 Task: Buy 3 Tweezers for Women's from Shave & Hair Removal section under best seller category for shipping address: Mia Wilson, 1983 Bartlett Avenue, Southfield, Michigan 48076, Cell Number 2485598029. Pay from credit card ending with 5759, CVV 953
Action: Mouse moved to (12, 74)
Screenshot: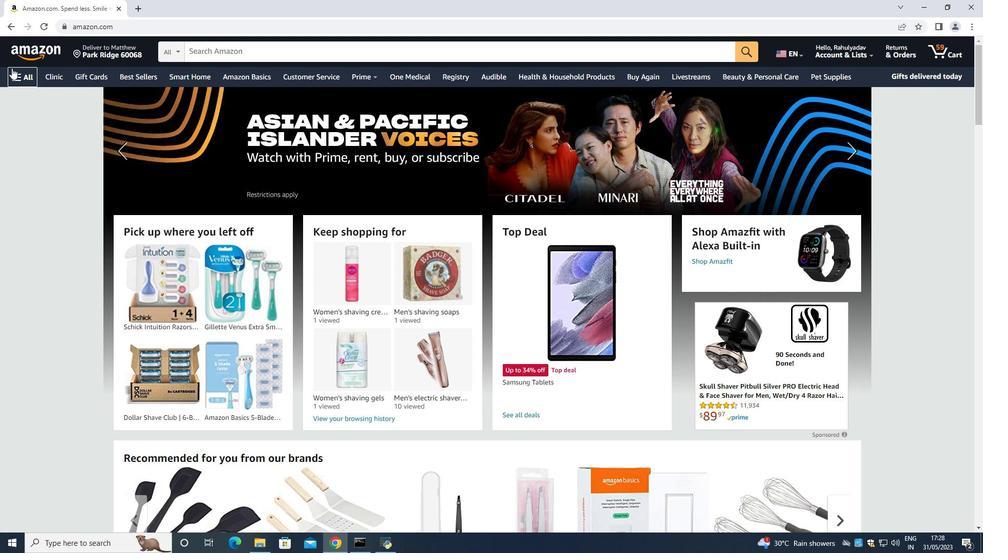 
Action: Mouse pressed left at (12, 74)
Screenshot: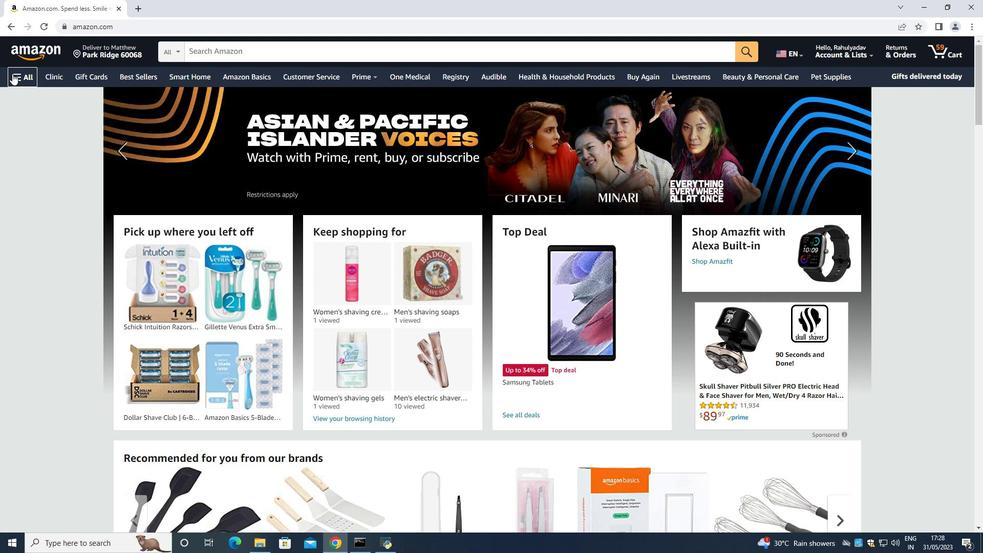 
Action: Mouse moved to (55, 98)
Screenshot: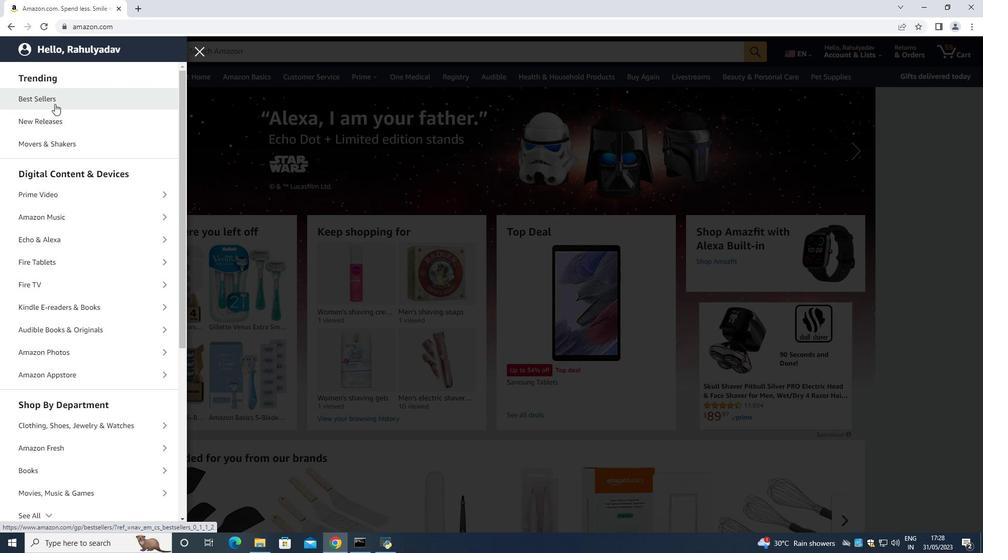 
Action: Mouse pressed left at (55, 98)
Screenshot: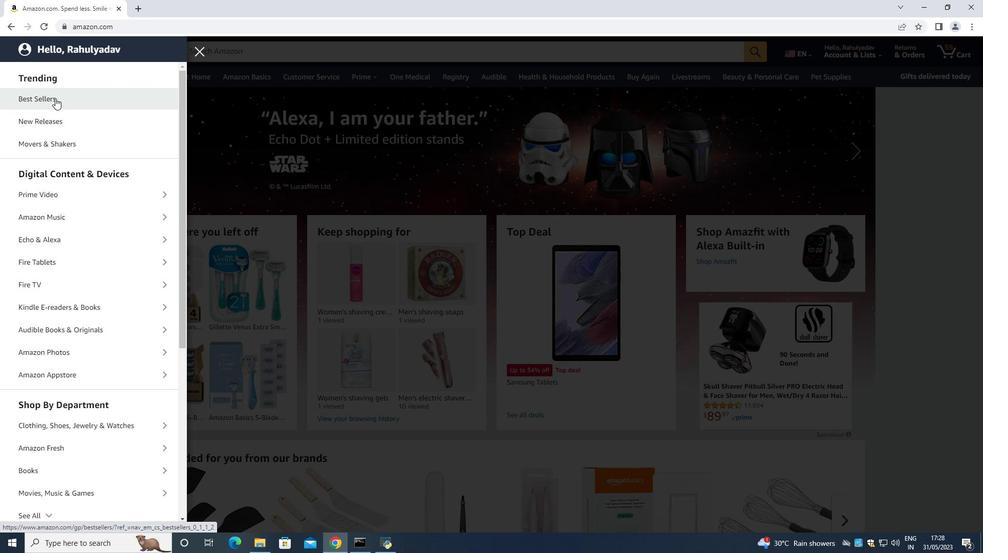 
Action: Mouse moved to (305, 54)
Screenshot: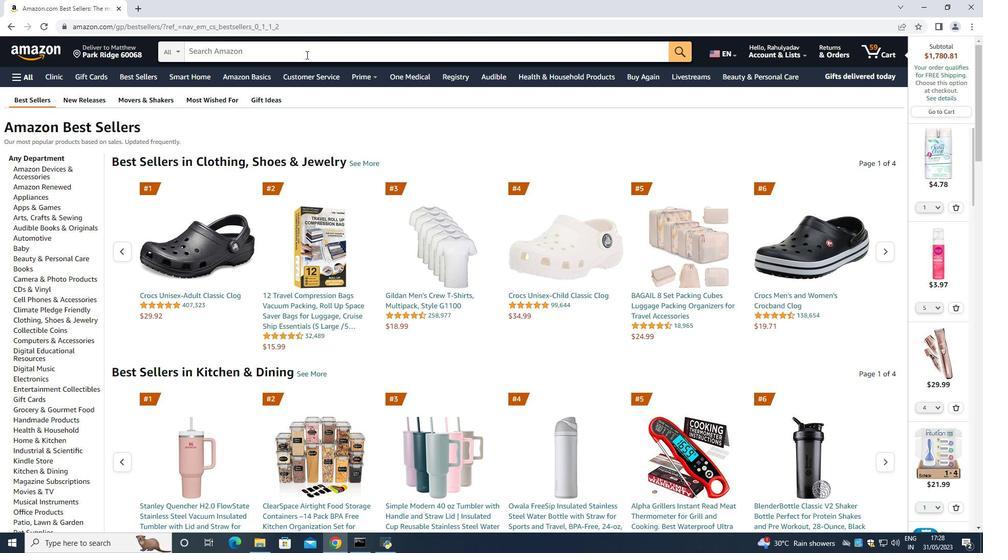 
Action: Mouse pressed left at (305, 54)
Screenshot: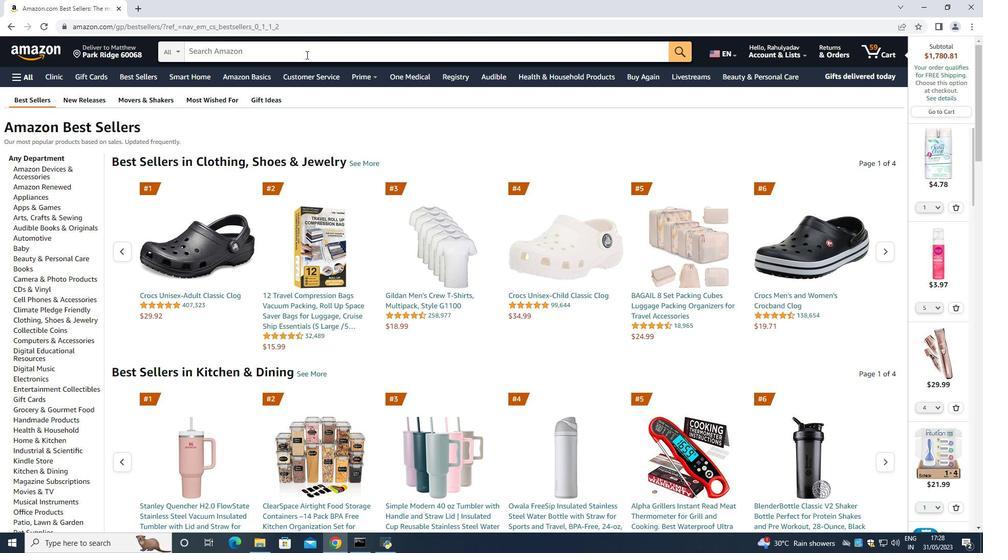 
Action: Mouse moved to (294, 48)
Screenshot: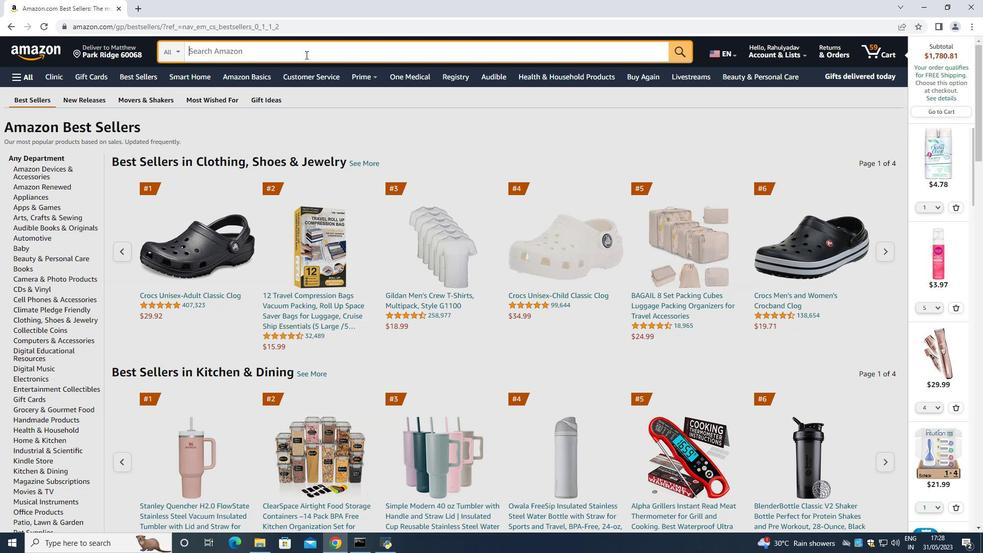 
Action: Key pressed <Key.shift>Tweezer<Key.space><Key.shift>For<Key.space><Key.shift>Women<Key.space><Key.enter>
Screenshot: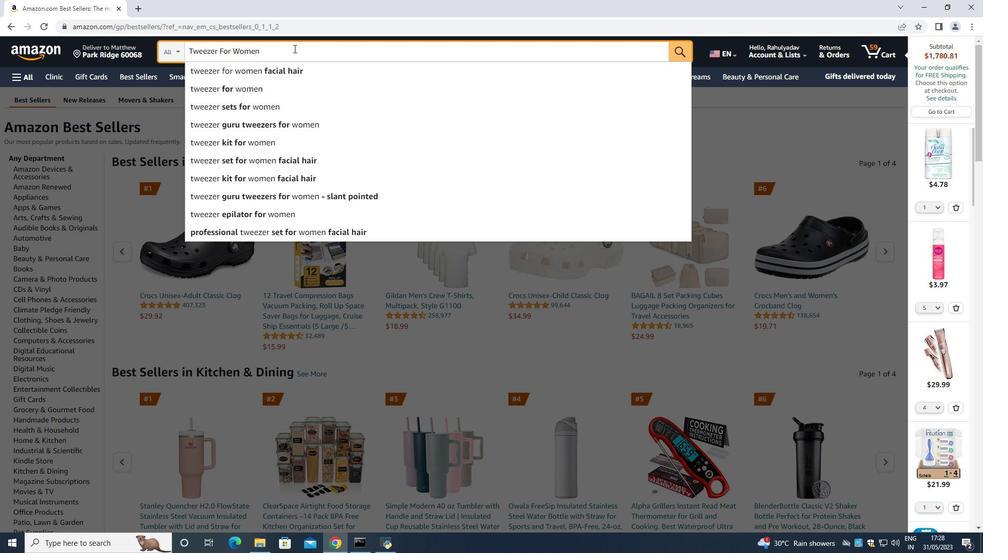 
Action: Mouse moved to (152, 88)
Screenshot: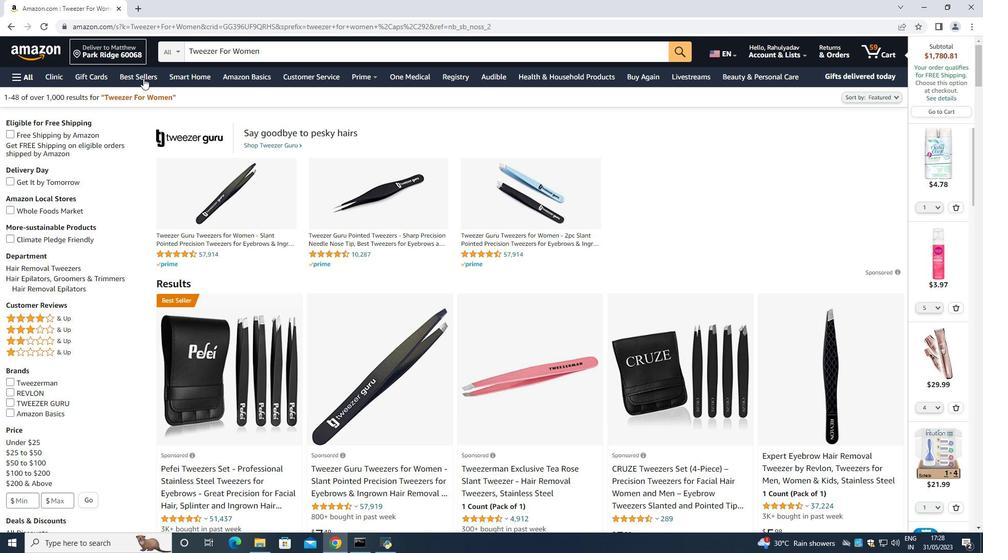 
Action: Mouse scrolled (151, 87) with delta (0, 0)
Screenshot: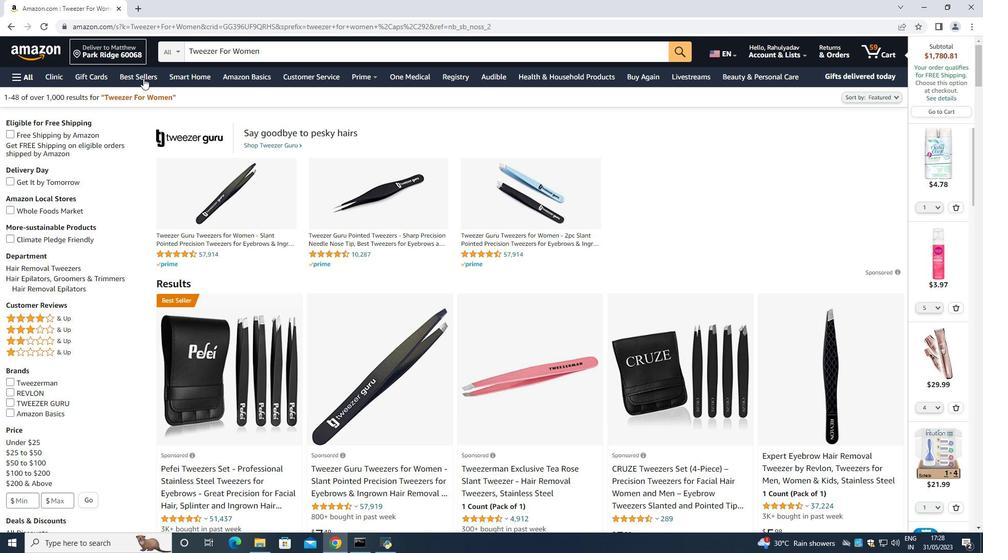 
Action: Mouse moved to (183, 144)
Screenshot: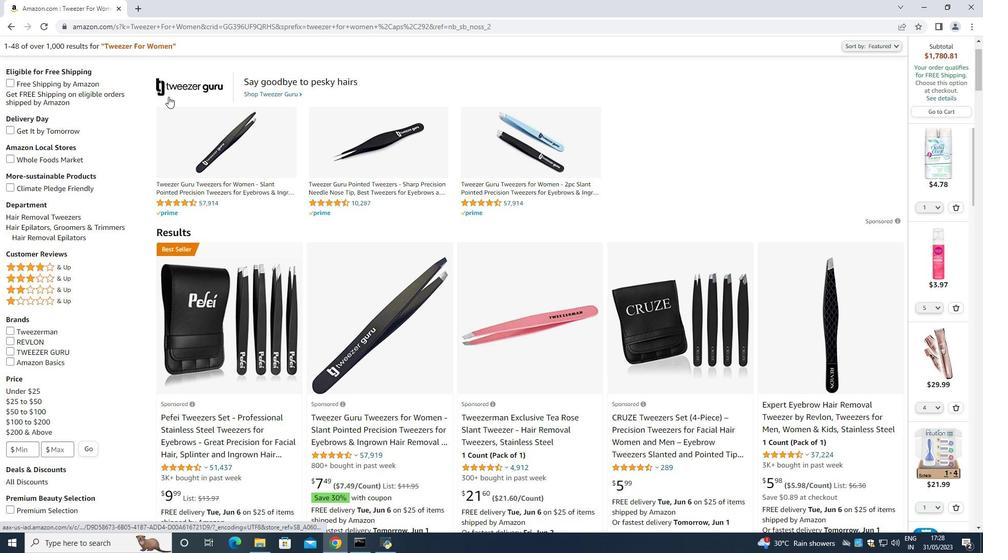 
Action: Mouse scrolled (179, 124) with delta (0, 0)
Screenshot: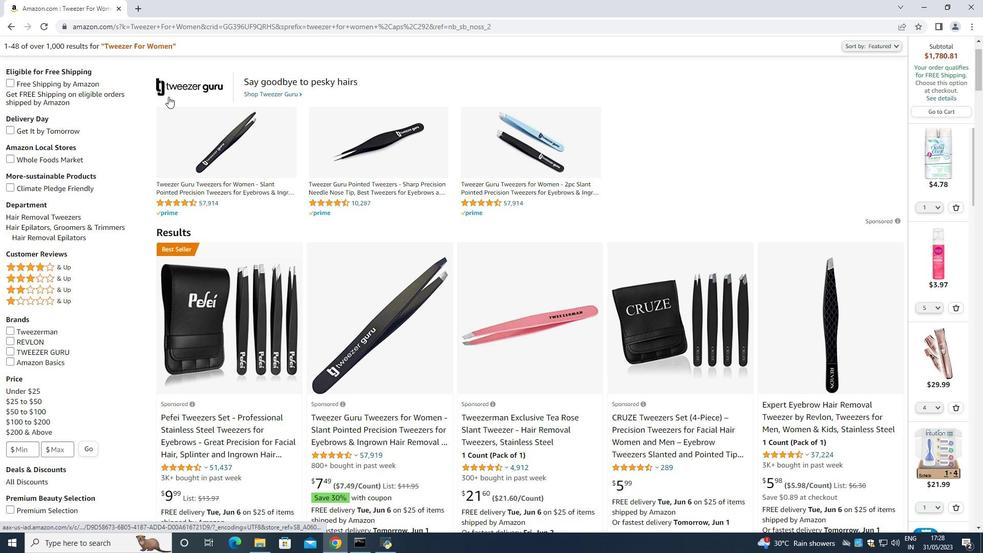 
Action: Mouse moved to (191, 149)
Screenshot: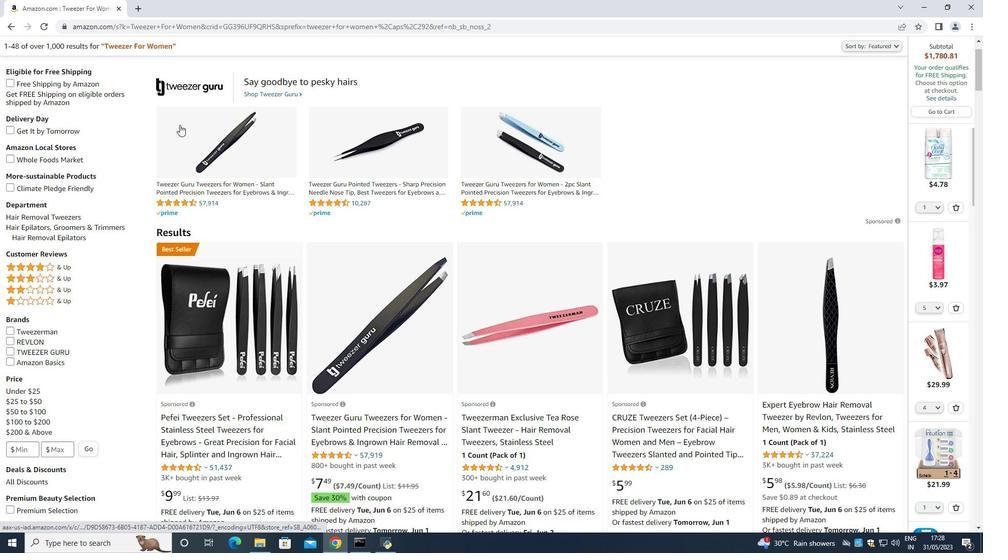 
Action: Mouse scrolled (184, 147) with delta (0, 0)
Screenshot: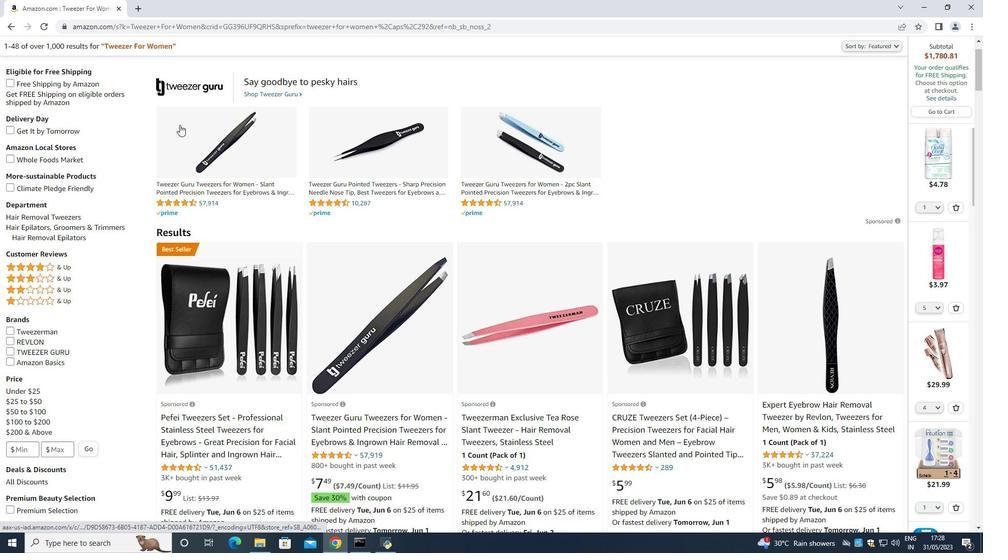 
Action: Mouse moved to (191, 149)
Screenshot: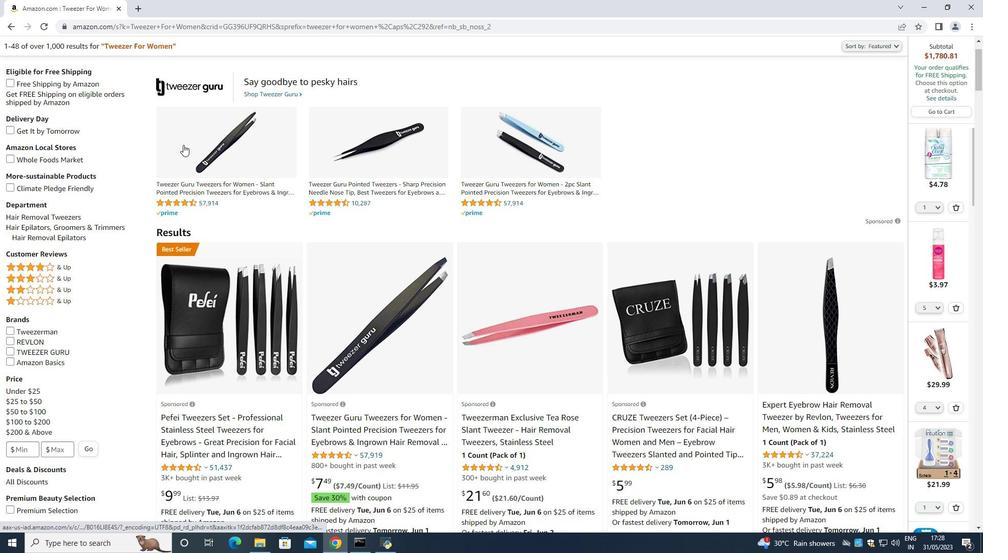 
Action: Mouse scrolled (186, 148) with delta (0, 0)
Screenshot: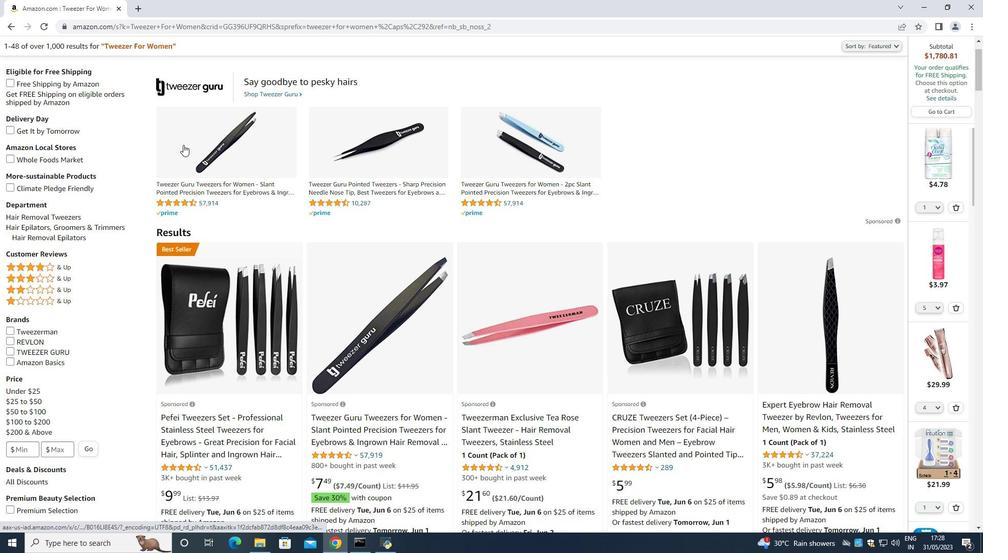 
Action: Mouse moved to (402, 294)
Screenshot: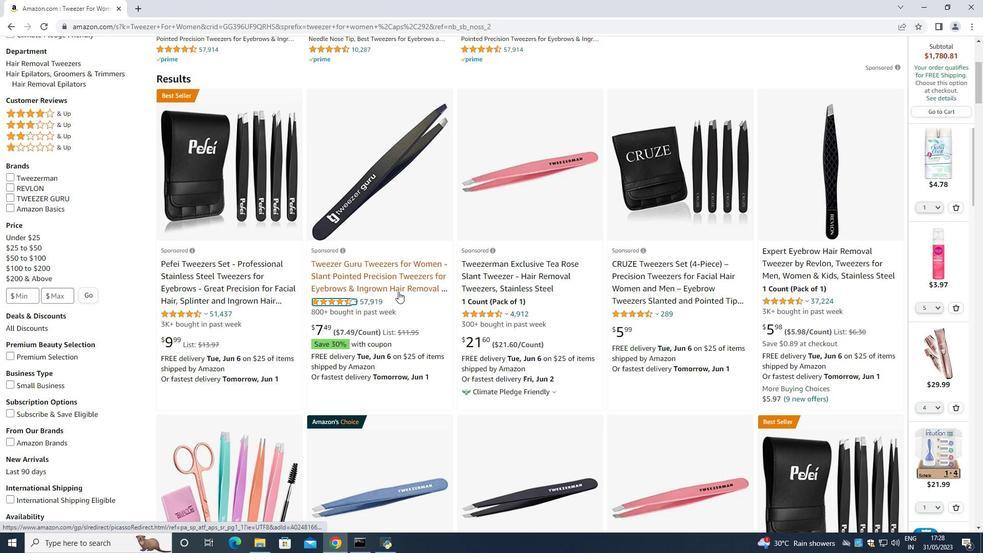 
Action: Mouse scrolled (402, 293) with delta (0, 0)
Screenshot: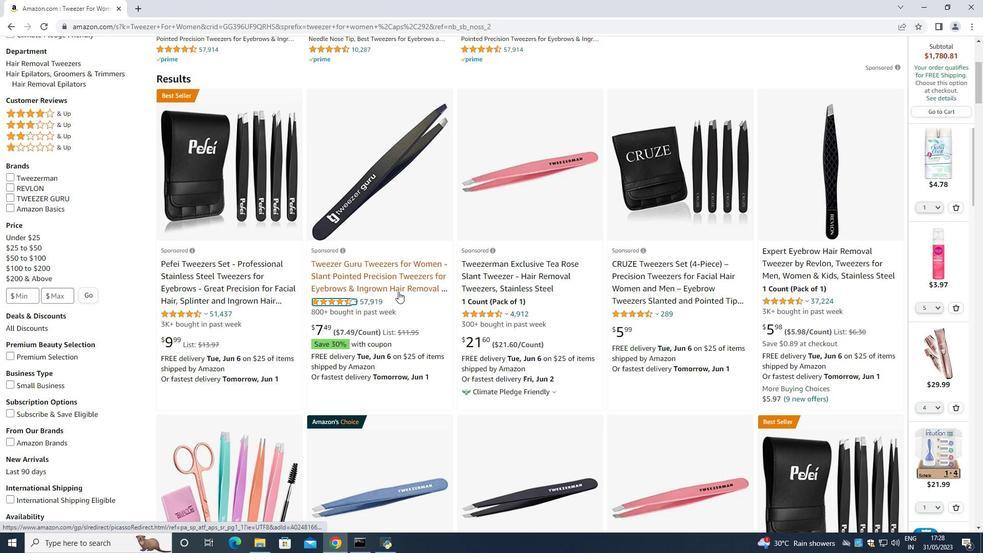
Action: Mouse scrolled (402, 293) with delta (0, 0)
Screenshot: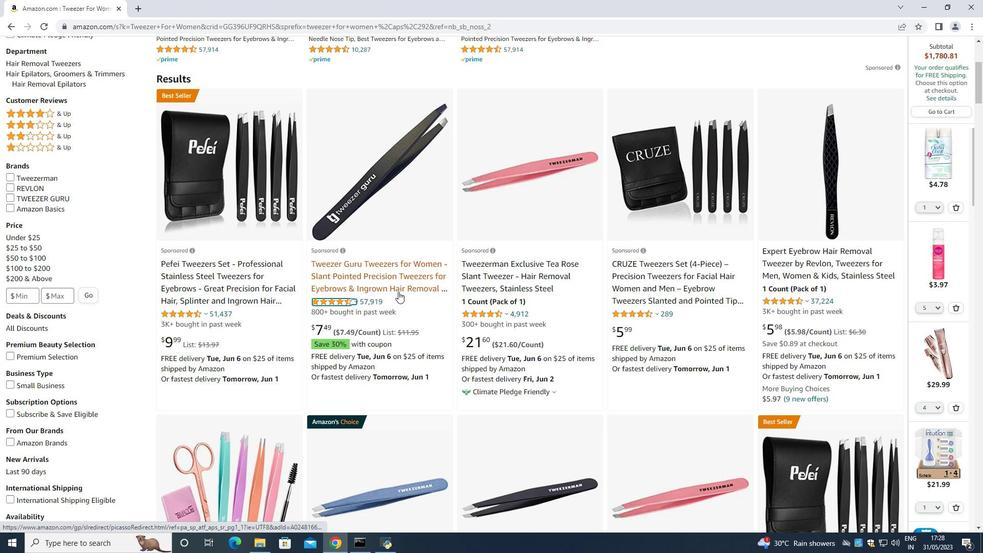 
Action: Mouse moved to (357, 247)
Screenshot: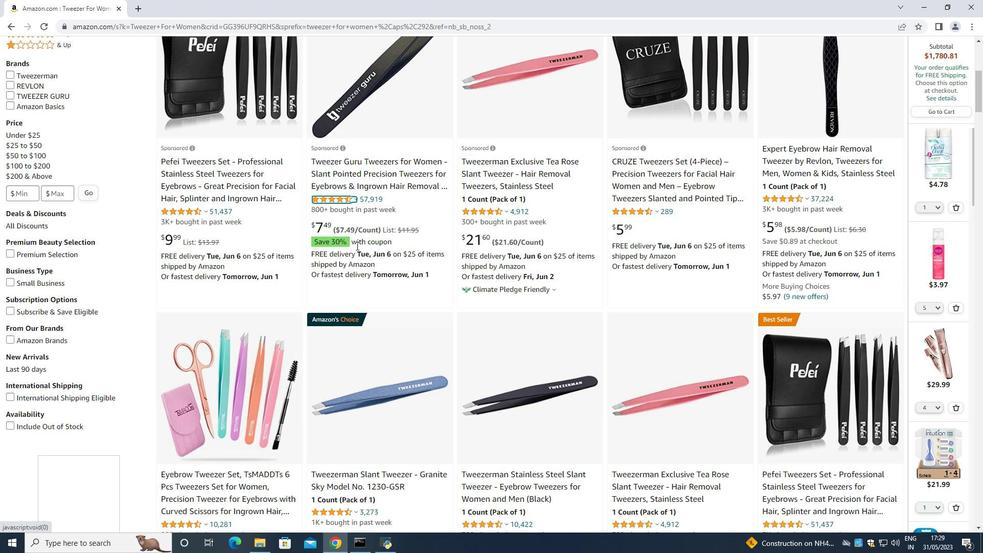 
Action: Mouse scrolled (357, 246) with delta (0, 0)
Screenshot: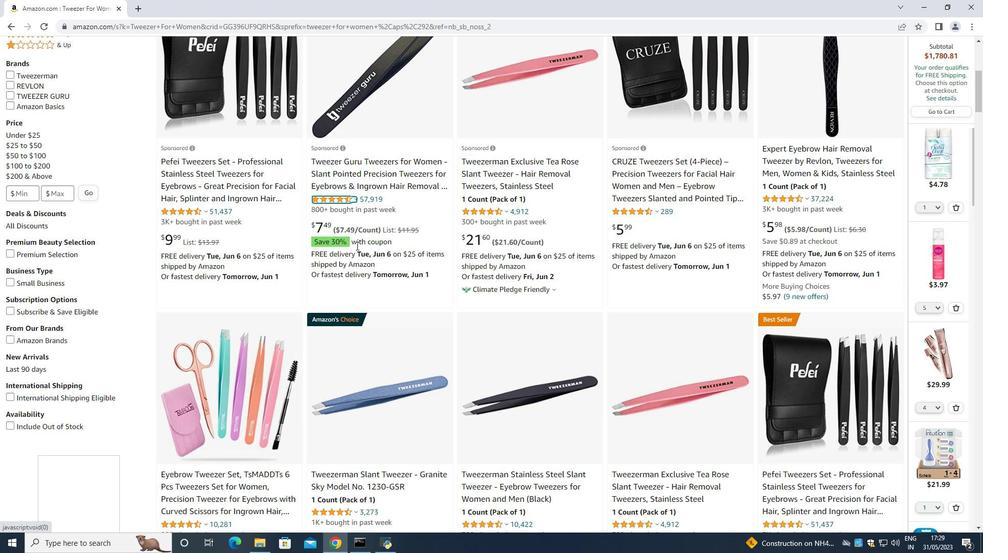 
Action: Mouse moved to (358, 248)
Screenshot: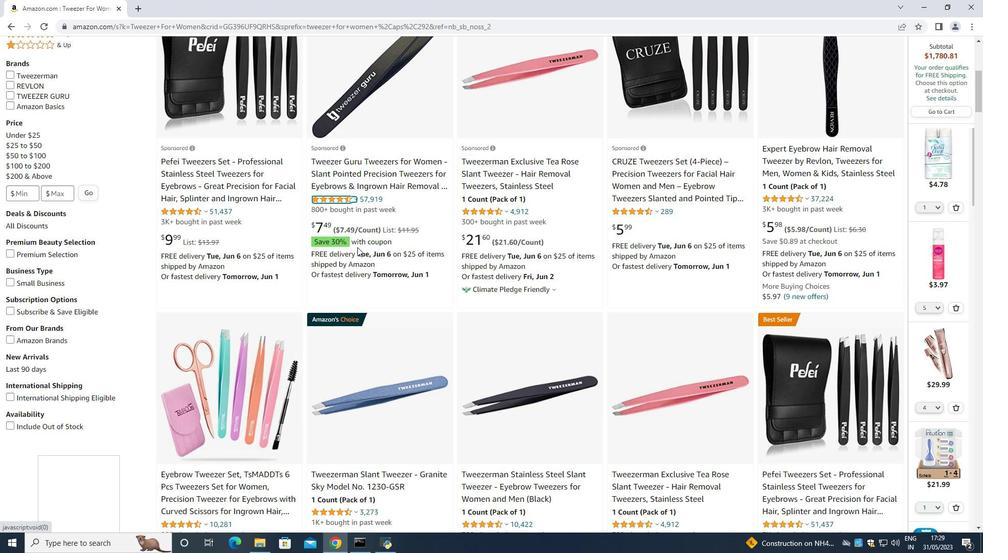 
Action: Mouse scrolled (358, 248) with delta (0, 0)
Screenshot: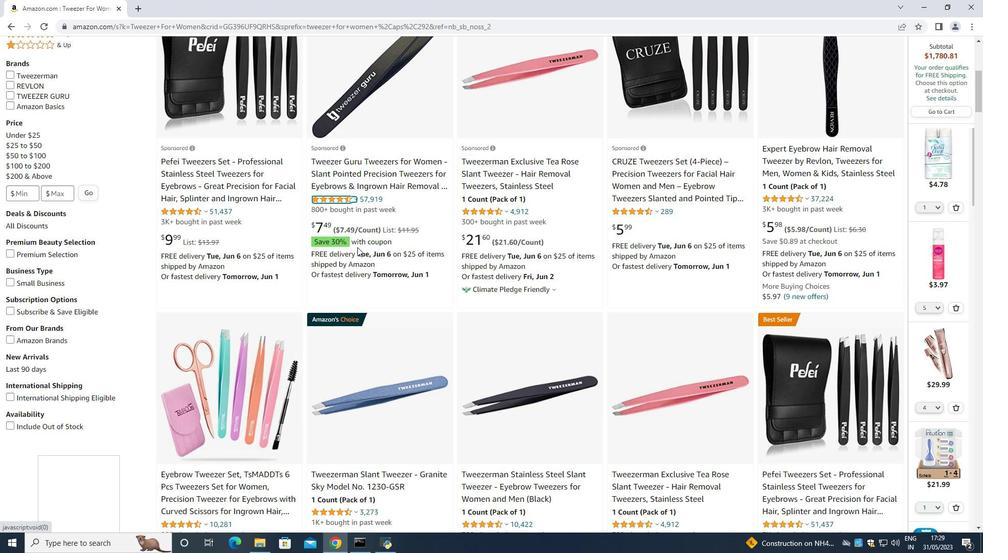 
Action: Mouse moved to (359, 251)
Screenshot: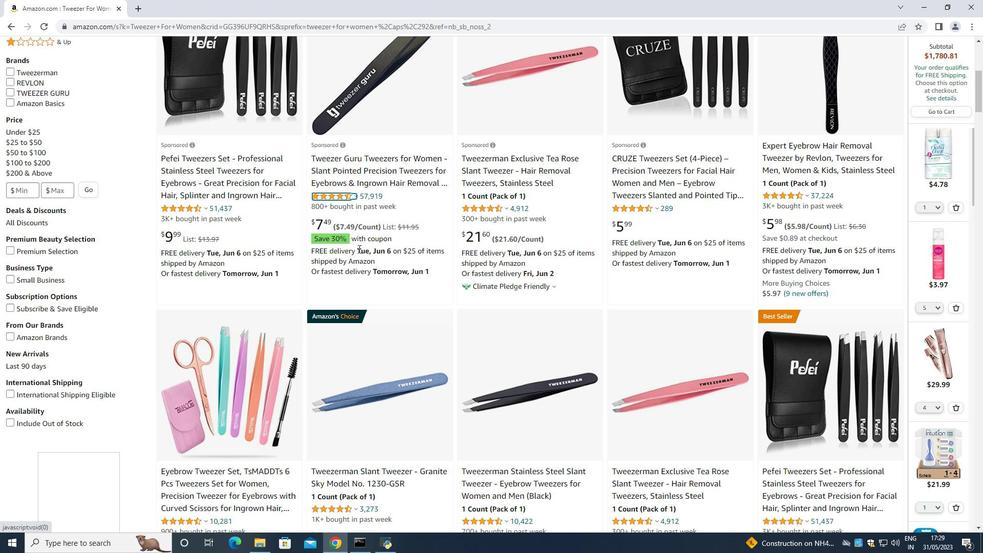 
Action: Mouse scrolled (359, 251) with delta (0, 0)
Screenshot: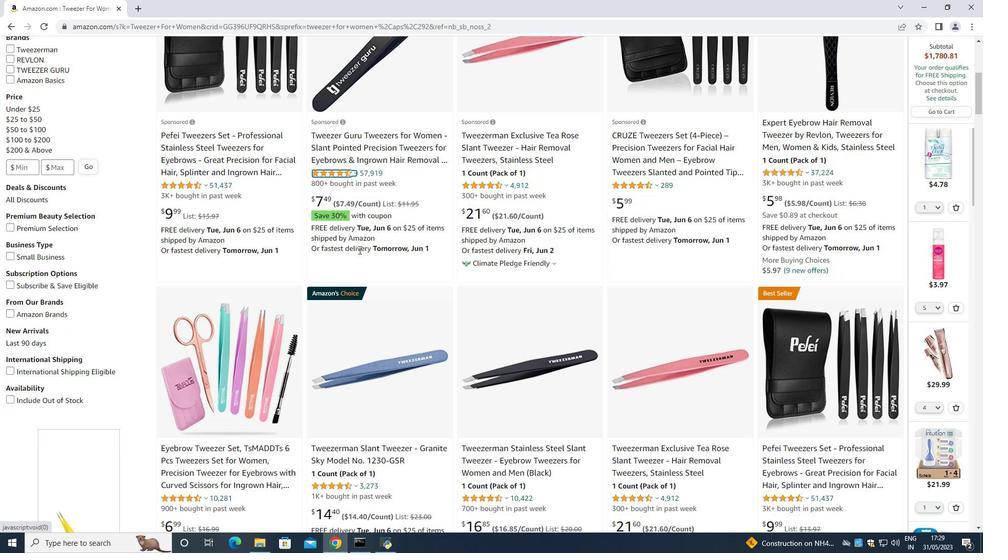 
Action: Mouse moved to (341, 166)
Screenshot: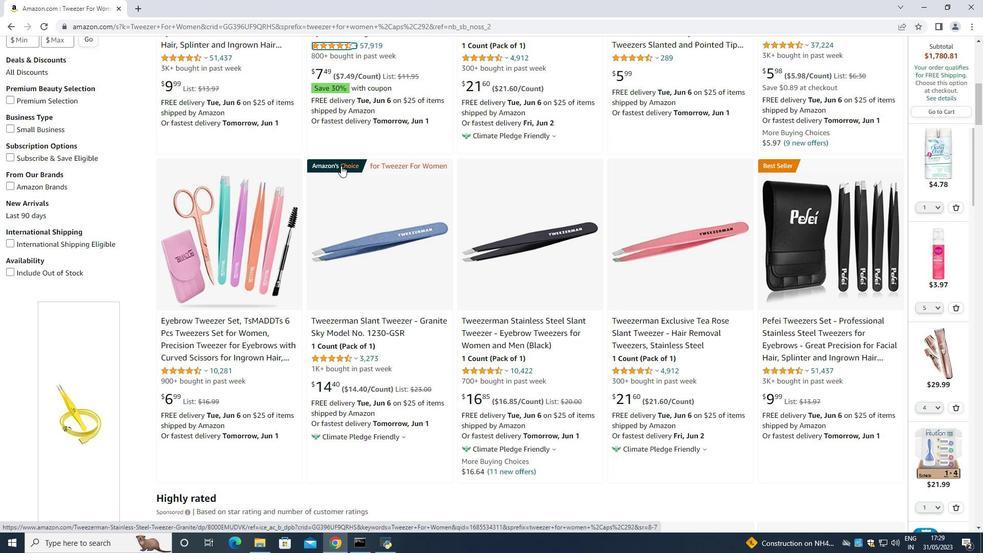 
Action: Mouse scrolled (341, 167) with delta (0, 0)
Screenshot: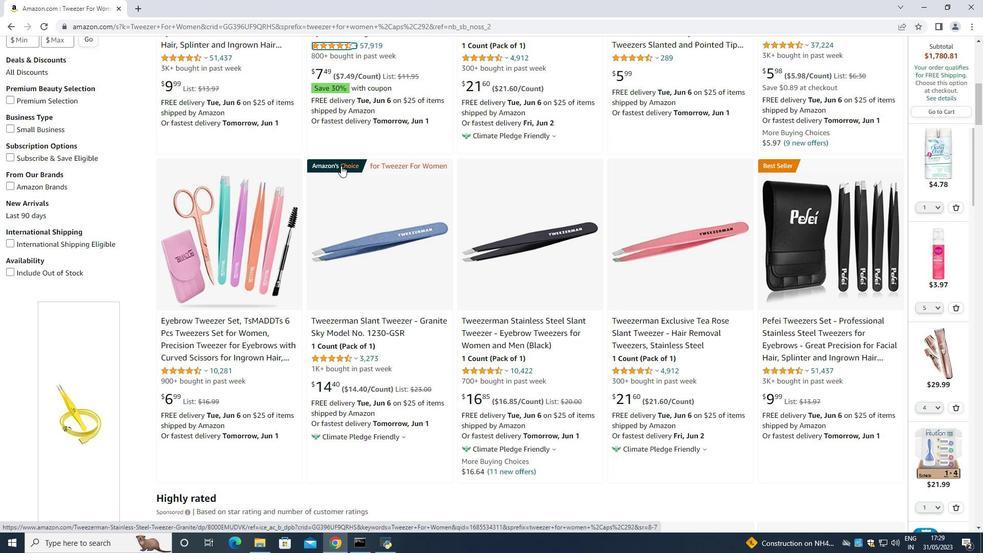 
Action: Mouse moved to (340, 166)
Screenshot: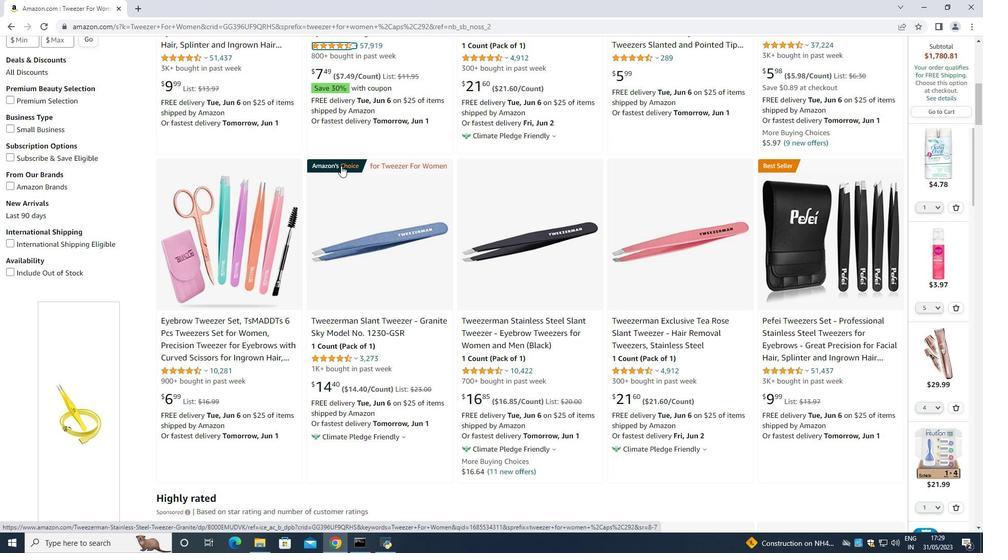
Action: Mouse scrolled (340, 167) with delta (0, 0)
Screenshot: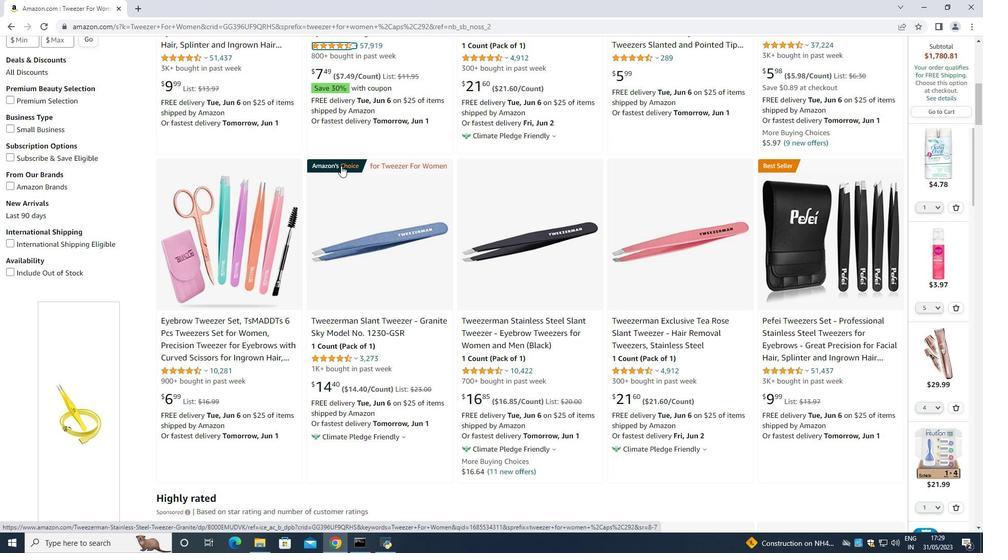 
Action: Mouse moved to (340, 166)
Screenshot: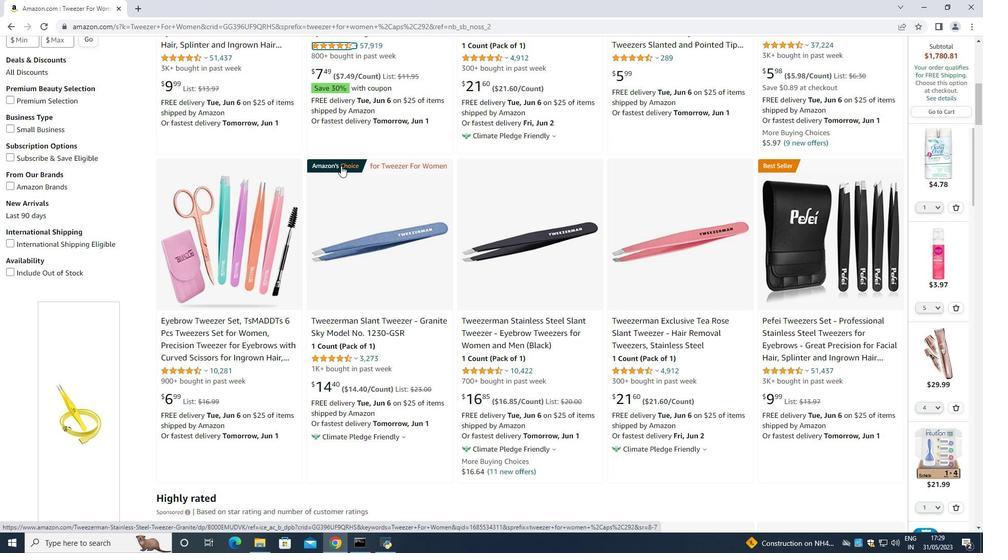 
Action: Mouse scrolled (340, 167) with delta (0, 0)
Screenshot: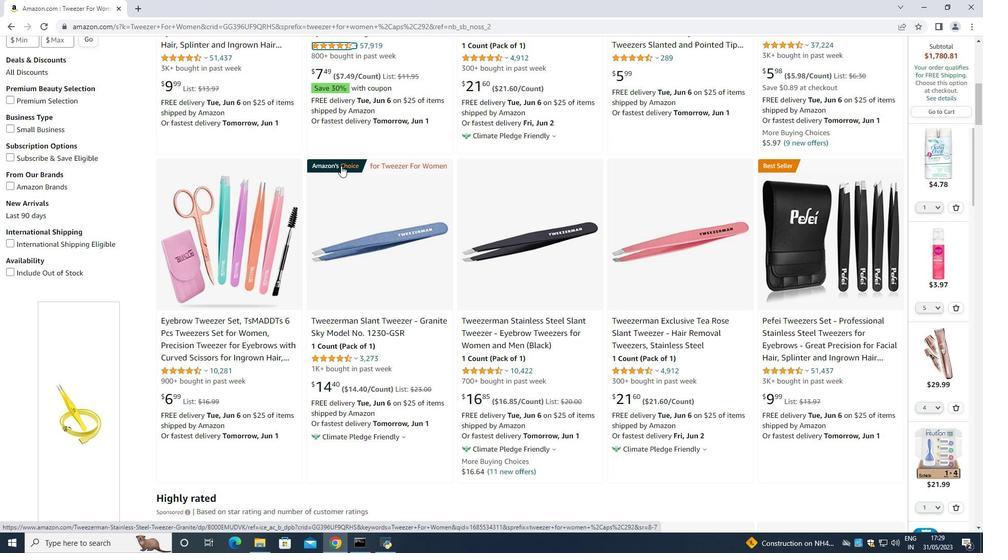 
Action: Mouse moved to (340, 166)
Screenshot: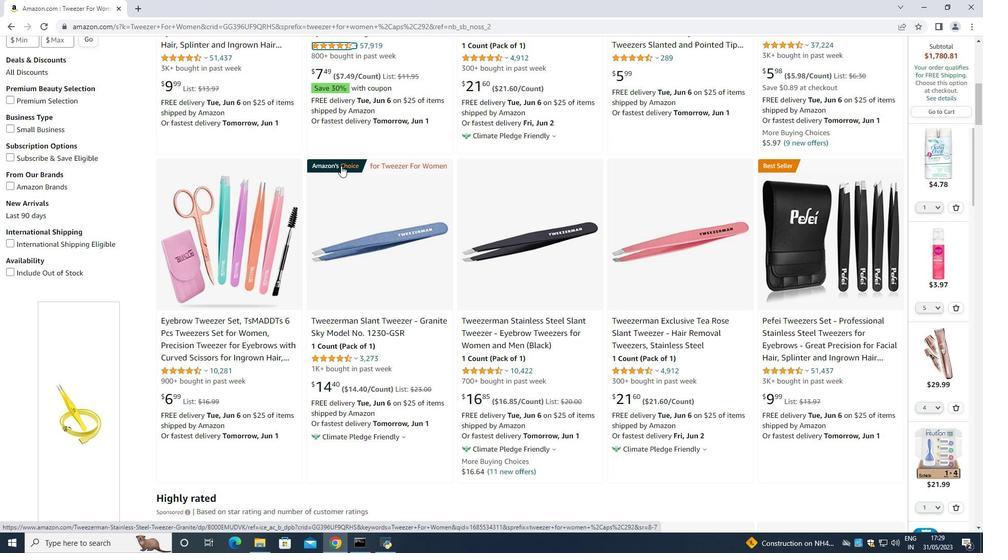 
Action: Mouse scrolled (340, 167) with delta (0, 0)
Screenshot: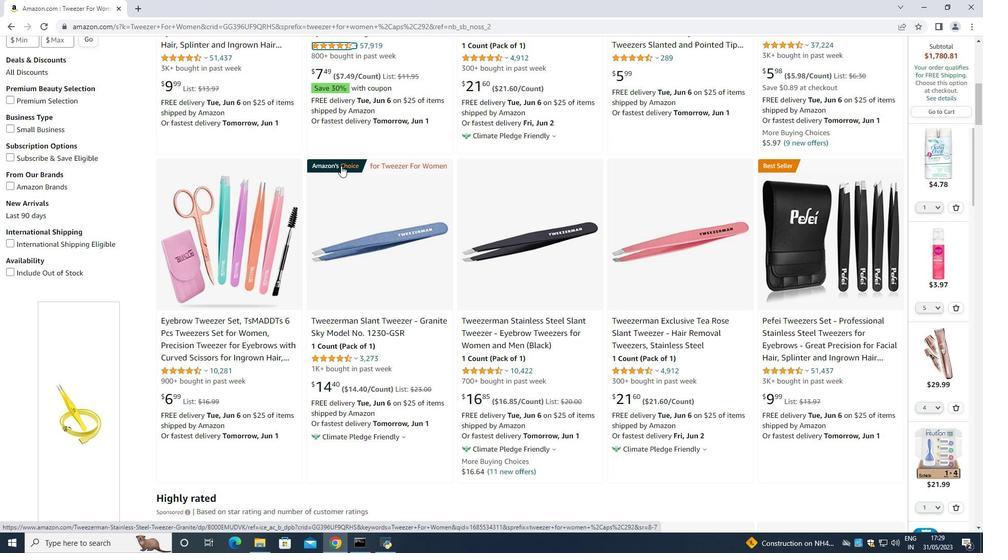 
Action: Mouse moved to (339, 166)
Screenshot: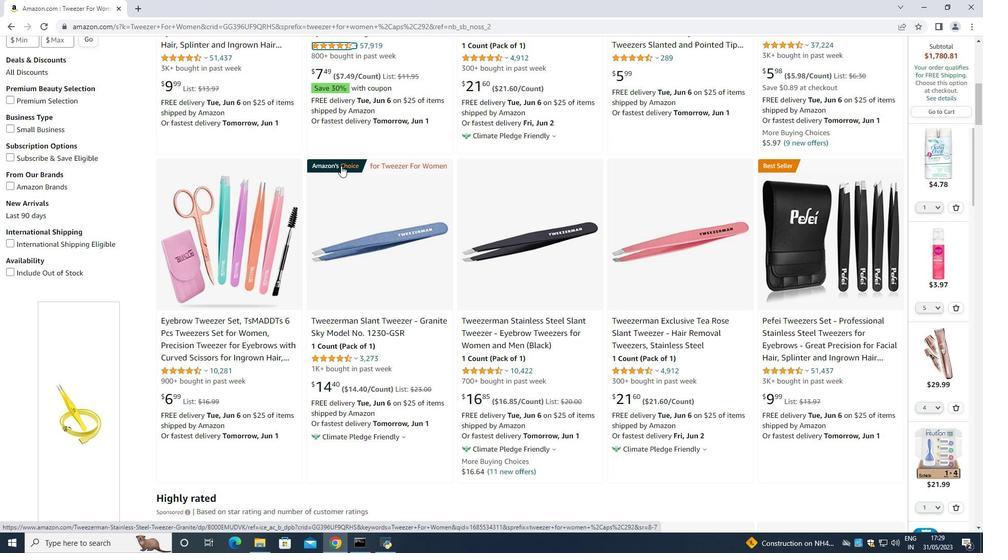 
Action: Mouse scrolled (339, 167) with delta (0, 0)
Screenshot: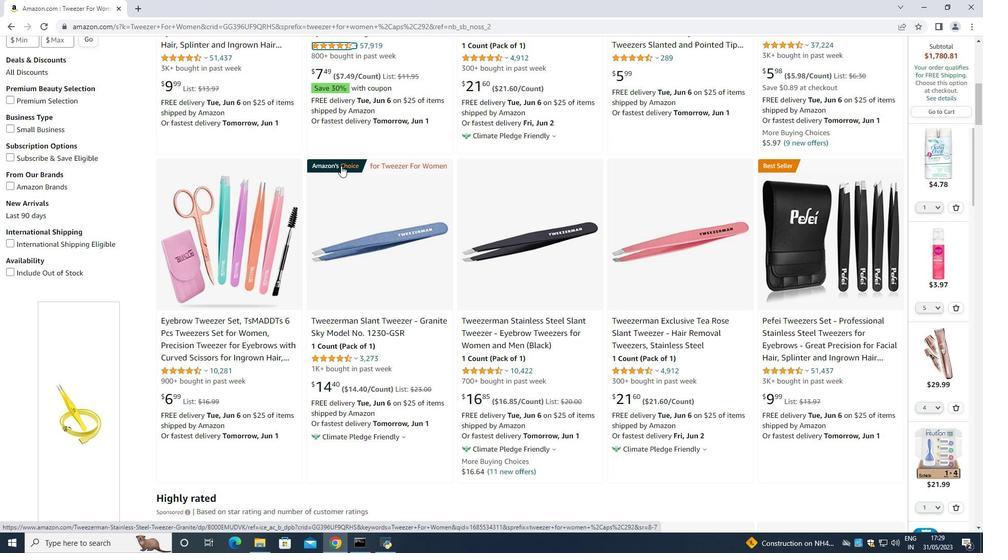 
Action: Mouse moved to (337, 165)
Screenshot: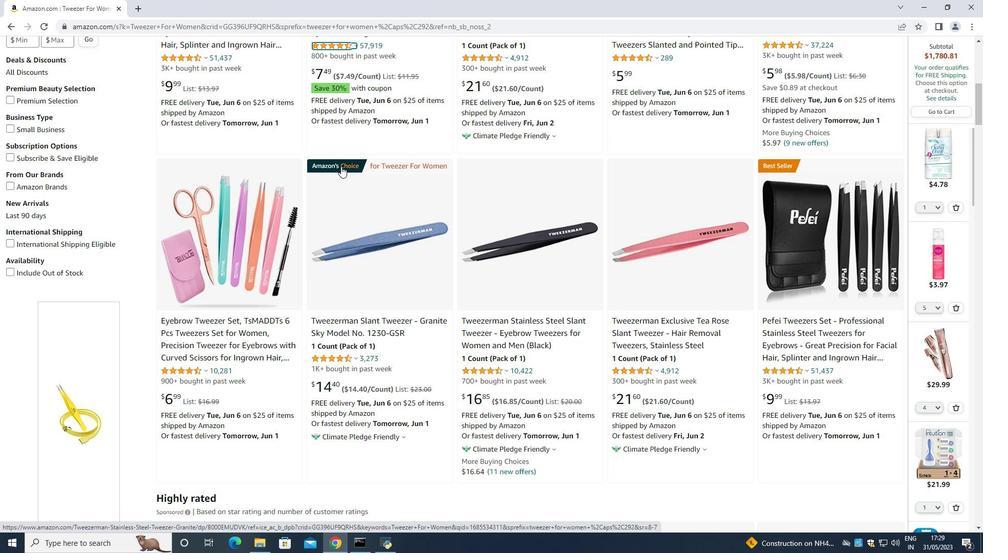 
Action: Mouse scrolled (337, 166) with delta (0, 0)
Screenshot: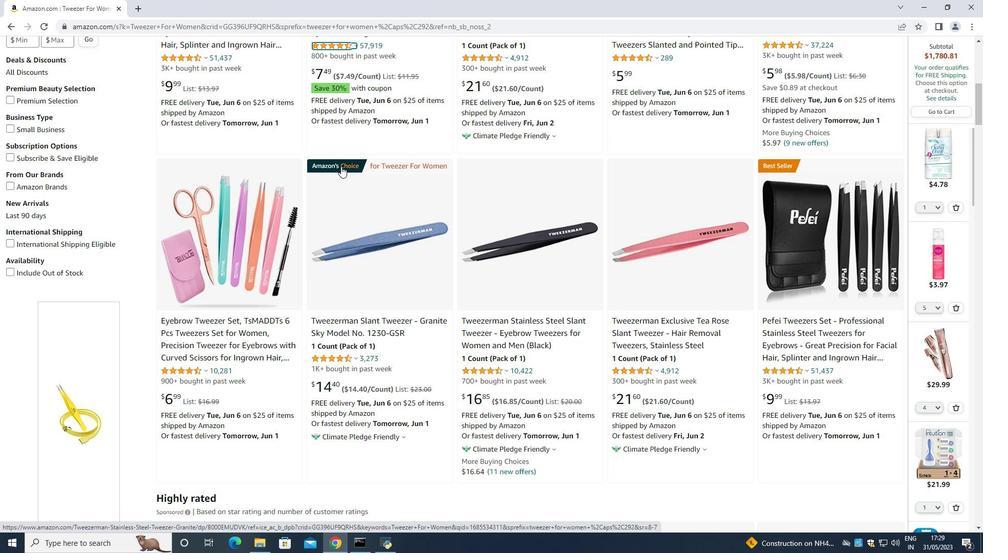 
Action: Mouse moved to (536, 342)
Screenshot: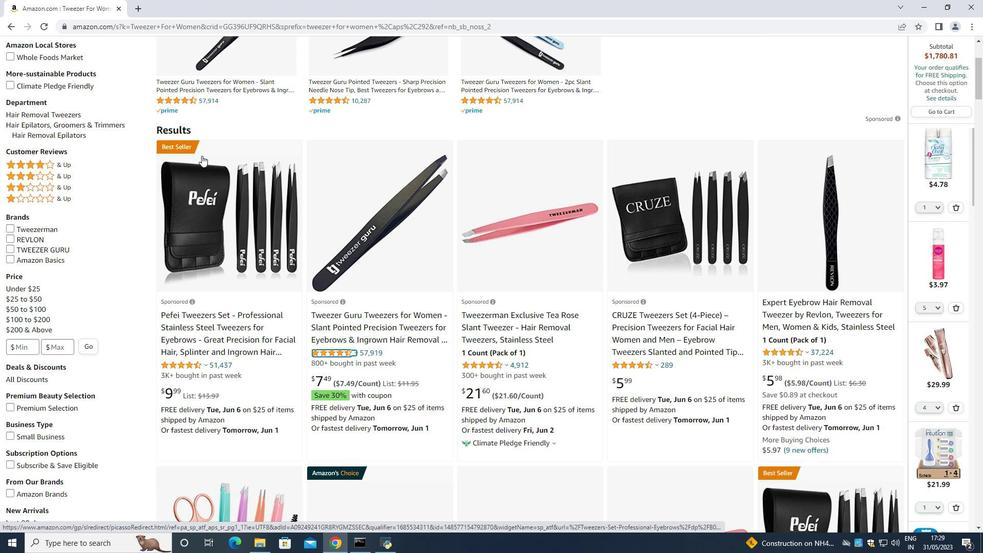 
Action: Mouse scrolled (536, 342) with delta (0, 0)
Screenshot: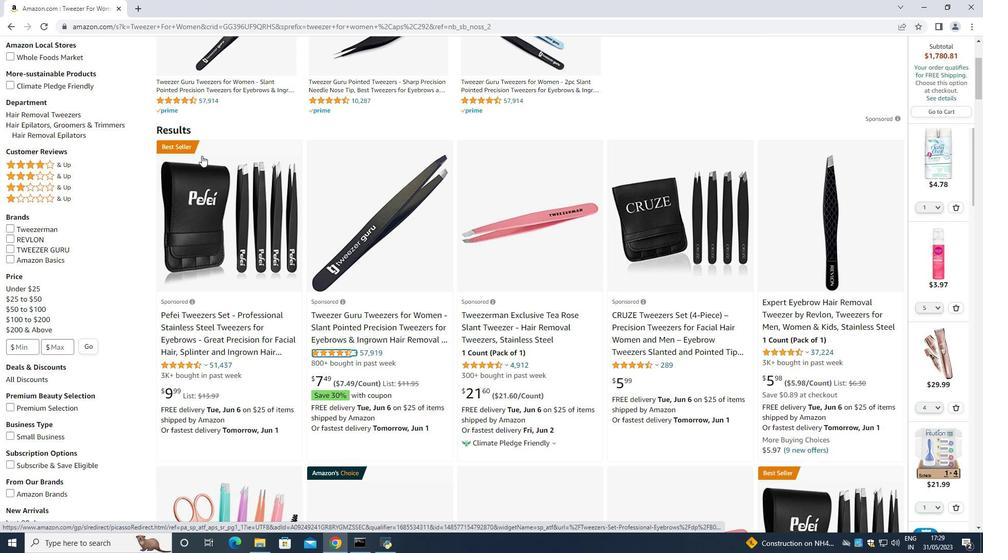 
Action: Mouse moved to (527, 335)
Screenshot: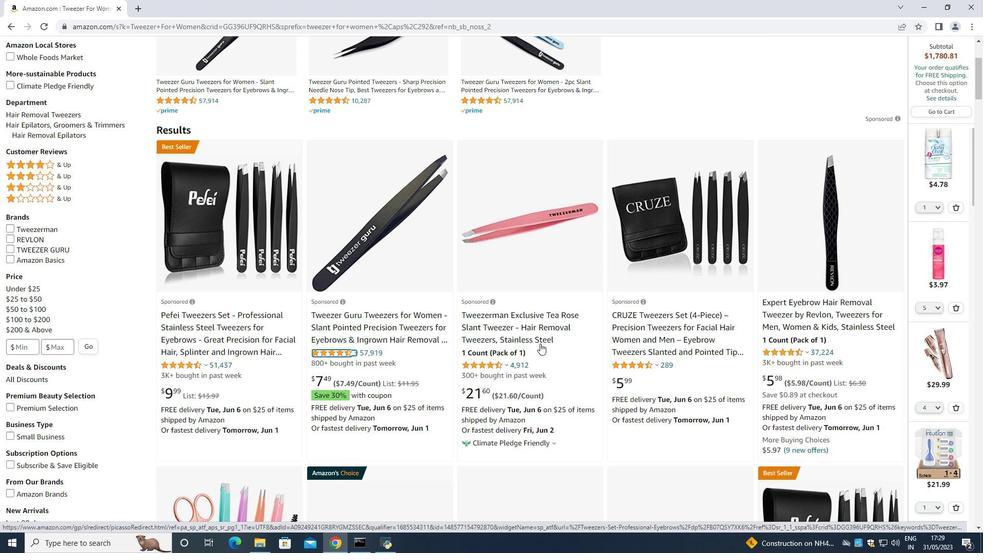 
Action: Mouse scrolled (531, 338) with delta (0, 0)
Screenshot: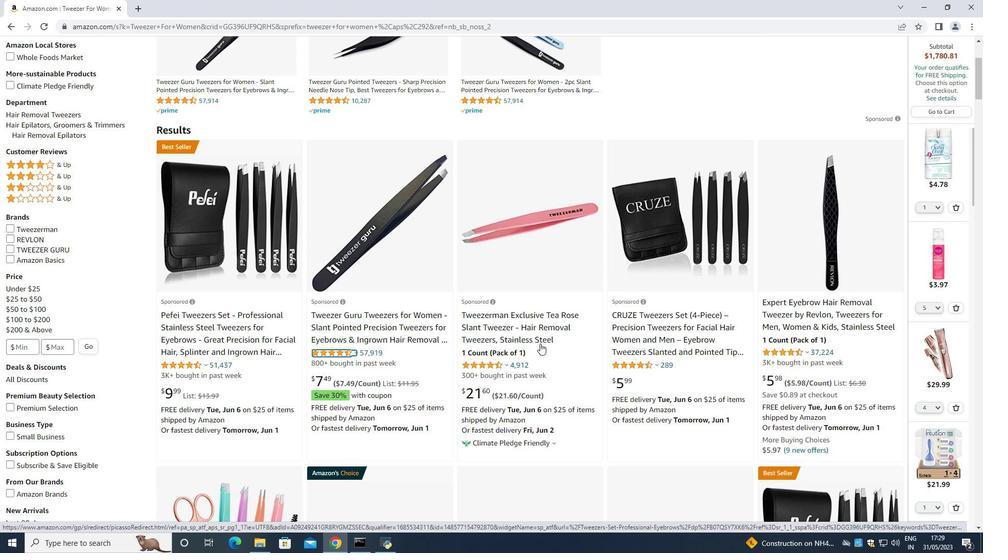 
Action: Mouse moved to (518, 326)
Screenshot: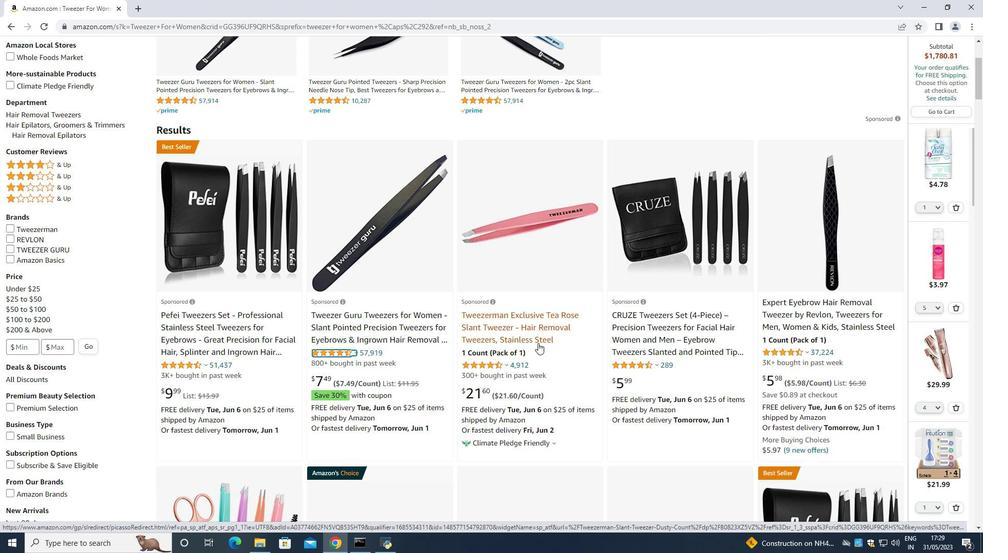 
Action: Mouse scrolled (520, 328) with delta (0, 0)
Screenshot: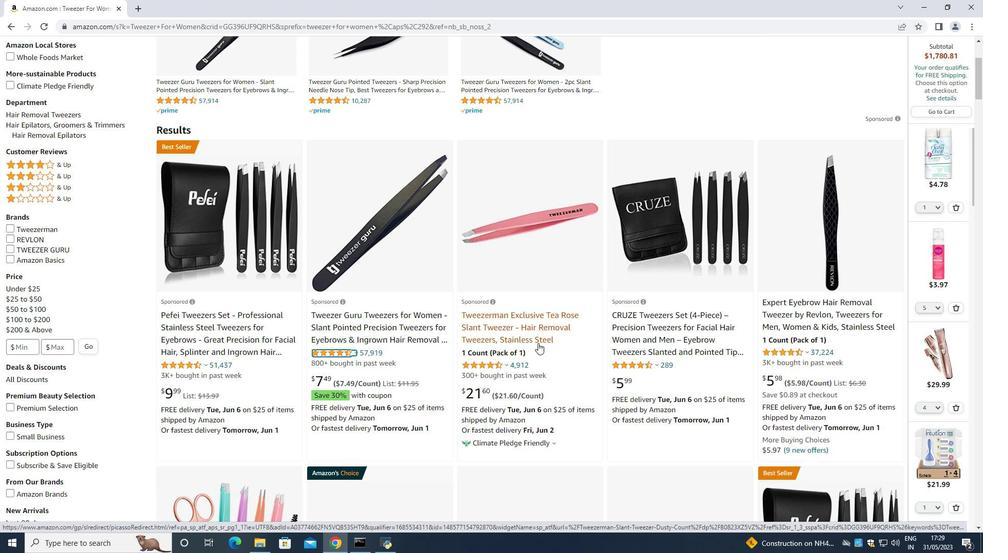 
Action: Mouse moved to (390, 396)
Screenshot: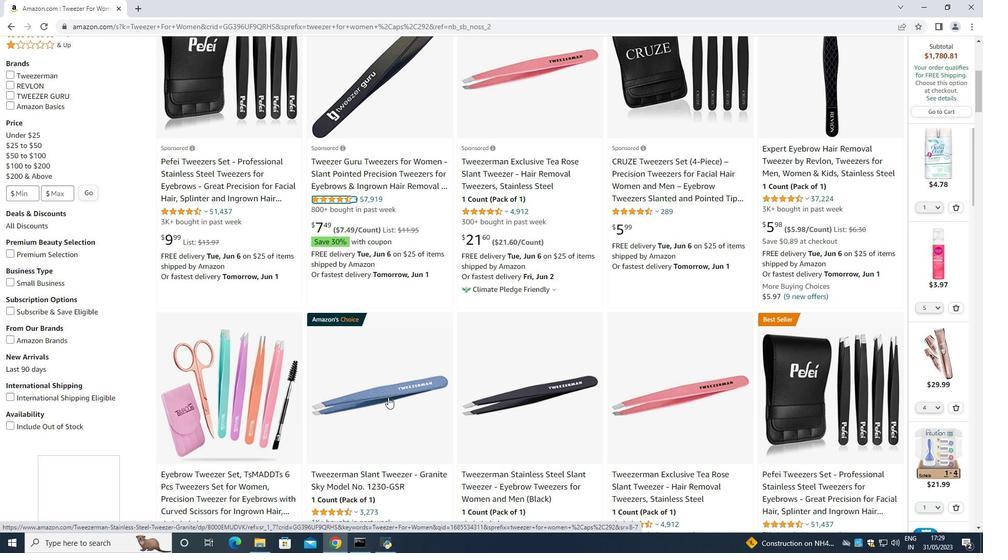 
Action: Mouse scrolled (390, 396) with delta (0, 0)
Screenshot: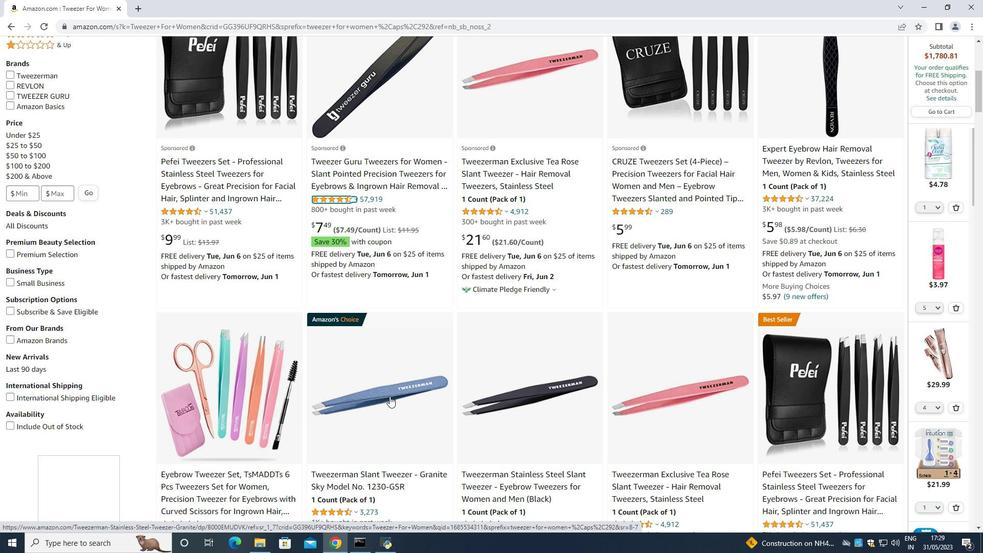 
Action: Mouse moved to (391, 396)
Screenshot: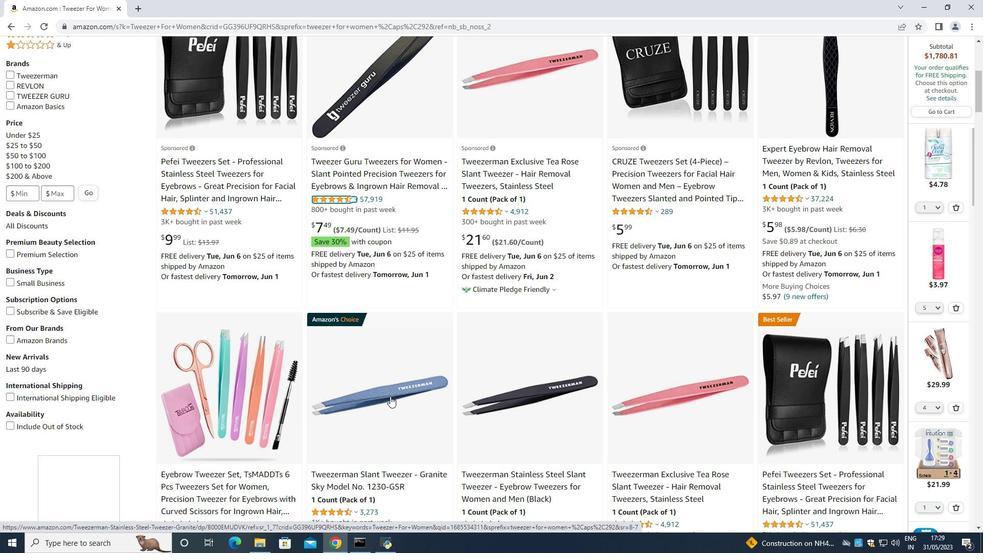 
Action: Mouse scrolled (391, 396) with delta (0, 0)
Screenshot: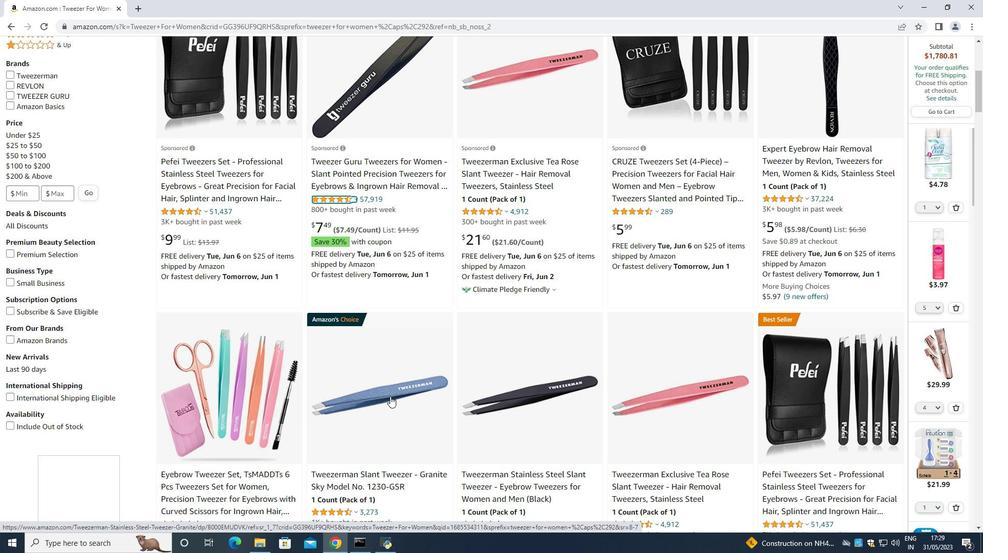 
Action: Mouse moved to (392, 384)
Screenshot: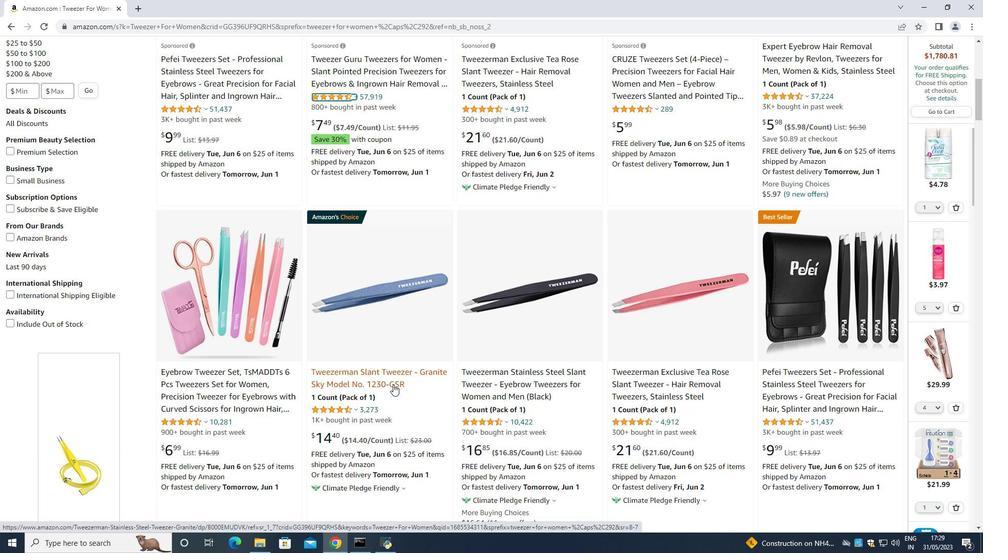 
Action: Mouse pressed left at (392, 384)
Screenshot: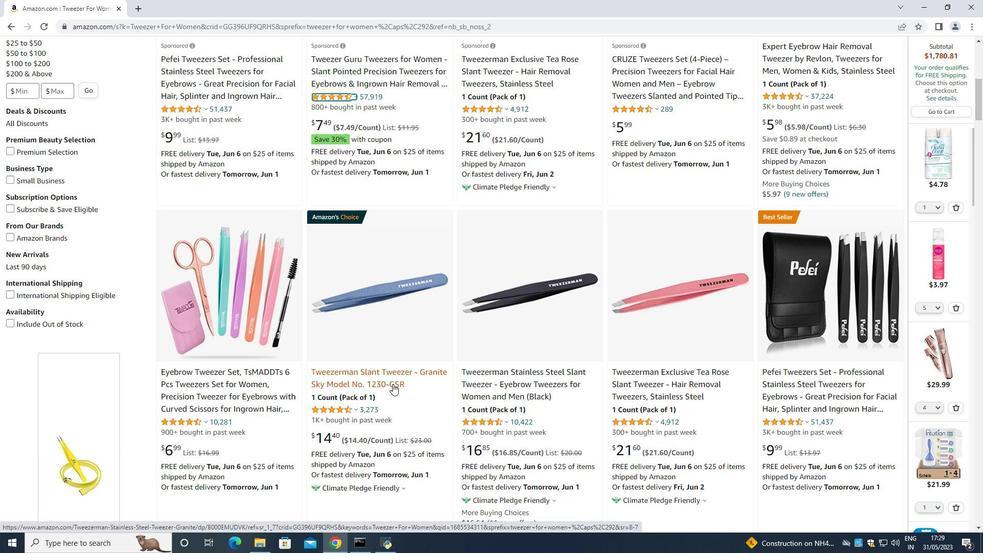 
Action: Mouse moved to (400, 385)
Screenshot: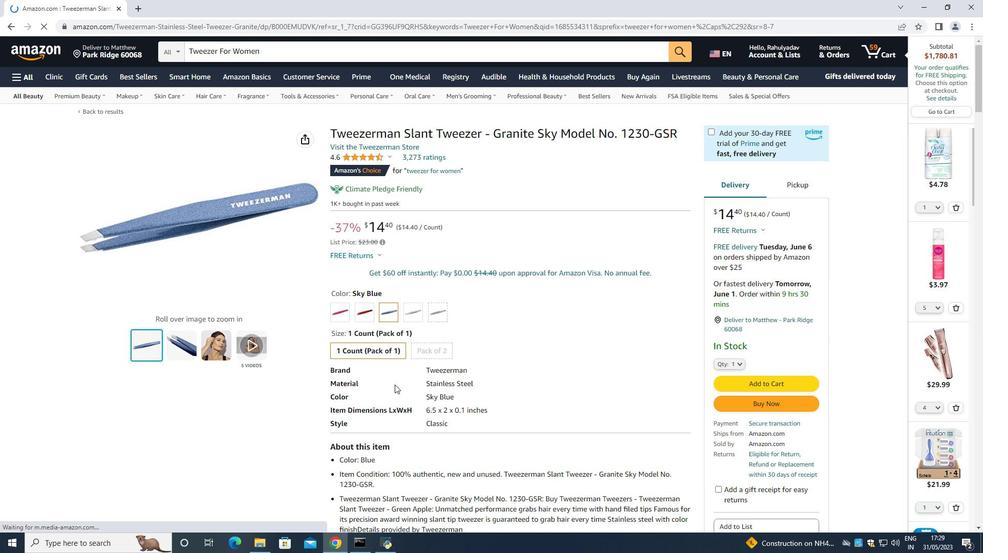 
Action: Mouse scrolled (400, 384) with delta (0, 0)
Screenshot: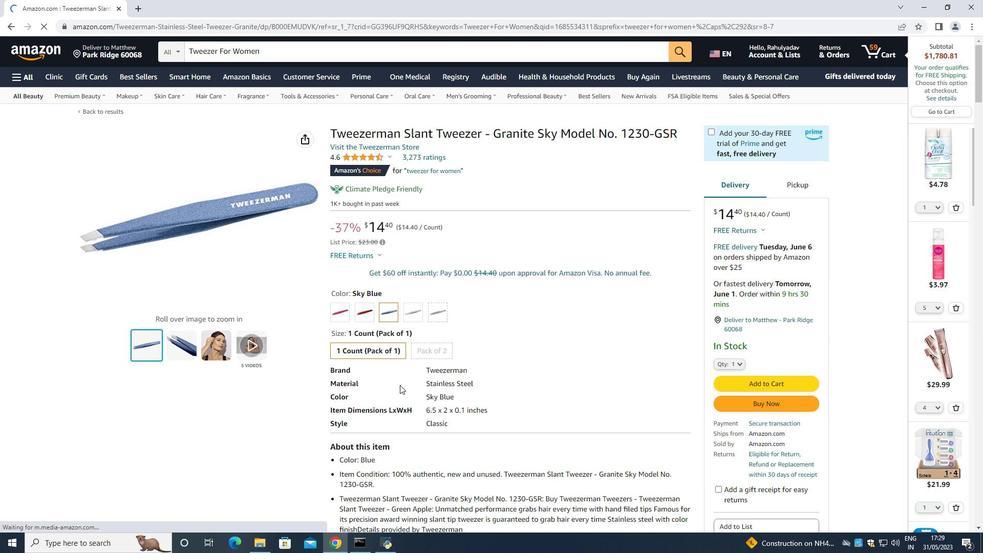 
Action: Mouse scrolled (400, 384) with delta (0, 0)
Screenshot: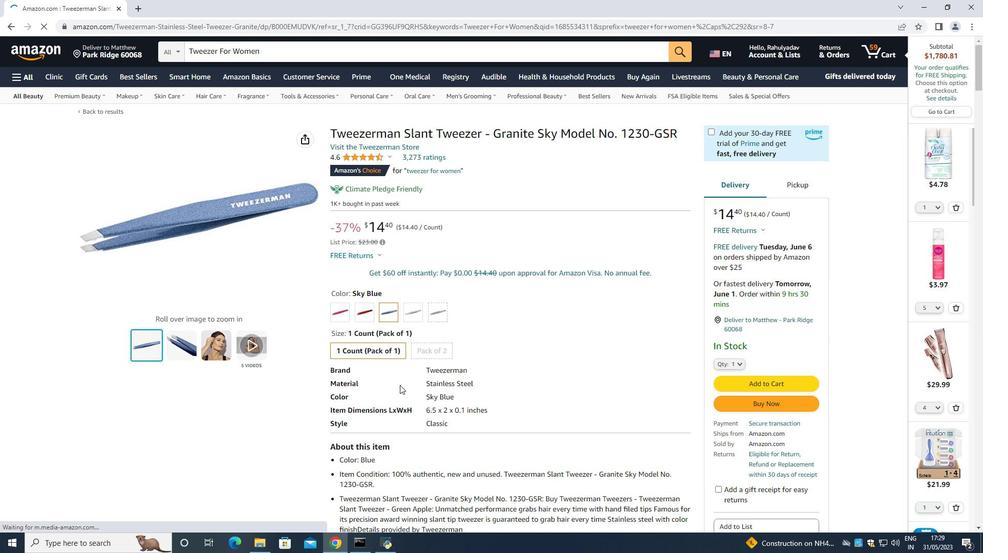 
Action: Mouse moved to (401, 385)
Screenshot: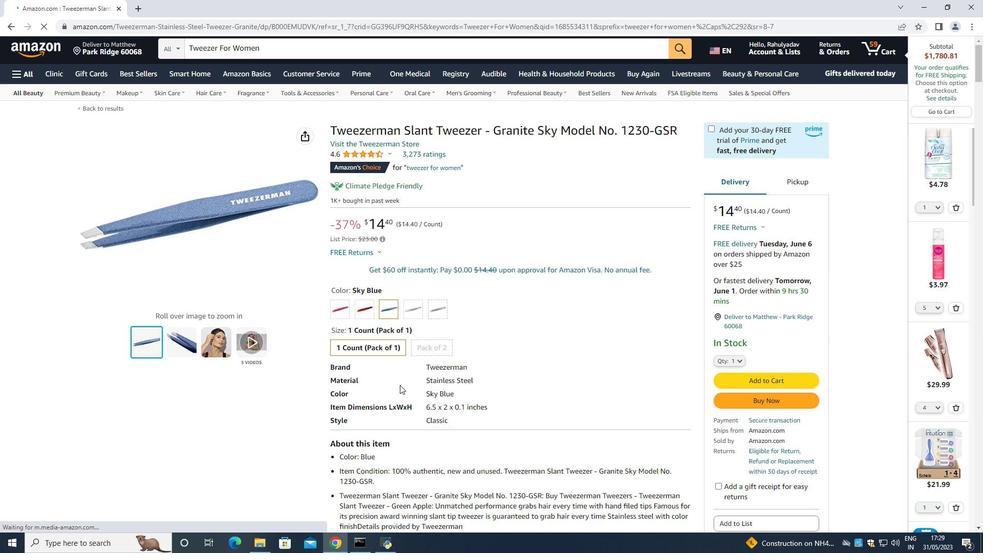 
Action: Mouse scrolled (401, 384) with delta (0, 0)
Screenshot: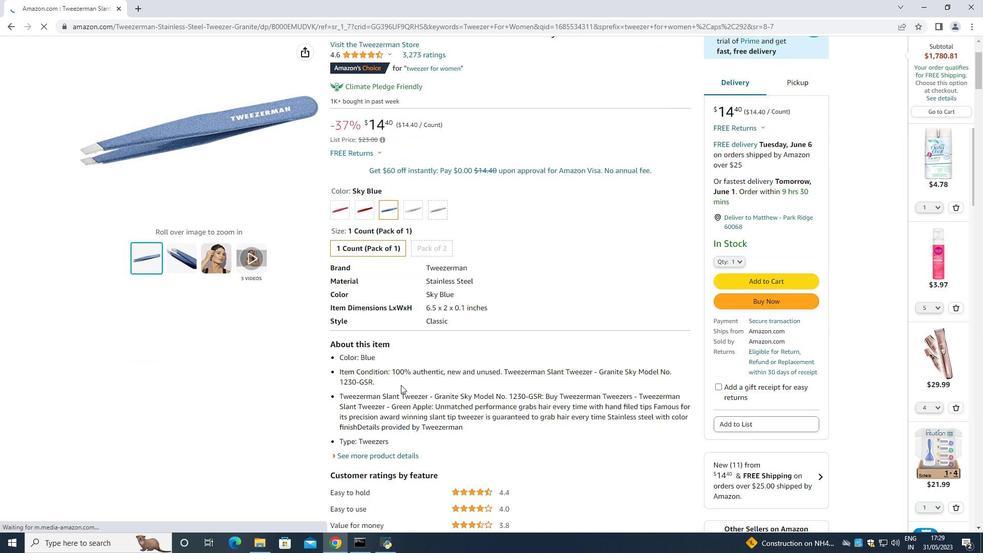 
Action: Mouse scrolled (401, 384) with delta (0, 0)
Screenshot: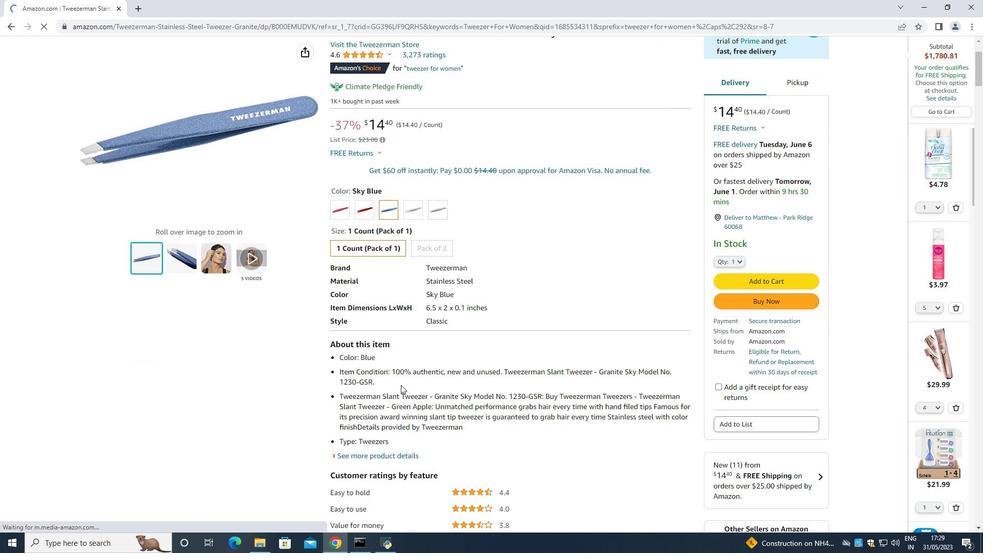 
Action: Mouse moved to (402, 385)
Screenshot: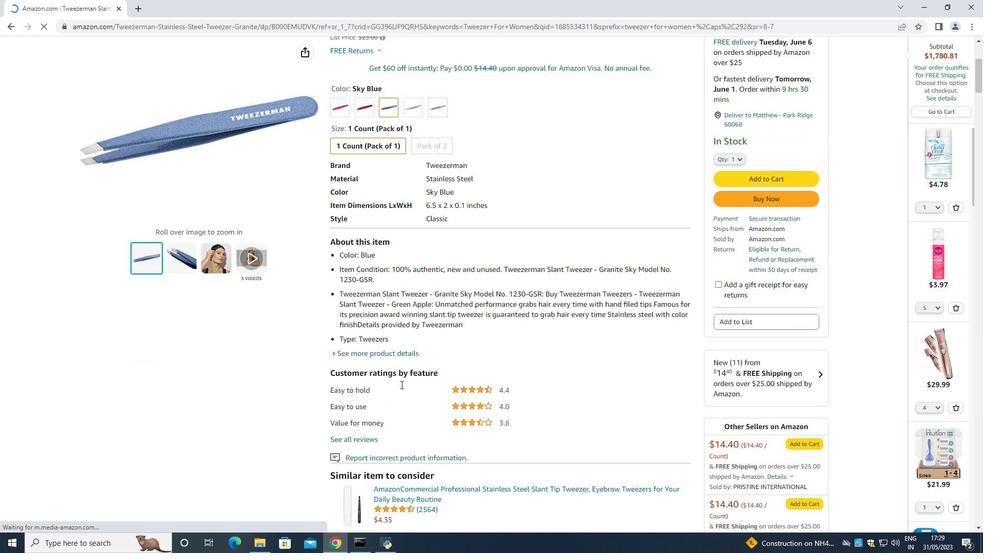 
Action: Mouse scrolled (402, 384) with delta (0, 0)
Screenshot: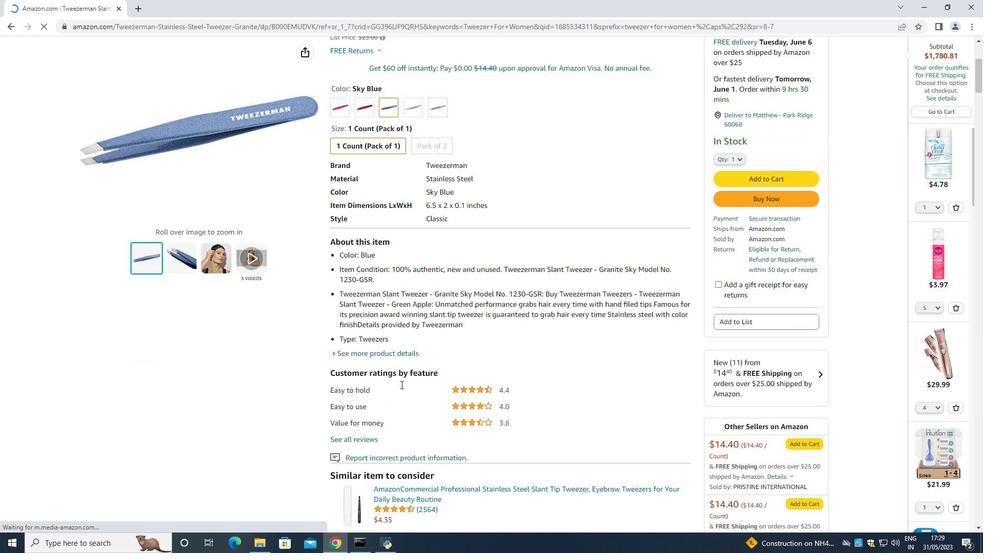 
Action: Mouse moved to (402, 386)
Screenshot: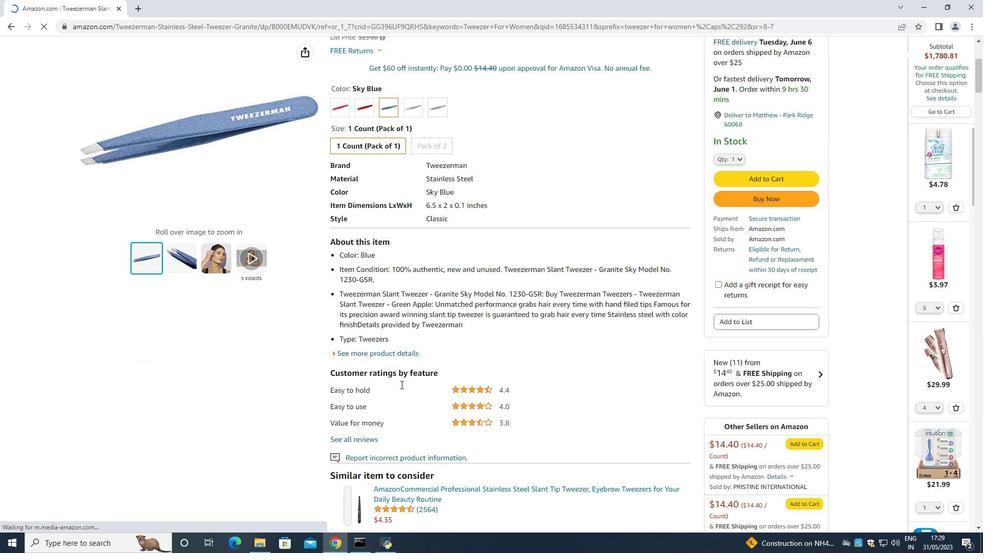 
Action: Mouse scrolled (402, 385) with delta (0, 0)
Screenshot: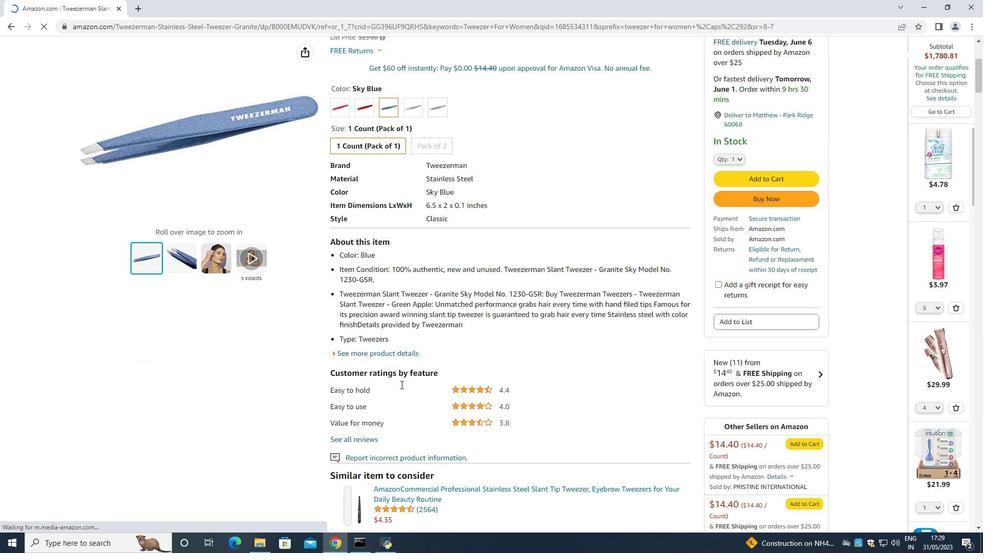 
Action: Mouse moved to (401, 386)
Screenshot: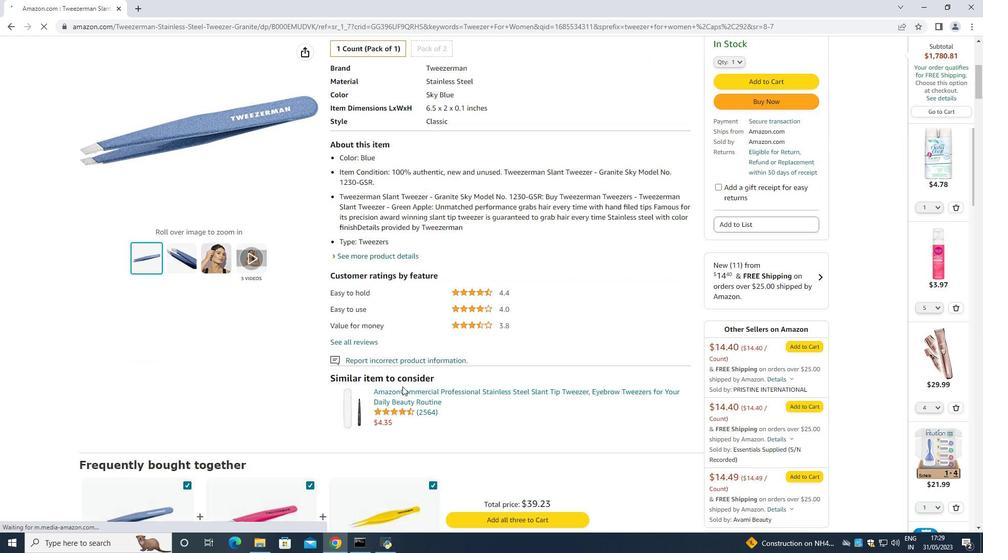 
Action: Mouse scrolled (401, 386) with delta (0, 0)
Screenshot: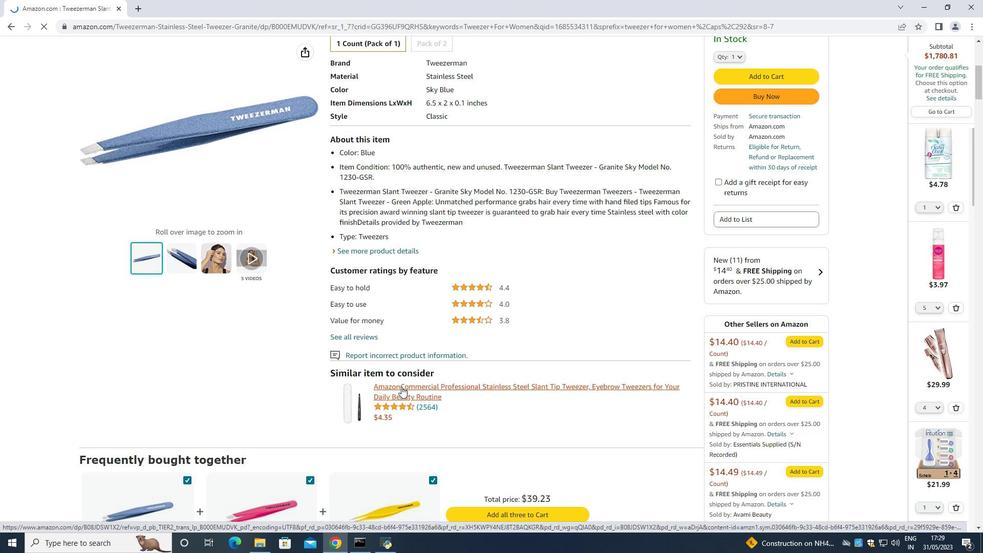 
Action: Mouse scrolled (401, 386) with delta (0, 0)
Screenshot: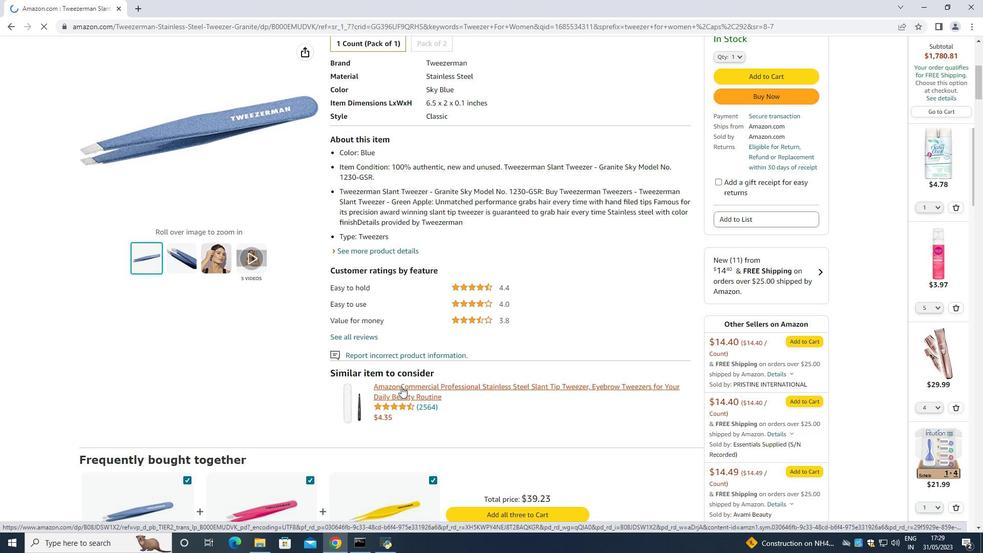 
Action: Mouse scrolled (401, 386) with delta (0, 0)
Screenshot: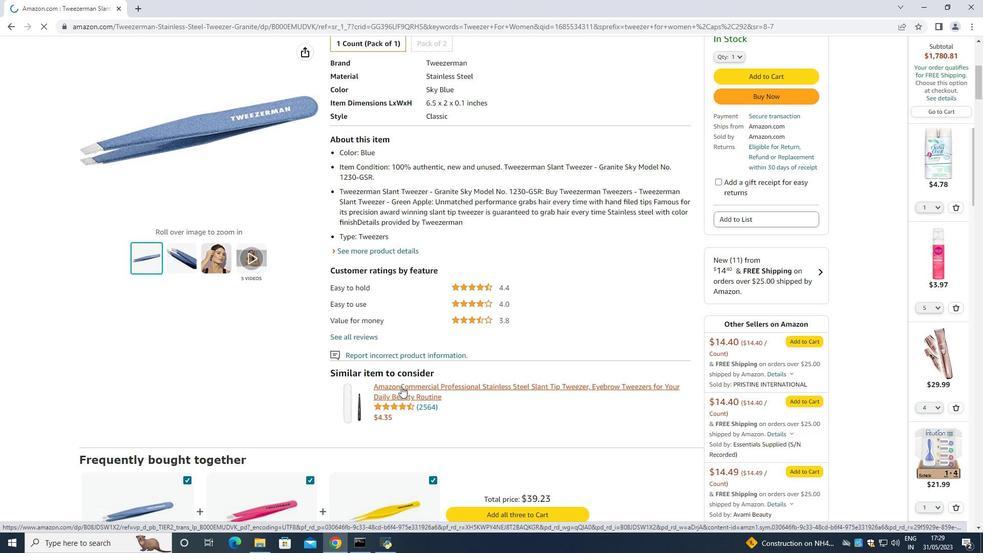 
Action: Mouse scrolled (401, 386) with delta (0, 0)
Screenshot: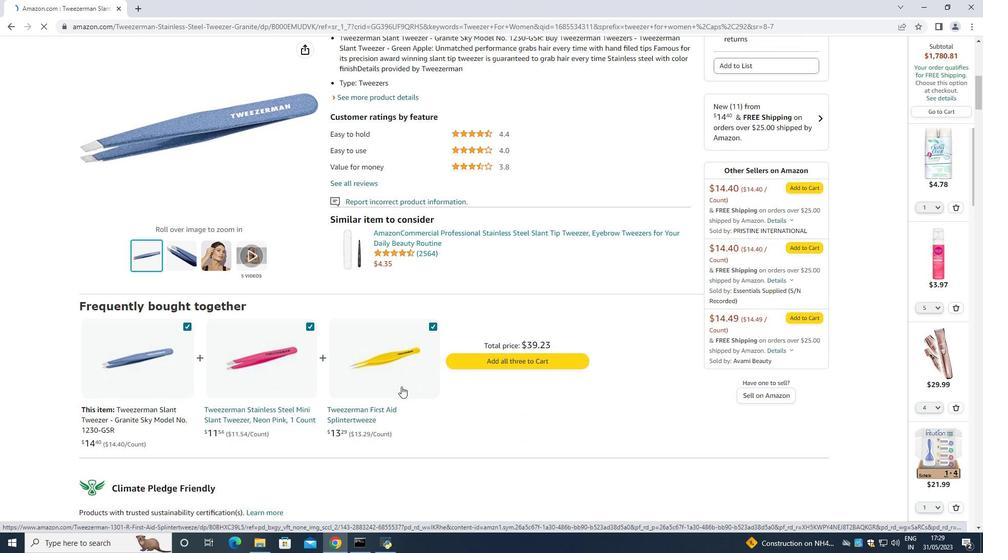 
Action: Mouse scrolled (401, 386) with delta (0, 0)
Screenshot: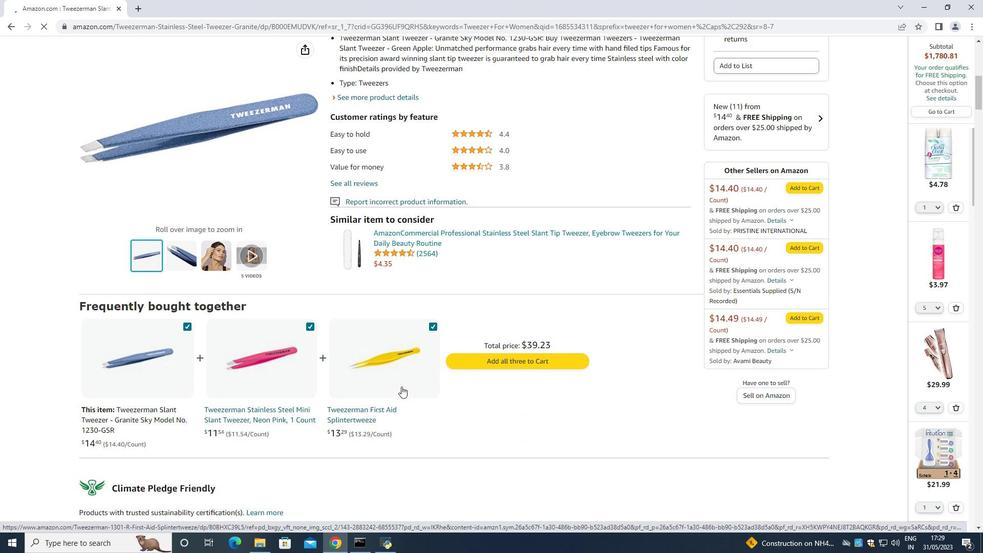 
Action: Mouse moved to (401, 386)
Screenshot: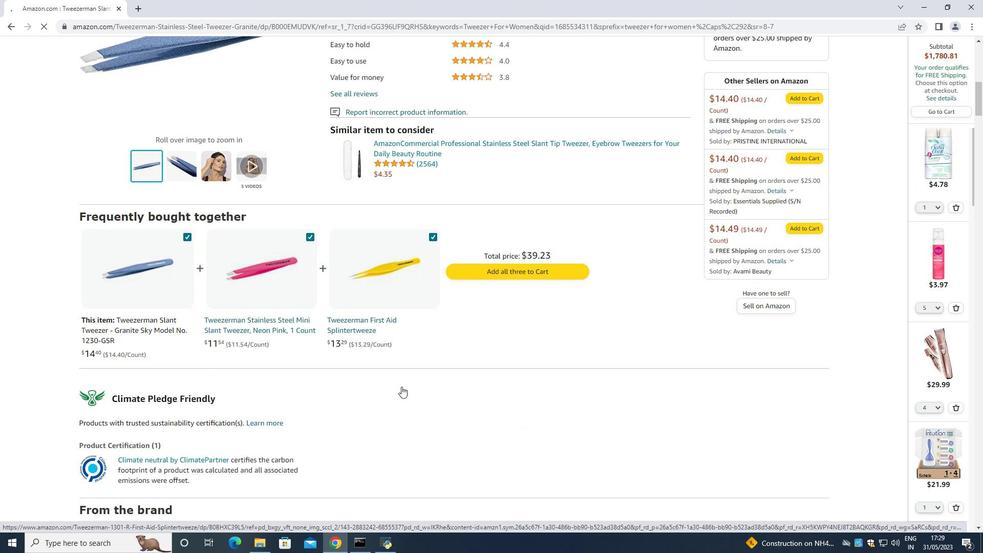 
Action: Mouse scrolled (401, 386) with delta (0, 0)
Screenshot: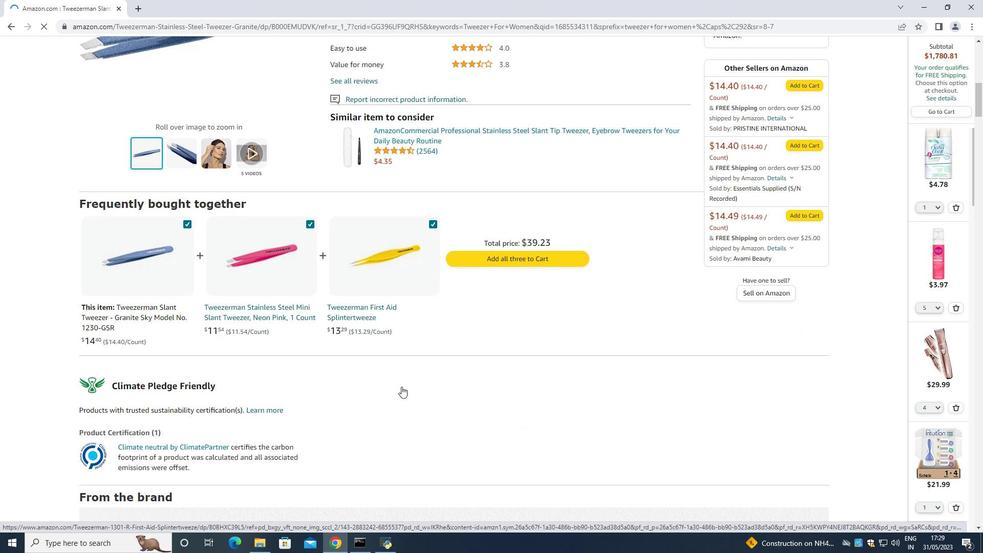 
Action: Mouse moved to (400, 386)
Screenshot: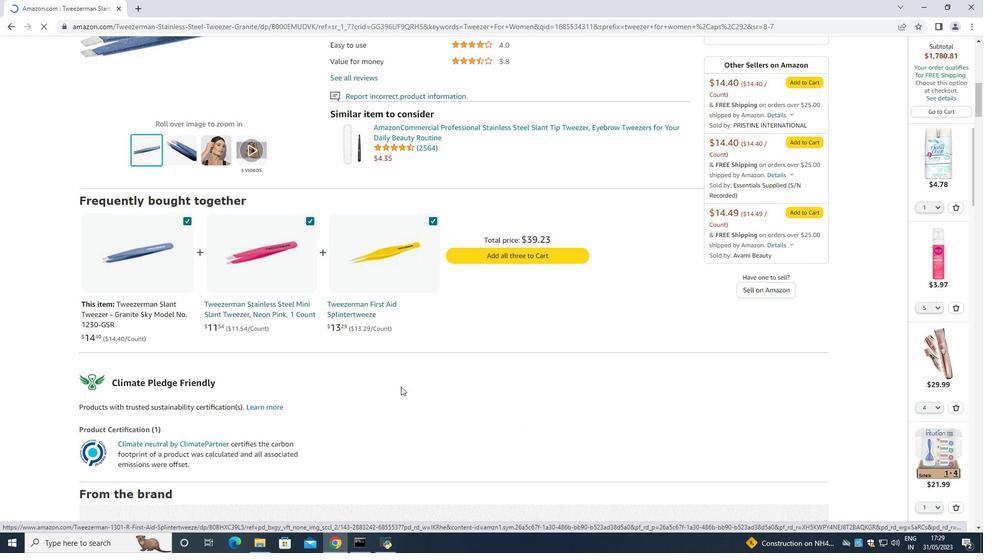 
Action: Mouse scrolled (400, 386) with delta (0, 0)
Screenshot: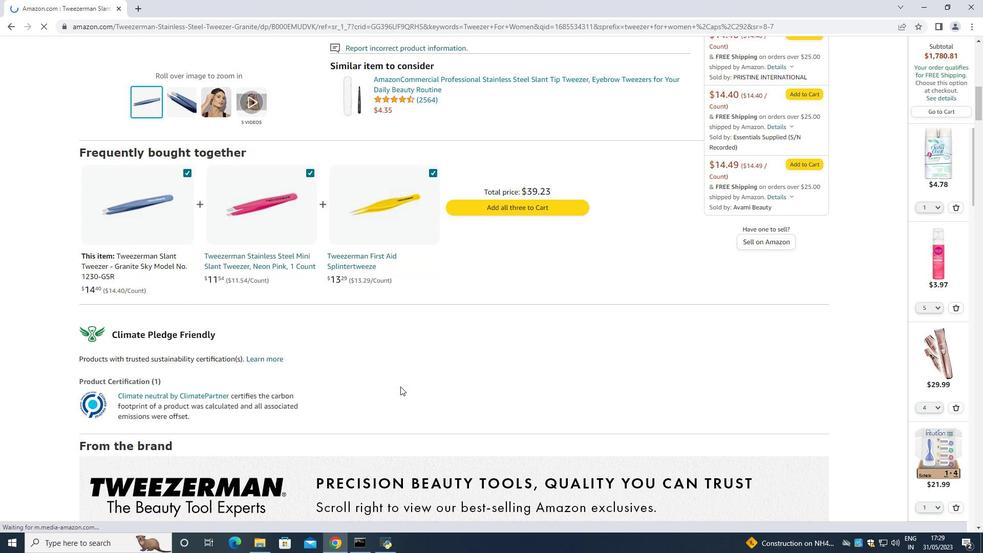 
Action: Mouse scrolled (400, 386) with delta (0, 0)
Screenshot: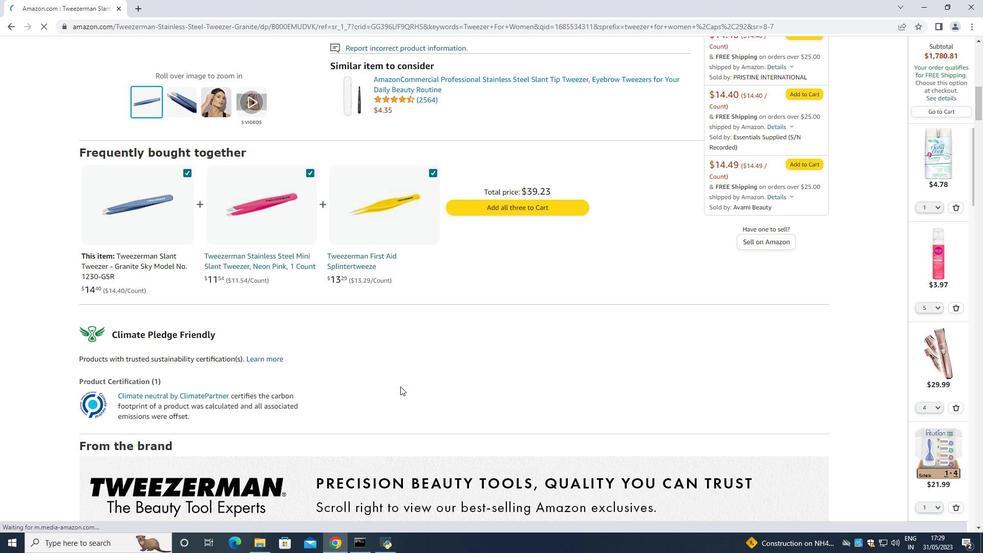 
Action: Mouse moved to (400, 386)
Screenshot: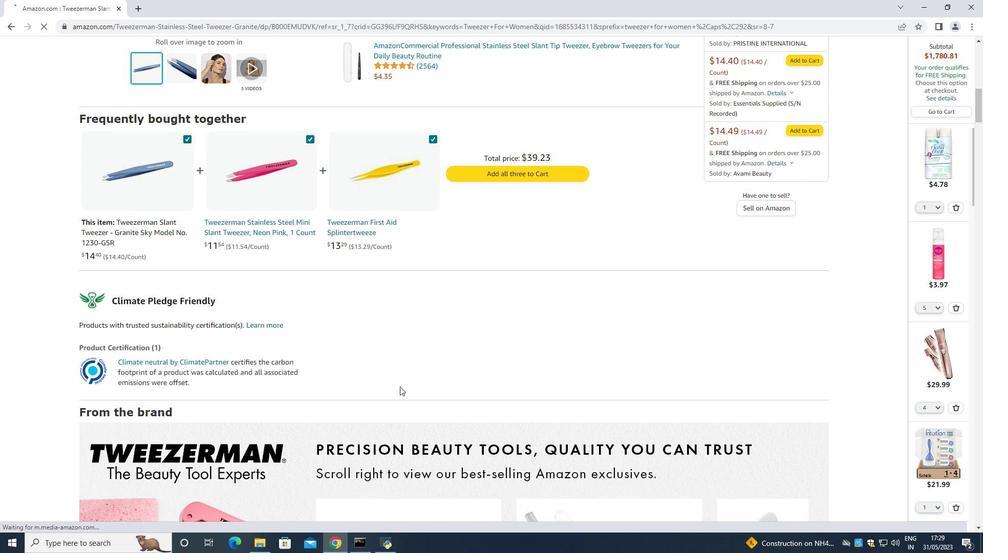 
Action: Mouse scrolled (400, 385) with delta (0, 0)
Screenshot: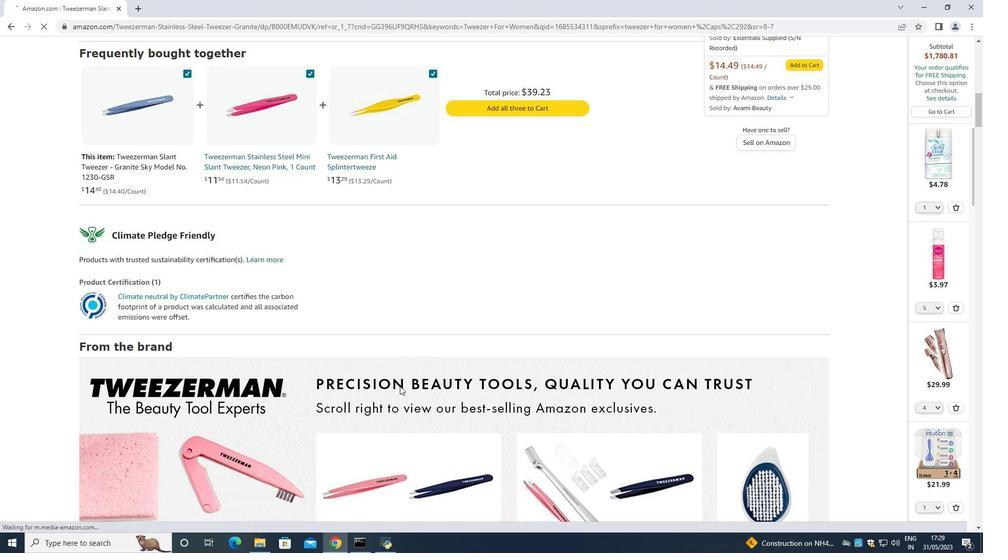 
Action: Mouse scrolled (400, 385) with delta (0, 0)
Screenshot: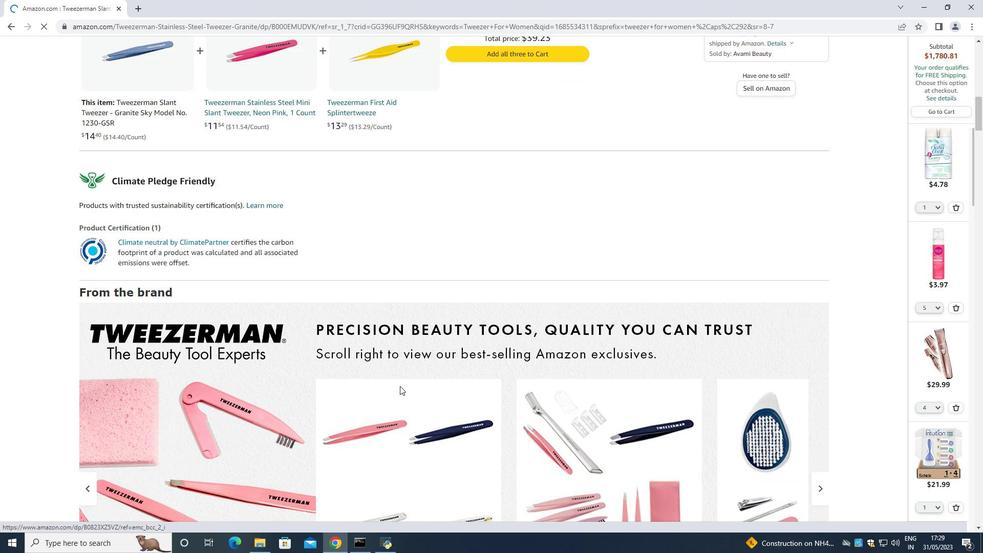 
Action: Mouse scrolled (400, 385) with delta (0, 0)
Screenshot: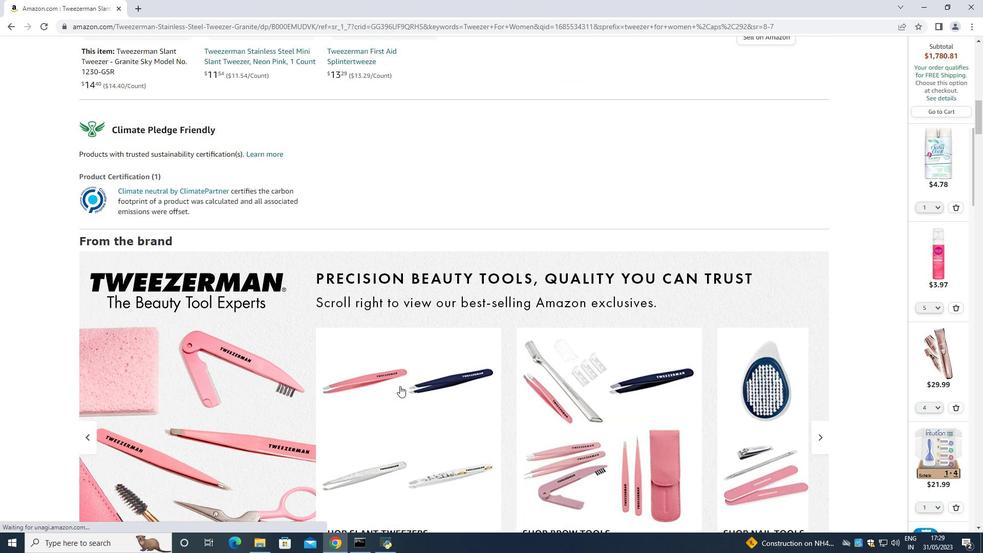 
Action: Mouse scrolled (400, 385) with delta (0, 0)
Screenshot: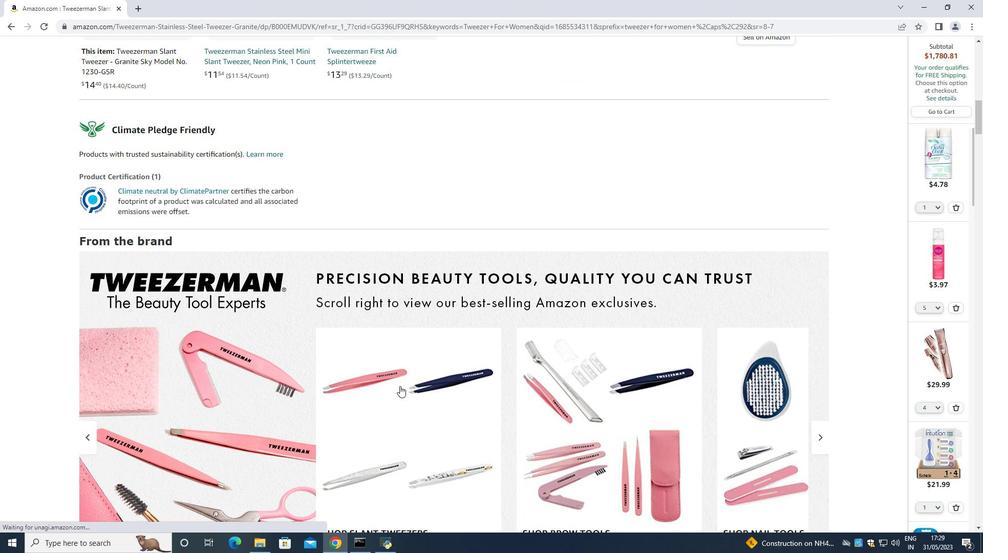 
Action: Mouse moved to (400, 386)
Screenshot: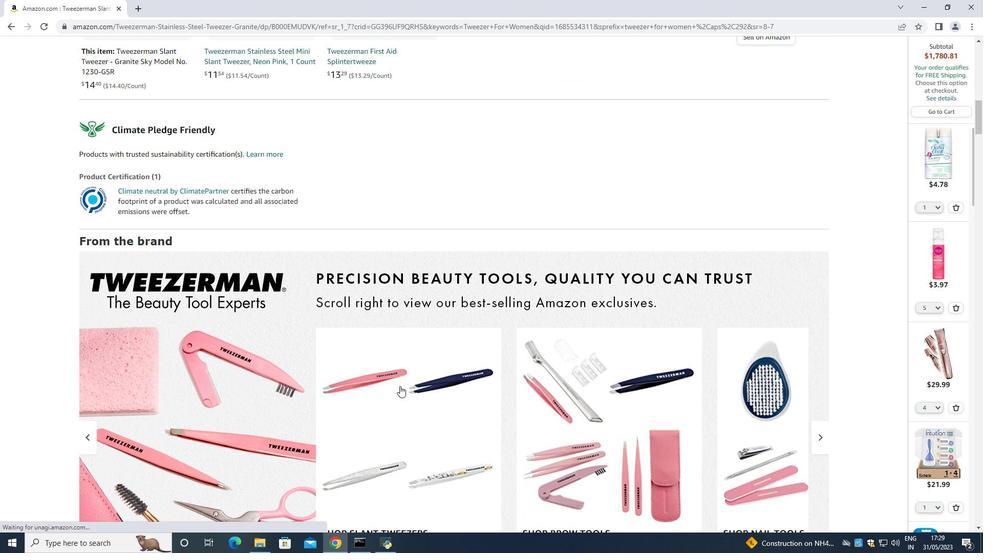 
Action: Mouse scrolled (400, 386) with delta (0, 0)
Screenshot: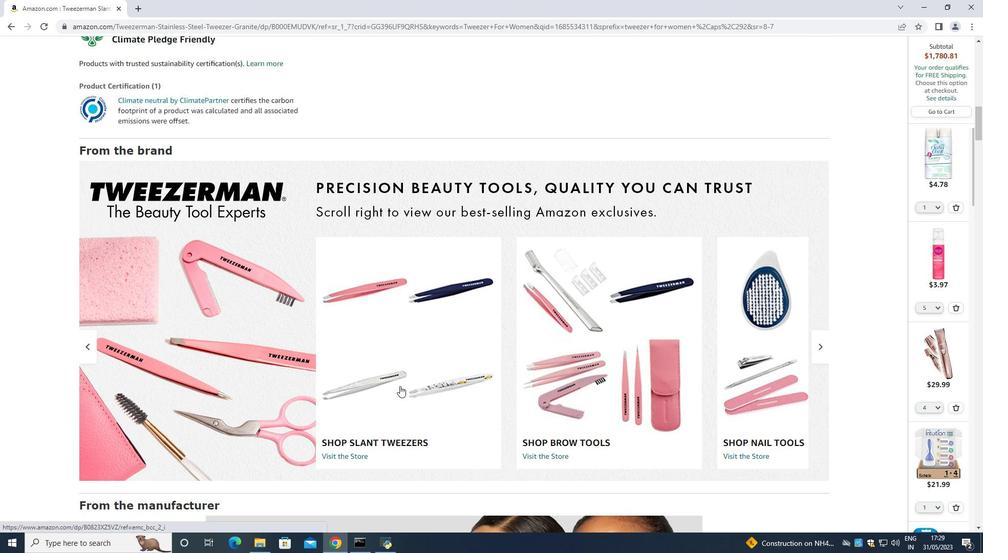 
Action: Mouse scrolled (400, 386) with delta (0, 0)
Screenshot: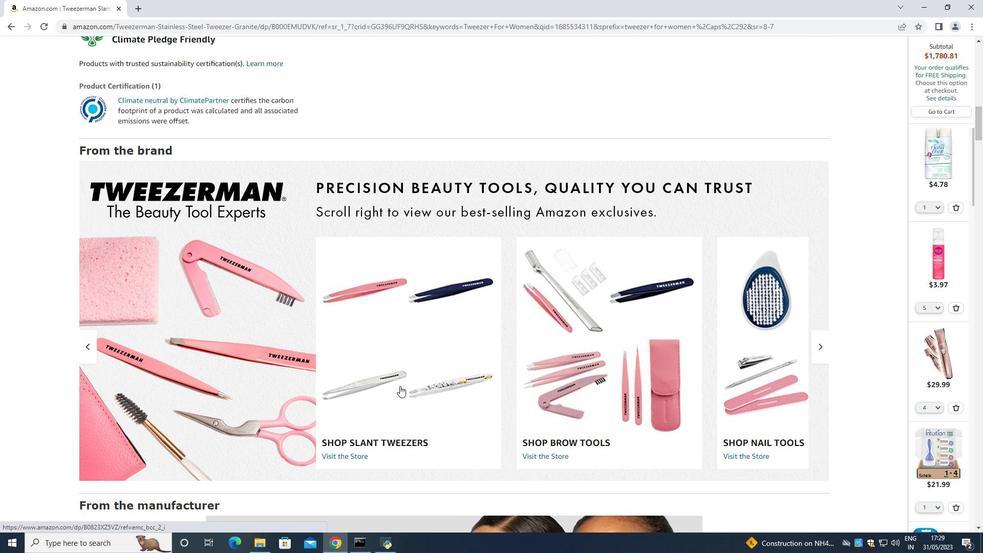 
Action: Mouse scrolled (400, 386) with delta (0, 0)
Screenshot: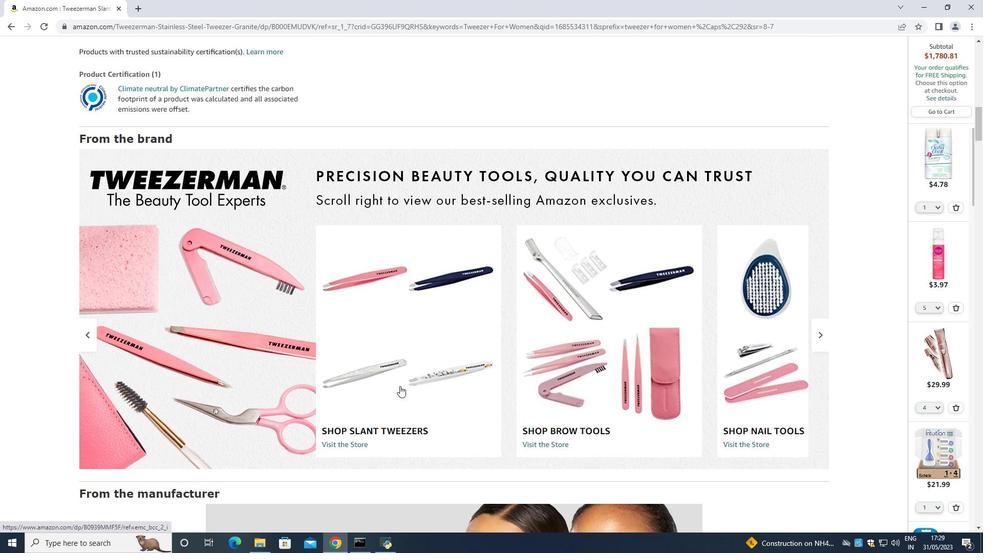 
Action: Mouse moved to (399, 386)
Screenshot: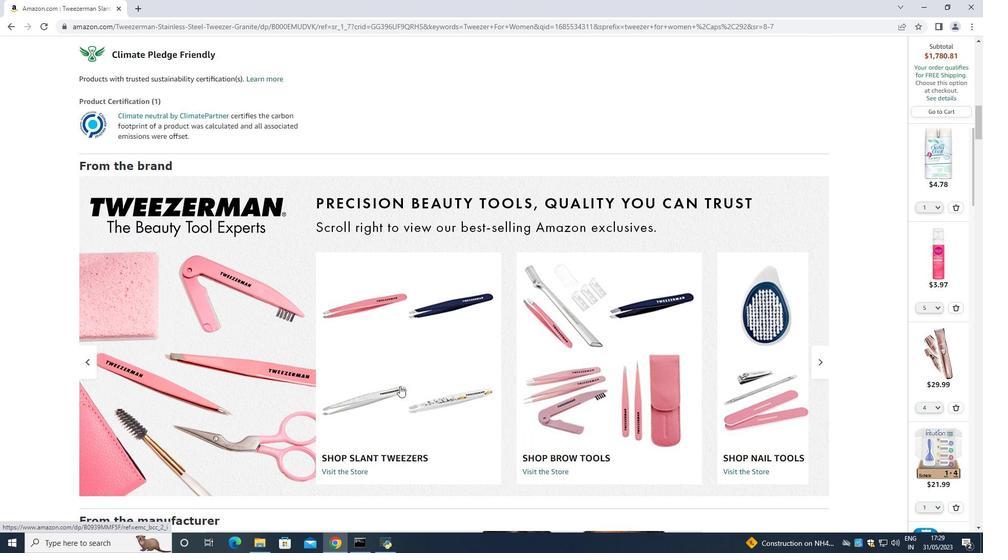 
Action: Mouse scrolled (399, 385) with delta (0, 0)
Screenshot: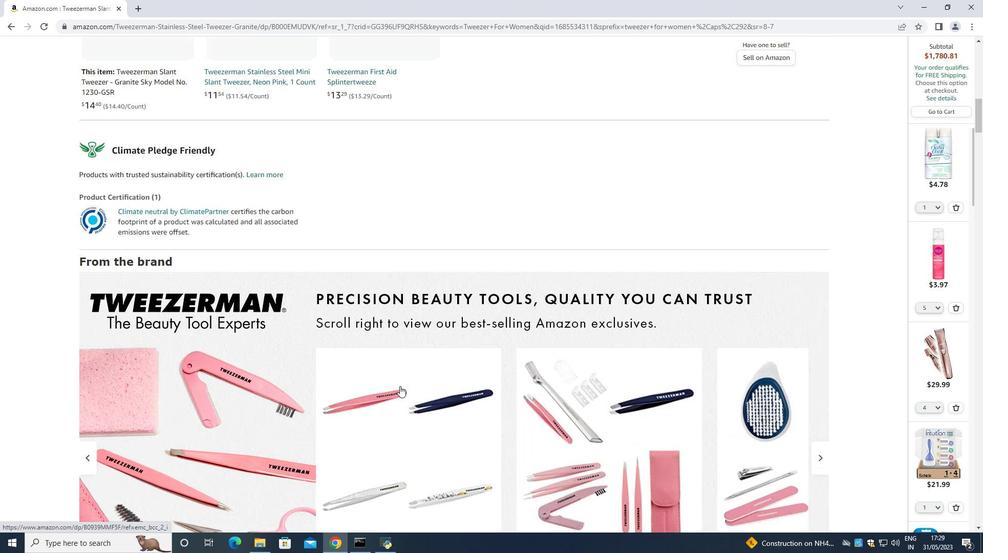 
Action: Mouse scrolled (399, 385) with delta (0, 0)
Screenshot: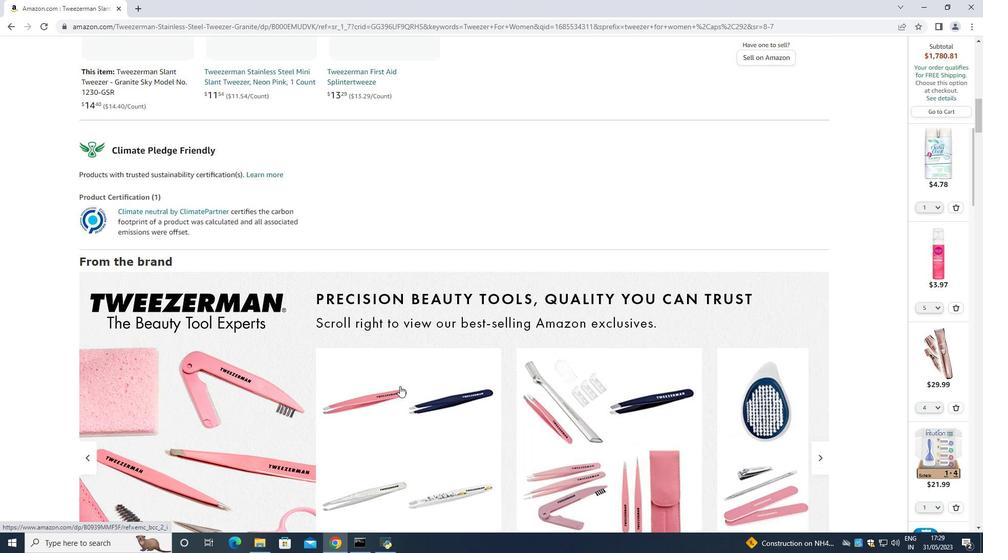 
Action: Mouse scrolled (399, 385) with delta (0, 0)
Screenshot: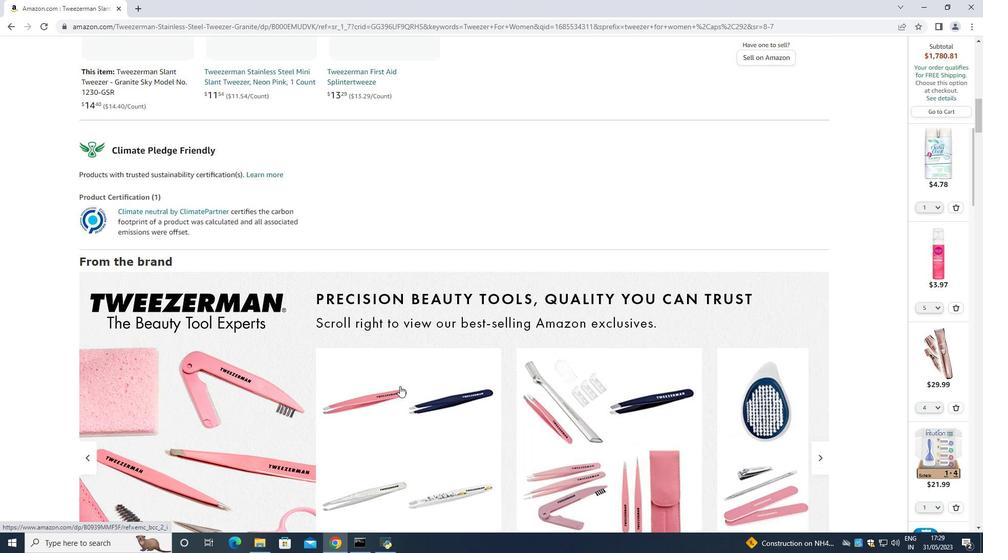 
Action: Mouse moved to (397, 386)
Screenshot: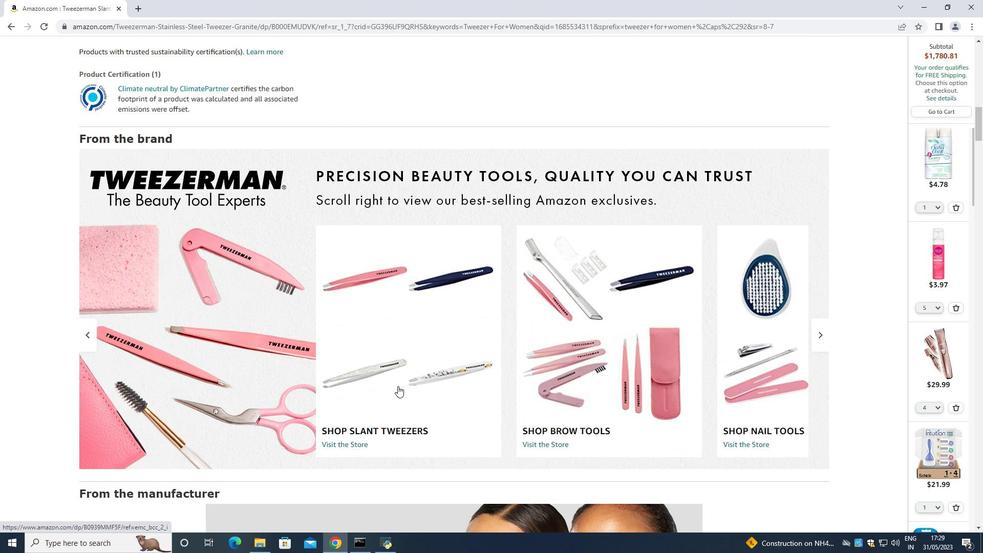 
Action: Mouse scrolled (397, 385) with delta (0, 0)
Screenshot: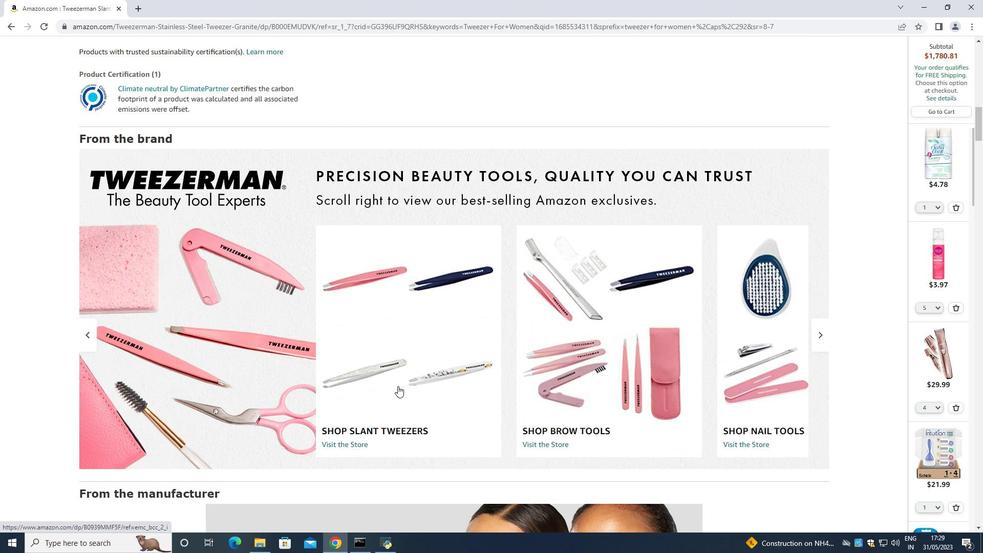 
Action: Mouse moved to (489, 294)
Screenshot: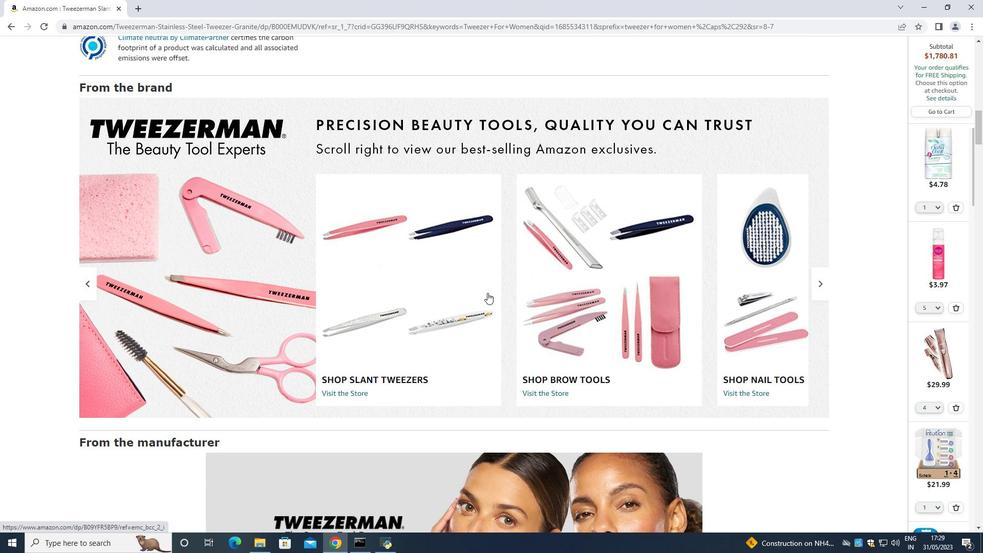 
Action: Mouse scrolled (489, 293) with delta (0, 0)
Screenshot: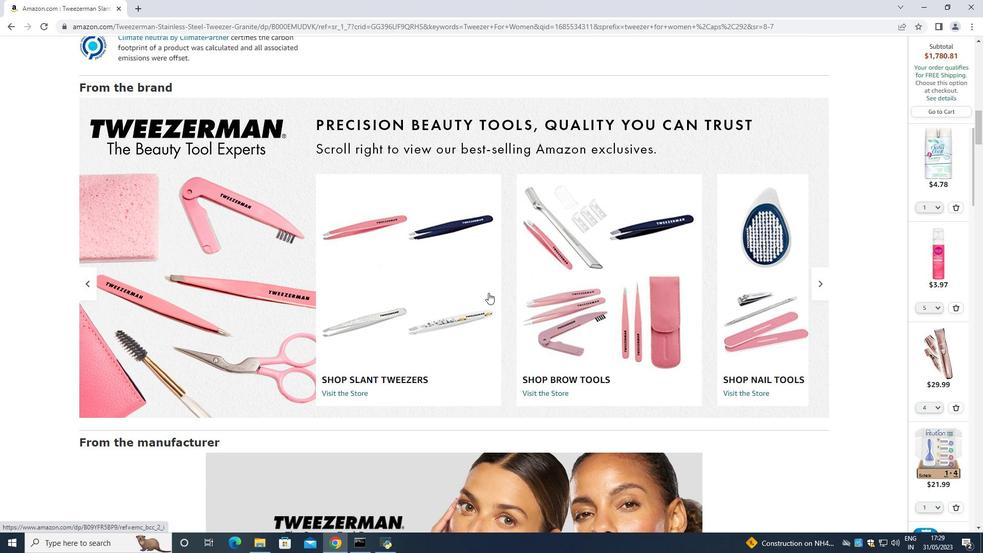 
Action: Mouse moved to (488, 297)
Screenshot: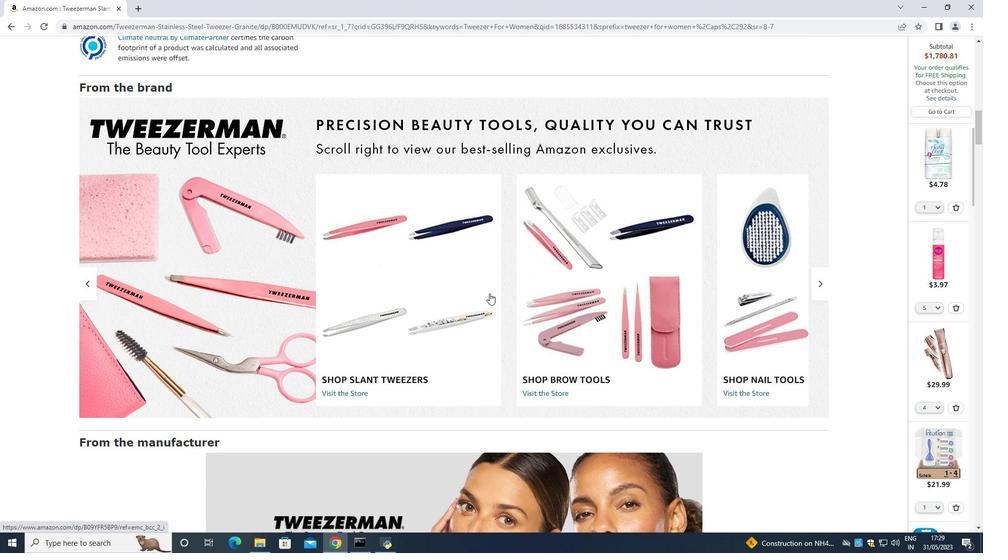 
Action: Mouse scrolled (488, 297) with delta (0, 0)
Screenshot: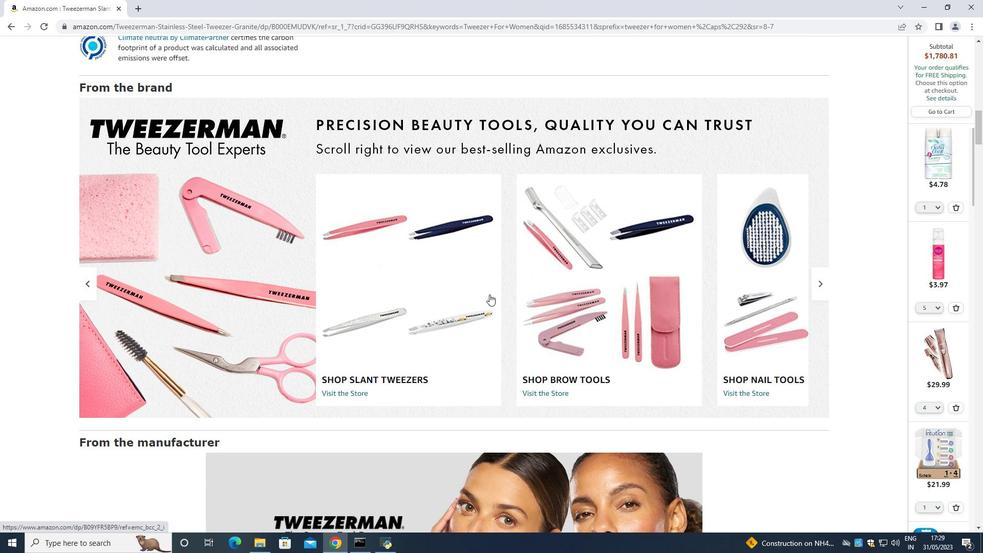 
Action: Mouse moved to (817, 183)
Screenshot: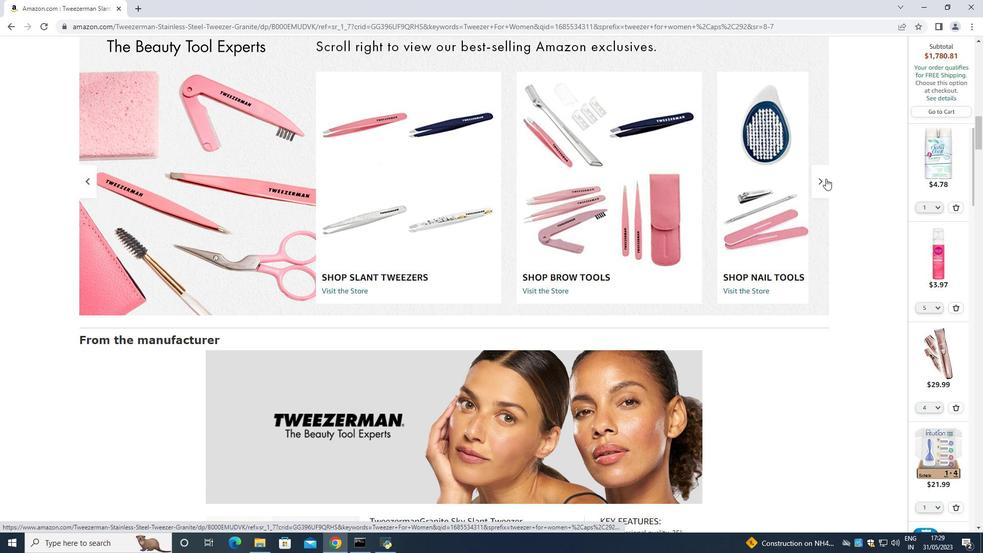 
Action: Mouse pressed left at (817, 183)
Screenshot: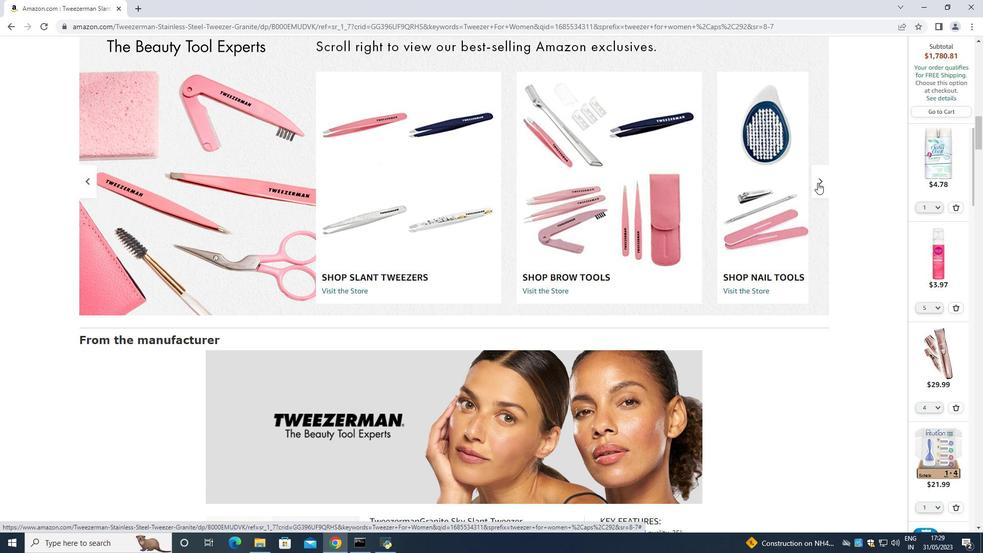 
Action: Mouse moved to (811, 184)
Screenshot: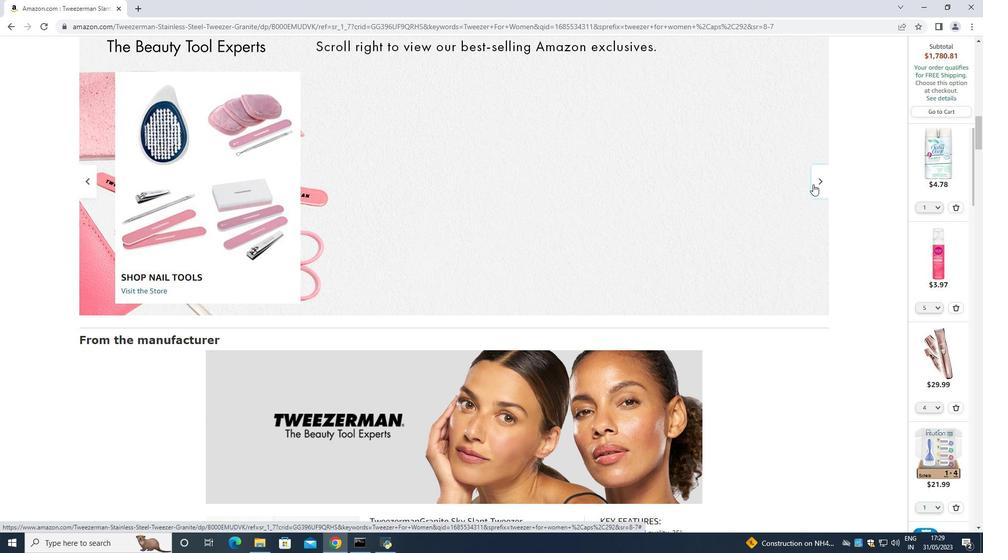 
Action: Mouse pressed left at (811, 184)
Screenshot: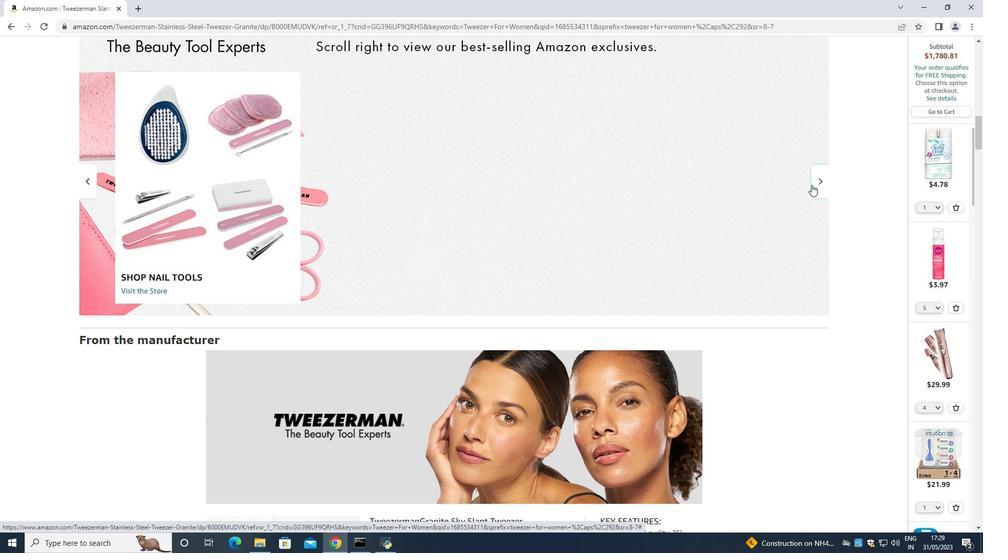 
Action: Mouse moved to (441, 282)
Screenshot: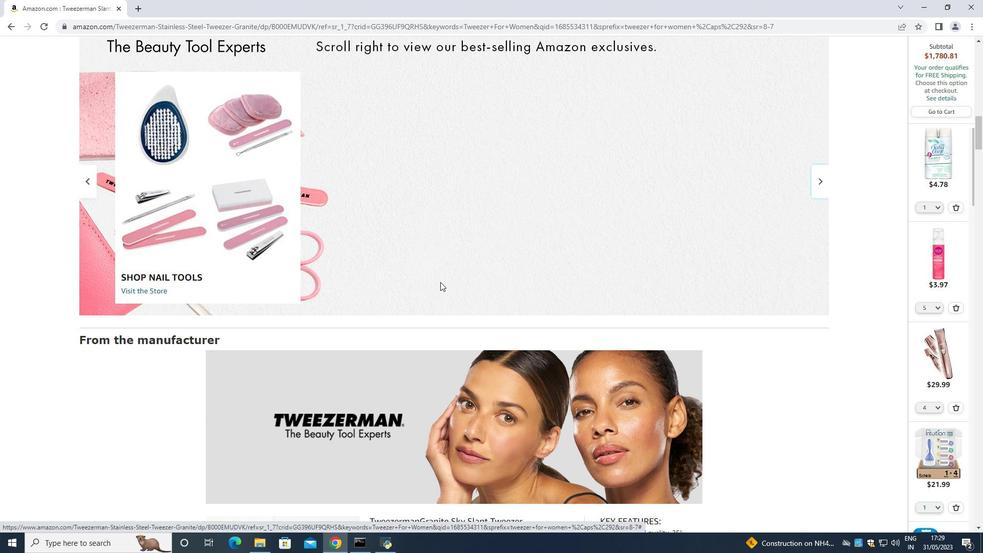 
Action: Mouse scrolled (441, 281) with delta (0, 0)
Screenshot: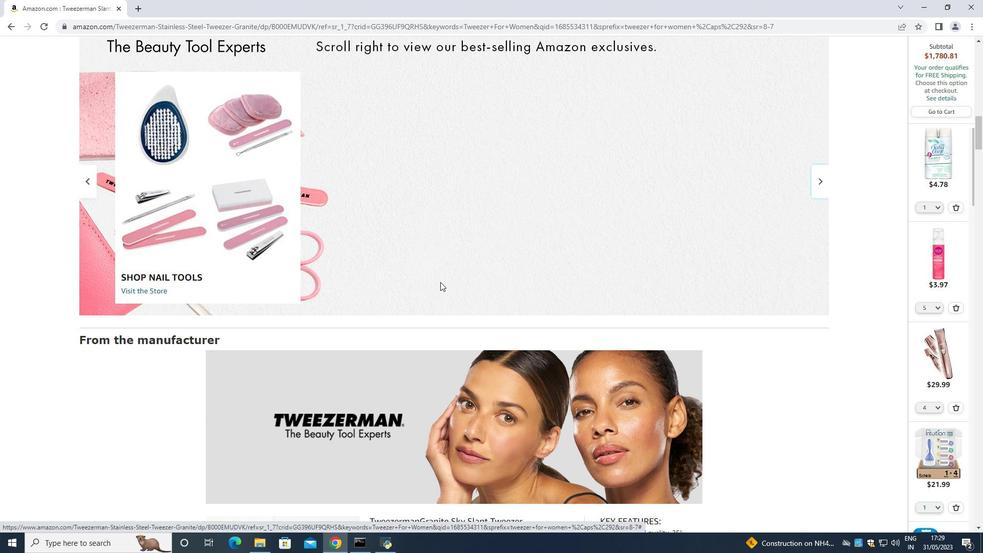 
Action: Mouse moved to (441, 283)
Screenshot: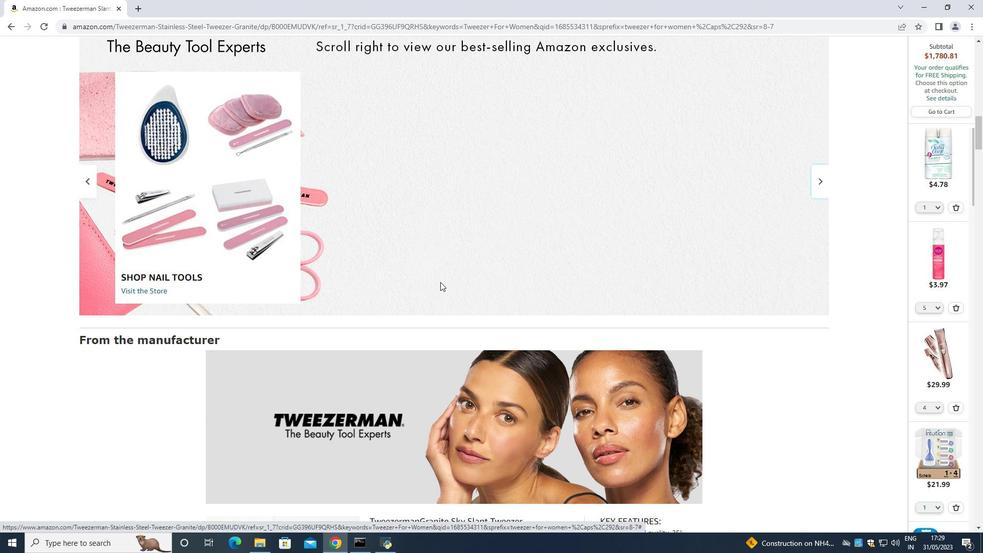 
Action: Mouse scrolled (441, 283) with delta (0, 0)
Screenshot: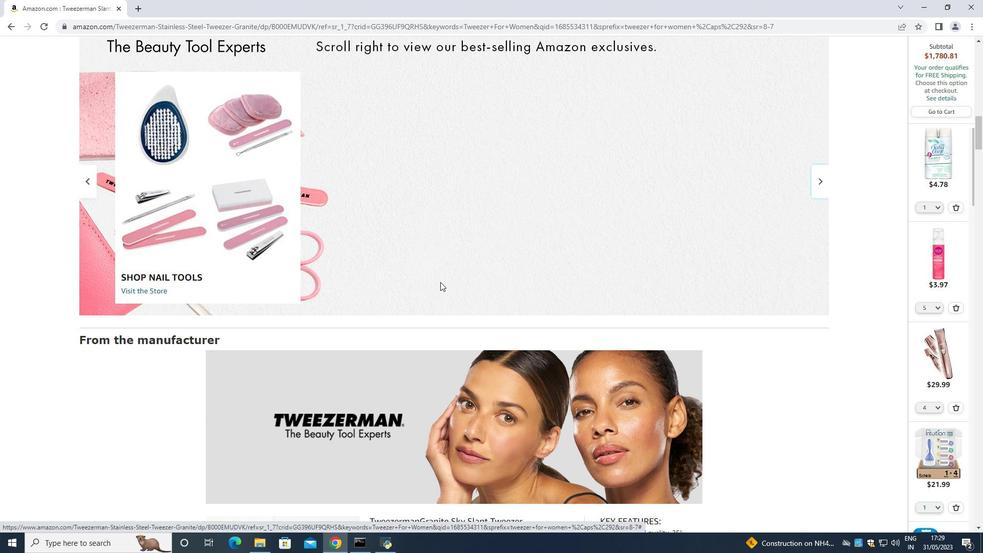 
Action: Mouse moved to (442, 284)
Screenshot: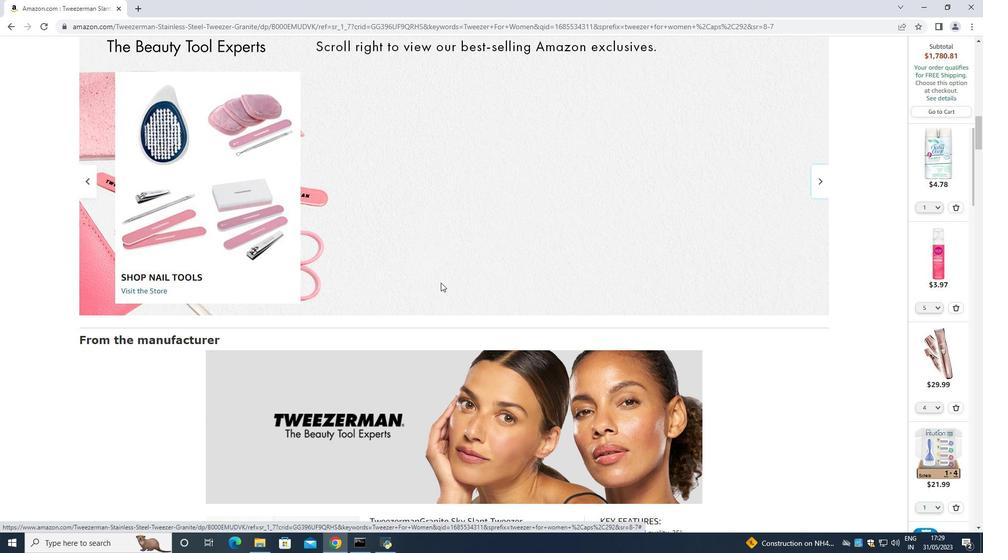 
Action: Mouse scrolled (442, 284) with delta (0, 0)
Screenshot: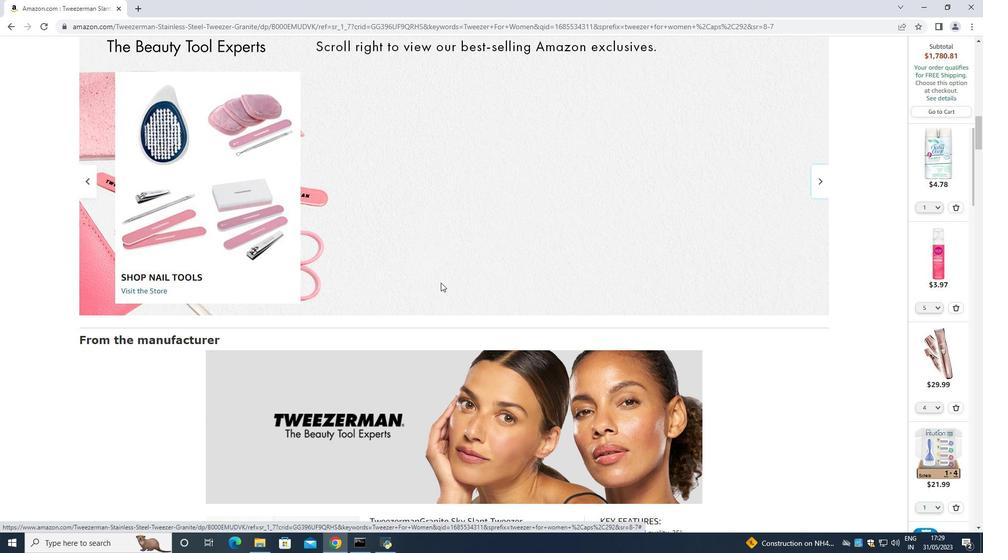 
Action: Mouse moved to (442, 286)
Screenshot: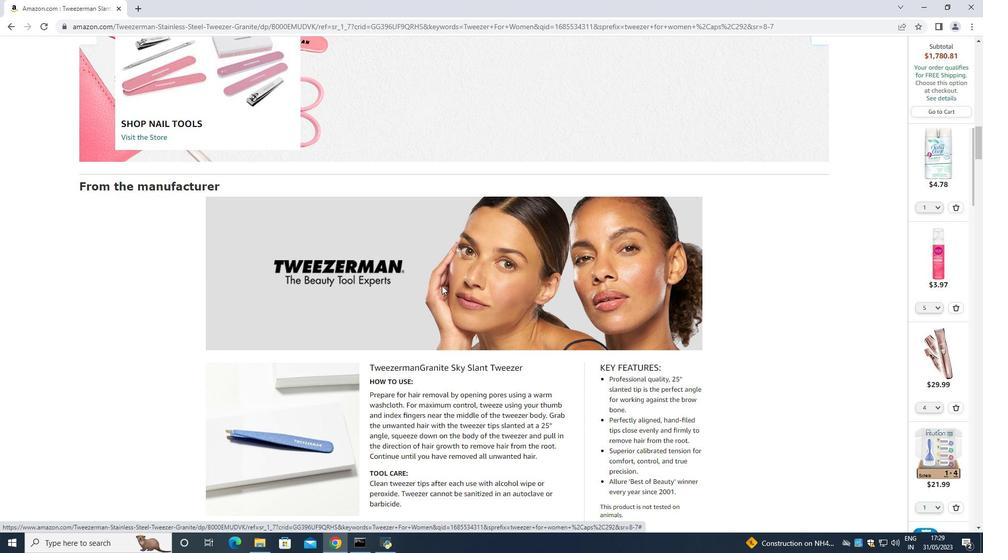 
Action: Mouse scrolled (442, 286) with delta (0, 0)
Screenshot: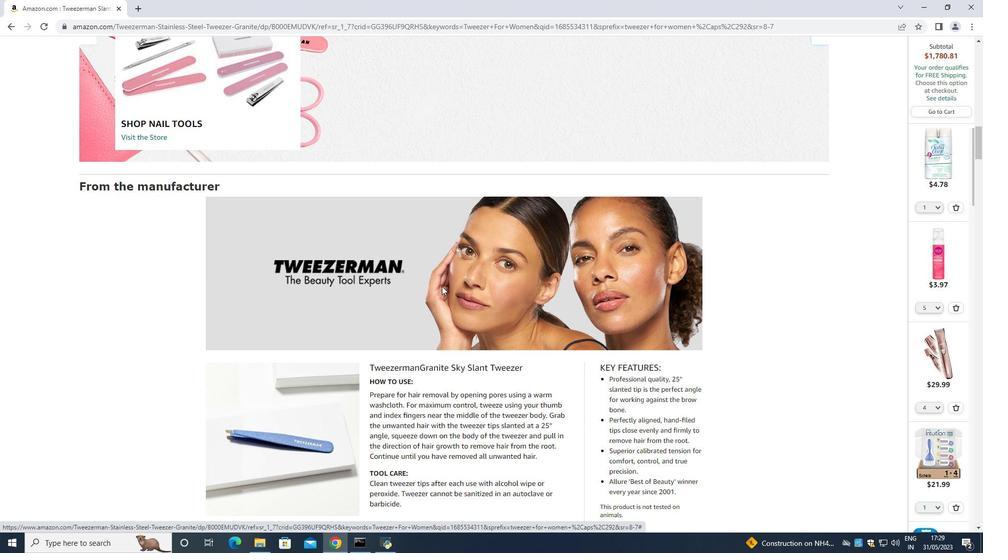 
Action: Mouse moved to (442, 288)
Screenshot: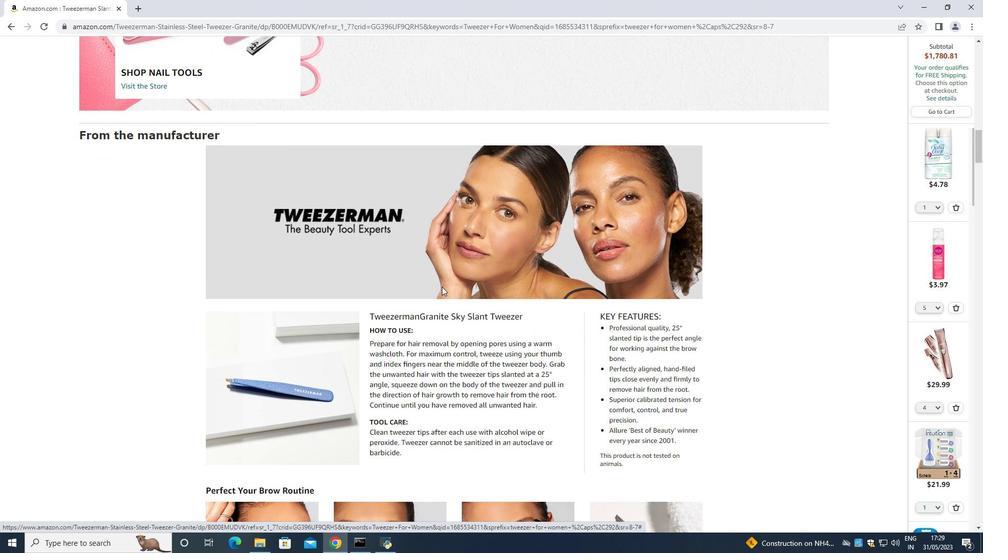 
Action: Mouse scrolled (442, 288) with delta (0, 0)
Screenshot: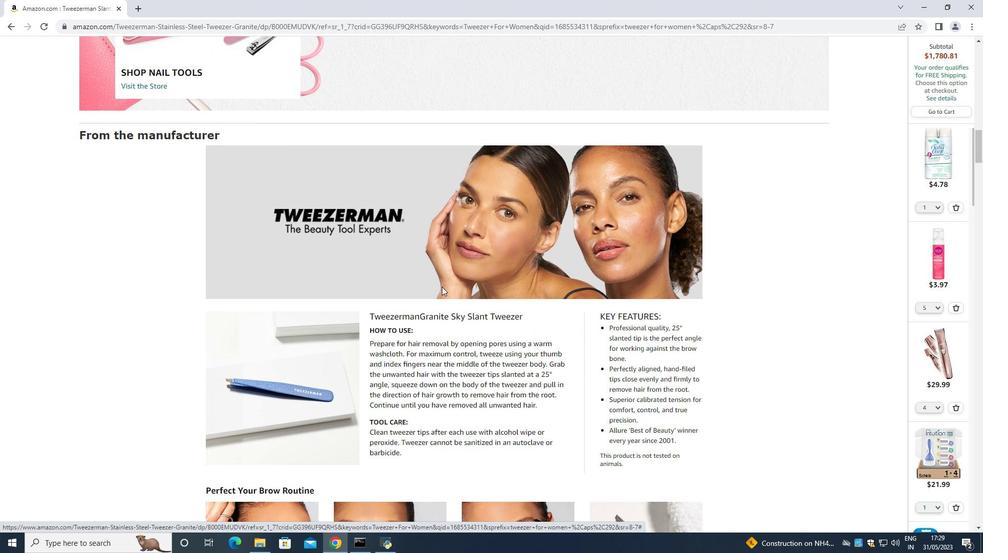 
Action: Mouse moved to (442, 289)
Screenshot: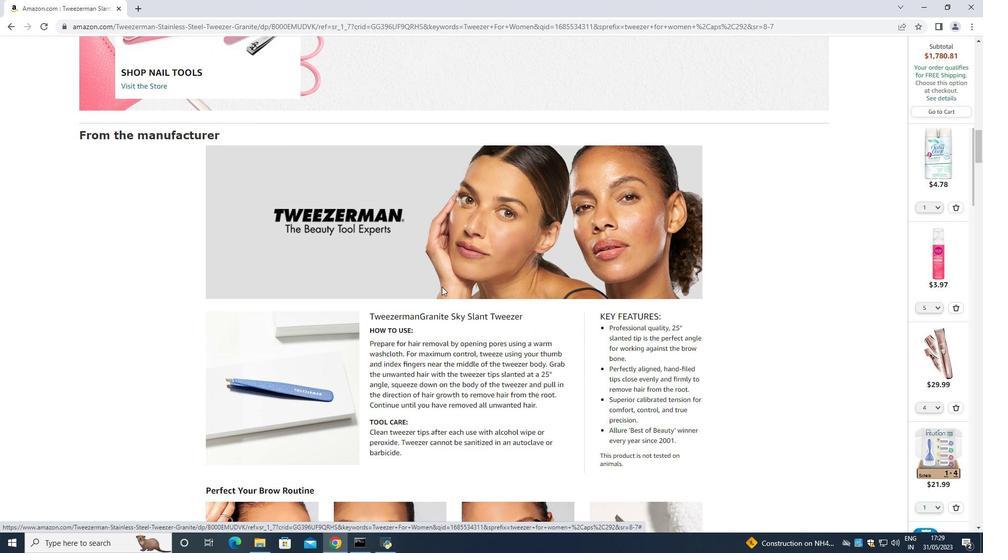 
Action: Mouse scrolled (442, 288) with delta (0, 0)
Screenshot: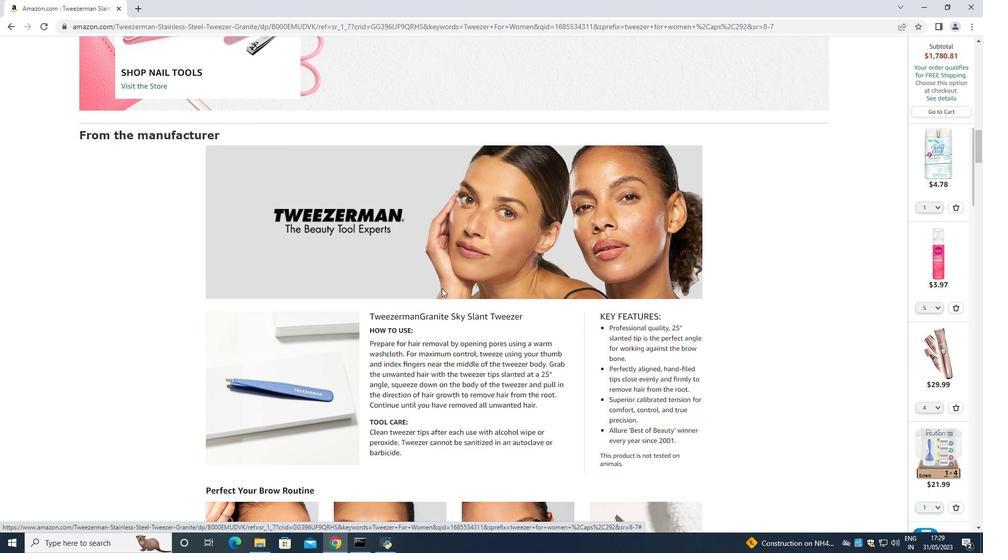 
Action: Mouse scrolled (442, 288) with delta (0, 0)
Screenshot: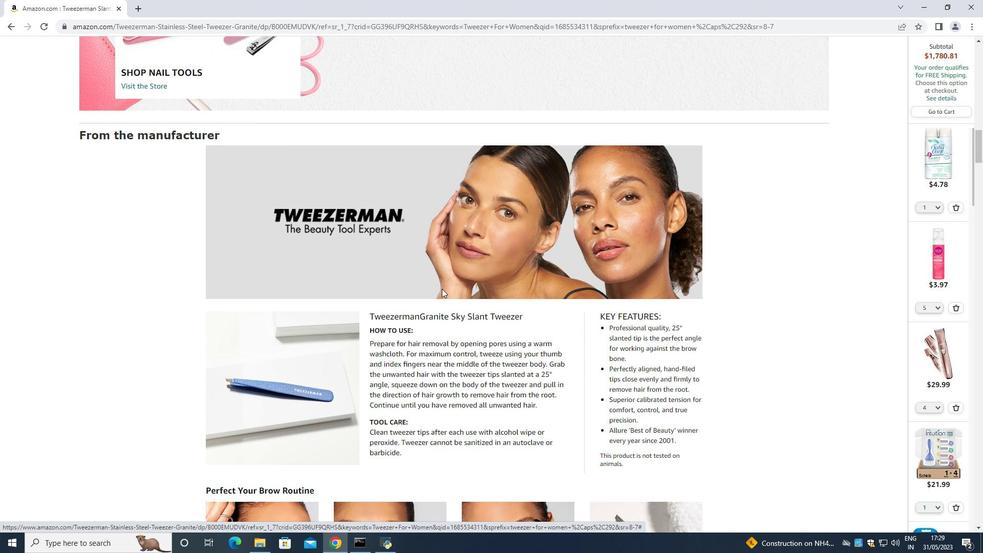 
Action: Mouse scrolled (442, 288) with delta (0, 0)
Screenshot: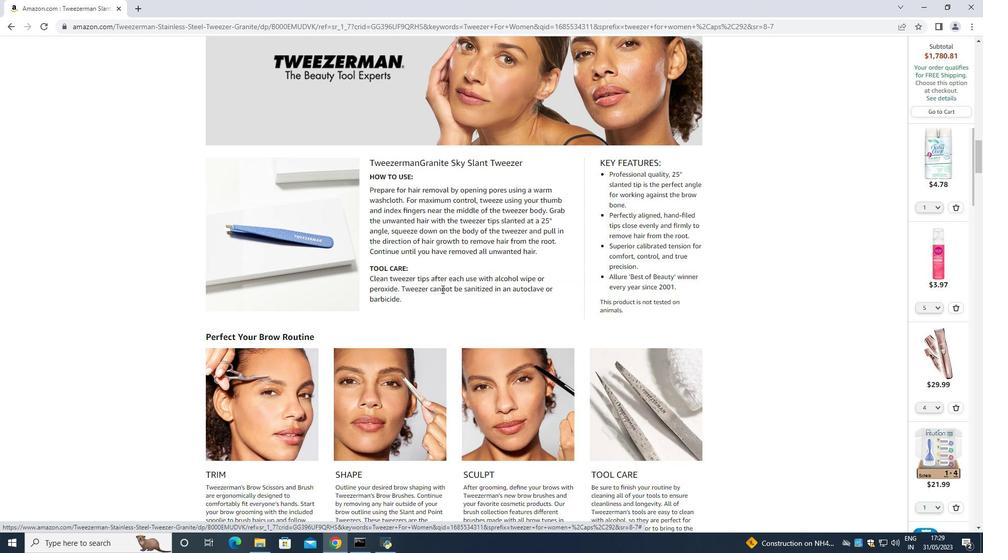 
Action: Mouse scrolled (442, 288) with delta (0, 0)
Screenshot: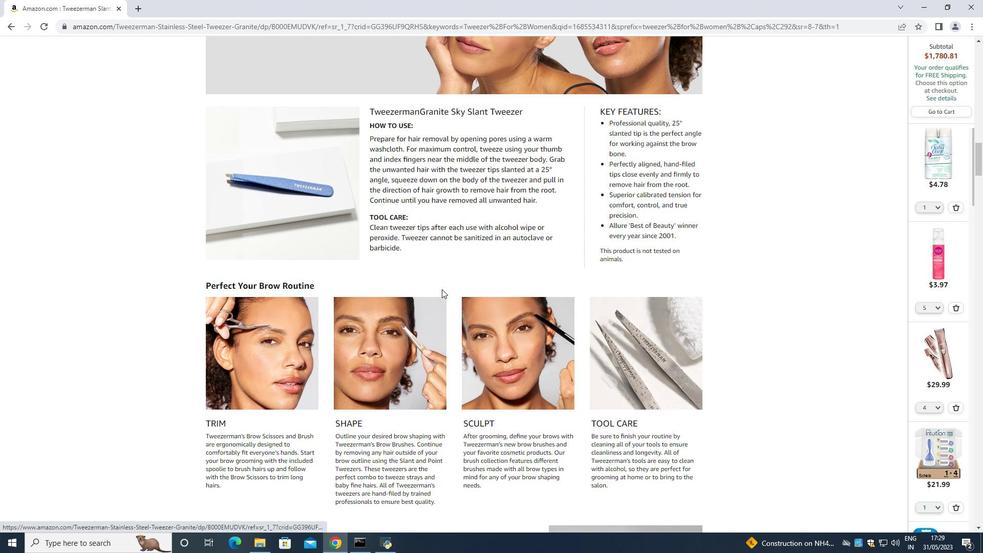
Action: Mouse moved to (442, 290)
Screenshot: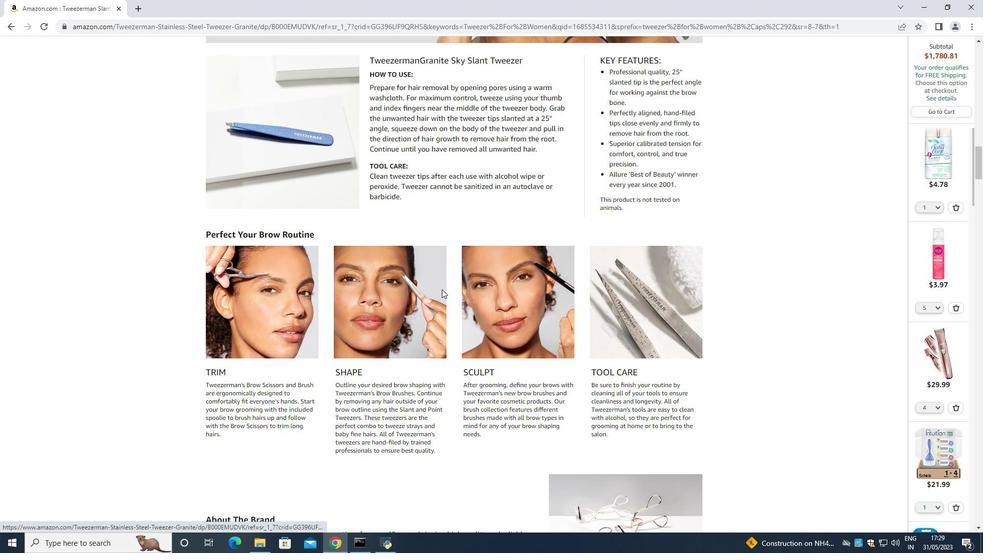 
Action: Mouse scrolled (442, 289) with delta (0, 0)
Screenshot: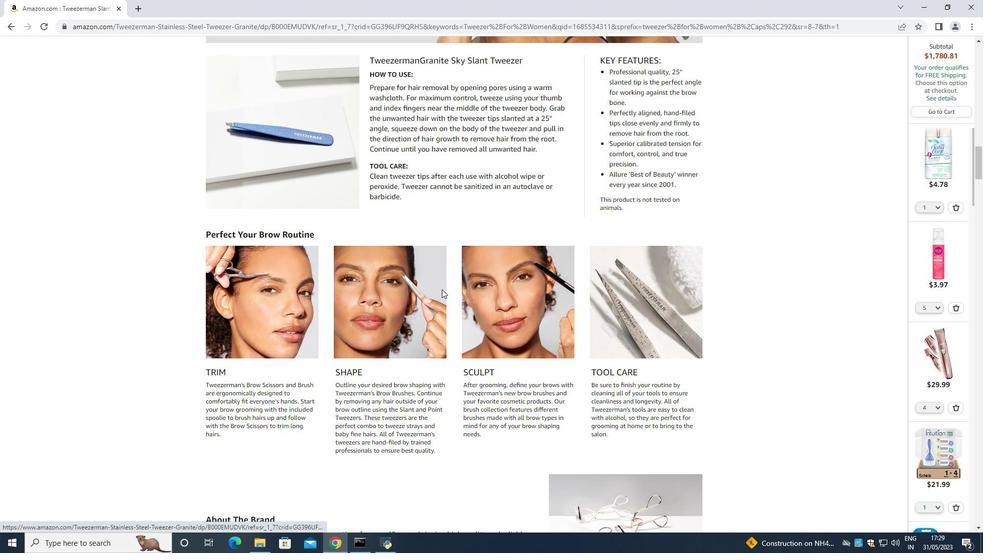 
Action: Mouse moved to (442, 291)
Screenshot: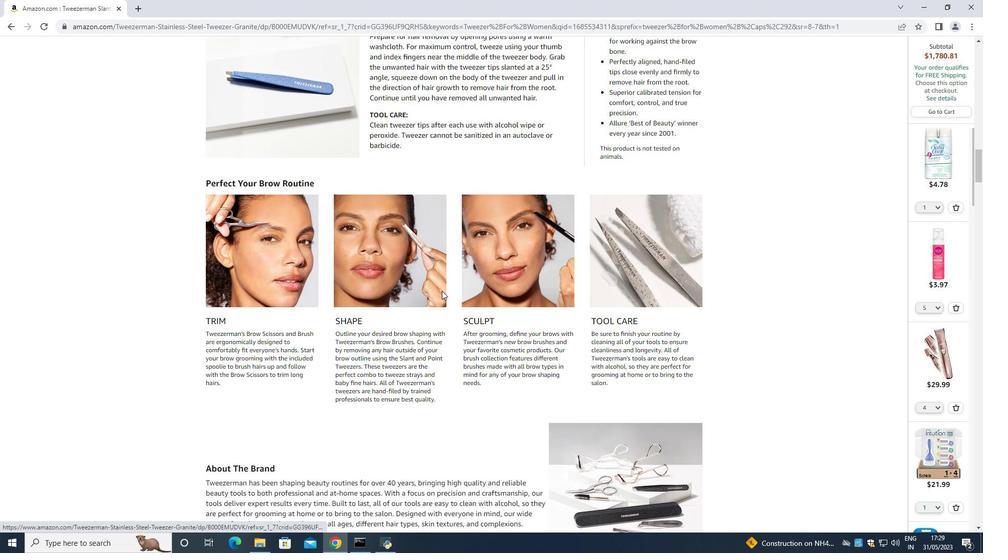 
Action: Mouse scrolled (442, 290) with delta (0, 0)
Screenshot: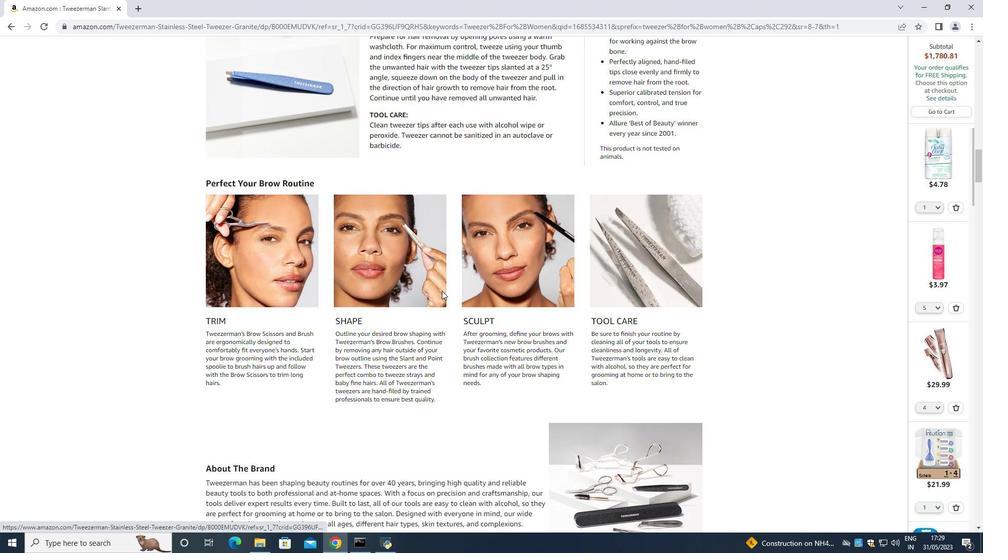 
Action: Mouse scrolled (442, 290) with delta (0, 0)
Screenshot: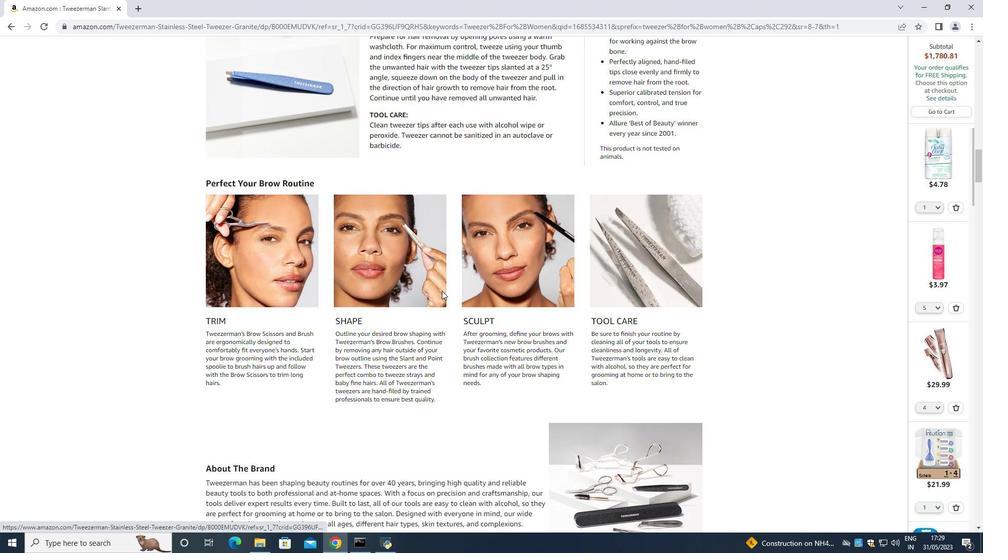 
Action: Mouse scrolled (442, 290) with delta (0, 0)
Screenshot: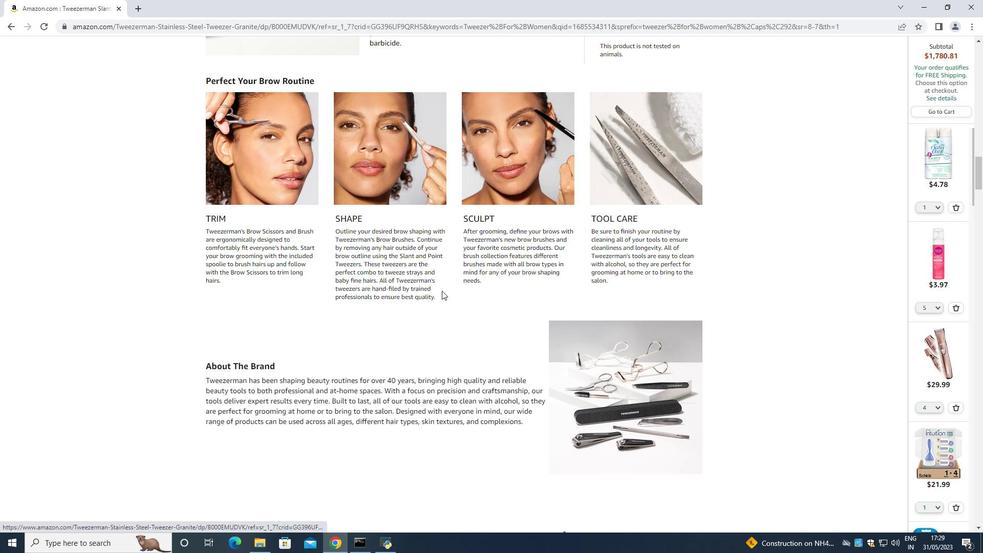 
Action: Mouse scrolled (442, 290) with delta (0, 0)
Screenshot: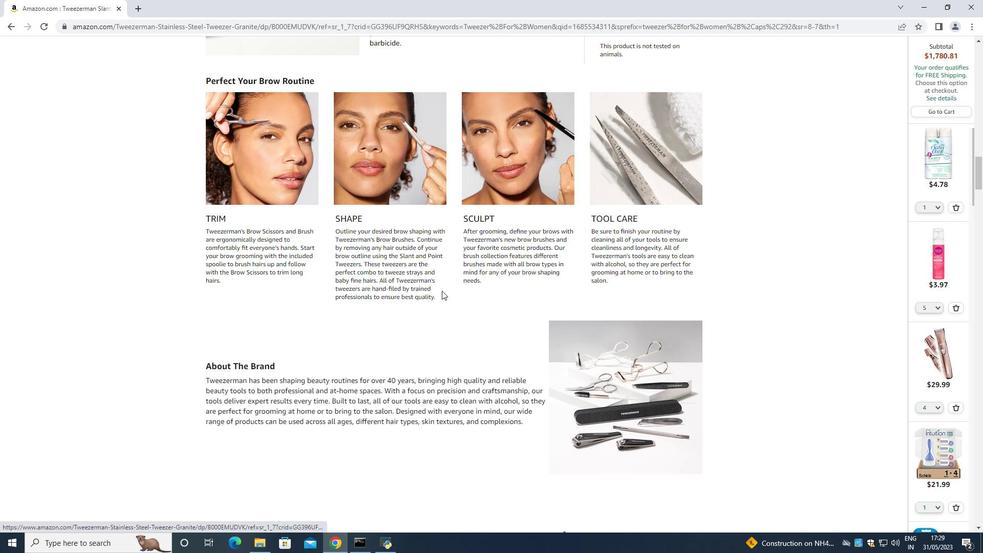 
Action: Mouse moved to (442, 288)
Screenshot: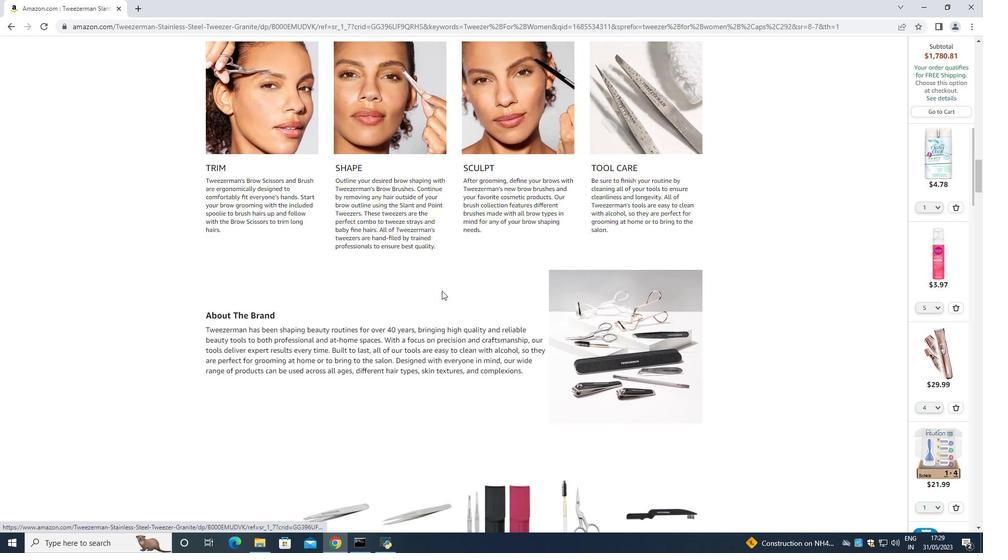 
Action: Mouse scrolled (442, 288) with delta (0, 0)
Screenshot: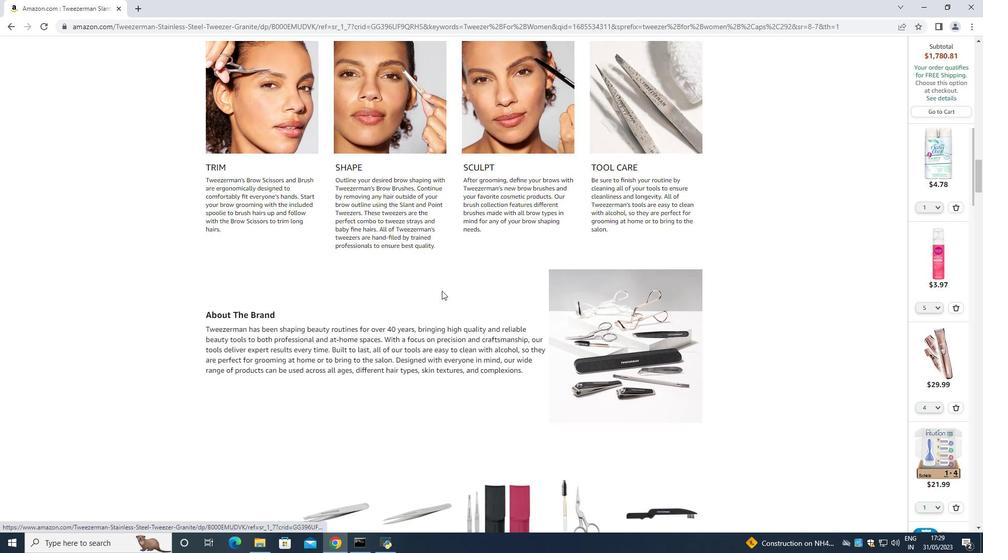
Action: Mouse scrolled (442, 288) with delta (0, 0)
Screenshot: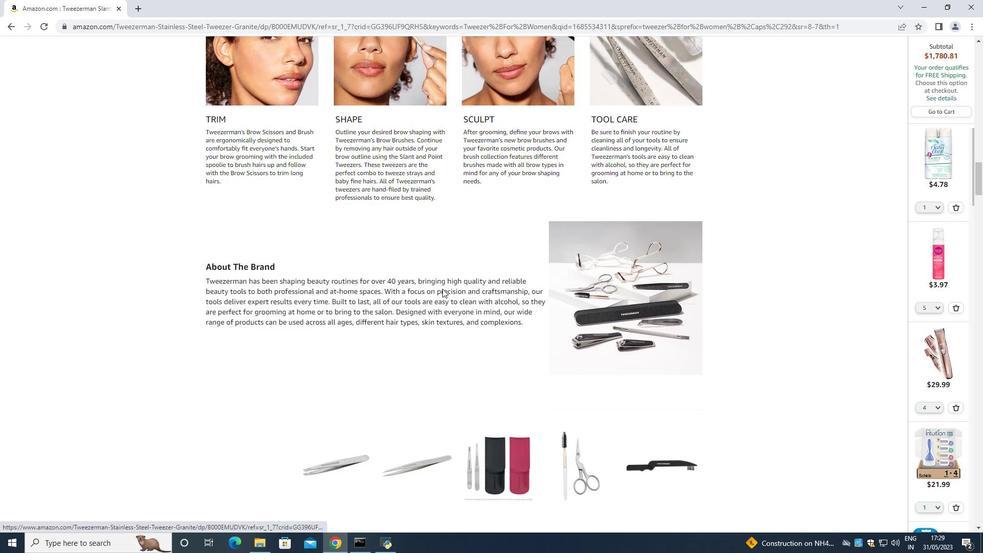 
Action: Mouse moved to (442, 288)
Screenshot: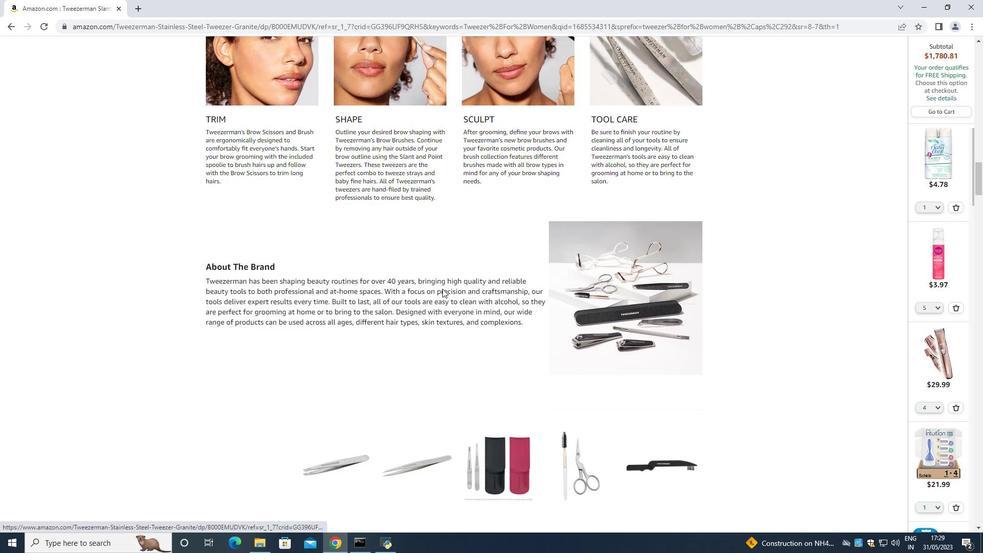 
Action: Mouse scrolled (442, 288) with delta (0, 0)
Screenshot: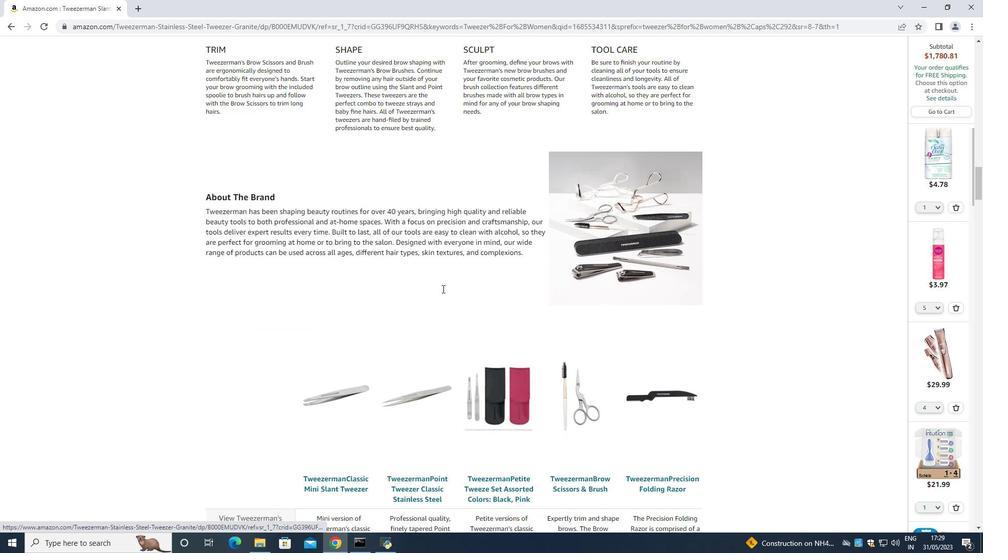 
Action: Mouse scrolled (442, 288) with delta (0, 0)
Screenshot: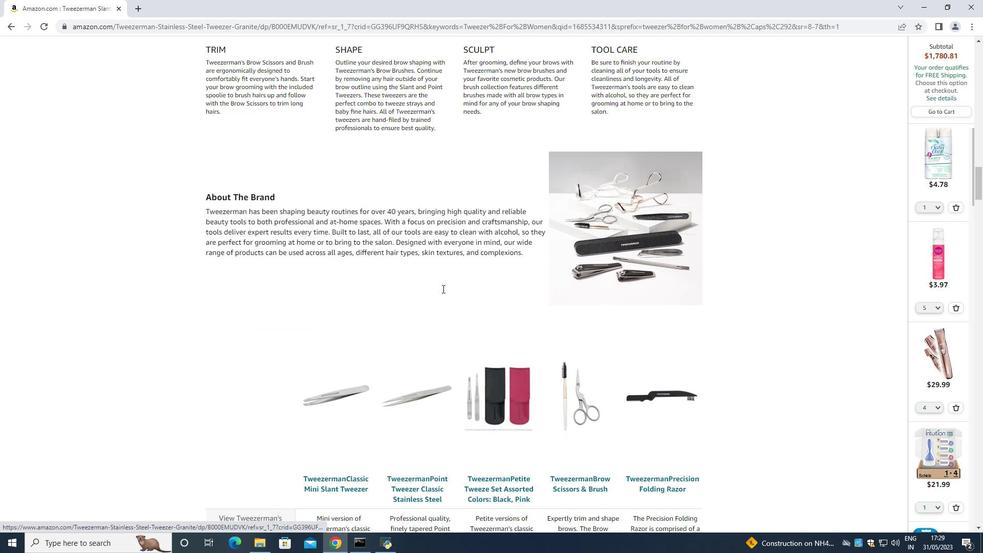 
Action: Mouse scrolled (442, 288) with delta (0, 0)
Screenshot: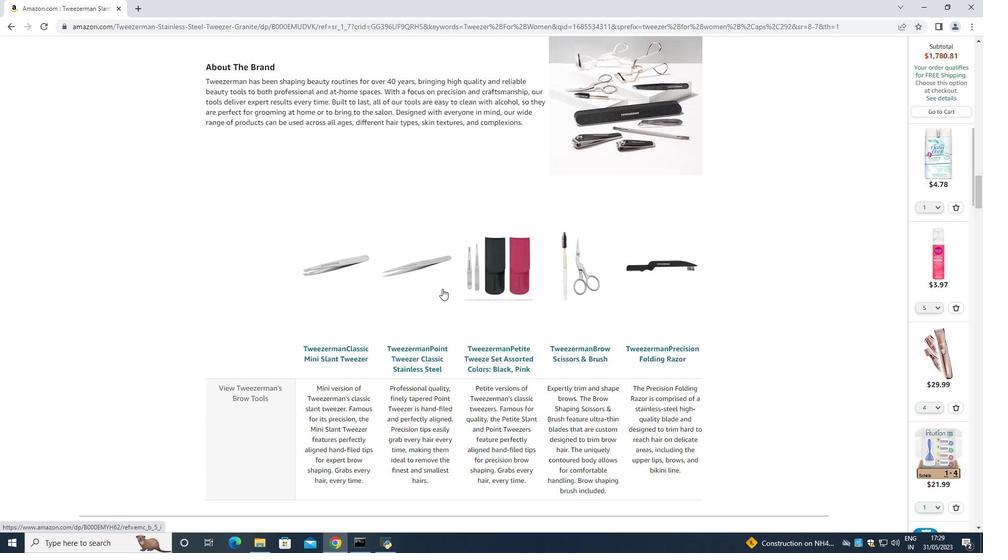 
Action: Mouse scrolled (442, 288) with delta (0, 0)
Screenshot: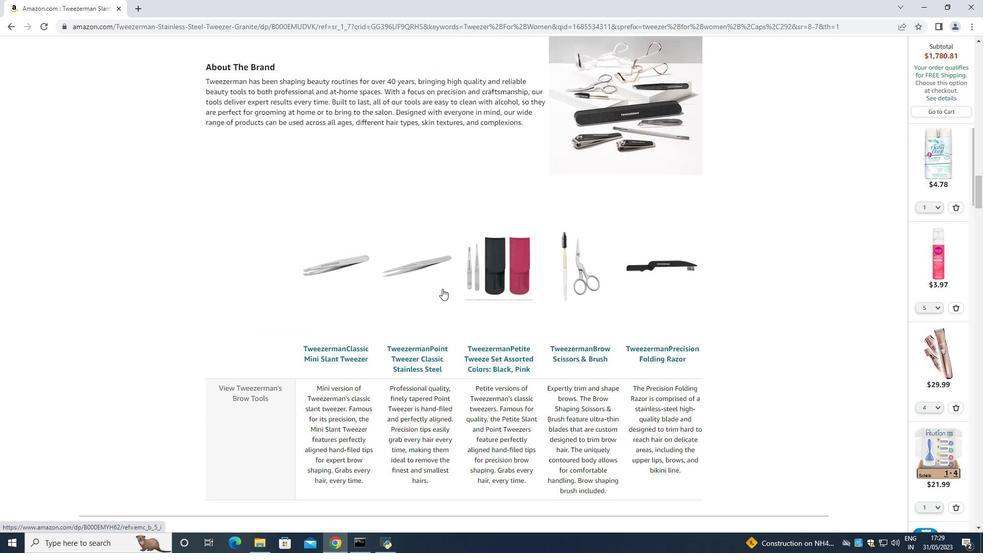
Action: Mouse scrolled (442, 288) with delta (0, 0)
Screenshot: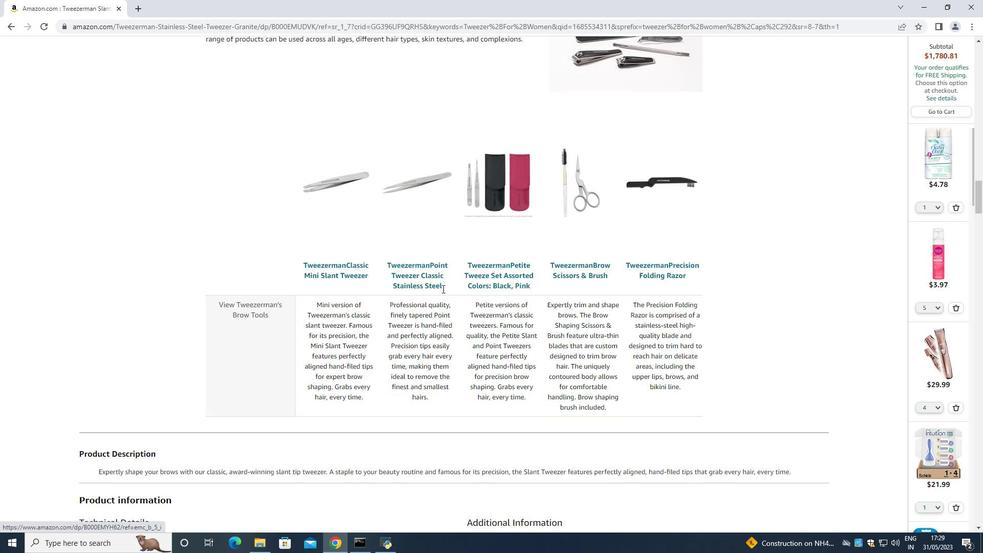 
Action: Mouse scrolled (442, 288) with delta (0, 0)
Screenshot: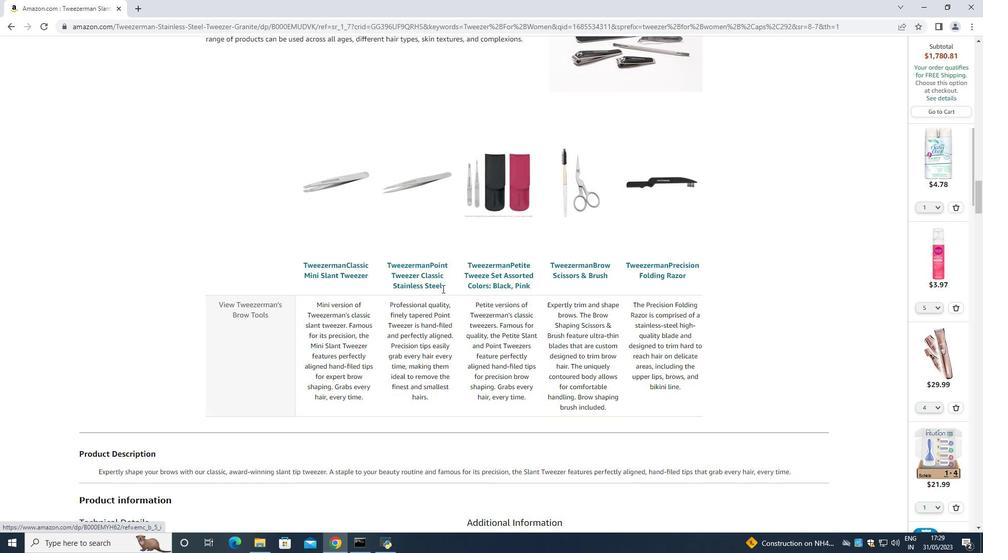 
Action: Mouse scrolled (442, 288) with delta (0, 0)
Screenshot: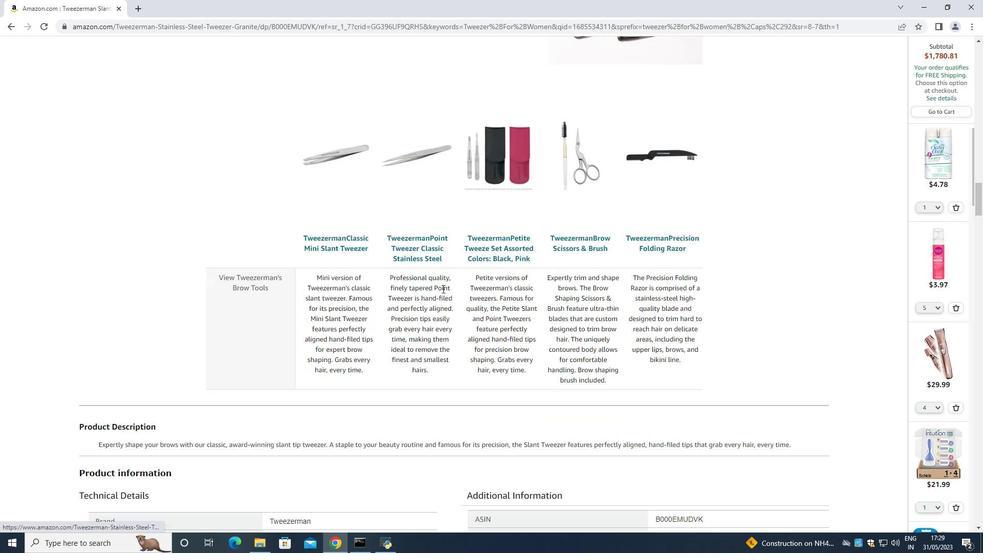 
Action: Mouse scrolled (442, 289) with delta (0, 0)
Screenshot: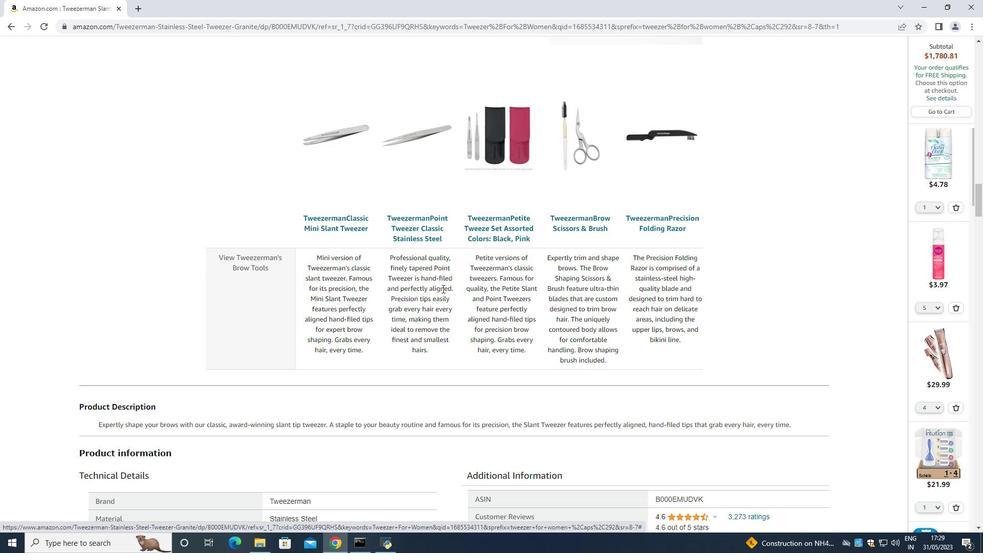 
Action: Mouse scrolled (442, 289) with delta (0, 0)
Screenshot: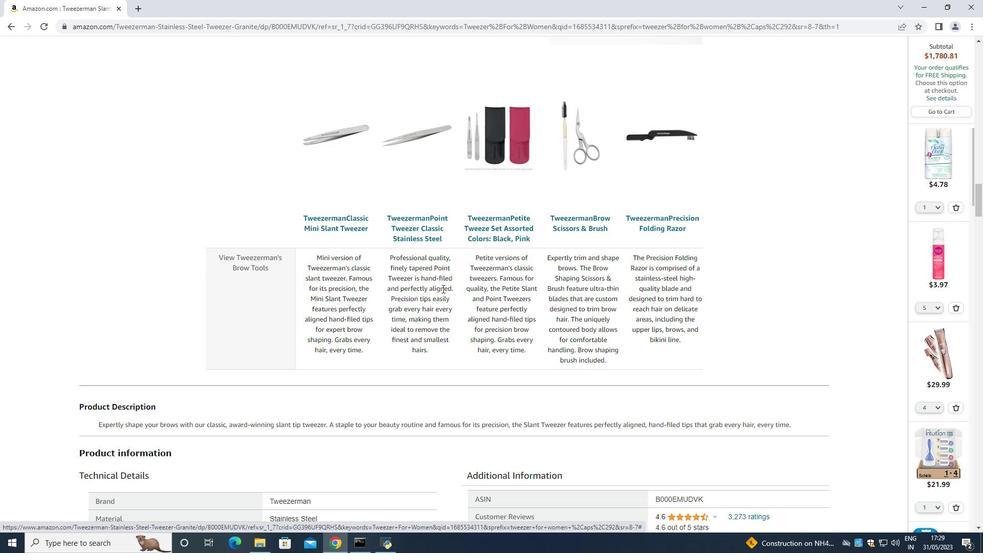 
Action: Mouse scrolled (442, 289) with delta (0, 0)
Screenshot: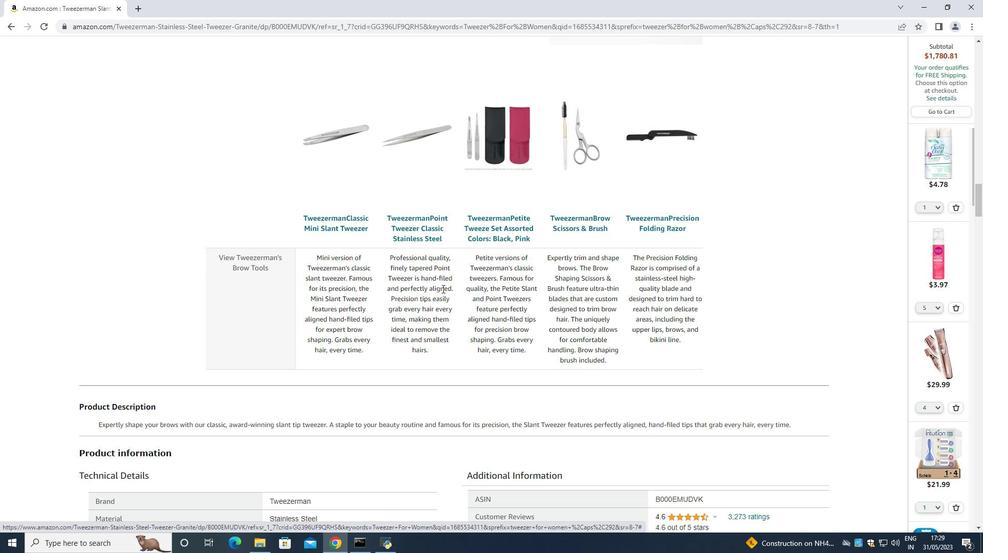 
Action: Mouse scrolled (442, 289) with delta (0, 0)
Screenshot: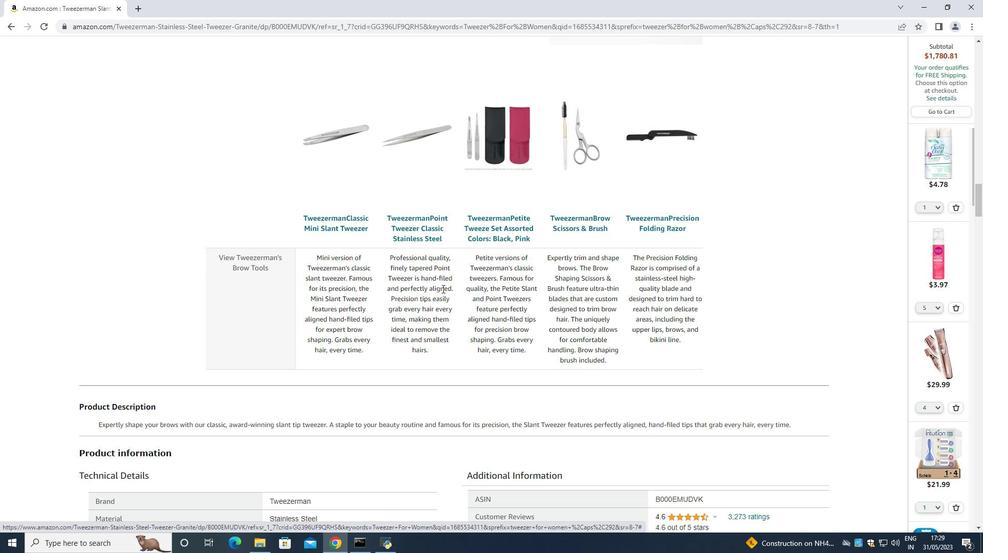 
Action: Mouse scrolled (442, 289) with delta (0, 0)
Screenshot: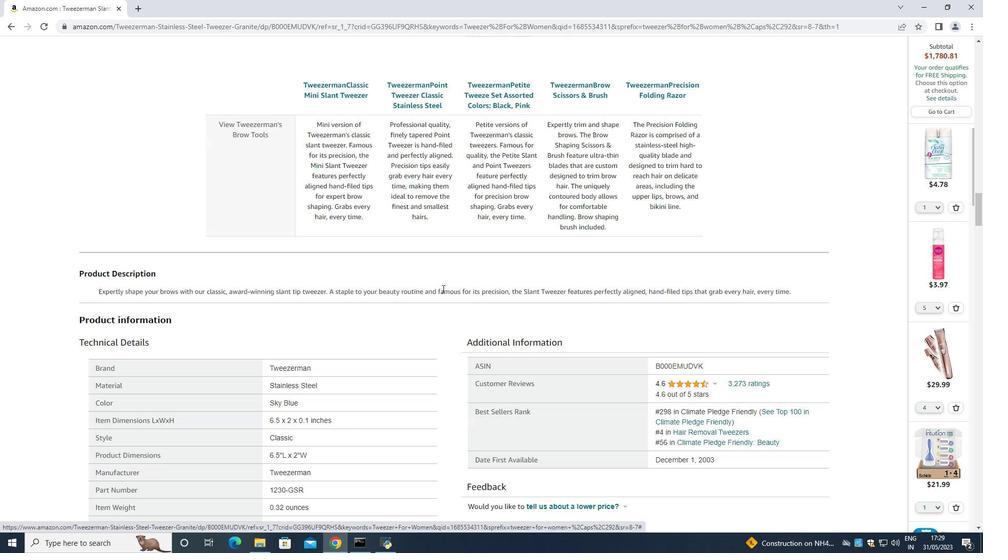 
Action: Mouse moved to (442, 288)
Screenshot: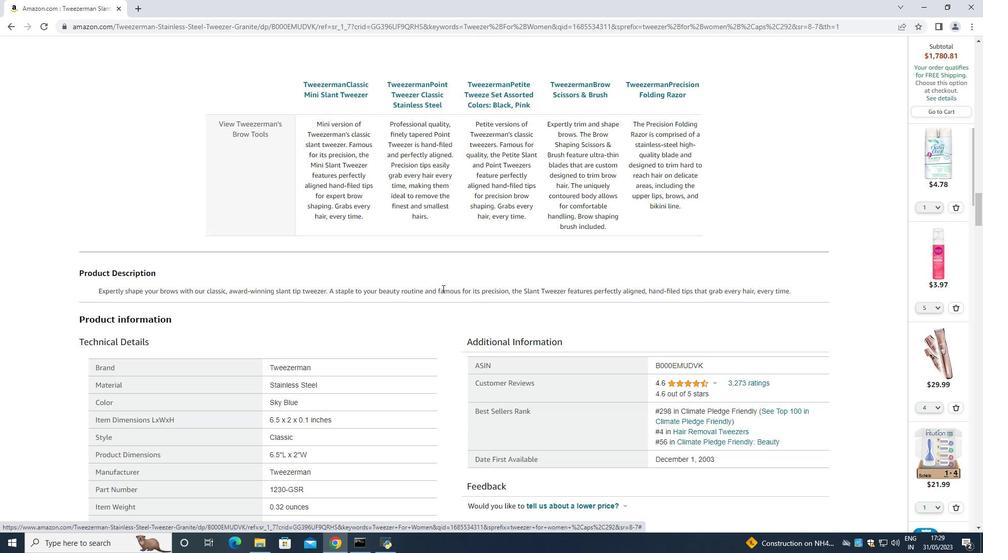 
Action: Mouse scrolled (442, 289) with delta (0, 0)
Screenshot: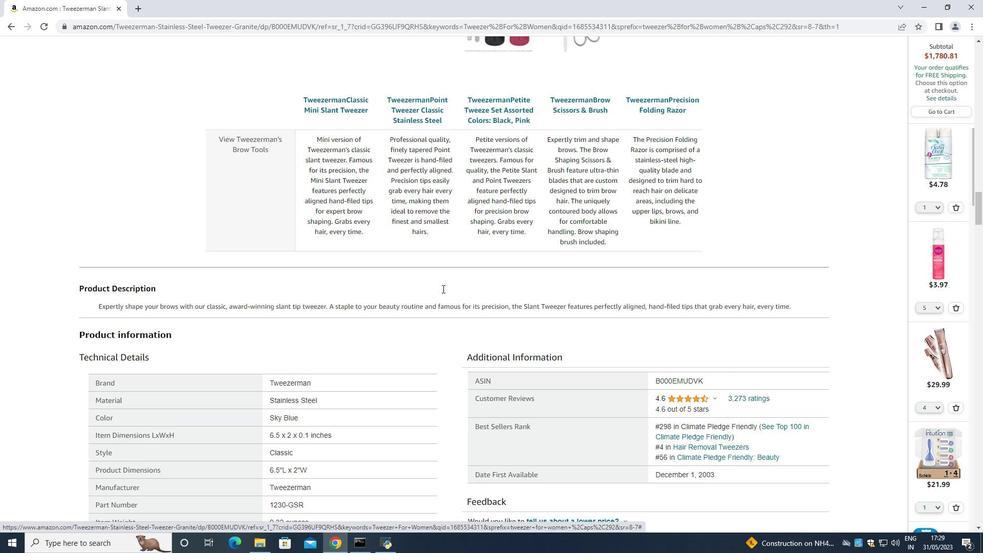 
Action: Mouse scrolled (442, 289) with delta (0, 0)
Screenshot: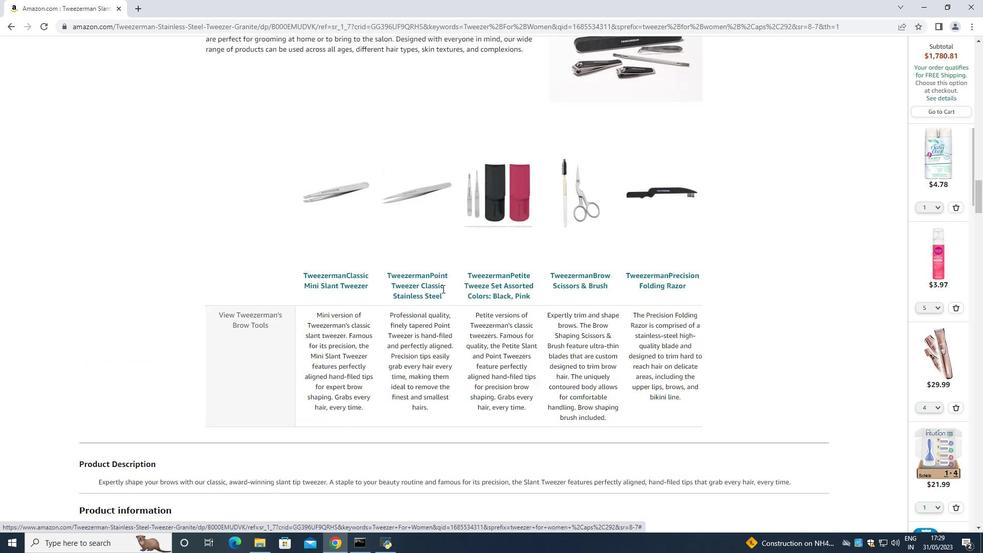 
Action: Mouse scrolled (442, 289) with delta (0, 0)
Screenshot: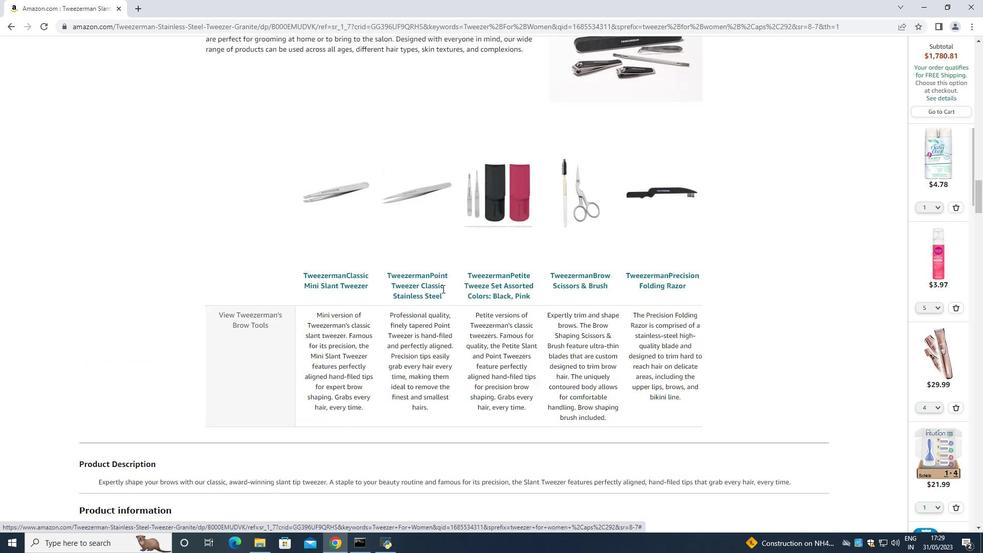 
Action: Mouse moved to (442, 288)
Screenshot: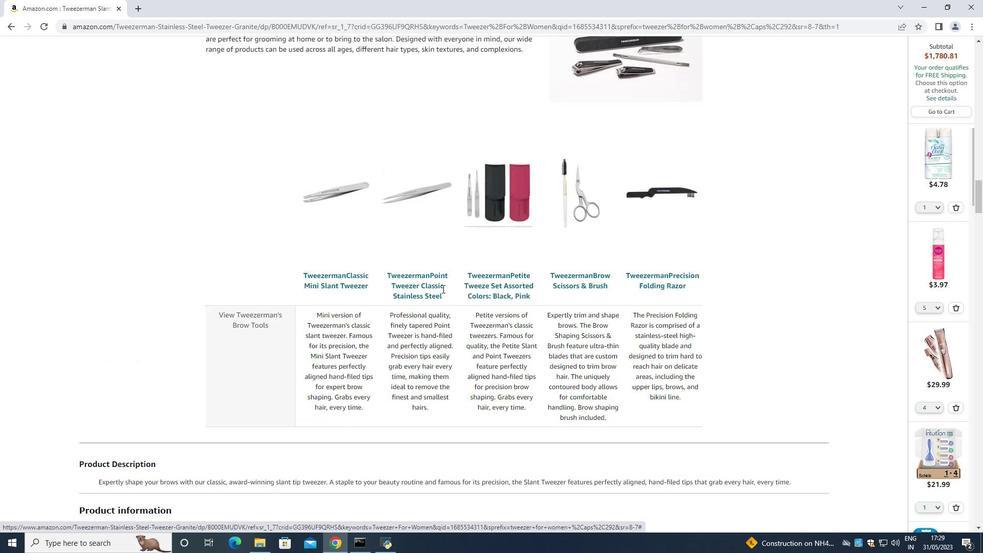 
Action: Mouse scrolled (442, 289) with delta (0, 0)
Screenshot: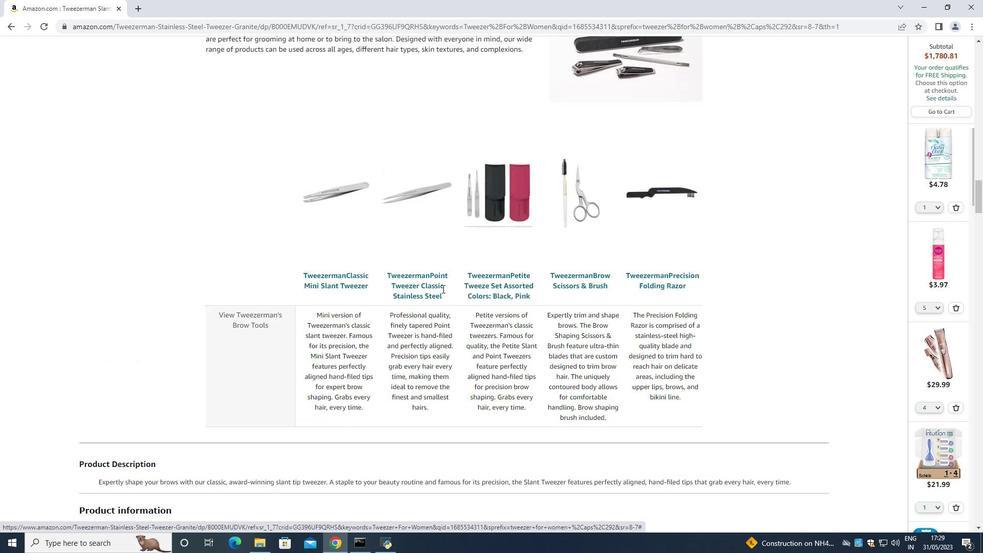 
Action: Mouse moved to (442, 281)
Screenshot: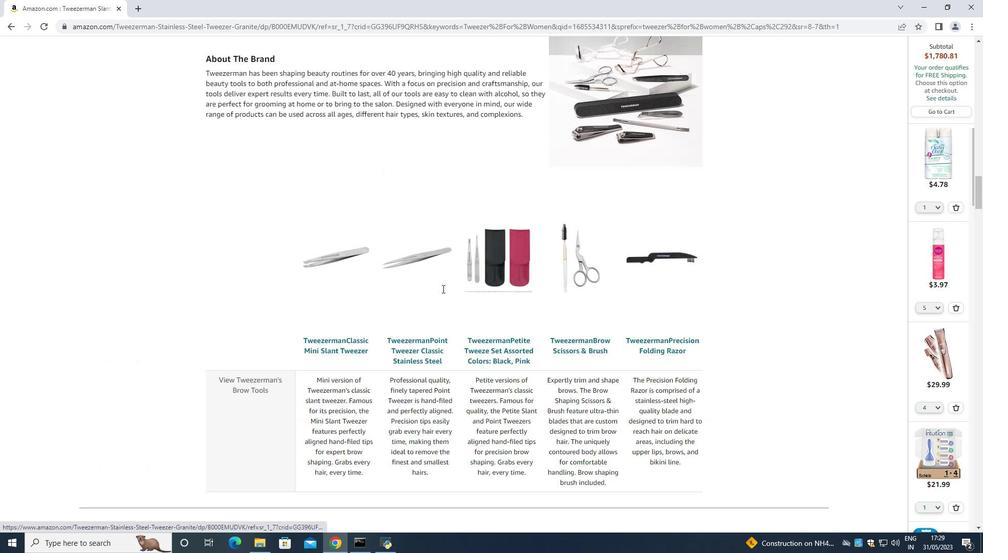 
Action: Mouse scrolled (442, 287) with delta (0, 0)
Screenshot: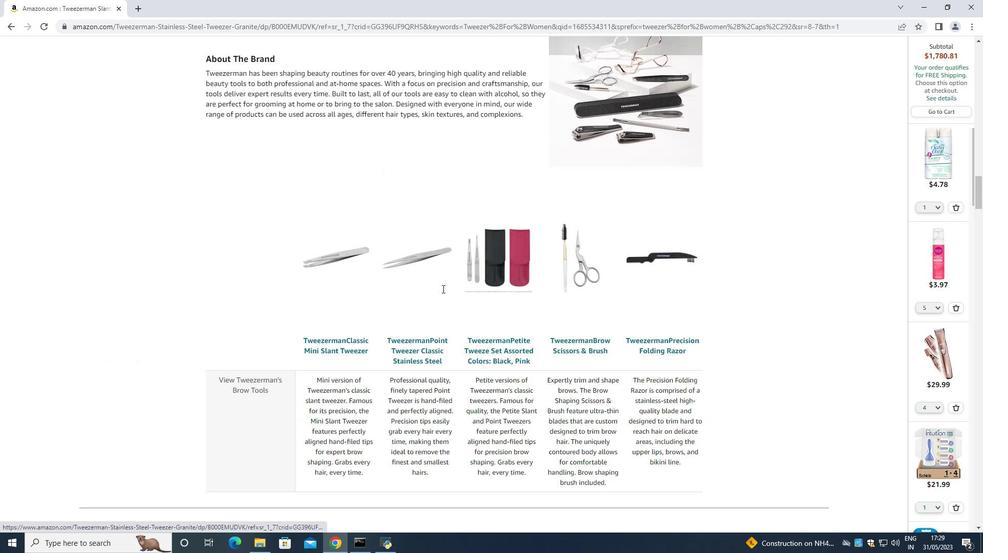
Action: Mouse moved to (441, 280)
Screenshot: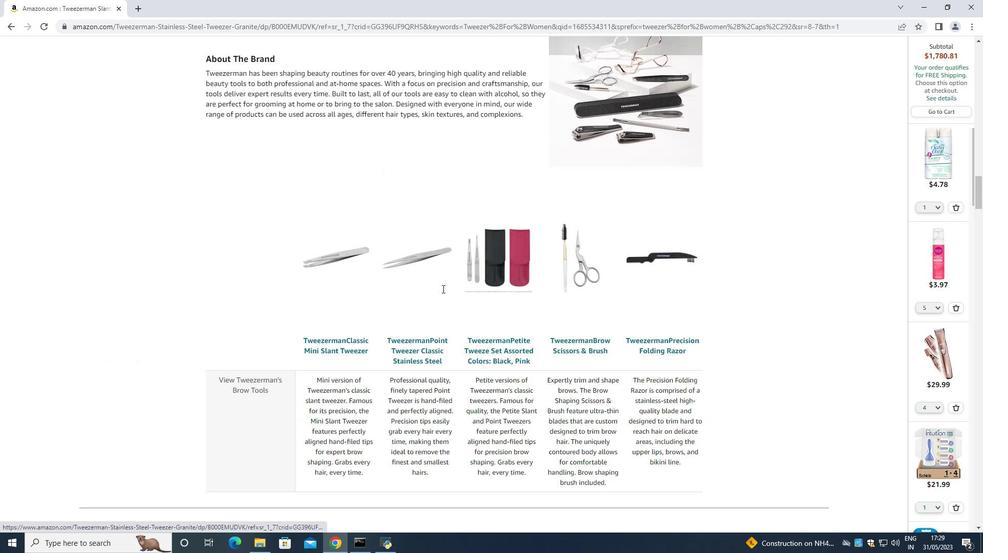 
Action: Mouse scrolled (441, 280) with delta (0, 0)
Screenshot: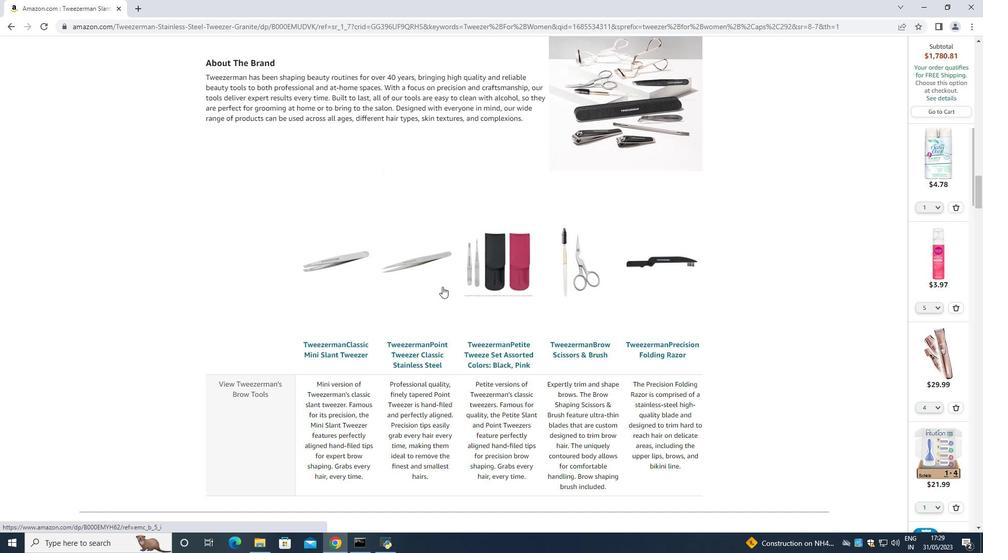 
Action: Mouse scrolled (441, 280) with delta (0, 0)
Screenshot: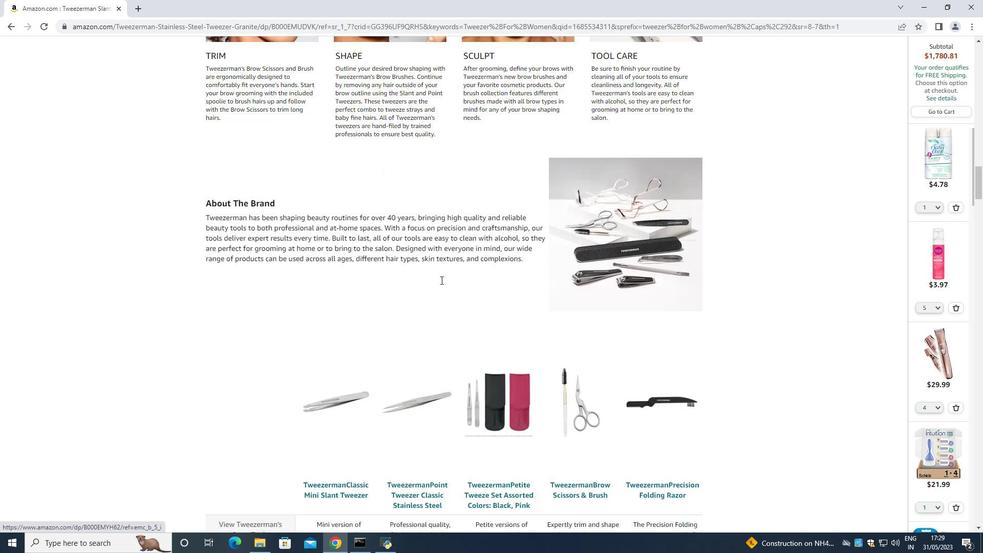 
Action: Mouse scrolled (441, 280) with delta (0, 0)
Screenshot: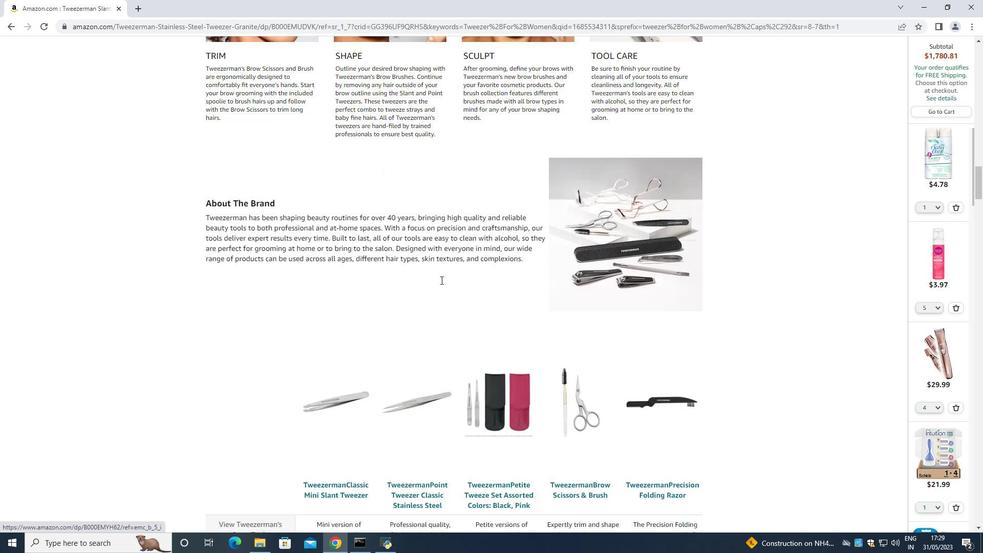 
Action: Mouse scrolled (441, 280) with delta (0, 0)
Screenshot: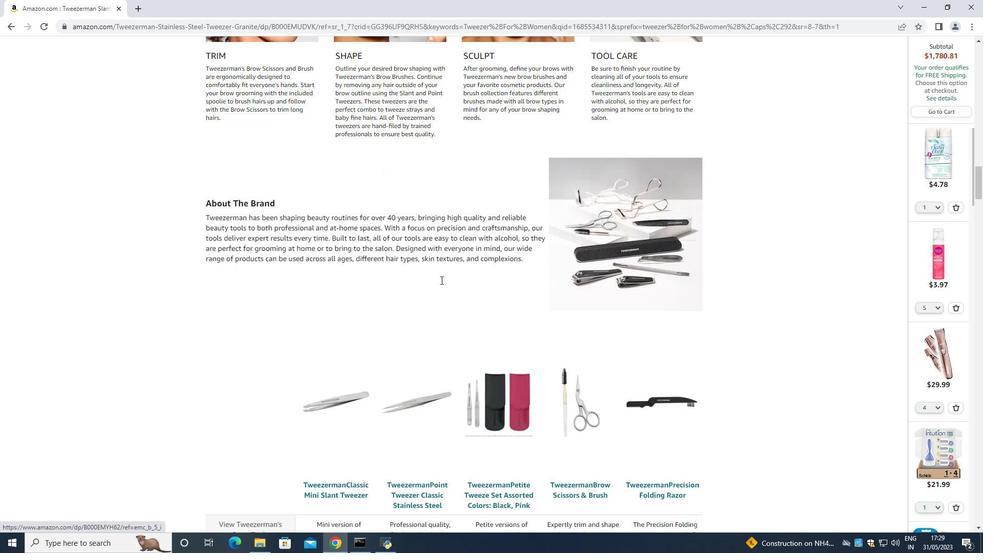 
Action: Mouse scrolled (441, 280) with delta (0, 0)
Screenshot: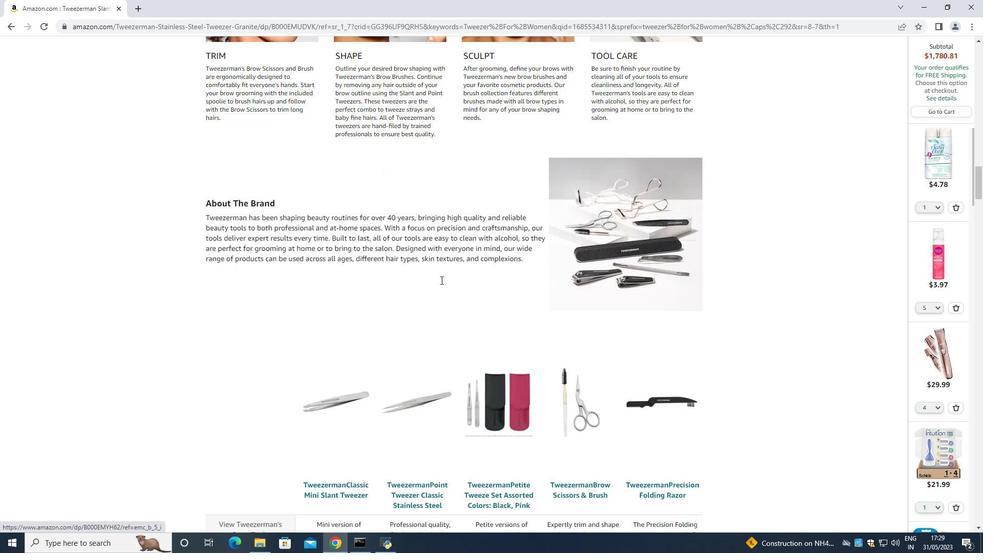 
Action: Mouse scrolled (441, 280) with delta (0, 0)
Screenshot: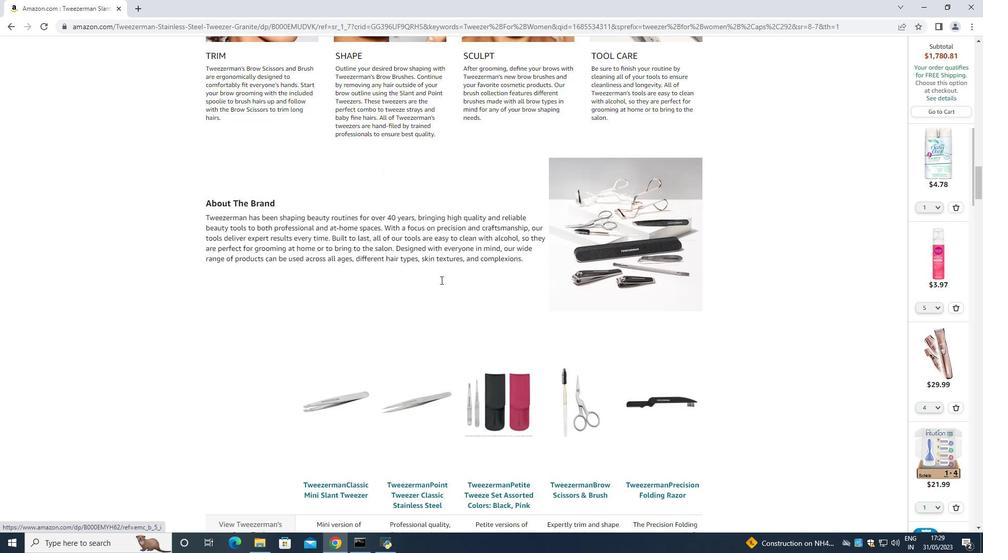 
Action: Mouse moved to (441, 280)
Screenshot: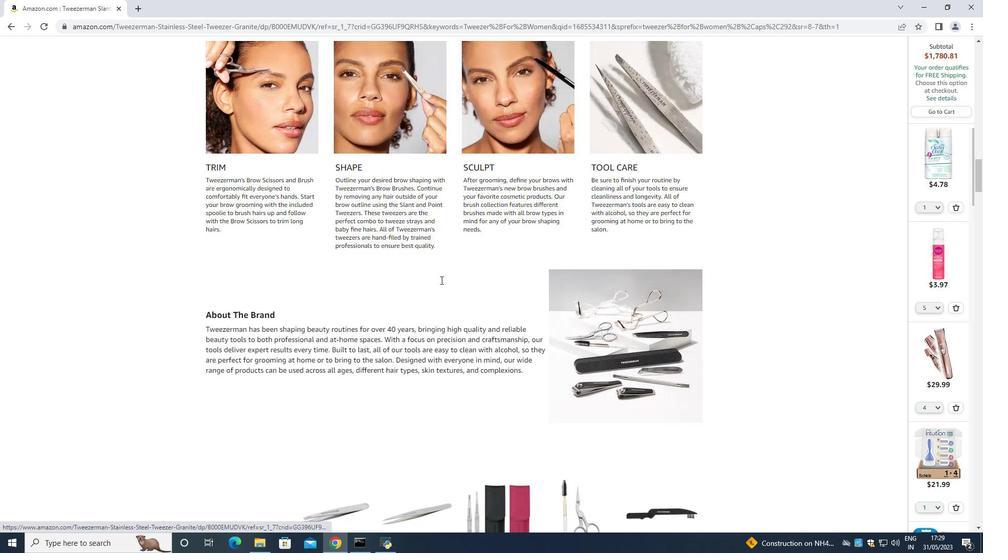 
Action: Mouse scrolled (441, 280) with delta (0, 0)
Screenshot: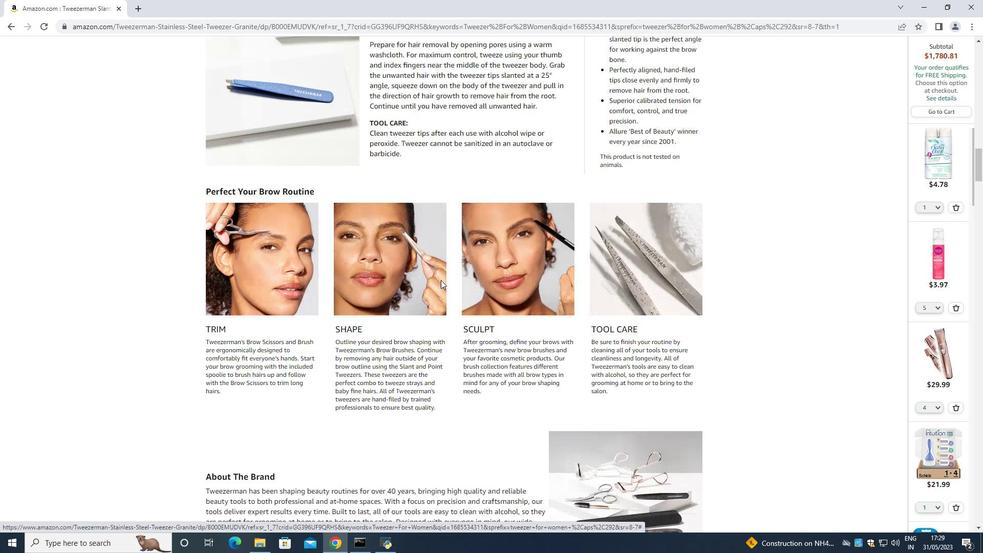 
Action: Mouse scrolled (441, 280) with delta (0, 0)
Screenshot: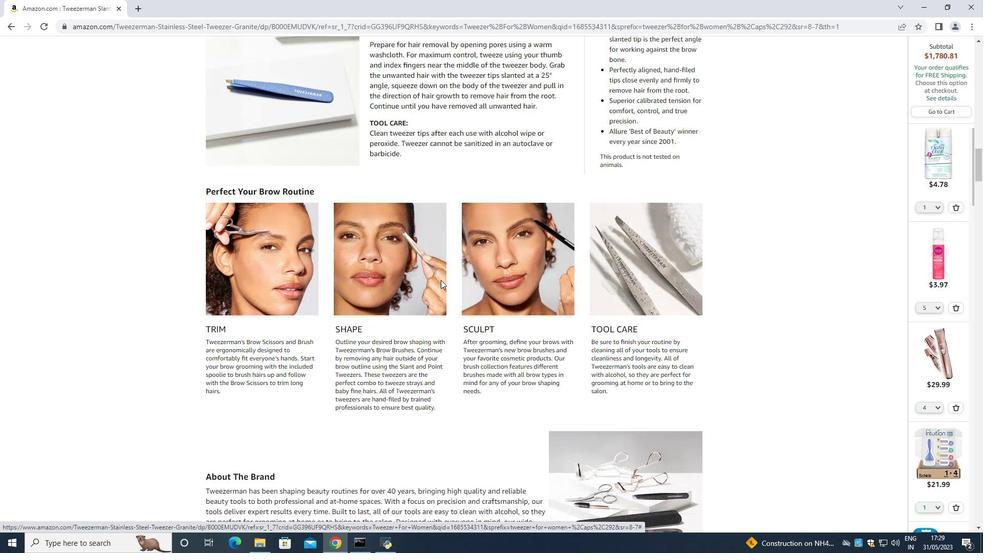 
Action: Mouse scrolled (441, 280) with delta (0, 0)
Screenshot: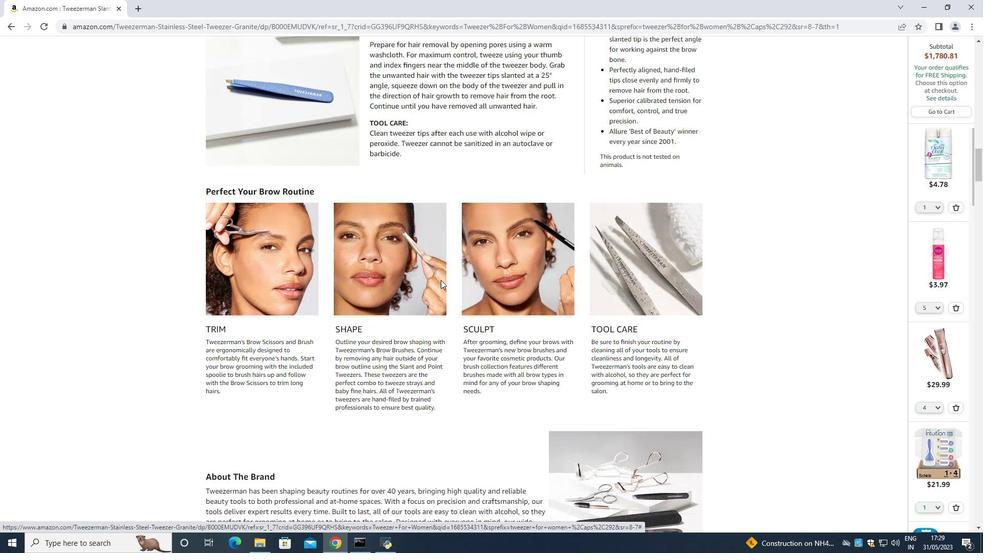 
Action: Mouse scrolled (441, 280) with delta (0, 0)
Screenshot: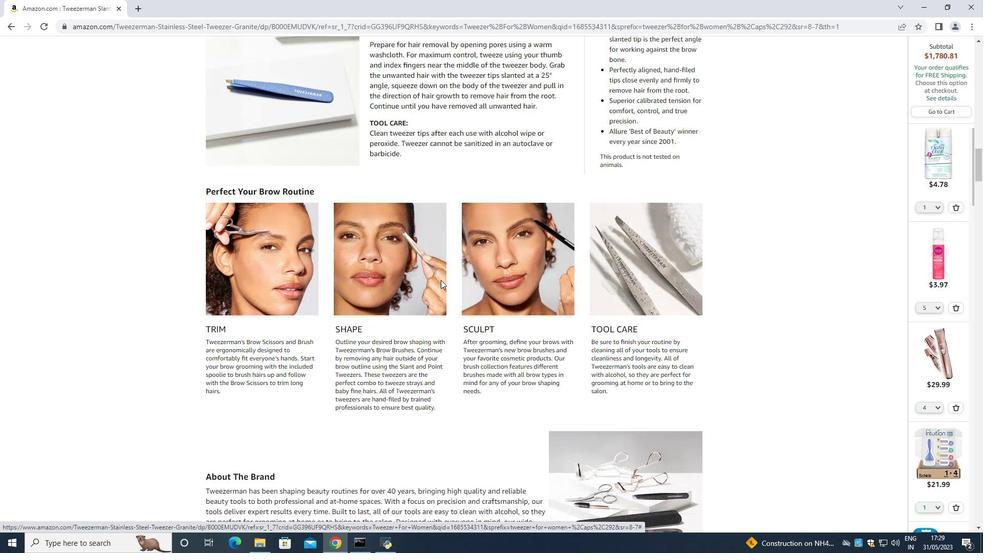 
Action: Mouse scrolled (441, 280) with delta (0, 0)
Screenshot: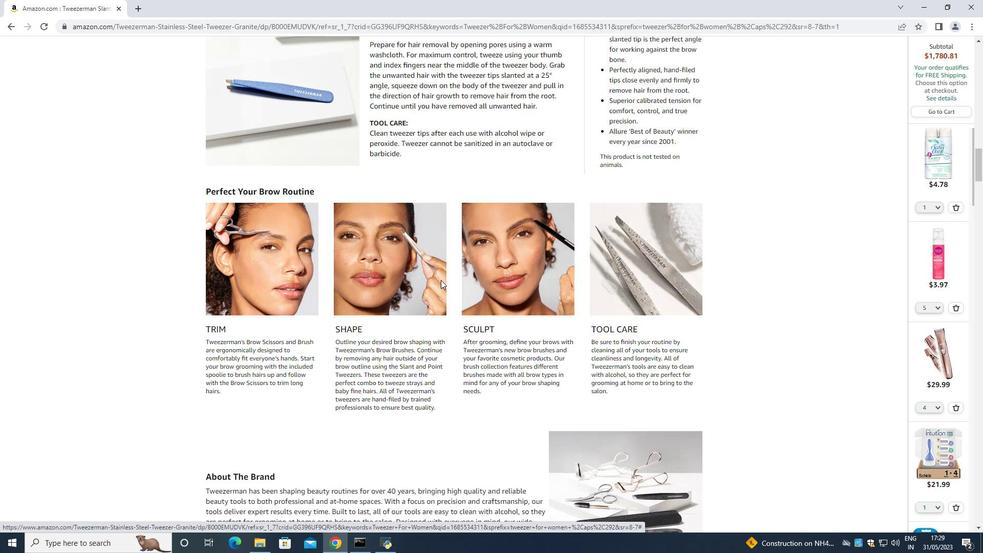 
Action: Mouse scrolled (441, 280) with delta (0, 0)
Screenshot: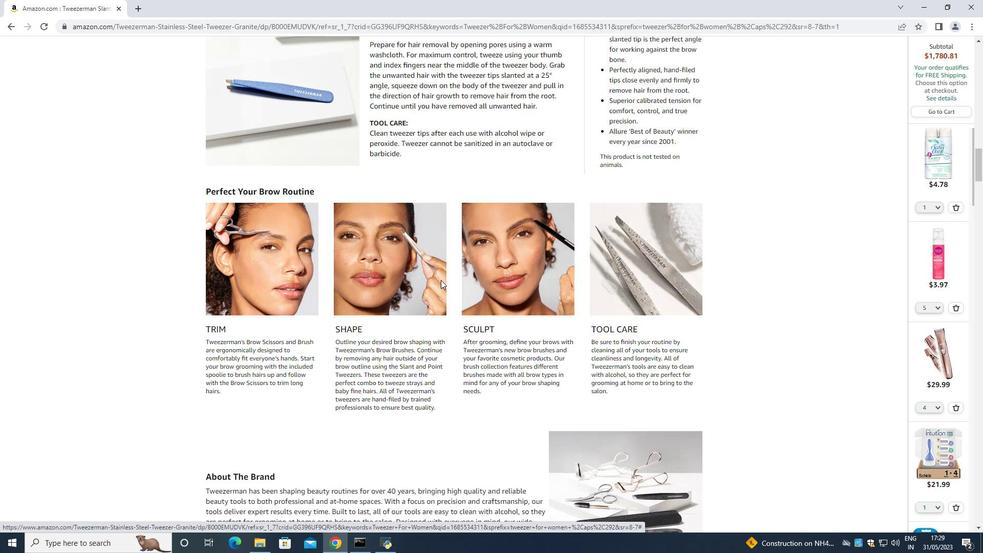 
Action: Mouse moved to (440, 280)
Screenshot: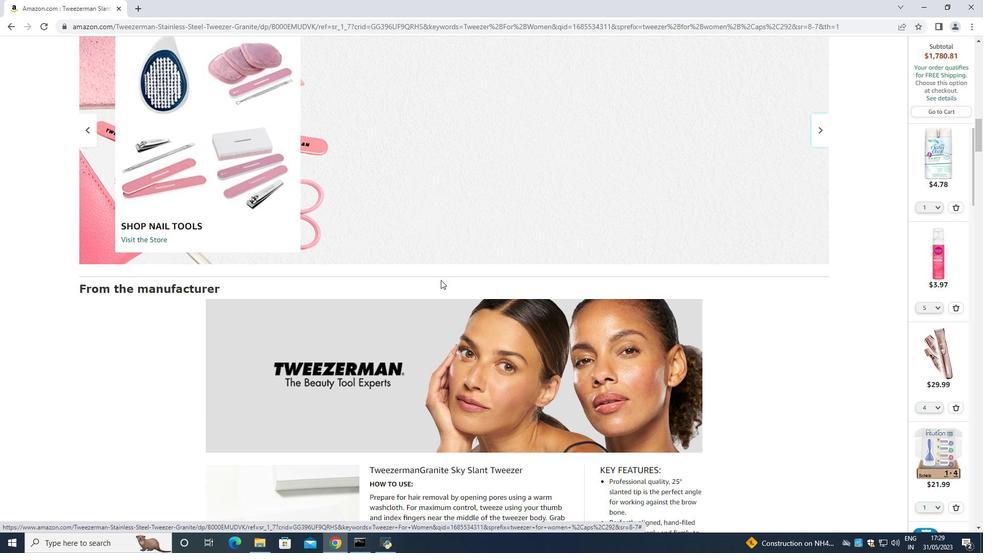 
Action: Mouse scrolled (440, 280) with delta (0, 0)
Screenshot: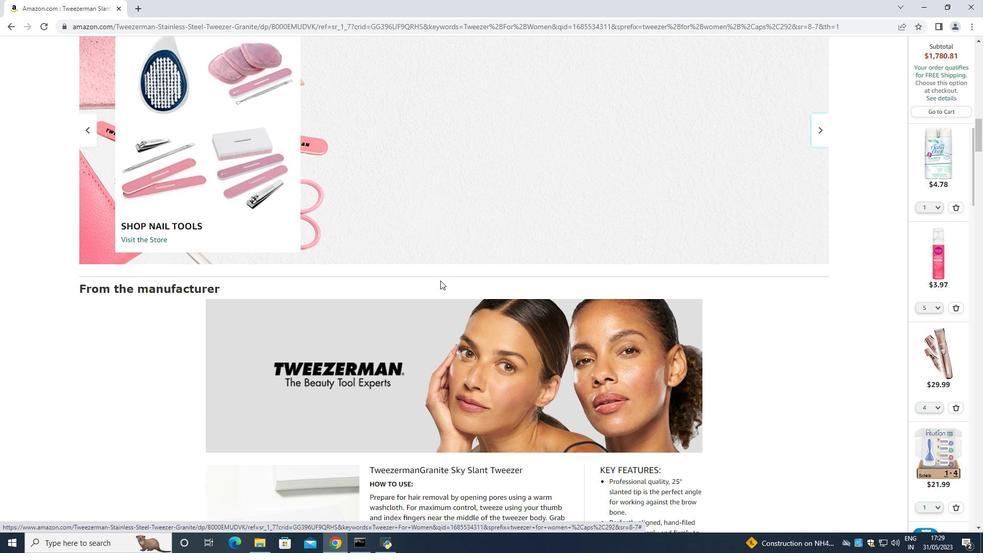 
Action: Mouse scrolled (440, 281) with delta (0, 0)
Screenshot: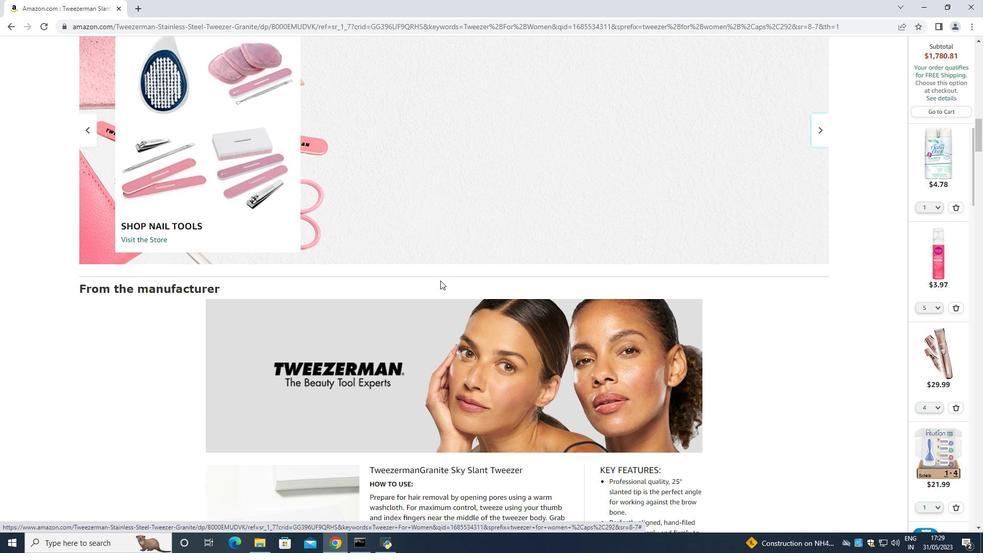 
Action: Mouse scrolled (440, 281) with delta (0, 0)
Screenshot: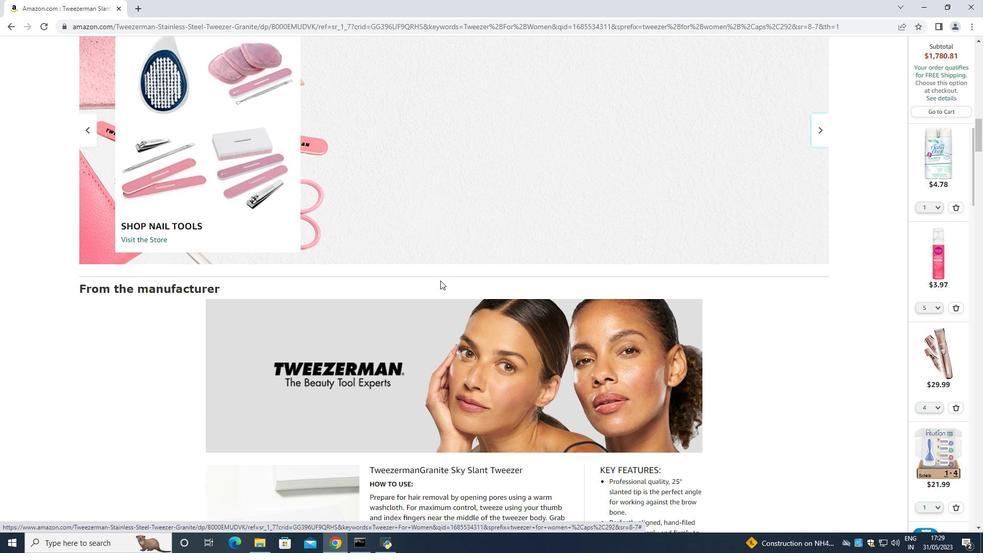 
Action: Mouse moved to (438, 273)
Screenshot: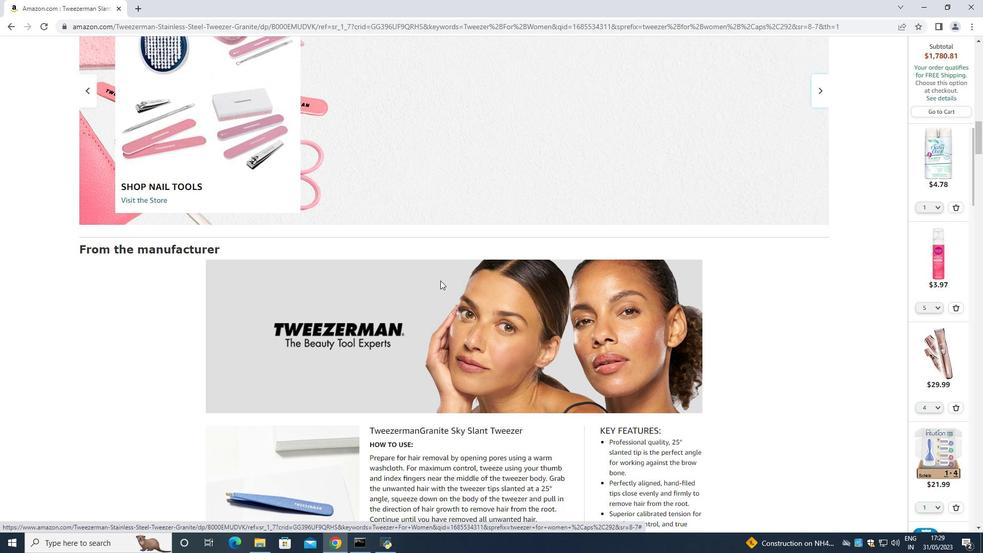 
Action: Mouse scrolled (438, 274) with delta (0, 0)
Screenshot: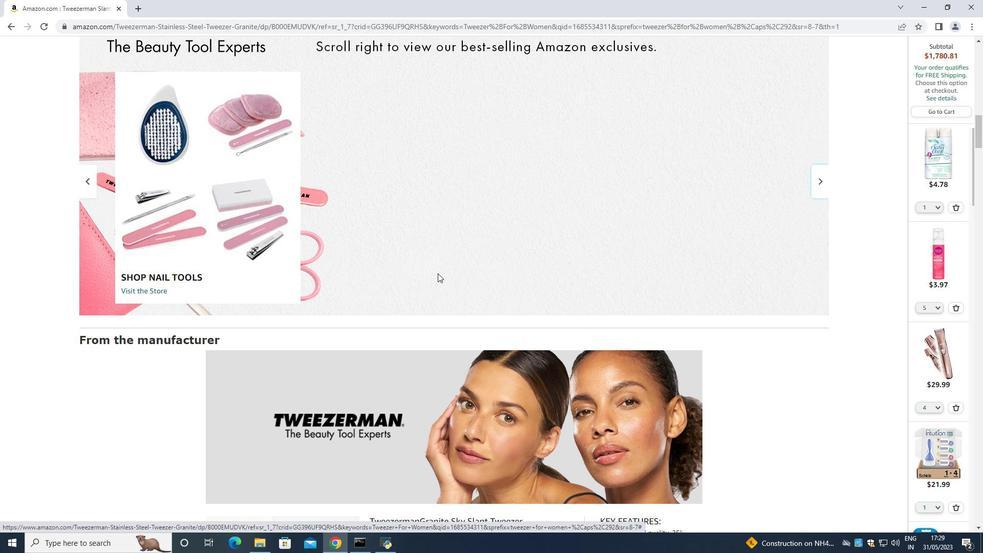 
Action: Mouse scrolled (438, 274) with delta (0, 0)
Screenshot: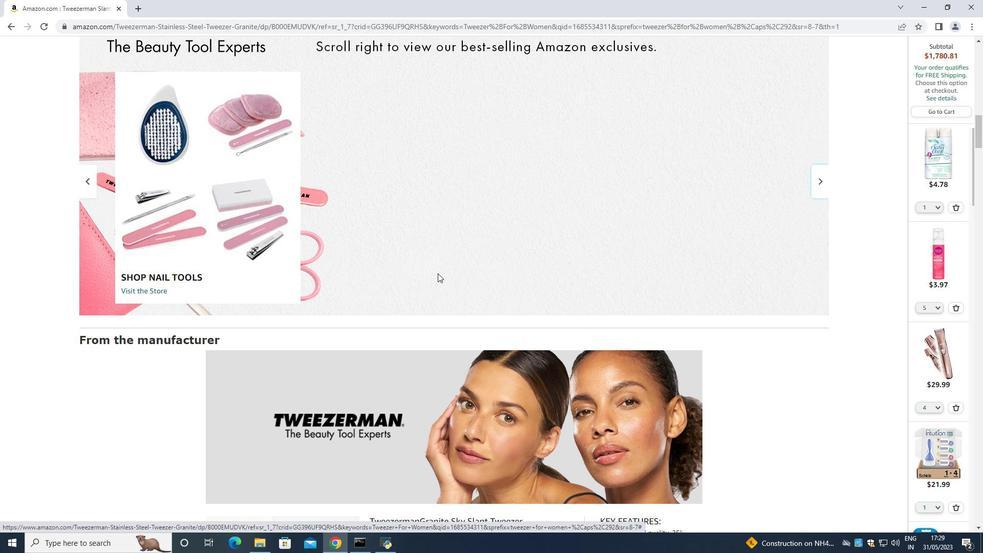 
Action: Mouse scrolled (438, 274) with delta (0, 0)
Screenshot: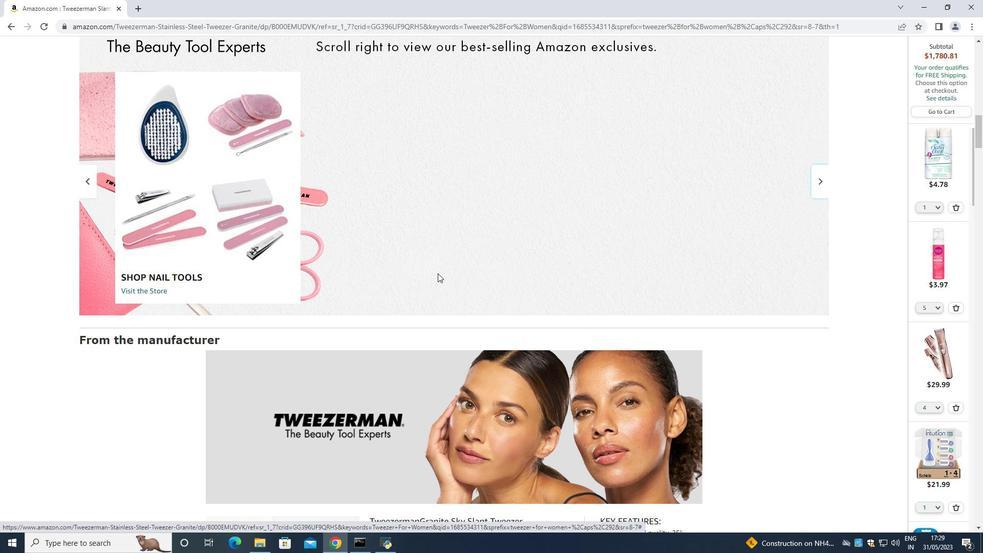 
Action: Mouse scrolled (438, 274) with delta (0, 0)
Screenshot: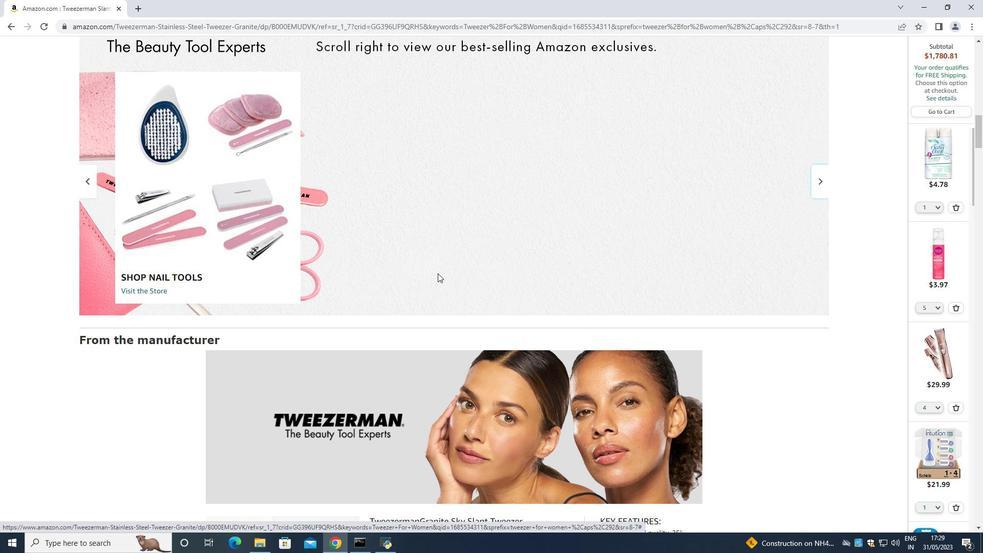 
Action: Mouse scrolled (438, 274) with delta (0, 0)
Screenshot: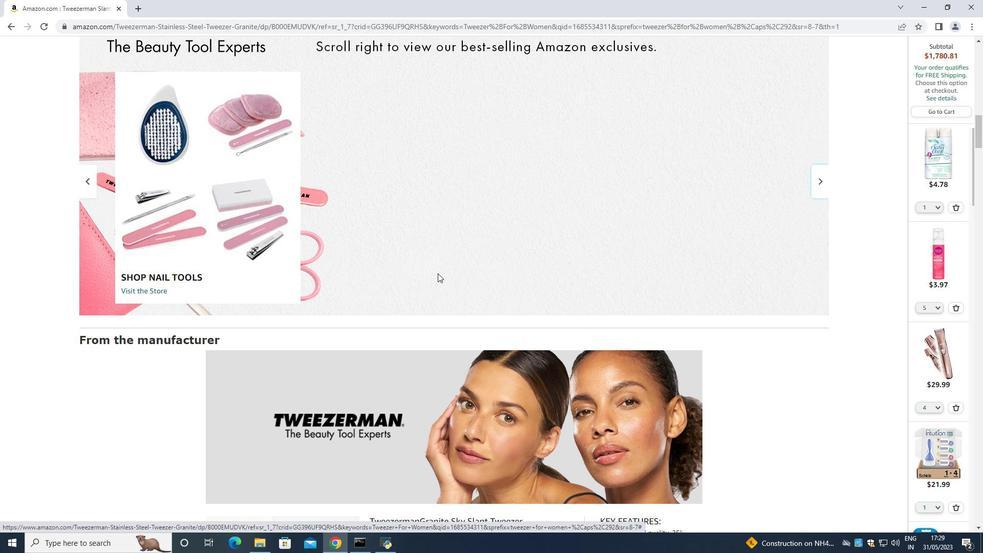 
Action: Mouse scrolled (438, 274) with delta (0, 0)
Screenshot: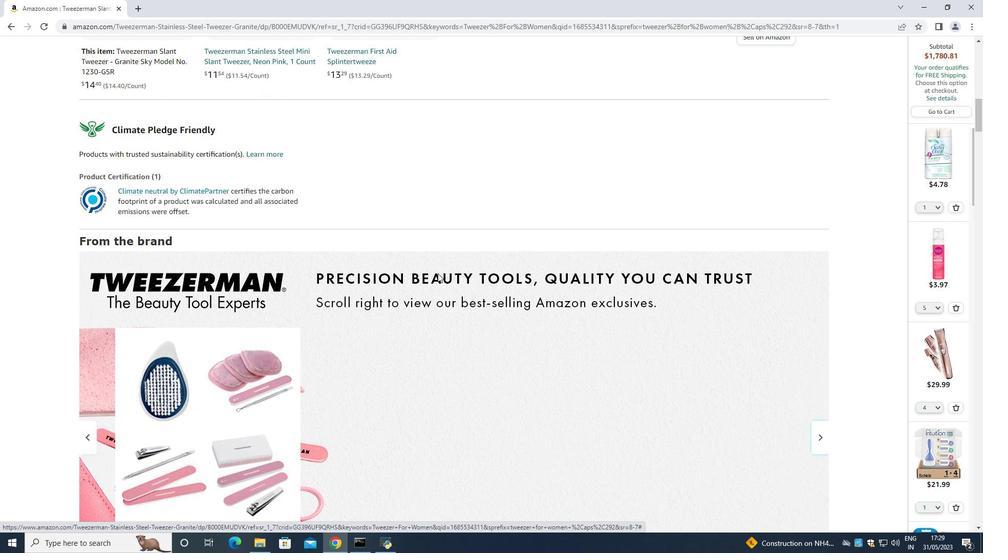 
Action: Mouse scrolled (438, 274) with delta (0, 0)
Screenshot: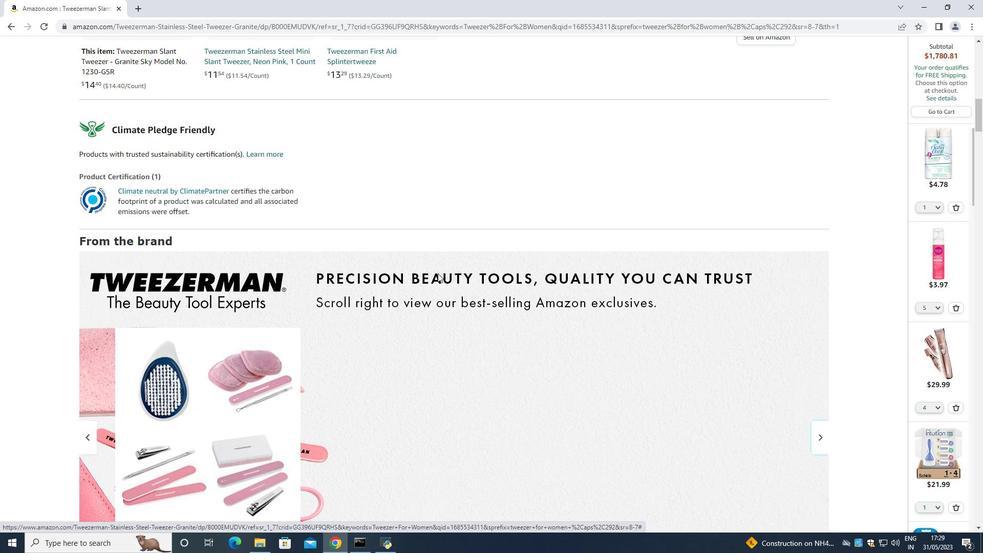 
Action: Mouse scrolled (438, 274) with delta (0, 0)
Screenshot: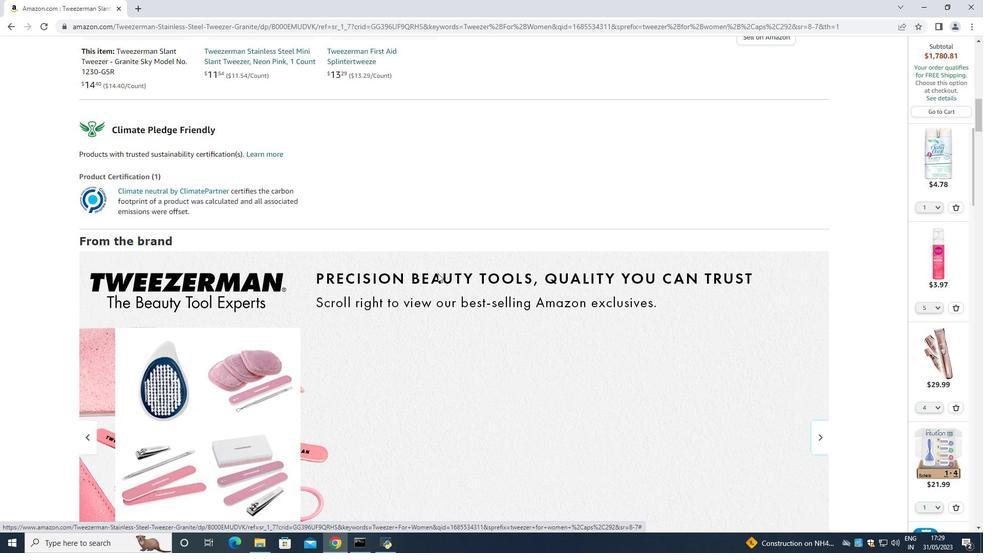 
Action: Mouse scrolled (438, 274) with delta (0, 0)
Screenshot: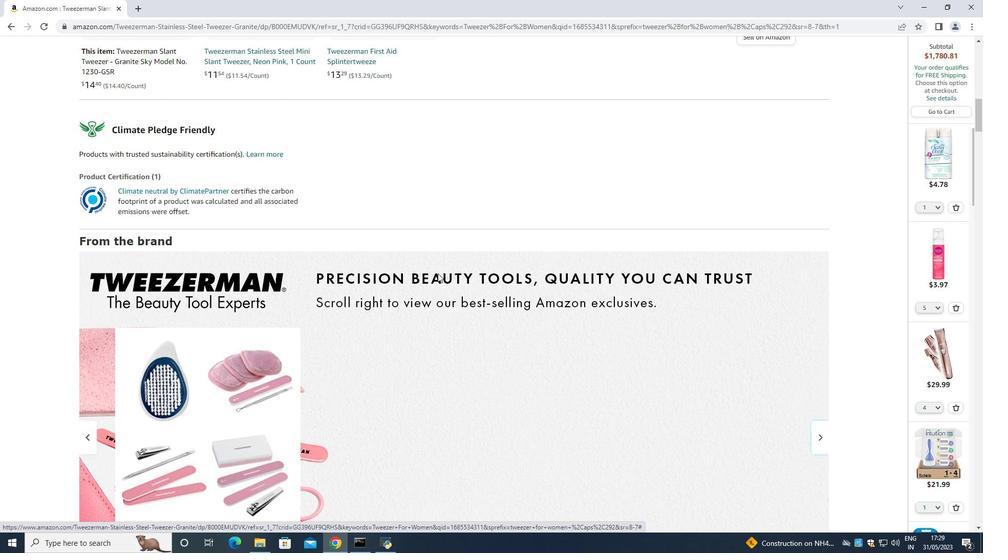 
Action: Mouse scrolled (438, 274) with delta (0, 0)
Screenshot: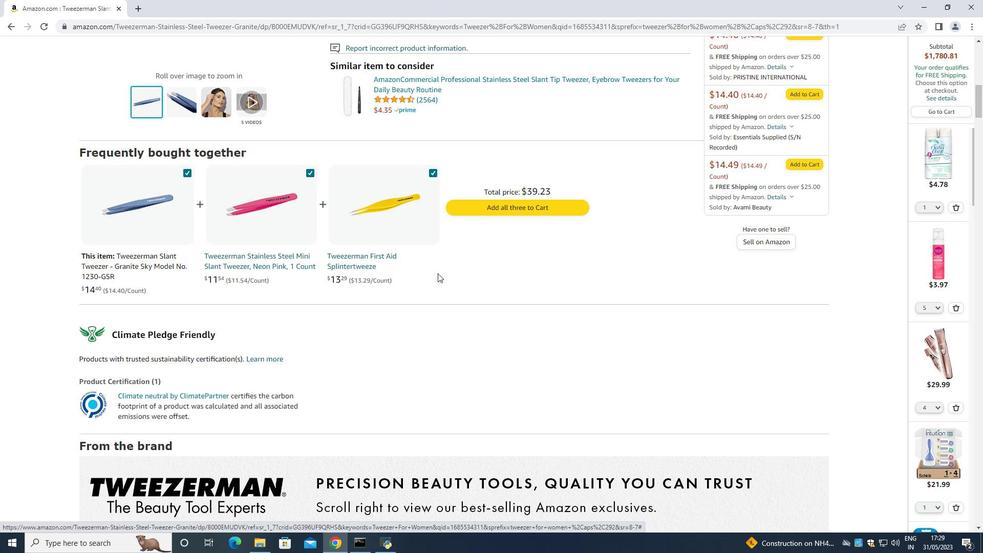 
Action: Mouse scrolled (438, 274) with delta (0, 0)
Screenshot: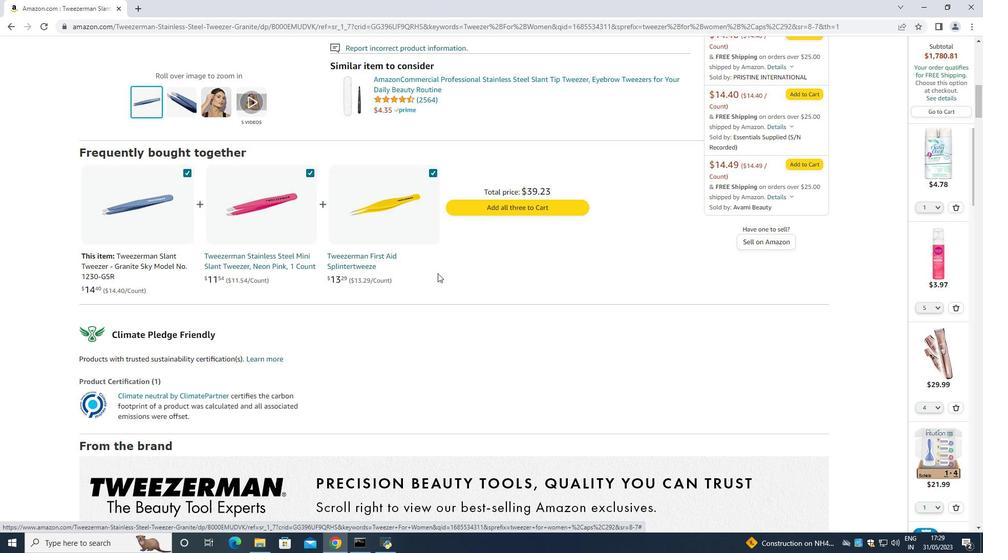 
Action: Mouse scrolled (438, 274) with delta (0, 0)
Screenshot: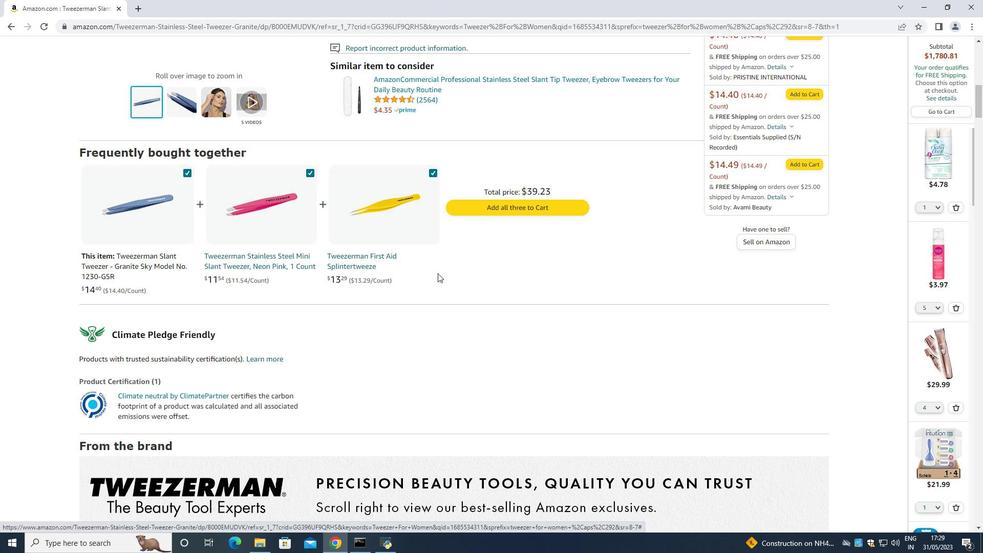 
Action: Mouse scrolled (438, 274) with delta (0, 0)
Screenshot: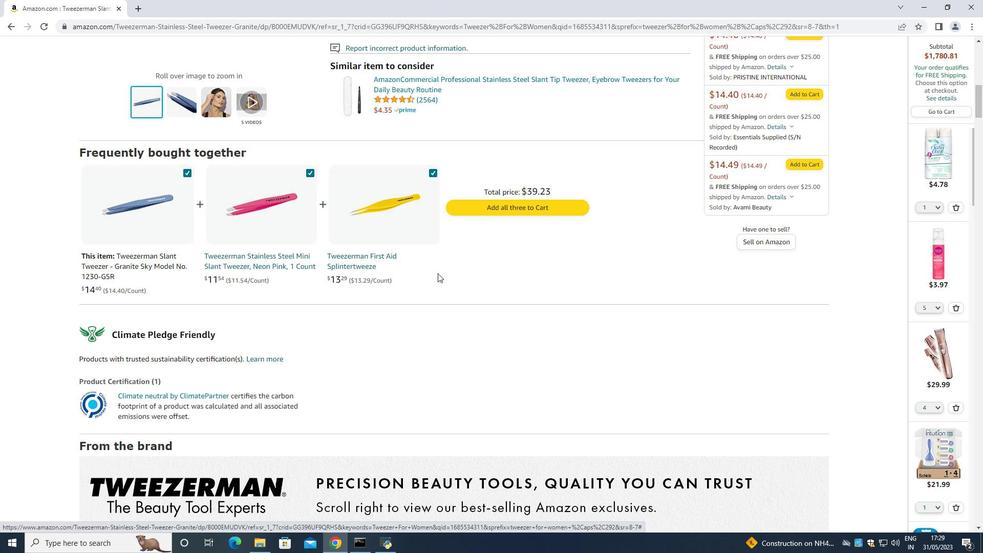 
Action: Mouse scrolled (438, 274) with delta (0, 0)
Screenshot: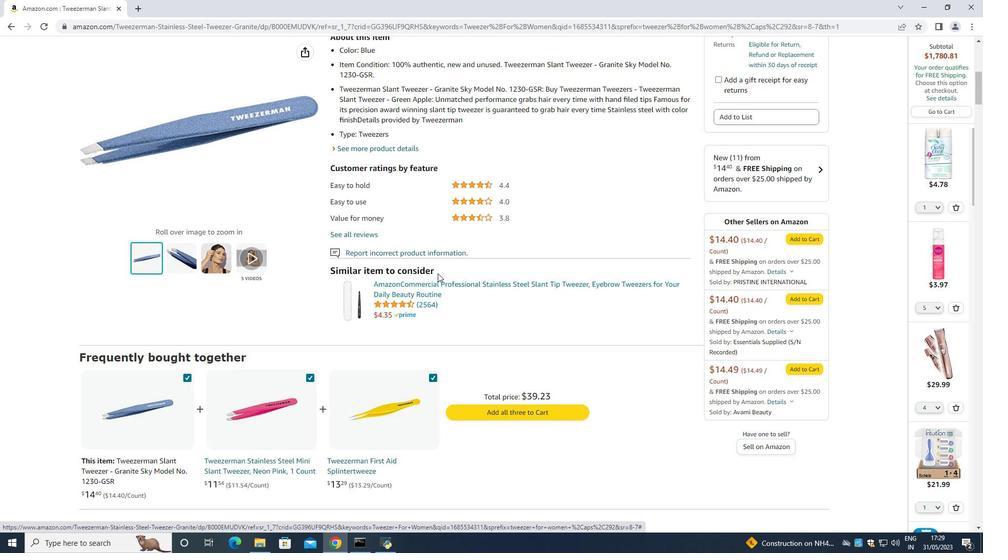 
Action: Mouse scrolled (438, 274) with delta (0, 0)
Screenshot: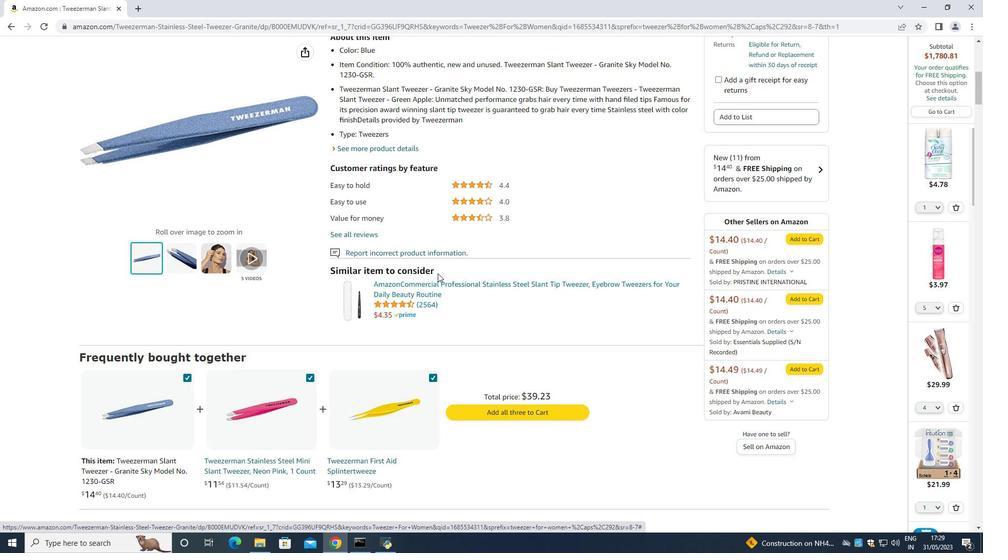 
Action: Mouse scrolled (438, 274) with delta (0, 0)
Screenshot: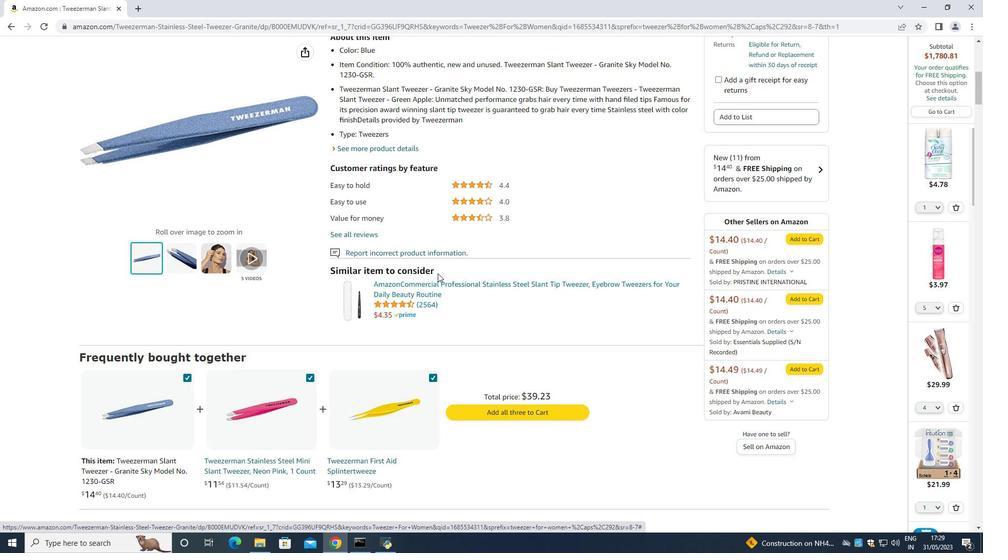 
Action: Mouse moved to (733, 104)
Screenshot: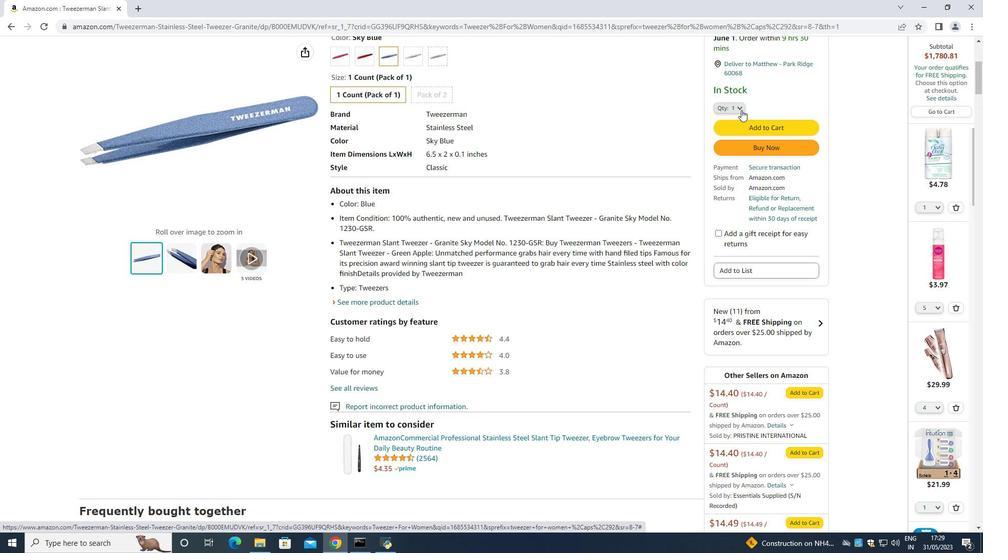 
Action: Mouse pressed left at (733, 104)
Screenshot: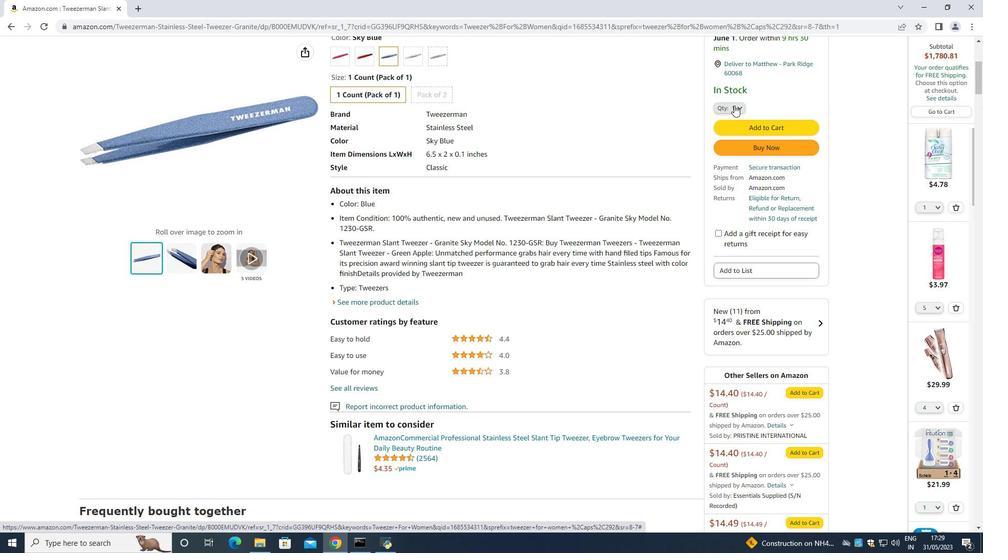 
Action: Mouse moved to (726, 142)
Screenshot: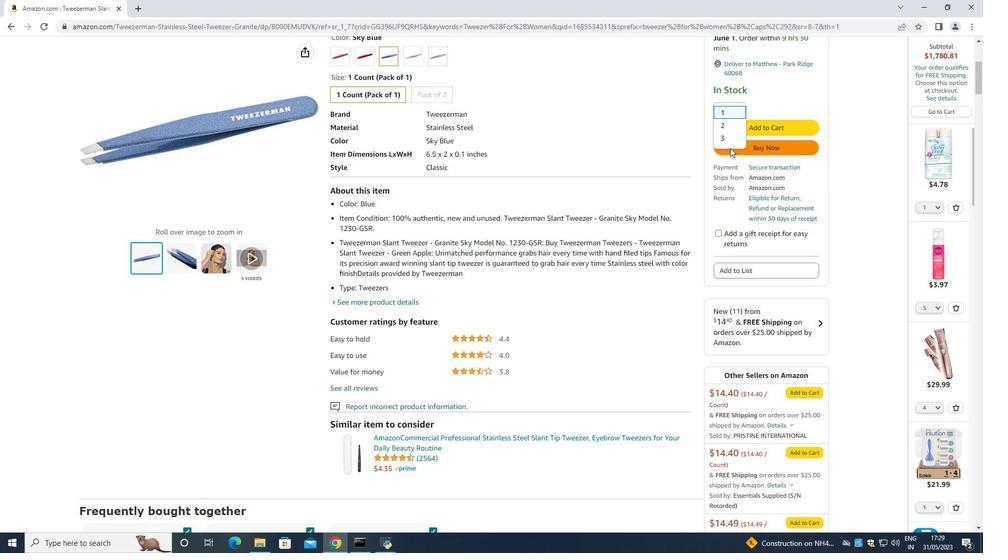 
Action: Mouse pressed left at (726, 142)
Screenshot: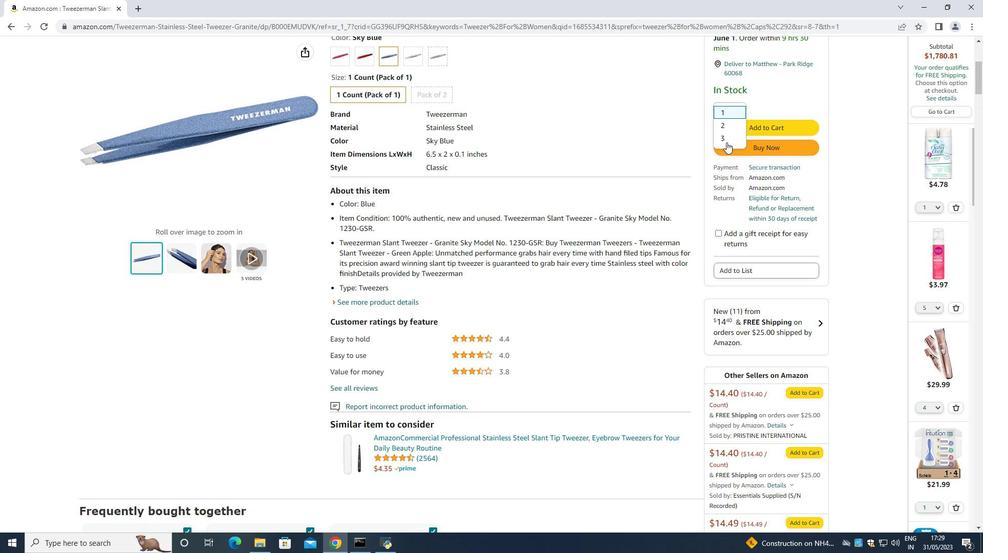 
Action: Mouse moved to (753, 147)
Screenshot: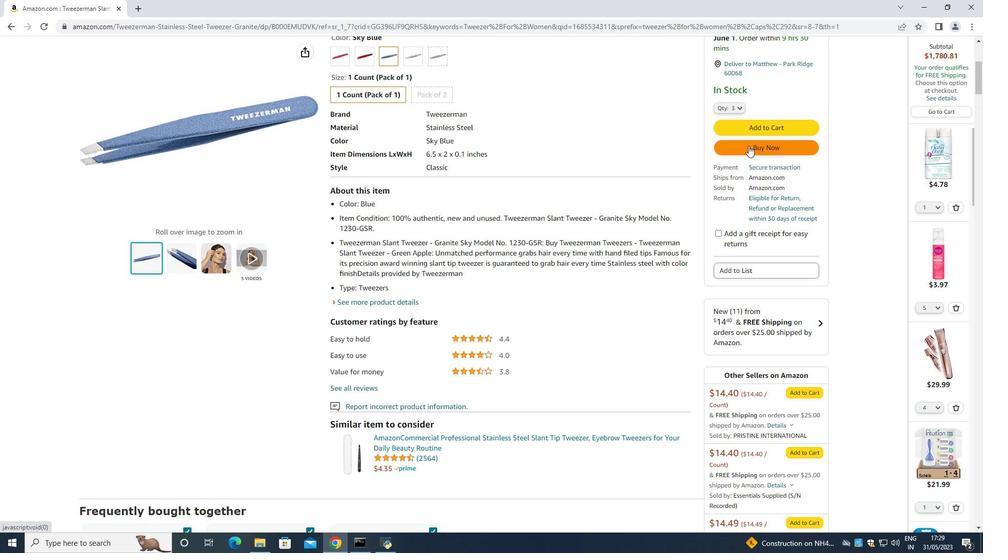 
Action: Mouse pressed left at (753, 147)
Screenshot: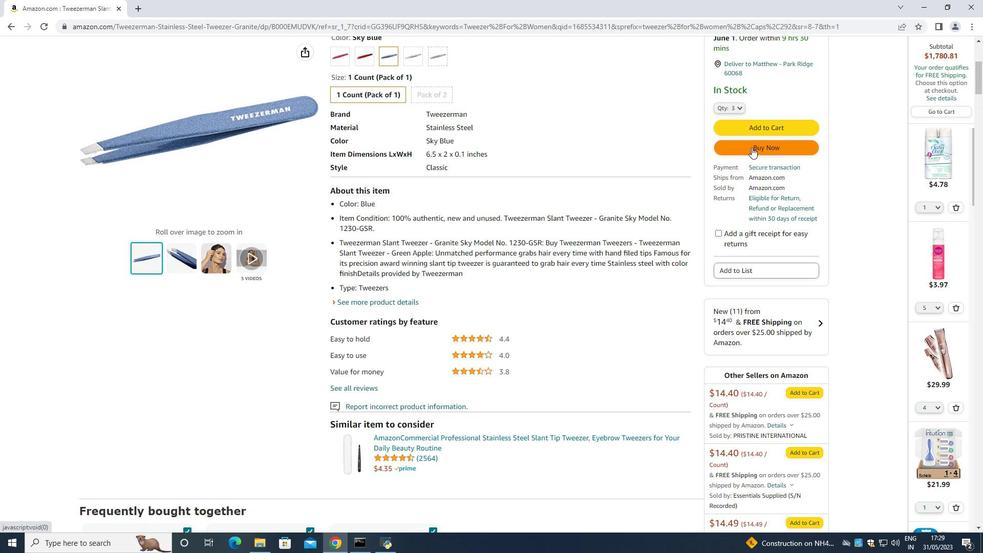 
Action: Mouse moved to (761, 132)
Screenshot: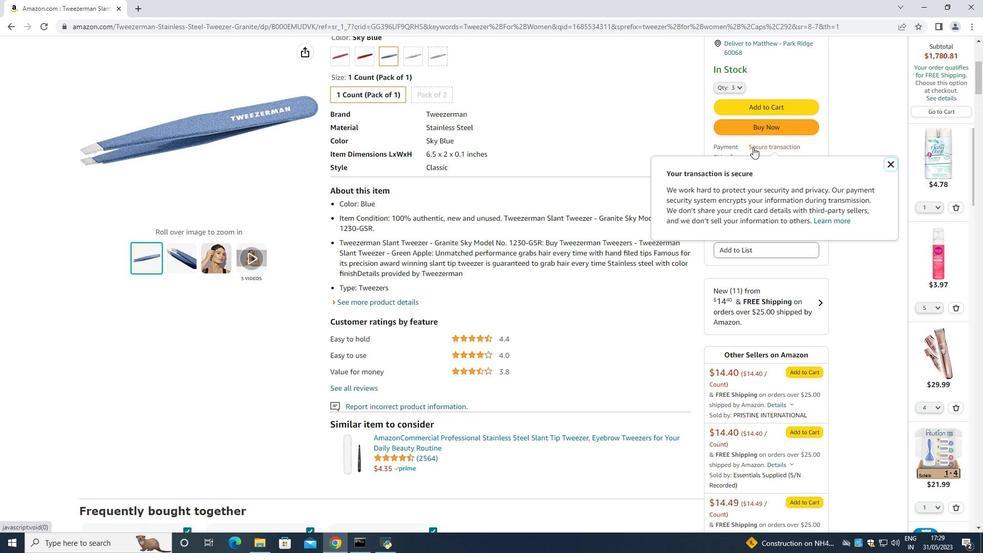 
Action: Mouse pressed left at (761, 132)
Screenshot: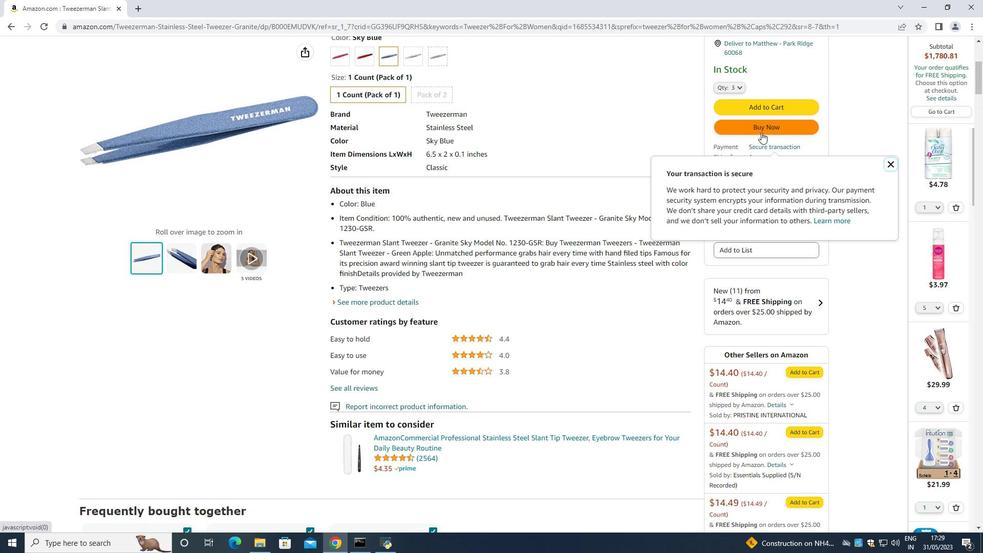
Action: Mouse moved to (591, 88)
Screenshot: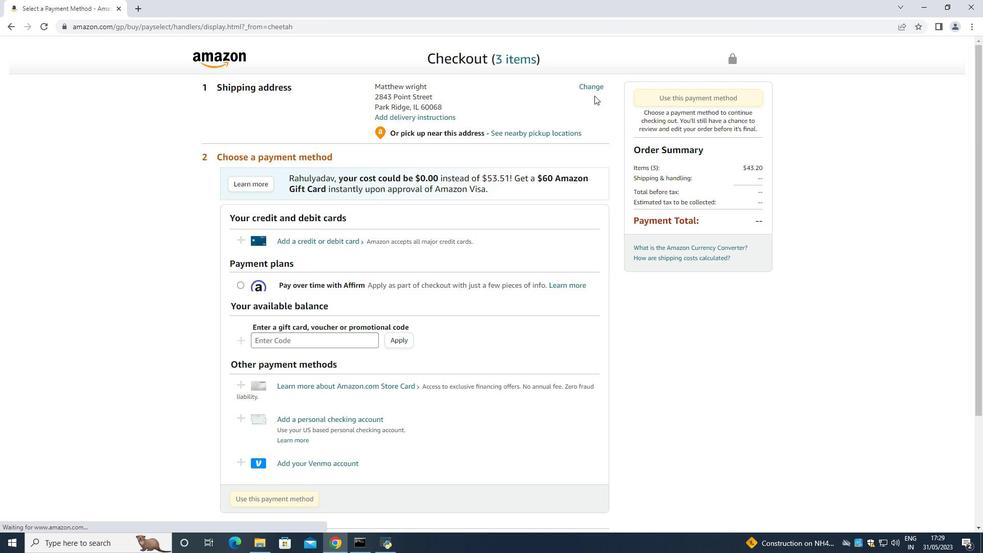 
Action: Mouse pressed left at (591, 88)
Screenshot: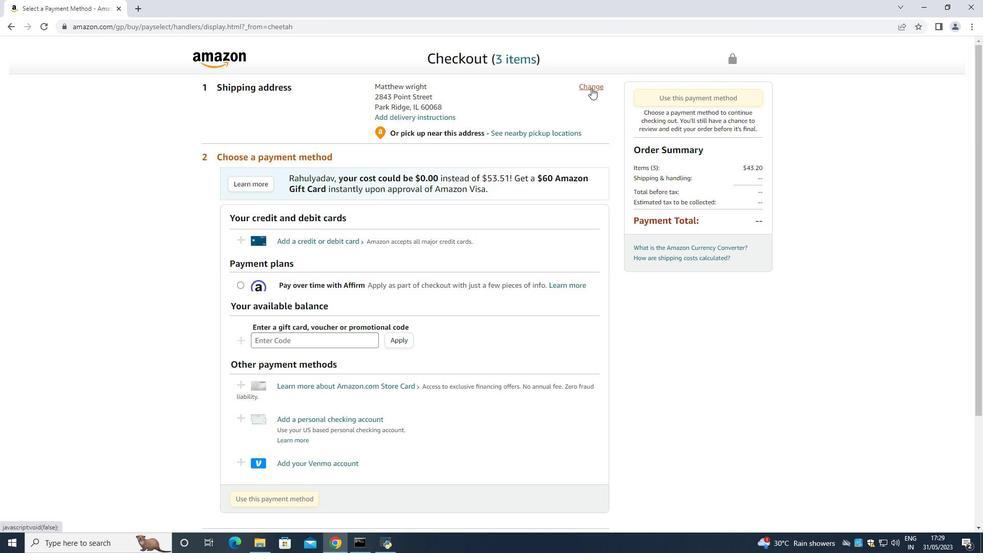 
Action: Mouse moved to (437, 167)
Screenshot: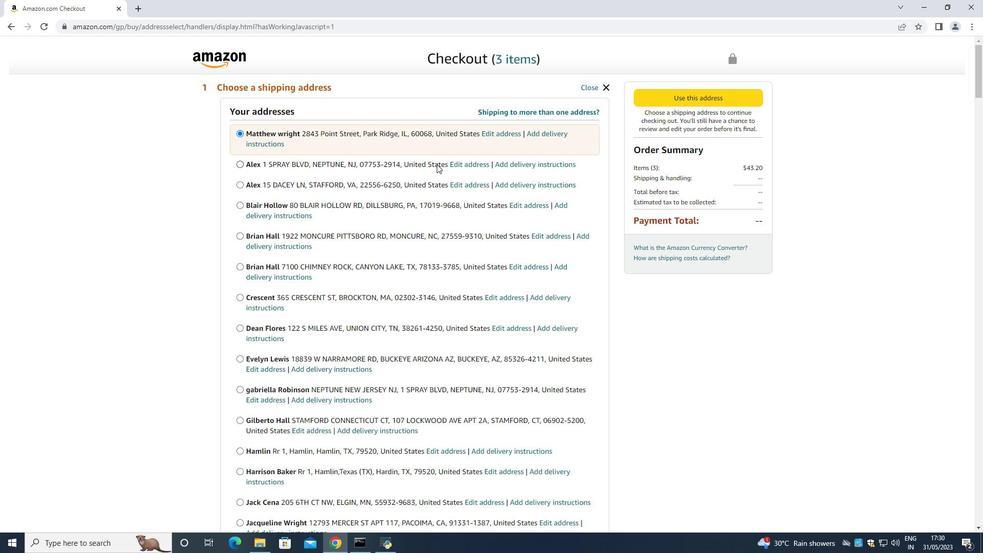 
Action: Mouse scrolled (437, 164) with delta (0, 0)
Screenshot: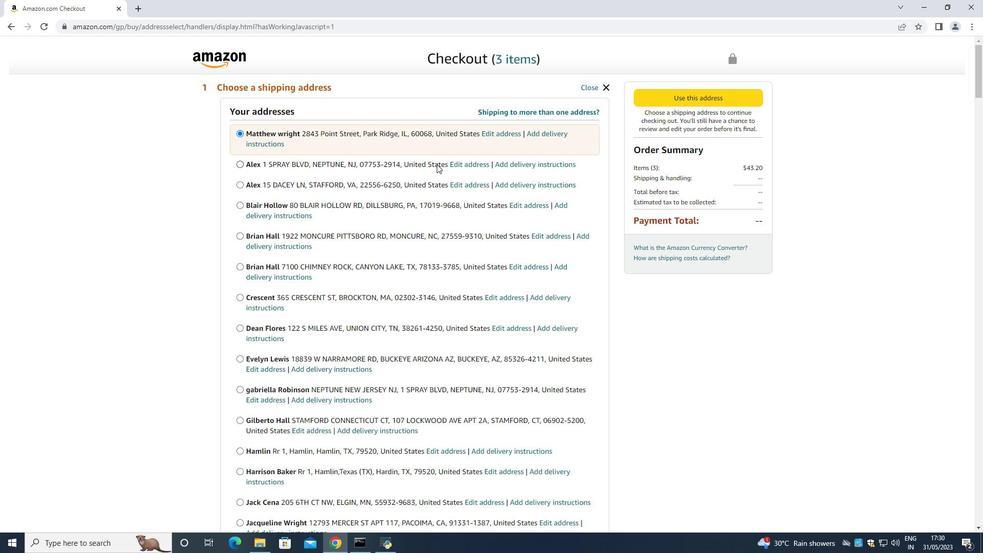 
Action: Mouse moved to (437, 168)
Screenshot: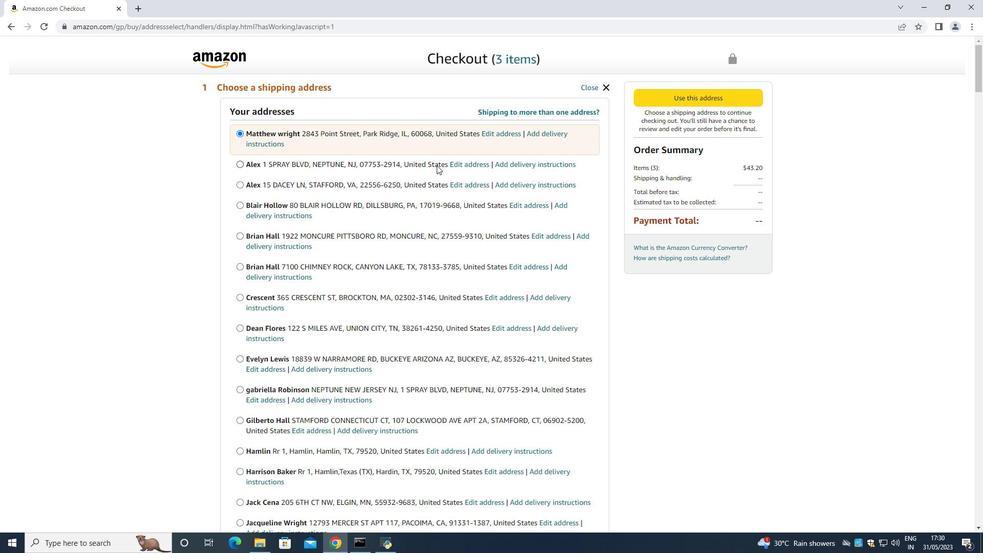 
Action: Mouse scrolled (437, 166) with delta (0, 0)
Screenshot: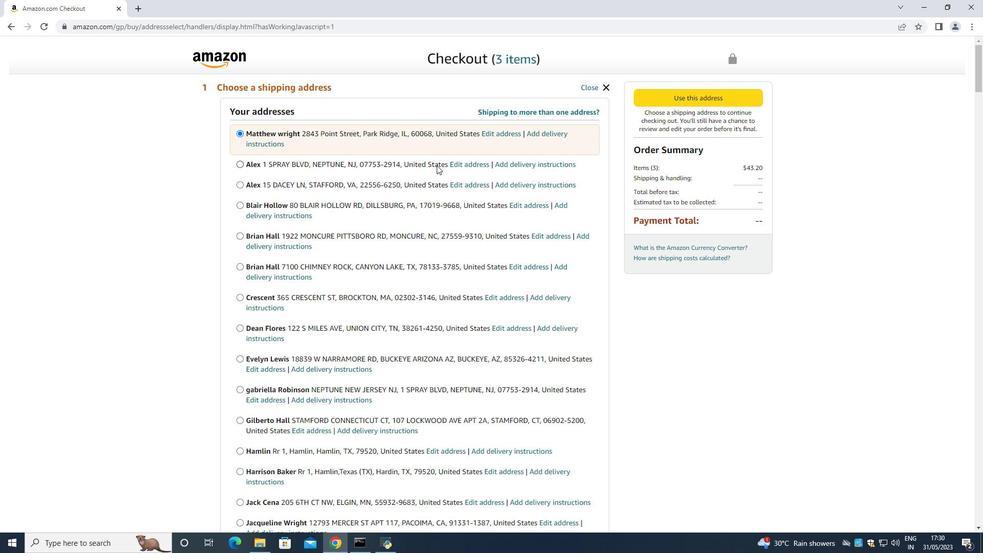 
Action: Mouse moved to (437, 168)
Screenshot: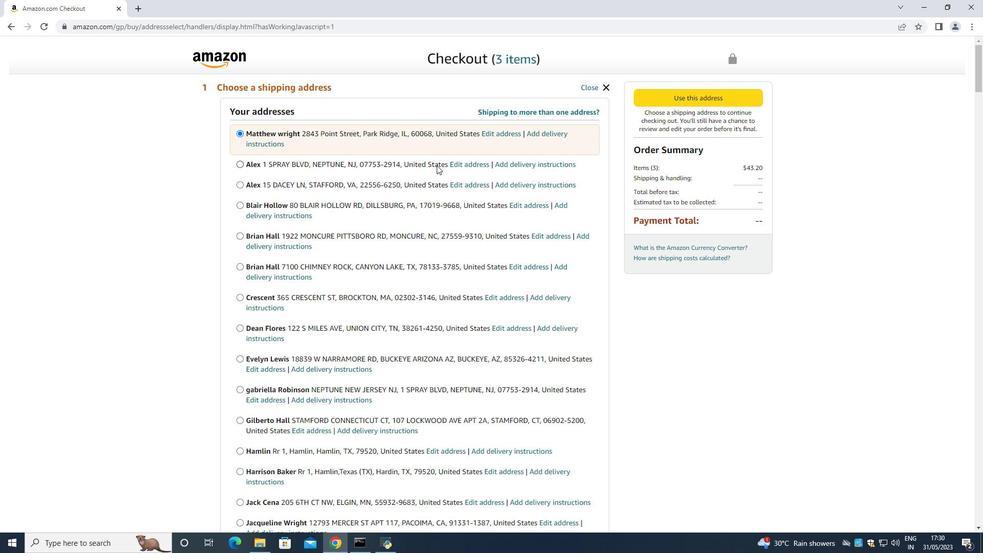 
Action: Mouse scrolled (437, 168) with delta (0, 0)
Screenshot: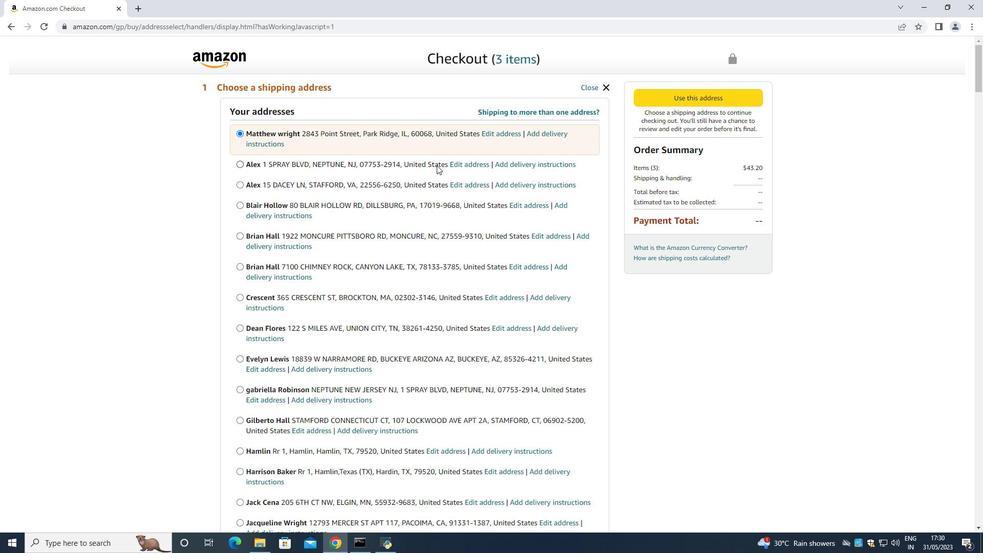 
Action: Mouse moved to (437, 168)
Screenshot: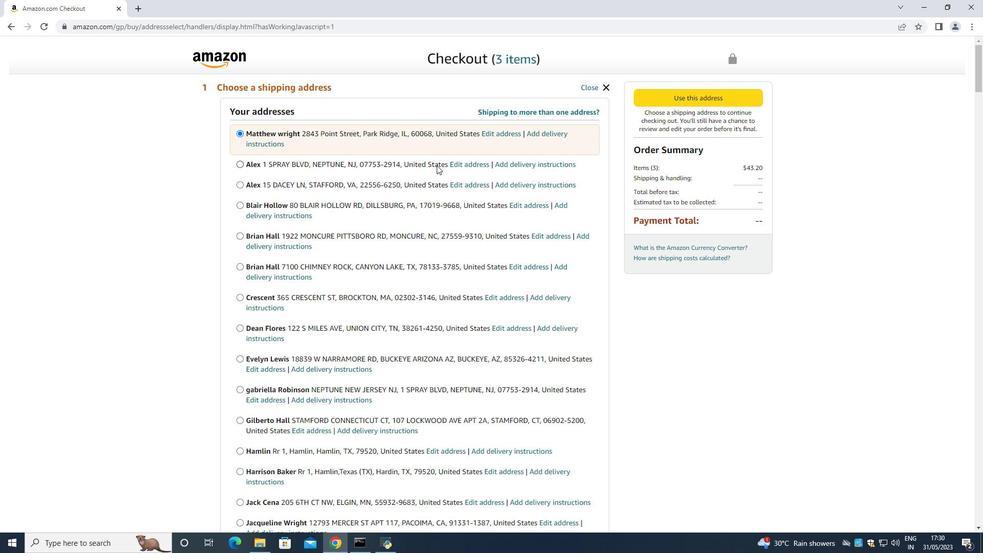
Action: Mouse scrolled (437, 168) with delta (0, 0)
Screenshot: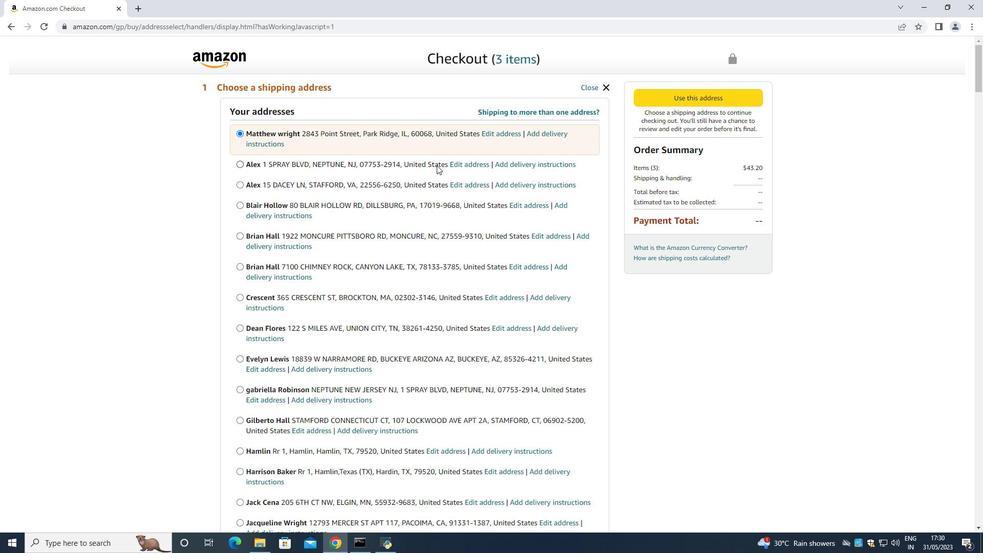 
Action: Mouse moved to (436, 164)
Screenshot: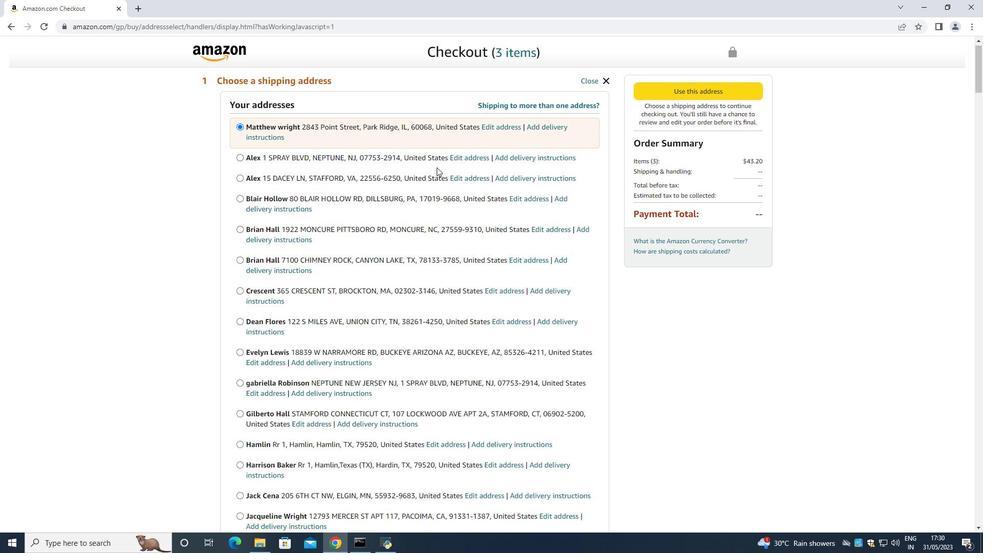 
Action: Mouse scrolled (436, 164) with delta (0, 0)
Screenshot: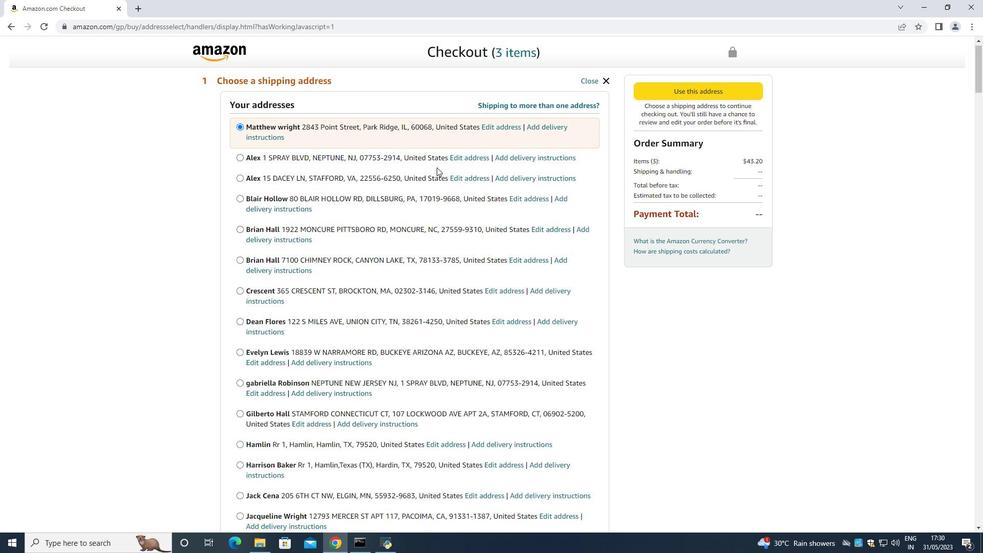 
Action: Mouse scrolled (436, 164) with delta (0, 0)
Screenshot: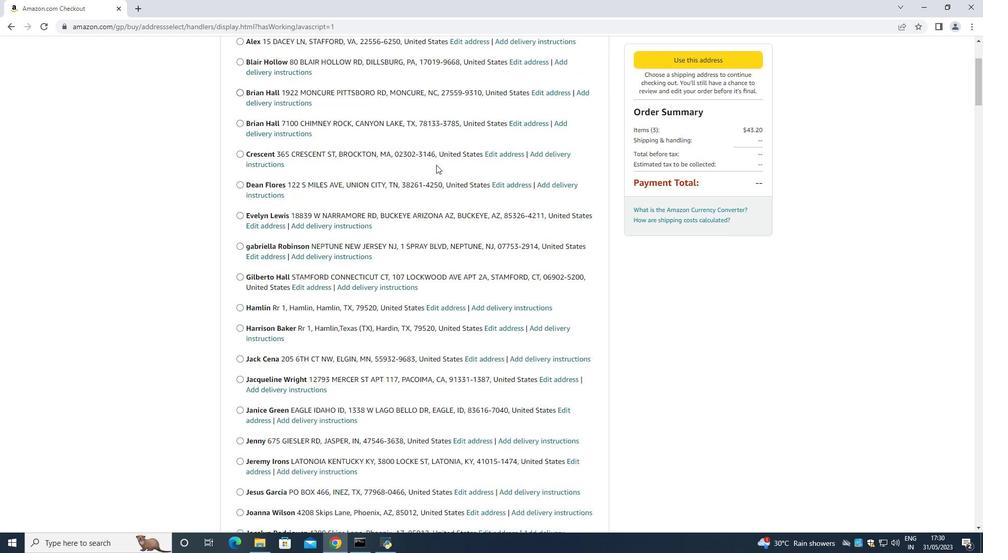 
Action: Mouse scrolled (436, 164) with delta (0, 0)
Screenshot: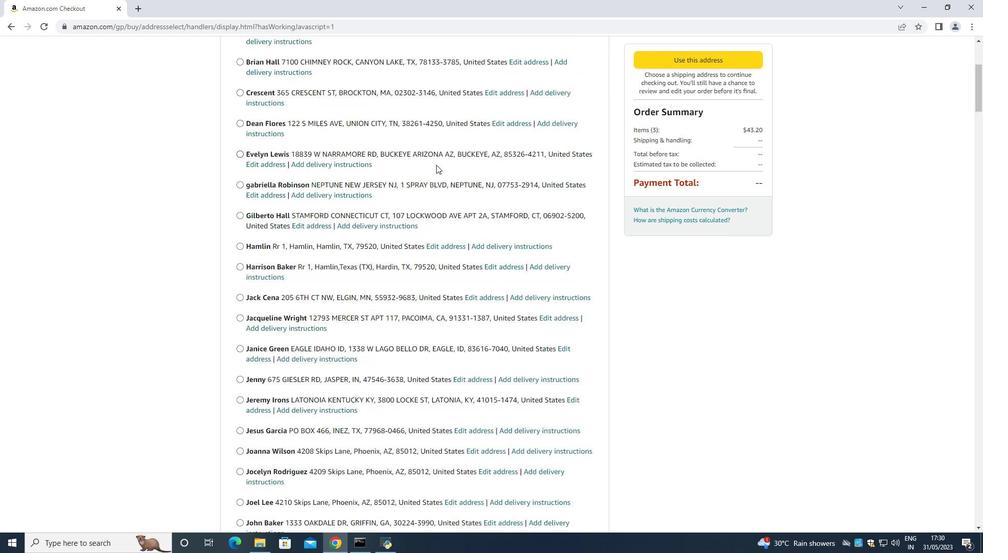 
Action: Mouse scrolled (436, 164) with delta (0, 0)
Screenshot: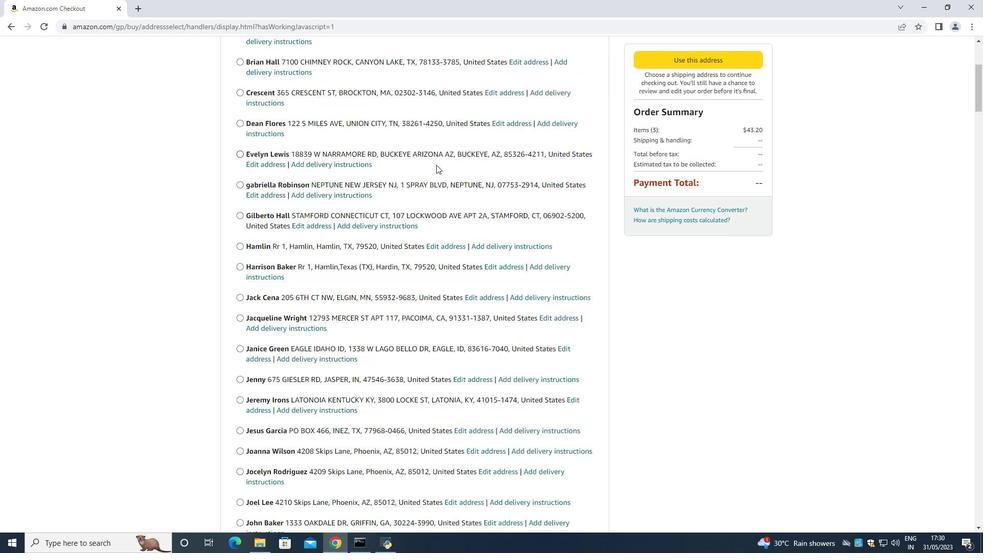 
Action: Mouse moved to (429, 165)
Screenshot: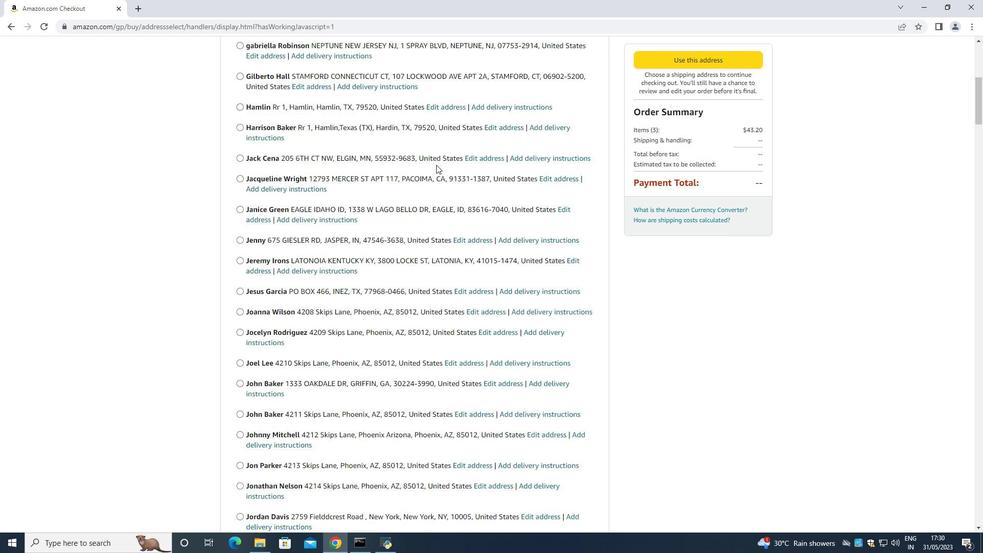
Action: Mouse scrolled (429, 165) with delta (0, 0)
Screenshot: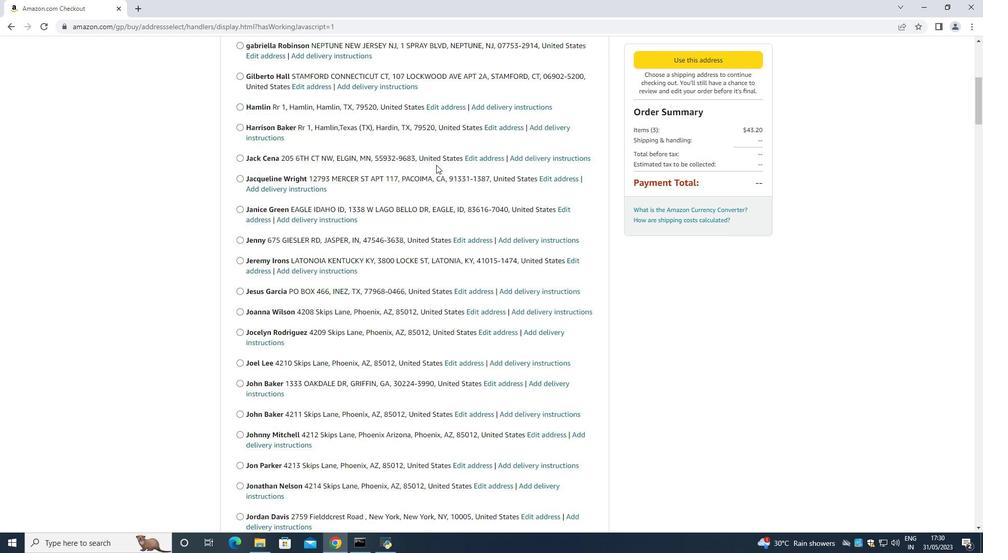 
Action: Mouse moved to (422, 171)
Screenshot: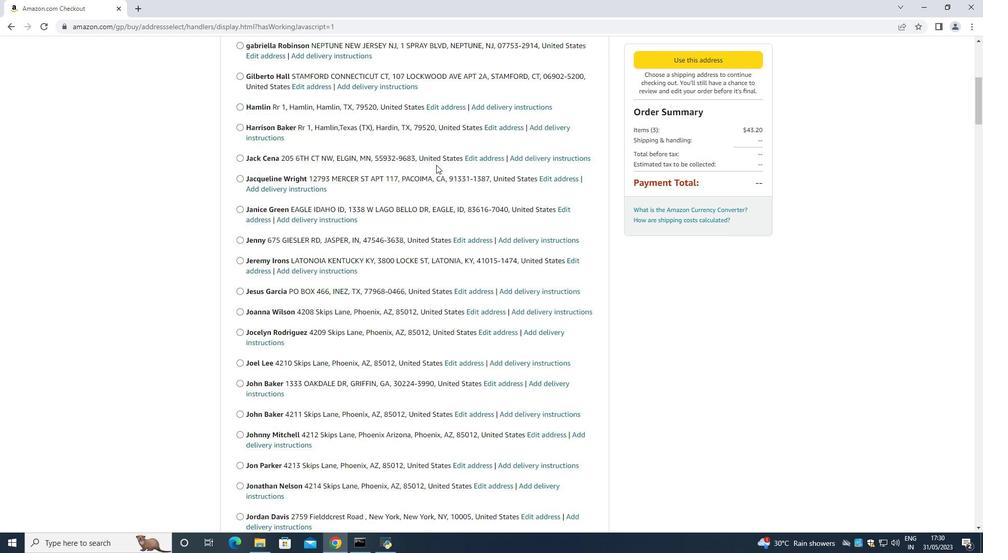 
Action: Mouse scrolled (422, 170) with delta (0, 0)
Screenshot: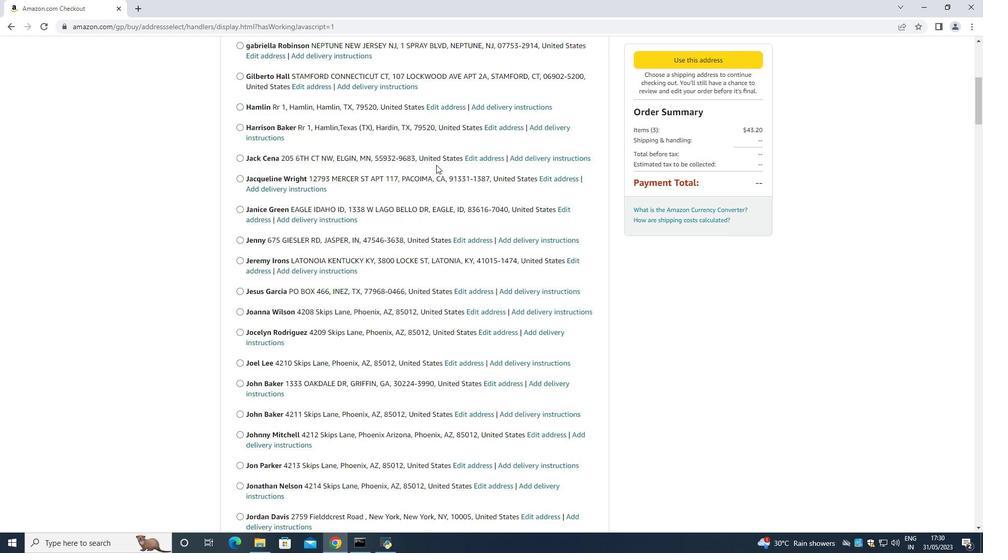
Action: Mouse moved to (421, 171)
Screenshot: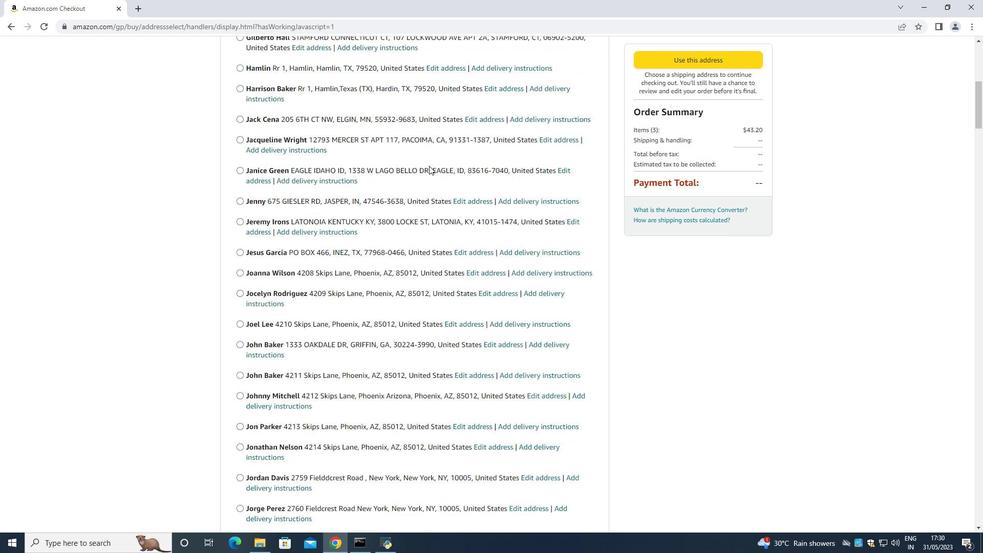 
Action: Mouse scrolled (421, 171) with delta (0, 0)
Screenshot: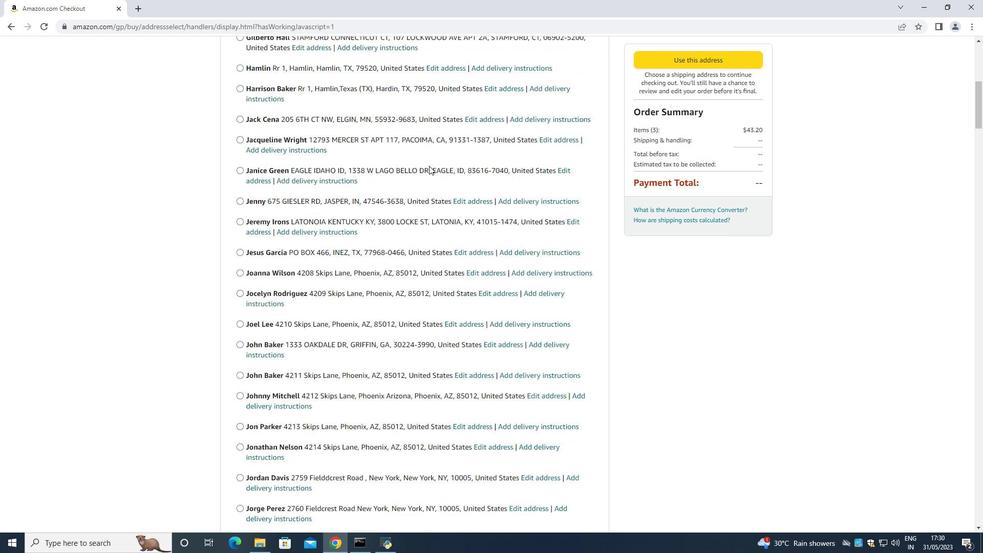 
Action: Mouse scrolled (421, 171) with delta (0, 0)
Screenshot: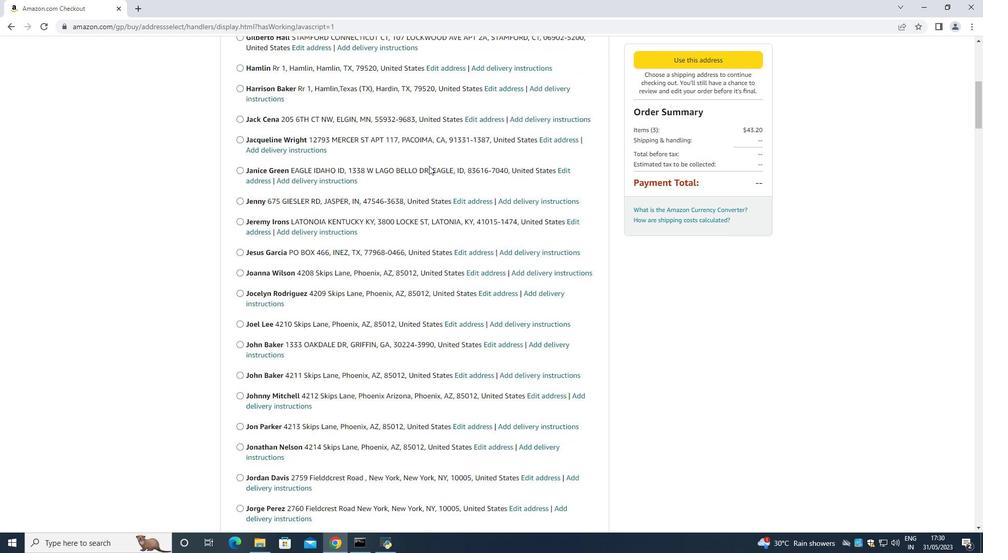 
Action: Mouse moved to (412, 178)
Screenshot: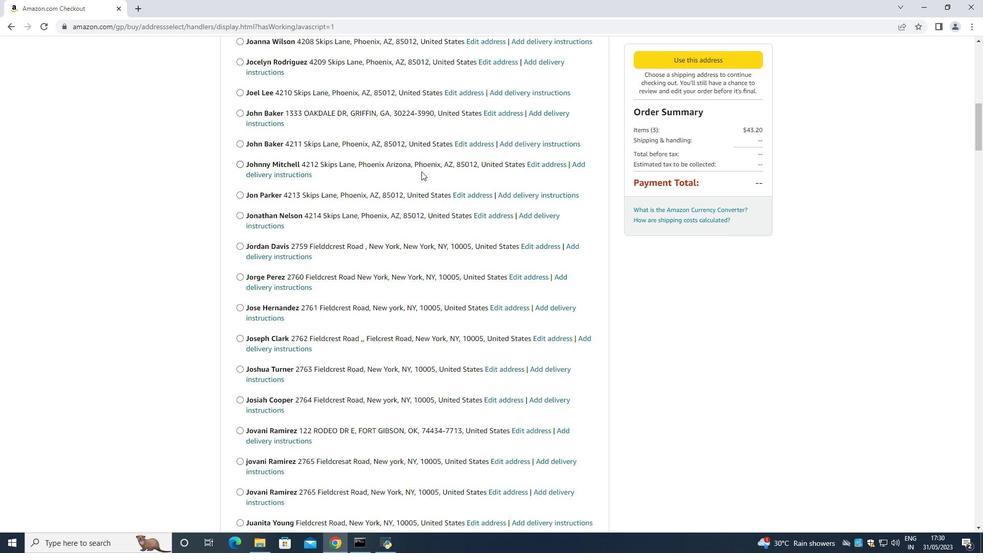 
Action: Mouse scrolled (418, 173) with delta (0, 0)
Screenshot: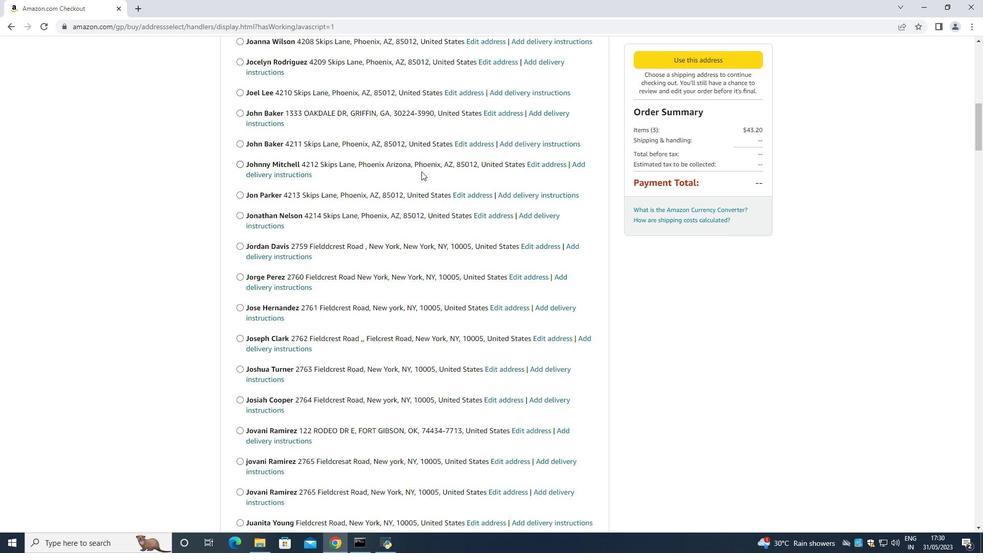 
Action: Mouse scrolled (412, 178) with delta (0, 0)
Screenshot: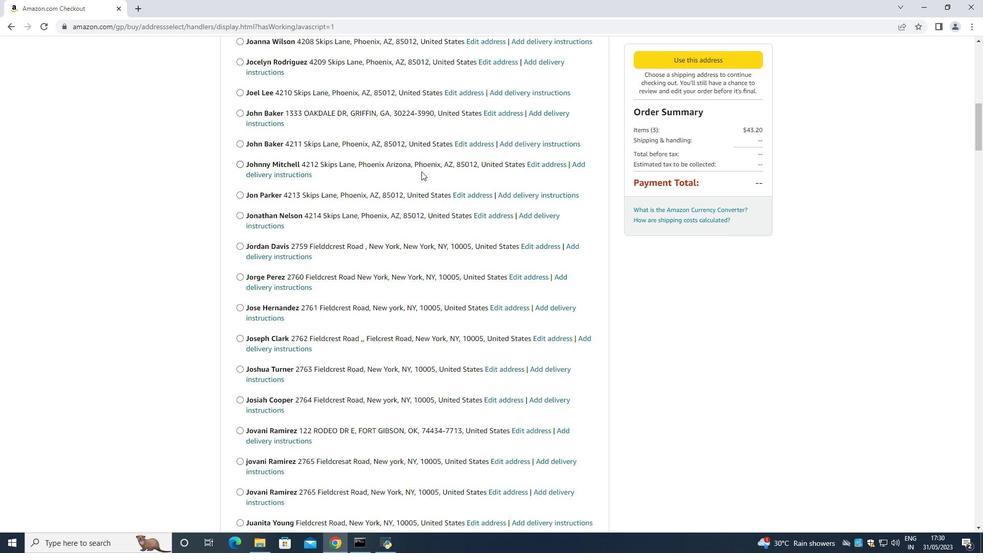 
Action: Mouse scrolled (412, 178) with delta (0, 0)
Screenshot: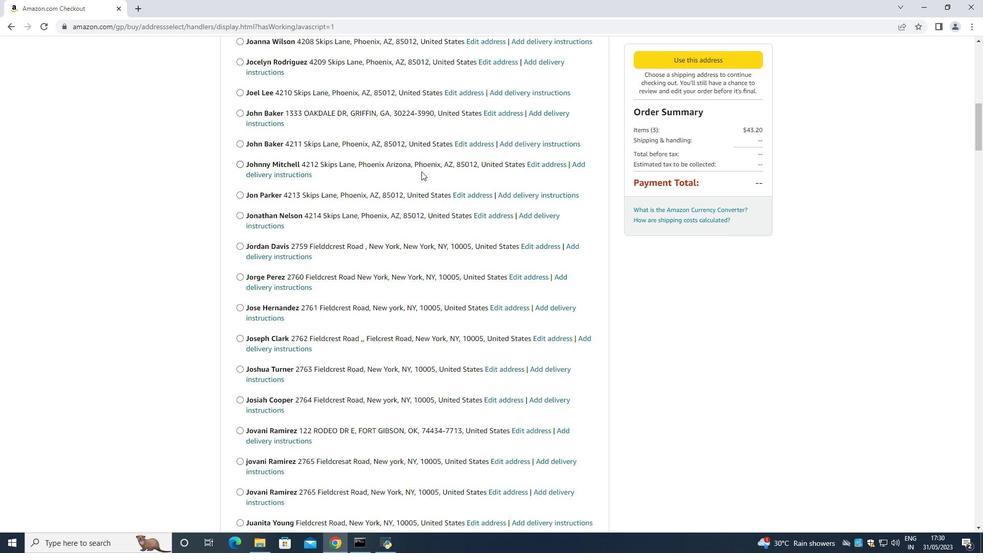 
Action: Mouse scrolled (412, 178) with delta (0, 0)
Screenshot: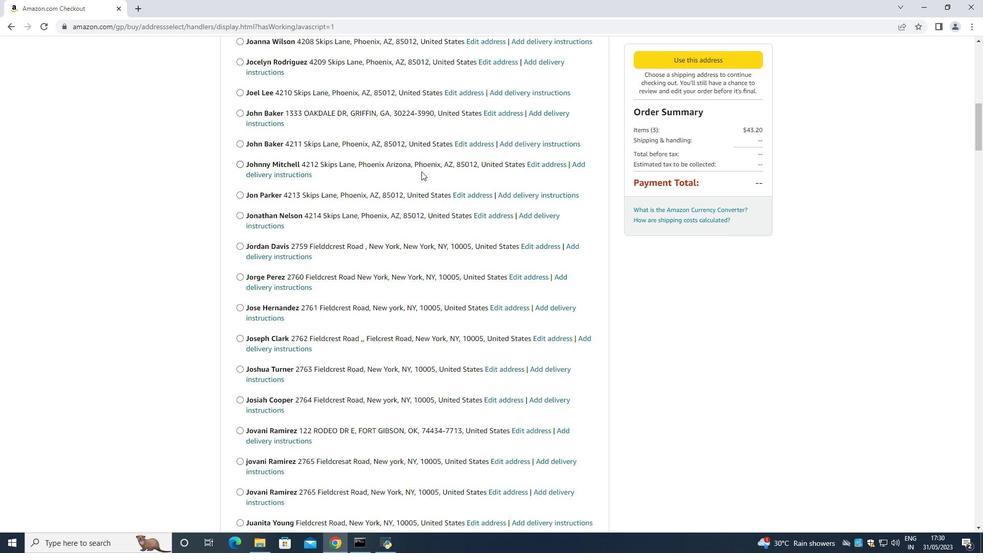 
Action: Mouse scrolled (412, 178) with delta (0, 0)
Screenshot: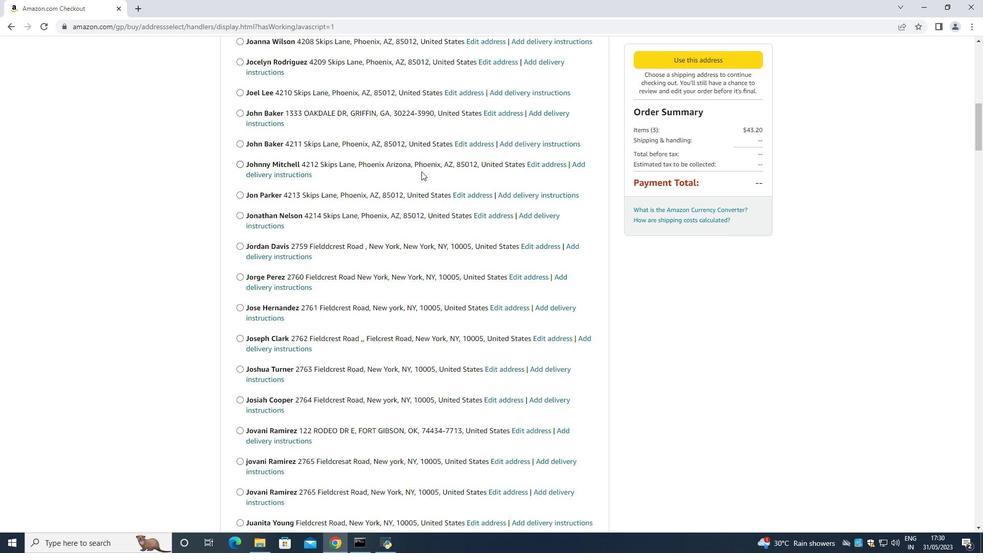 
Action: Mouse scrolled (412, 178) with delta (0, 0)
Screenshot: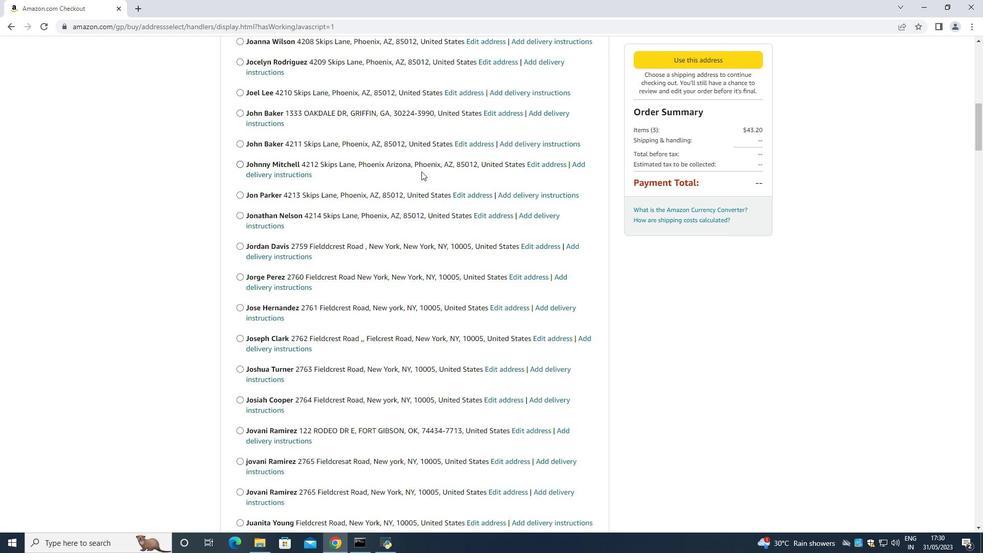 
Action: Mouse moved to (410, 180)
Screenshot: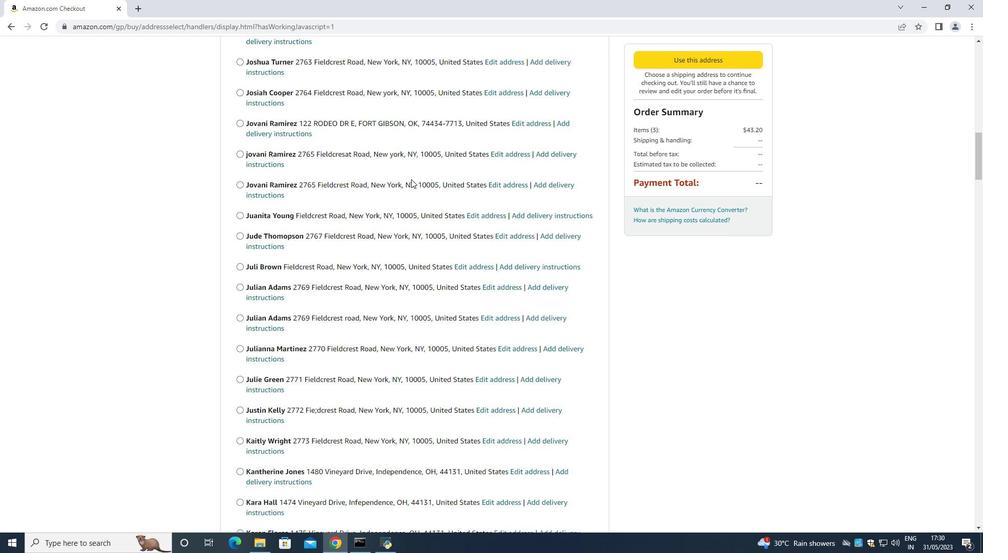 
Action: Mouse scrolled (410, 180) with delta (0, 0)
Screenshot: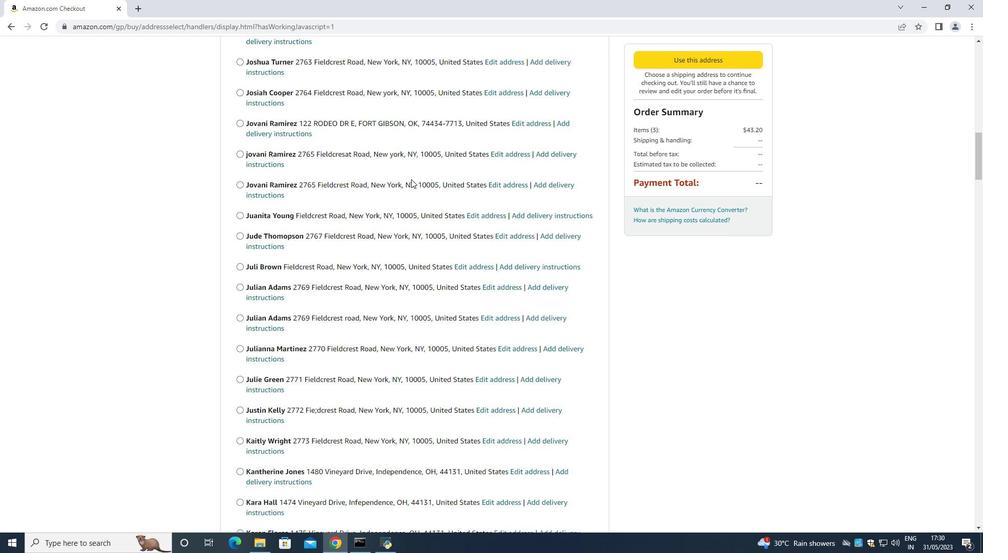 
Action: Mouse scrolled (410, 180) with delta (0, 0)
Screenshot: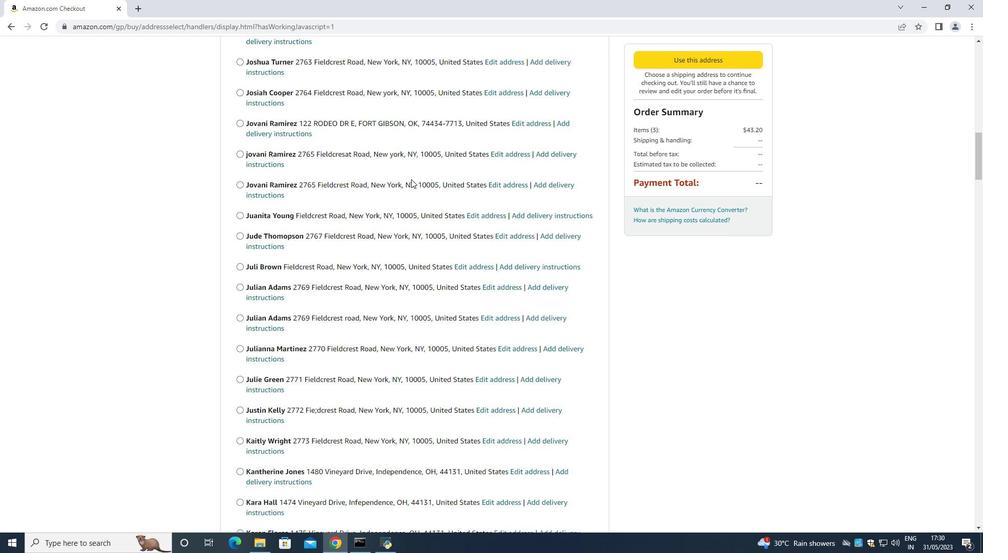
Action: Mouse scrolled (410, 180) with delta (0, 0)
Screenshot: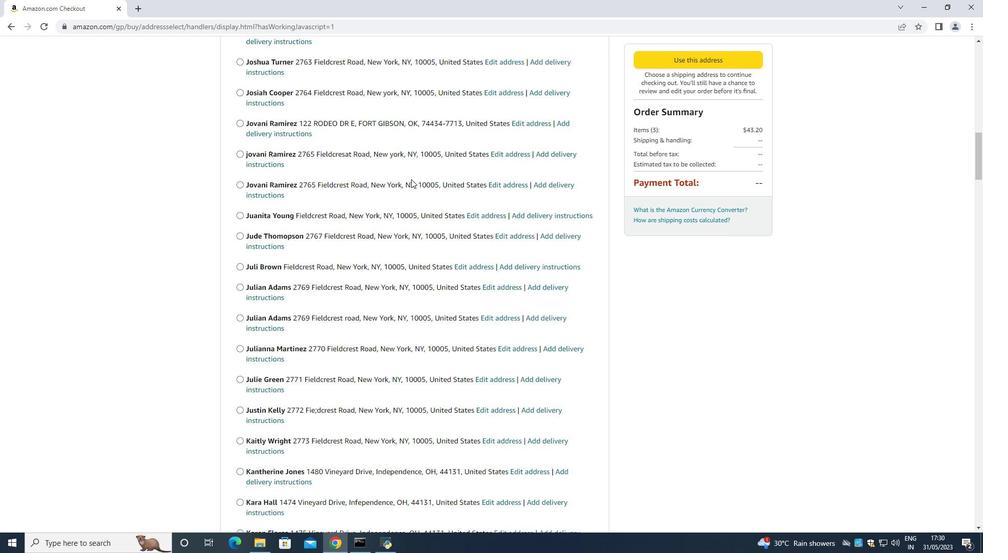 
Action: Mouse scrolled (410, 180) with delta (0, 0)
Screenshot: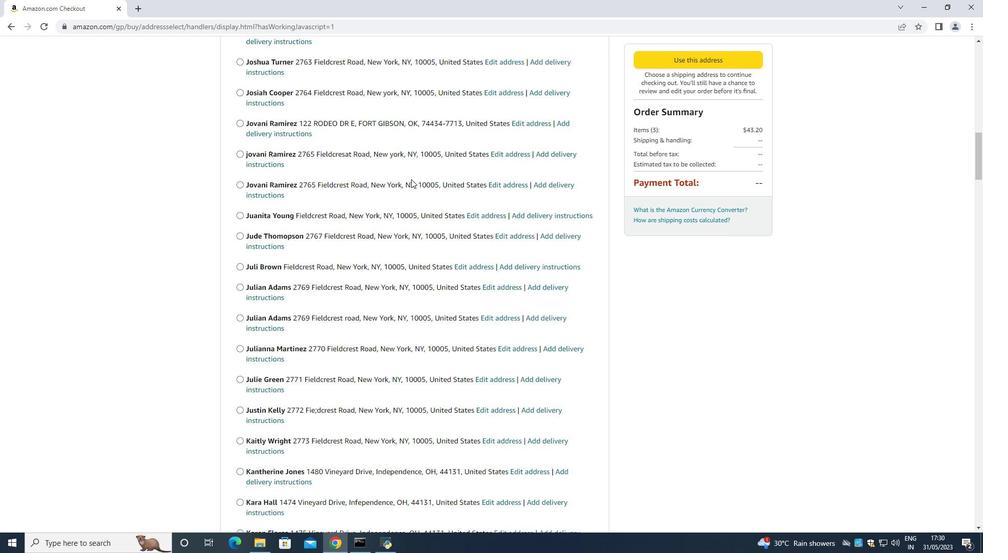 
Action: Mouse scrolled (410, 180) with delta (0, 0)
Screenshot: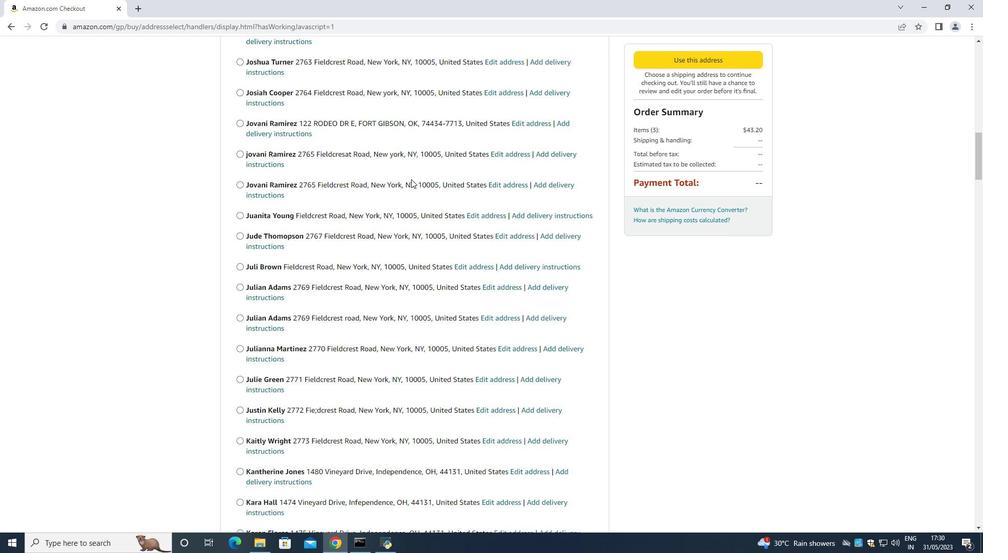 
Action: Mouse moved to (410, 180)
Screenshot: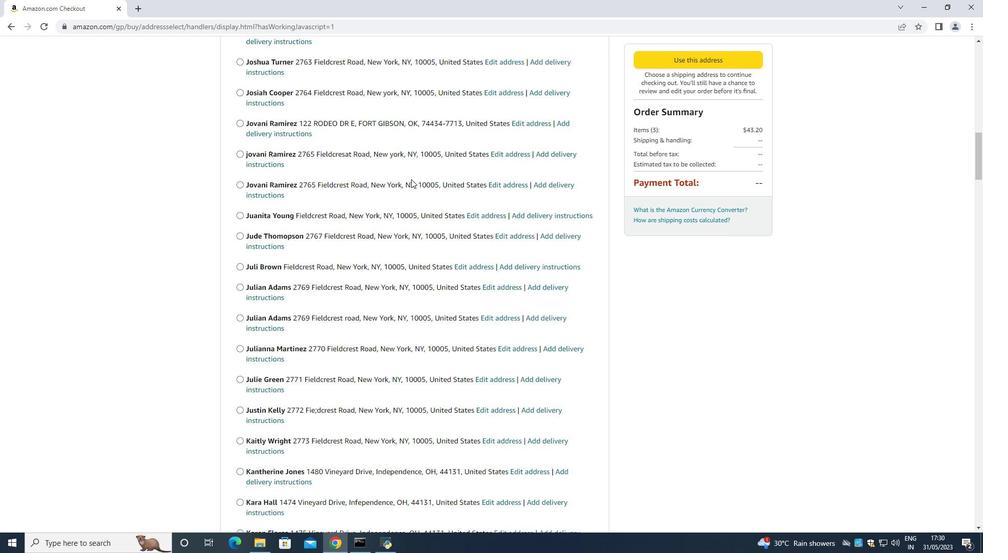 
Action: Mouse scrolled (410, 180) with delta (0, 0)
Screenshot: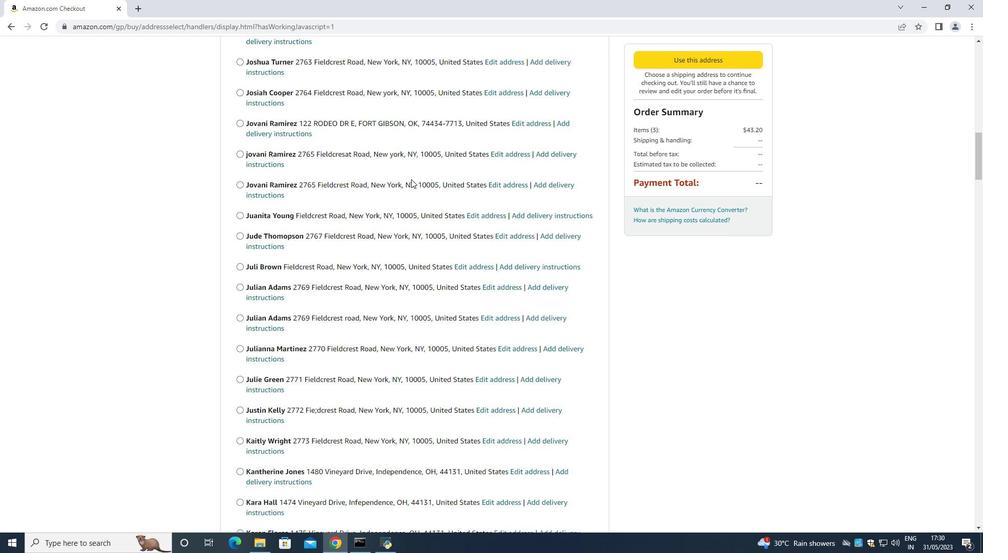 
Action: Mouse moved to (410, 180)
Screenshot: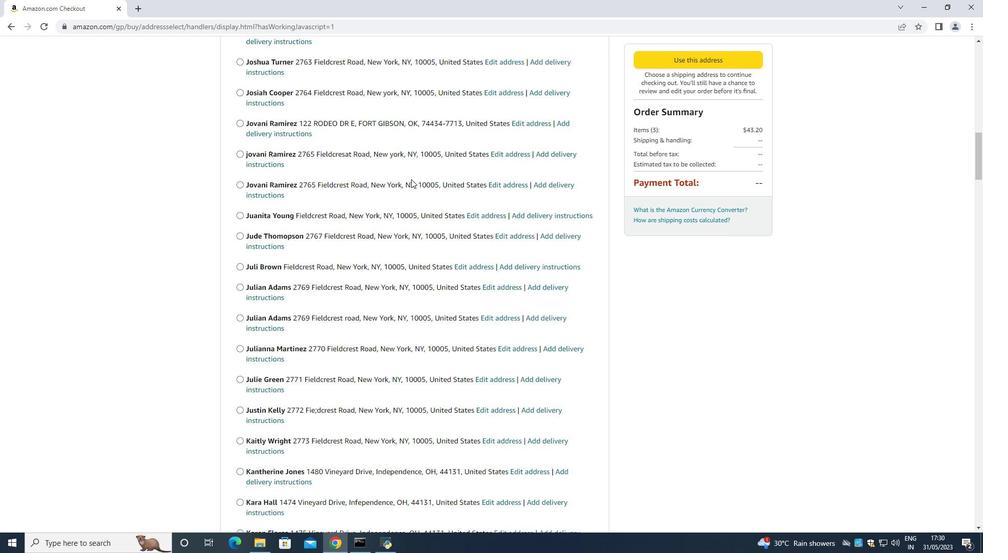 
Action: Mouse scrolled (410, 180) with delta (0, 0)
Screenshot: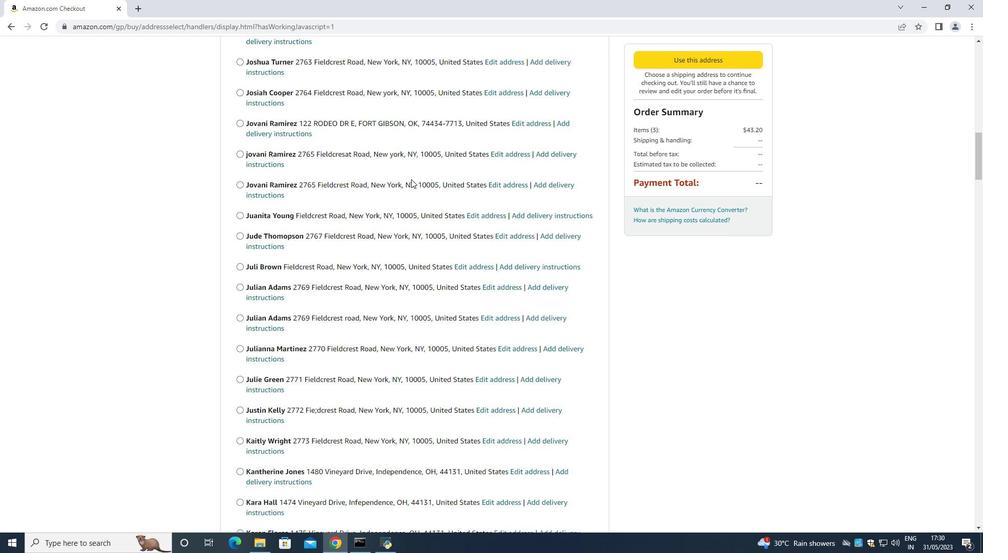 
Action: Mouse scrolled (410, 180) with delta (0, 0)
Screenshot: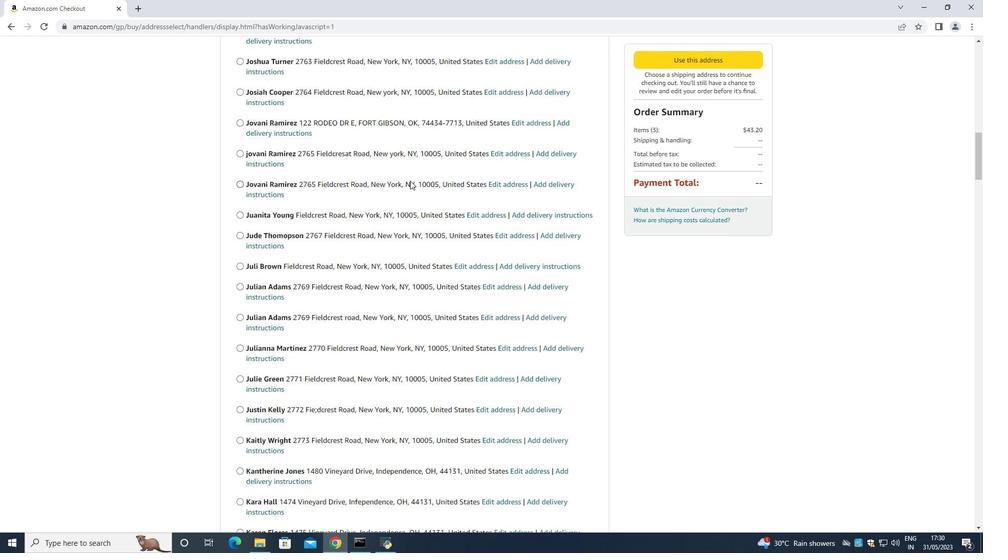 
Action: Mouse scrolled (410, 180) with delta (0, 0)
Screenshot: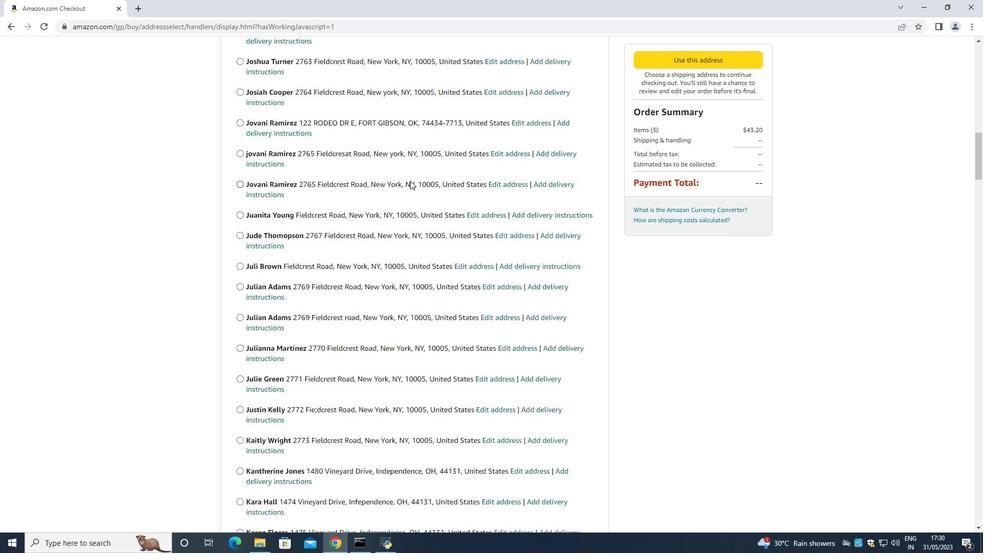 
Action: Mouse scrolled (410, 180) with delta (0, 0)
Screenshot: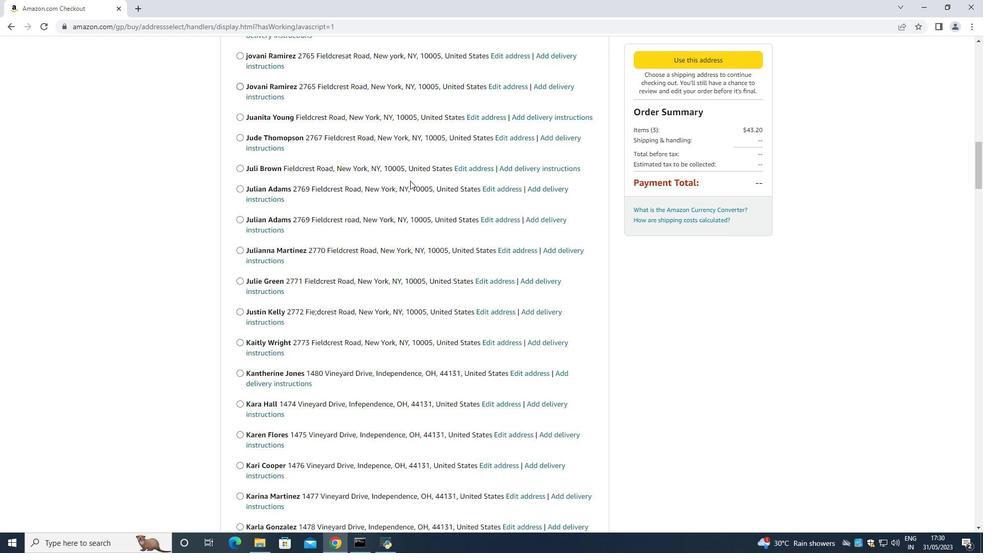 
Action: Mouse scrolled (410, 180) with delta (0, 0)
Screenshot: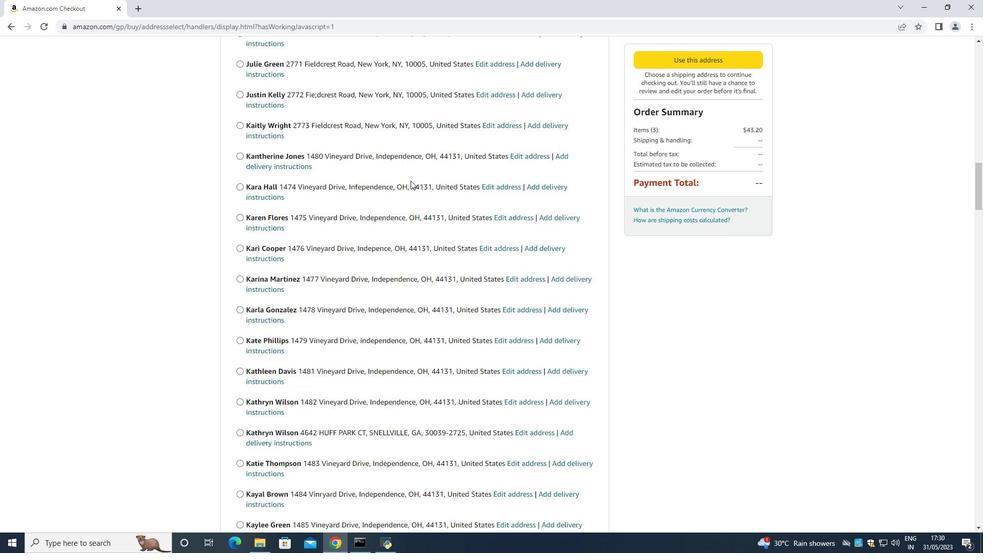
Action: Mouse scrolled (410, 180) with delta (0, 0)
Screenshot: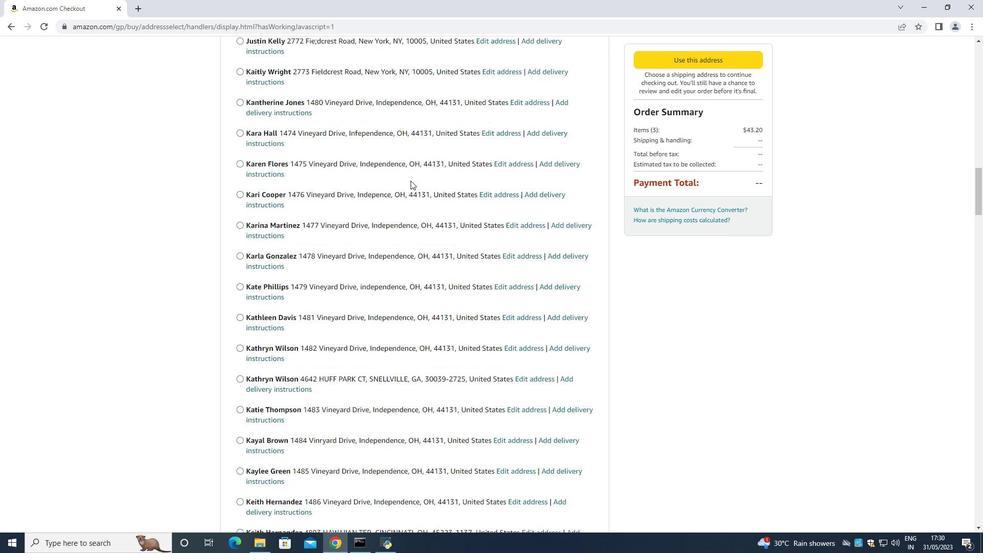 
Action: Mouse scrolled (410, 180) with delta (0, 0)
Screenshot: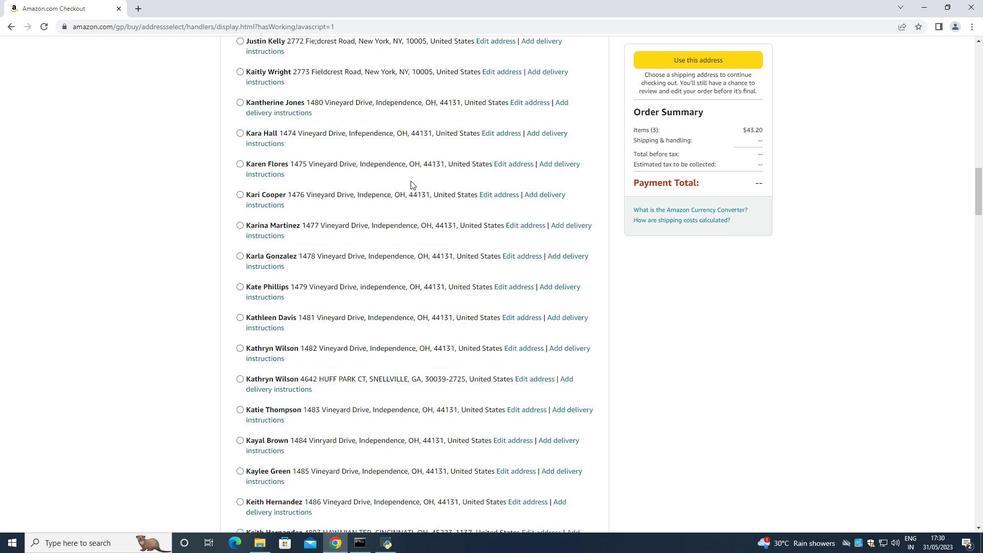
Action: Mouse scrolled (410, 180) with delta (0, 0)
Screenshot: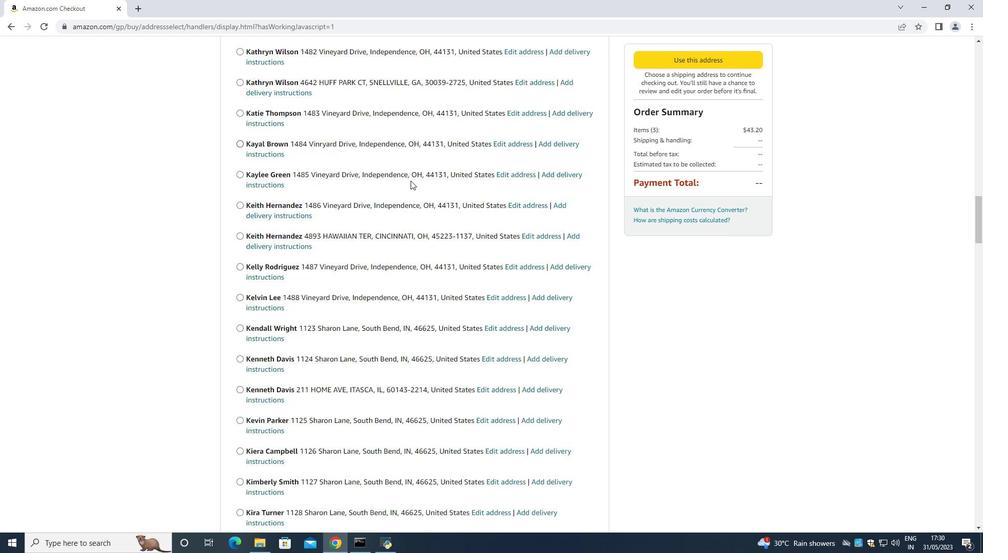 
Action: Mouse scrolled (410, 180) with delta (0, 0)
Screenshot: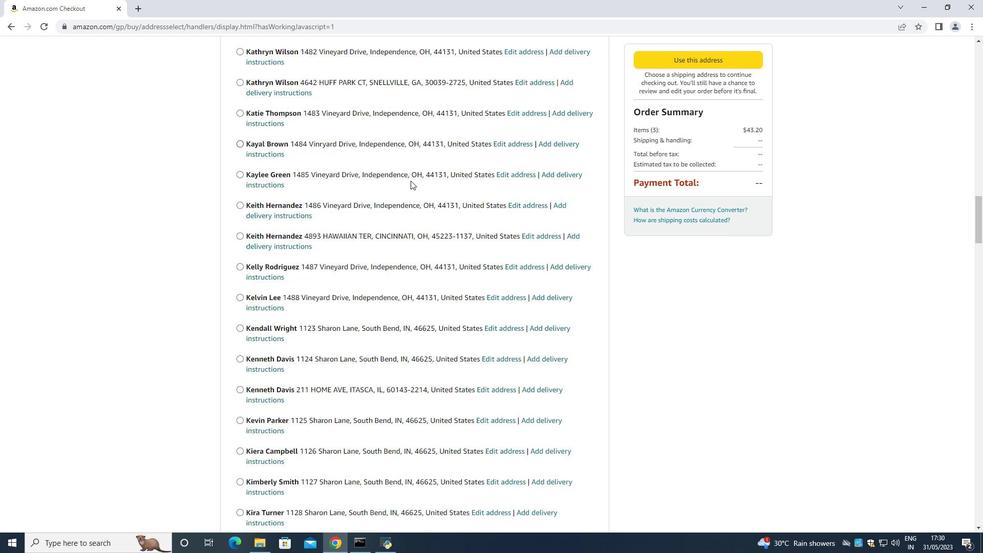 
Action: Mouse scrolled (410, 180) with delta (0, 0)
Screenshot: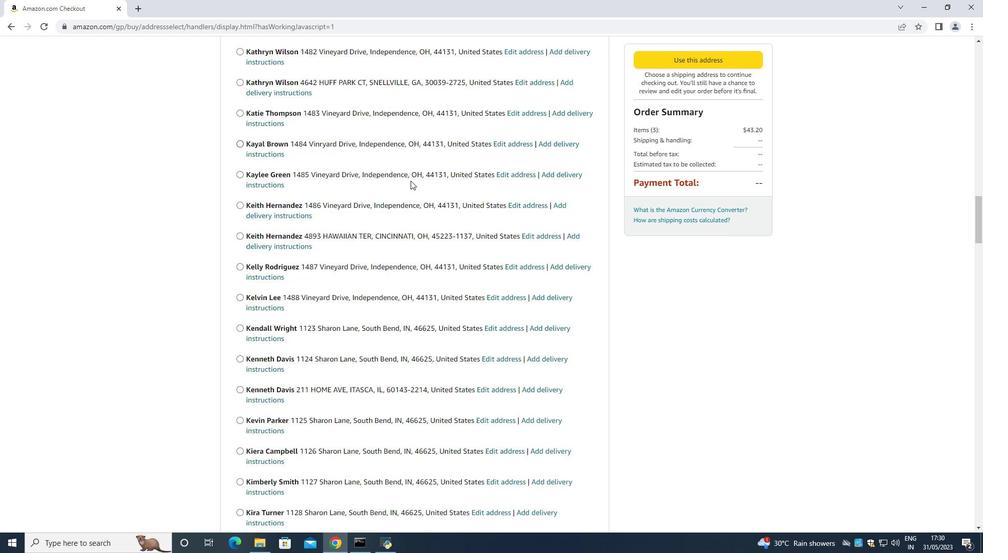 
Action: Mouse scrolled (410, 180) with delta (0, 0)
Screenshot: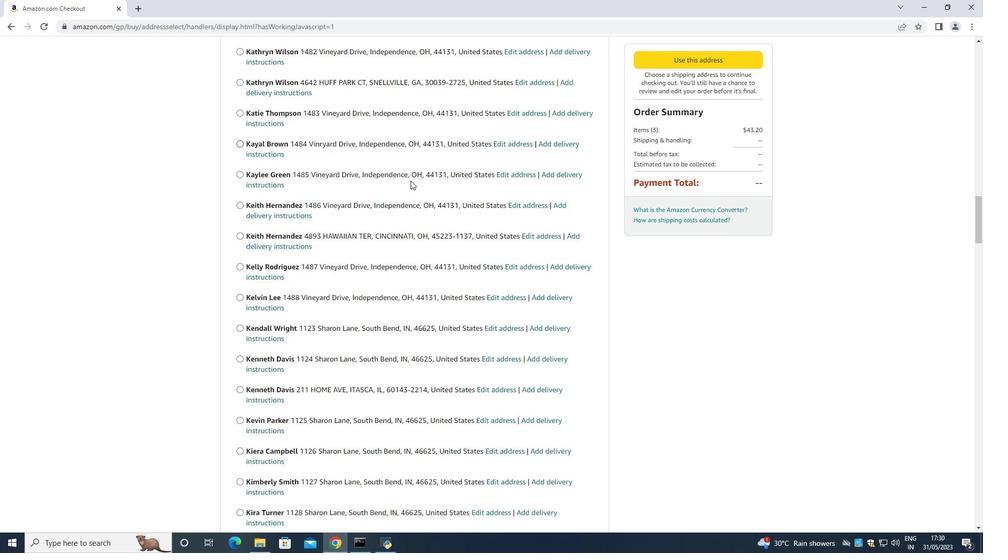 
Action: Mouse scrolled (410, 180) with delta (0, 0)
Screenshot: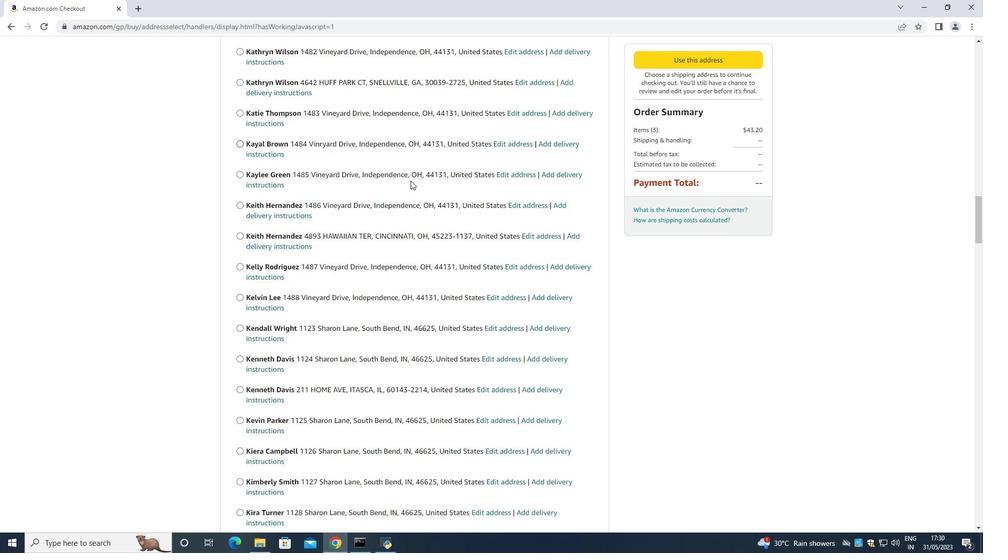 
Action: Mouse moved to (413, 177)
Screenshot: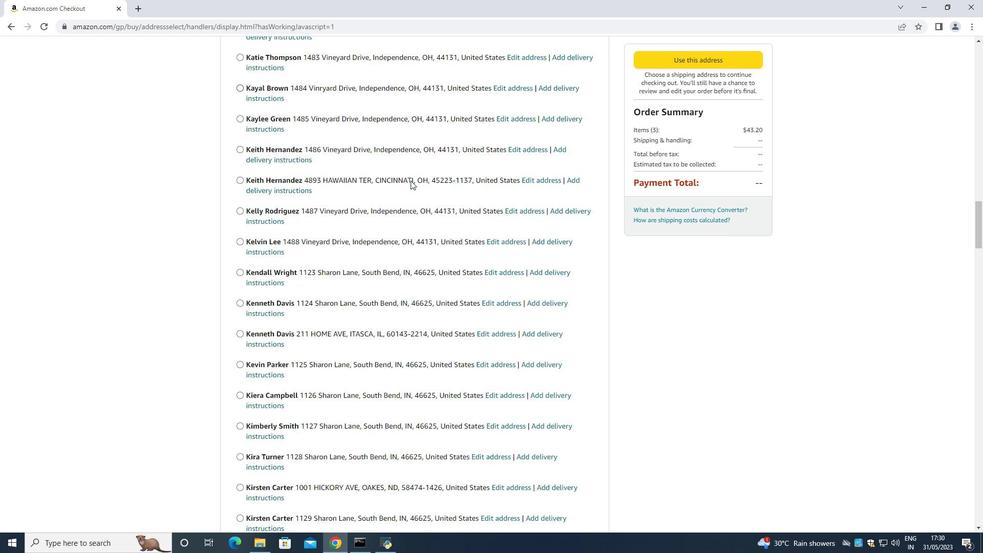
Action: Mouse scrolled (413, 177) with delta (0, 0)
Screenshot: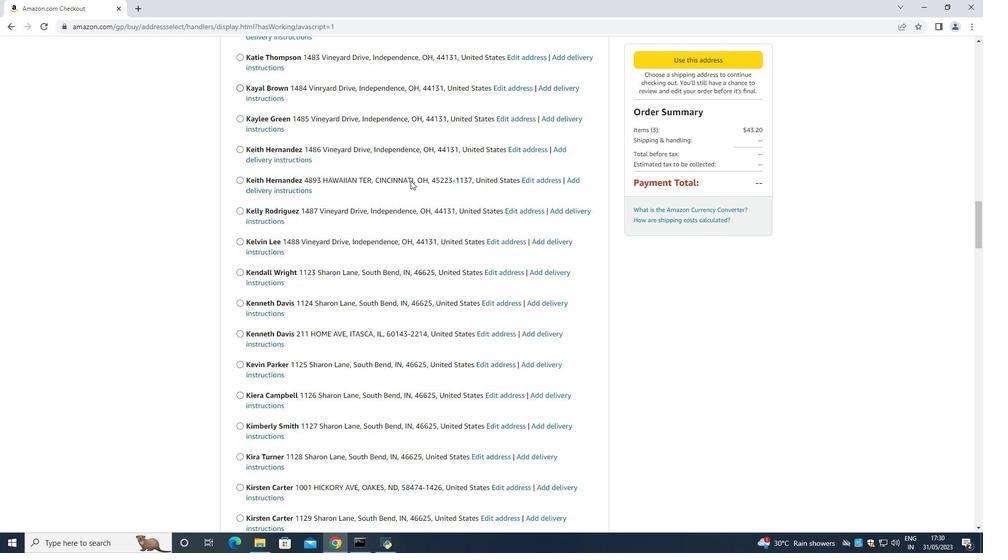 
Action: Mouse moved to (413, 177)
Screenshot: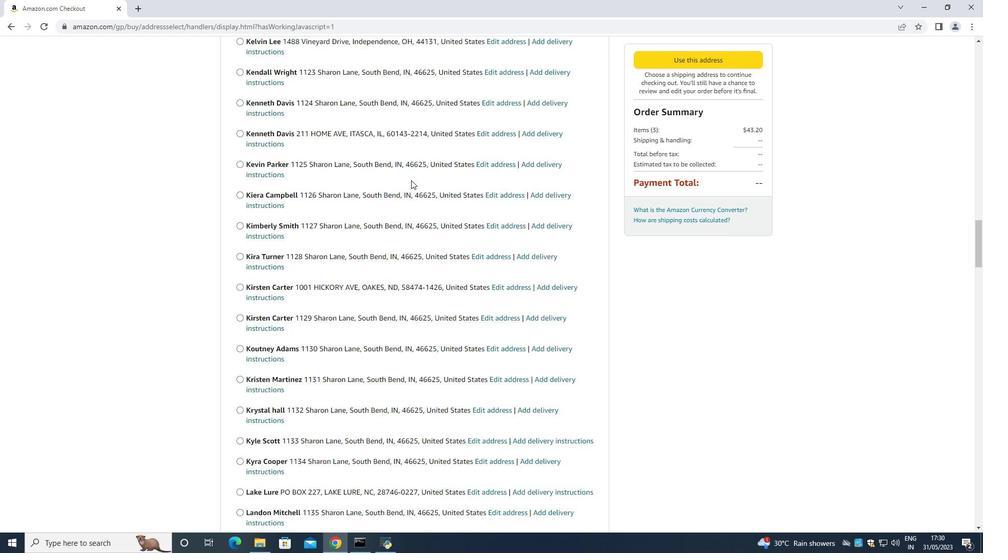 
Action: Mouse scrolled (413, 177) with delta (0, 0)
Screenshot: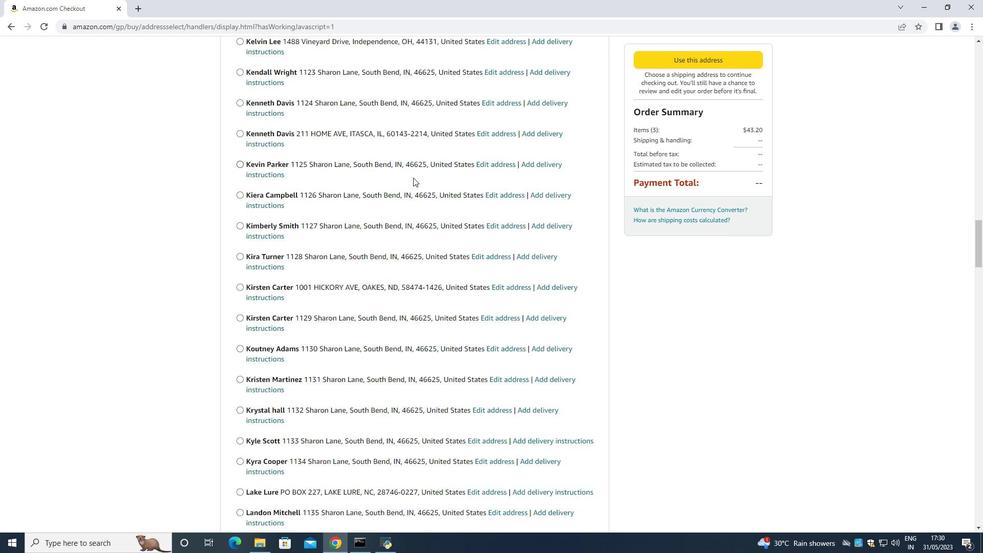 
Action: Mouse moved to (413, 175)
Screenshot: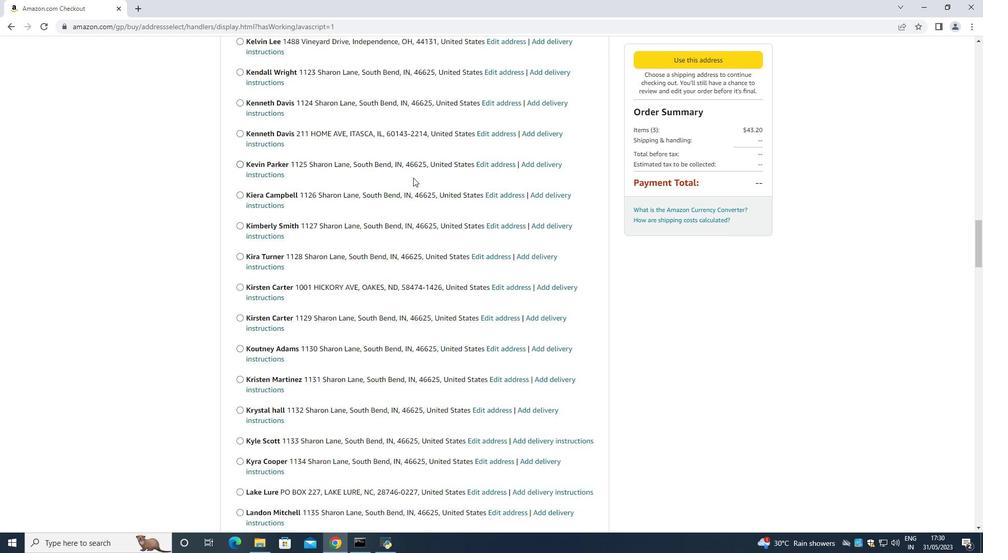 
Action: Mouse scrolled (413, 177) with delta (0, 0)
Screenshot: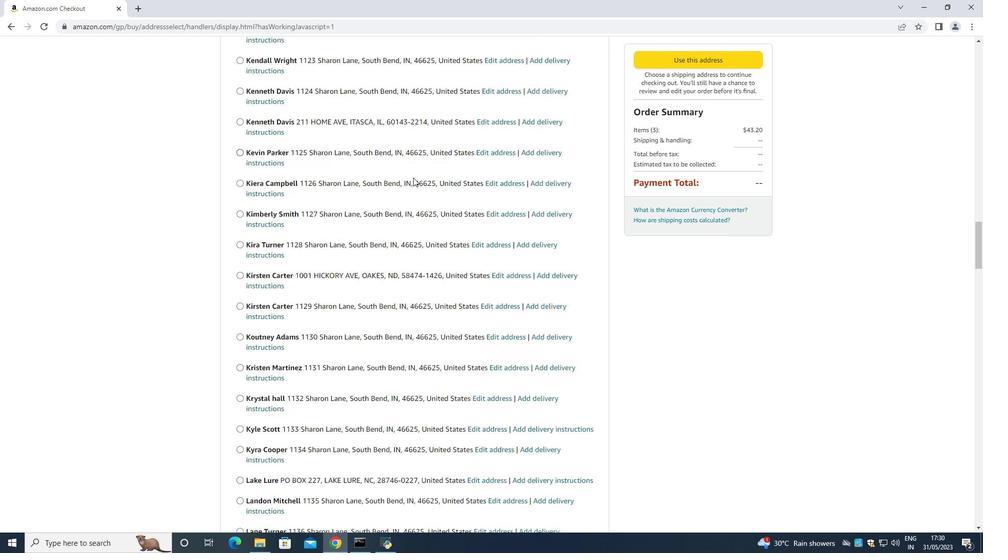 
Action: Mouse scrolled (413, 177) with delta (0, 0)
Screenshot: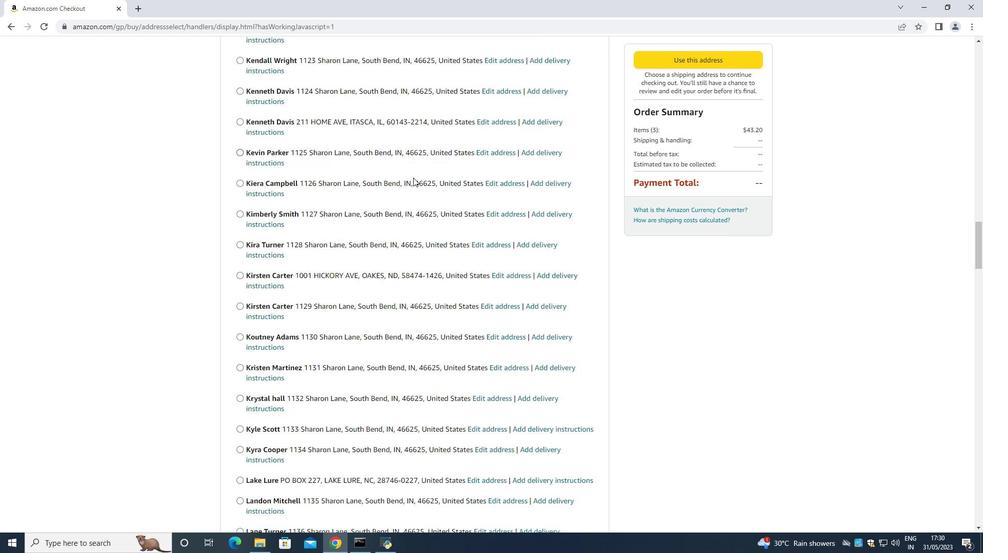 
Action: Mouse scrolled (413, 177) with delta (0, 0)
Screenshot: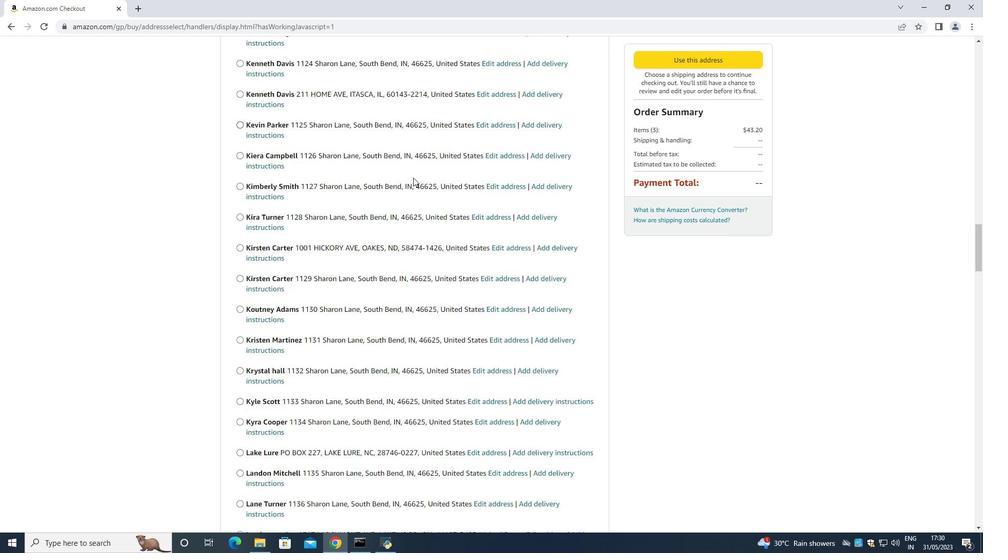 
Action: Mouse scrolled (413, 177) with delta (0, 0)
Screenshot: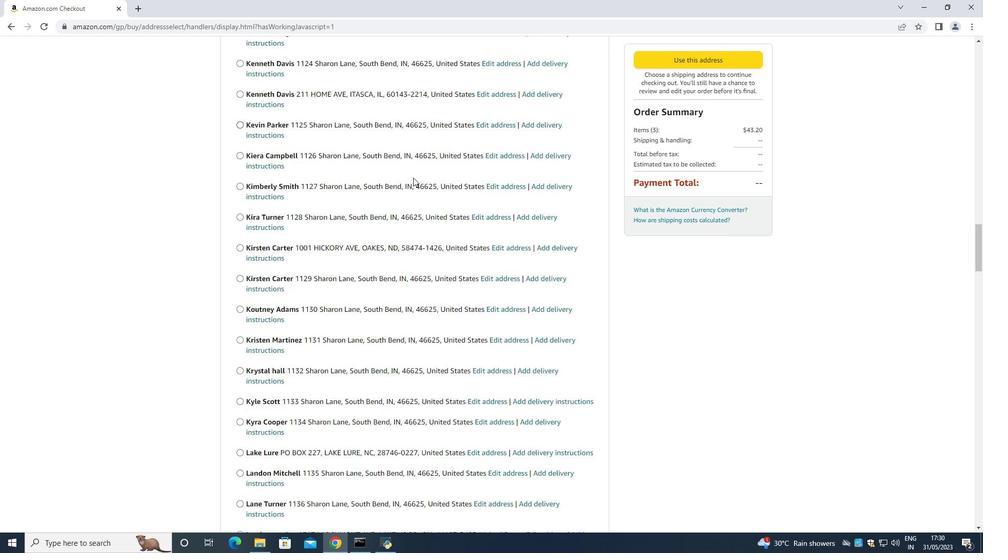 
Action: Mouse scrolled (413, 174) with delta (0, 0)
Screenshot: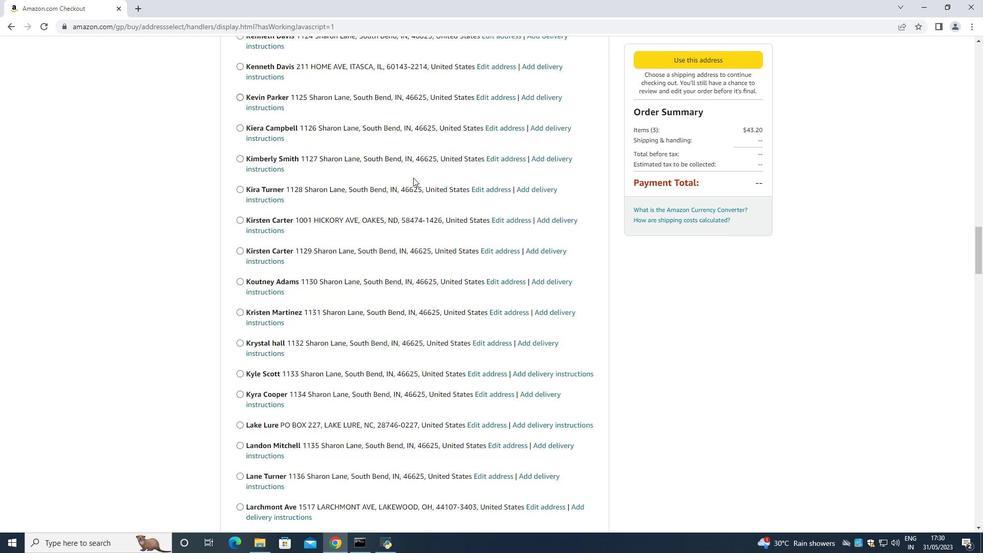 
Action: Mouse moved to (413, 174)
Screenshot: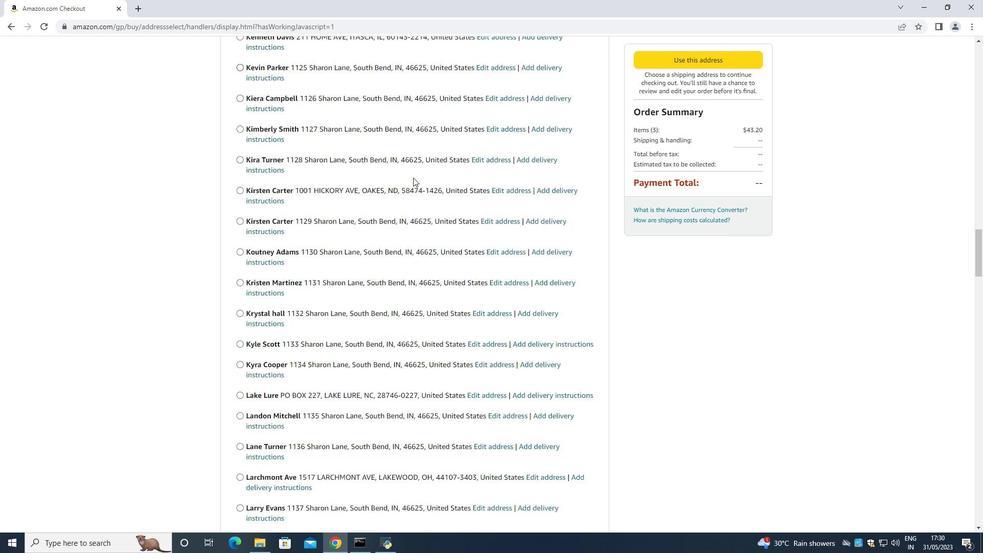 
Action: Mouse scrolled (413, 174) with delta (0, 0)
Screenshot: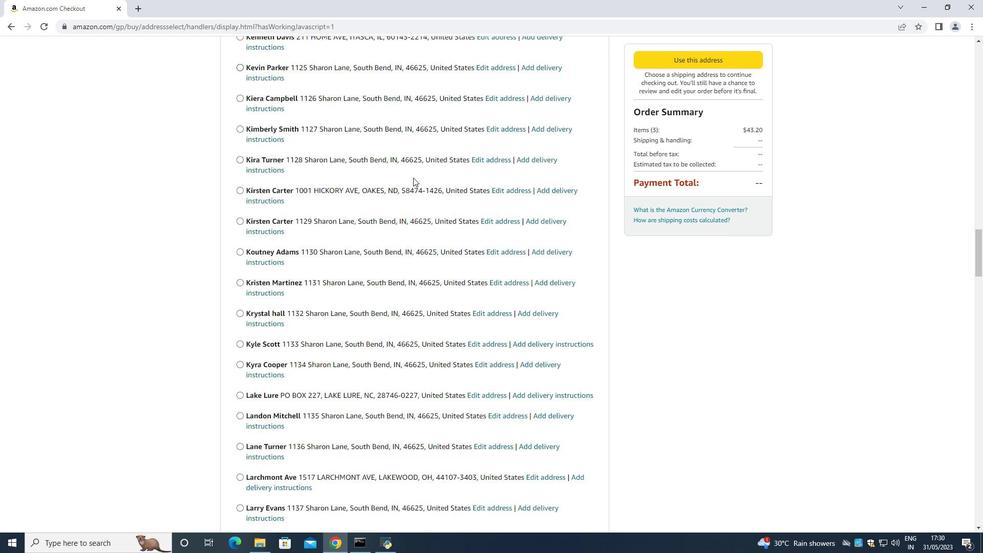 
Action: Mouse moved to (414, 166)
Screenshot: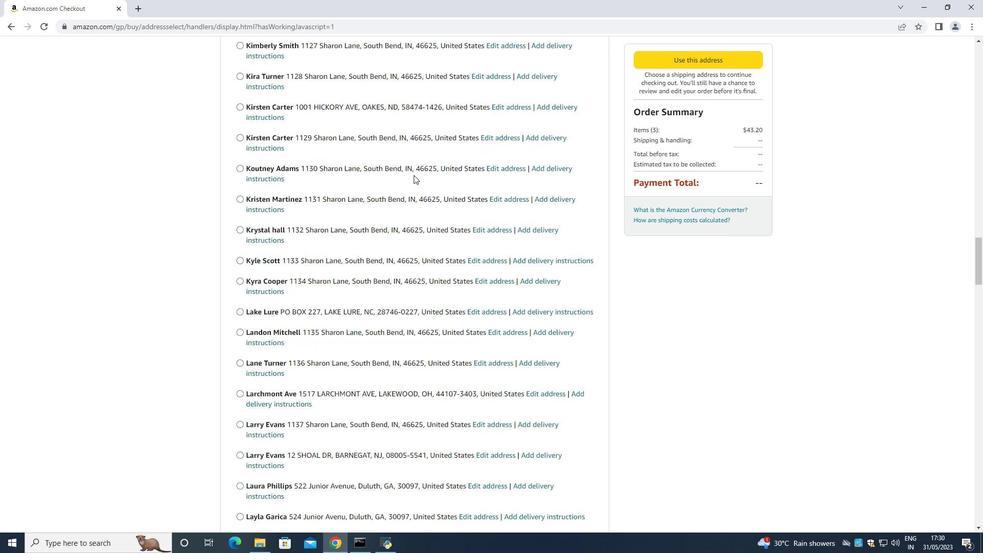 
Action: Mouse scrolled (413, 174) with delta (0, 0)
Screenshot: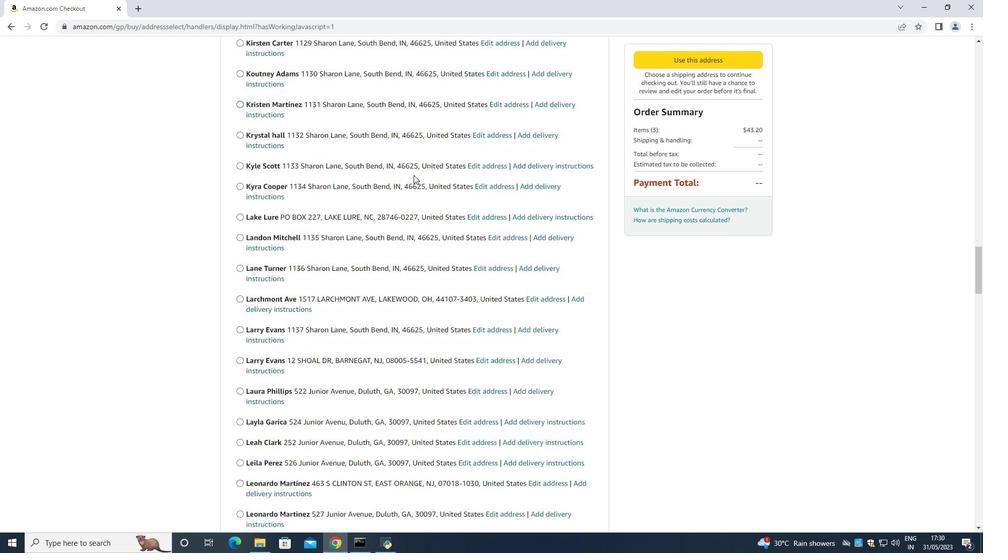 
Action: Mouse scrolled (413, 174) with delta (0, 0)
Screenshot: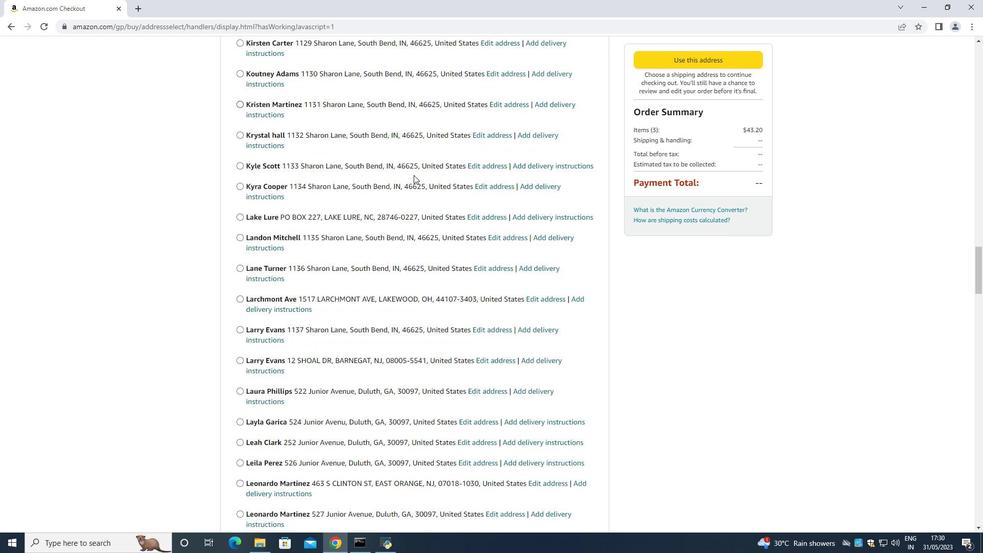 
Action: Mouse scrolled (414, 165) with delta (0, 0)
Screenshot: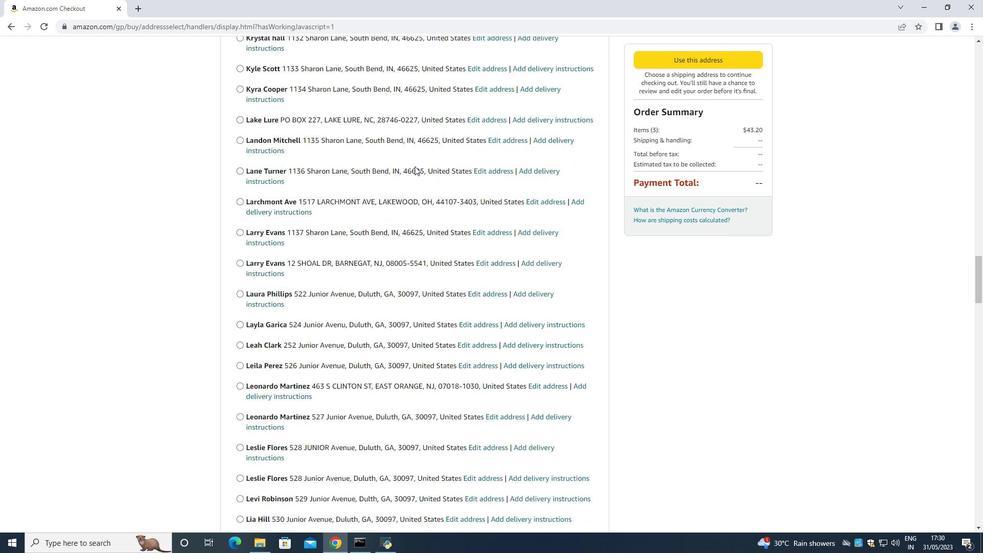 
Action: Mouse scrolled (414, 165) with delta (0, 0)
Screenshot: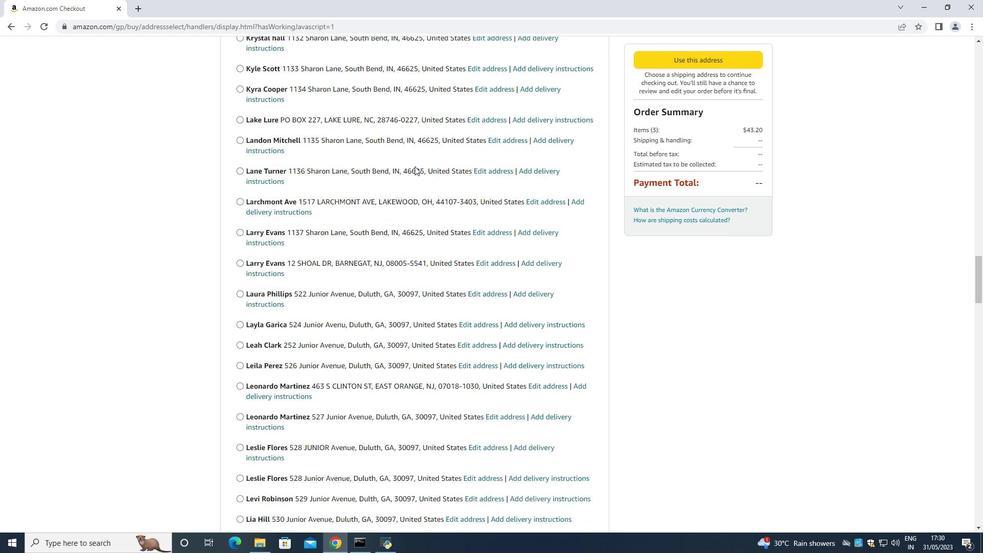 
Action: Mouse scrolled (414, 165) with delta (0, 0)
